 Task: Explore Airbnb Accomodation for your stay  in  upcoming conference in Austin, Texas, with a focus on Airbnb options near the conference center.
Action: Key pressed us
Screenshot: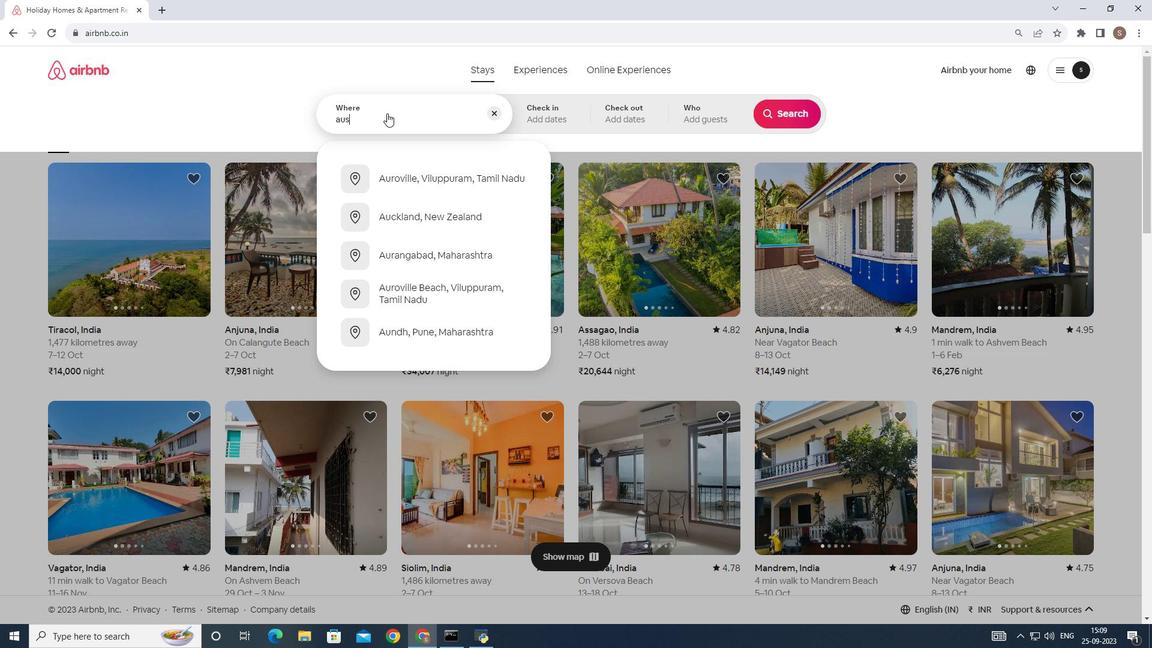 
Action: Mouse moved to (378, 221)
Screenshot: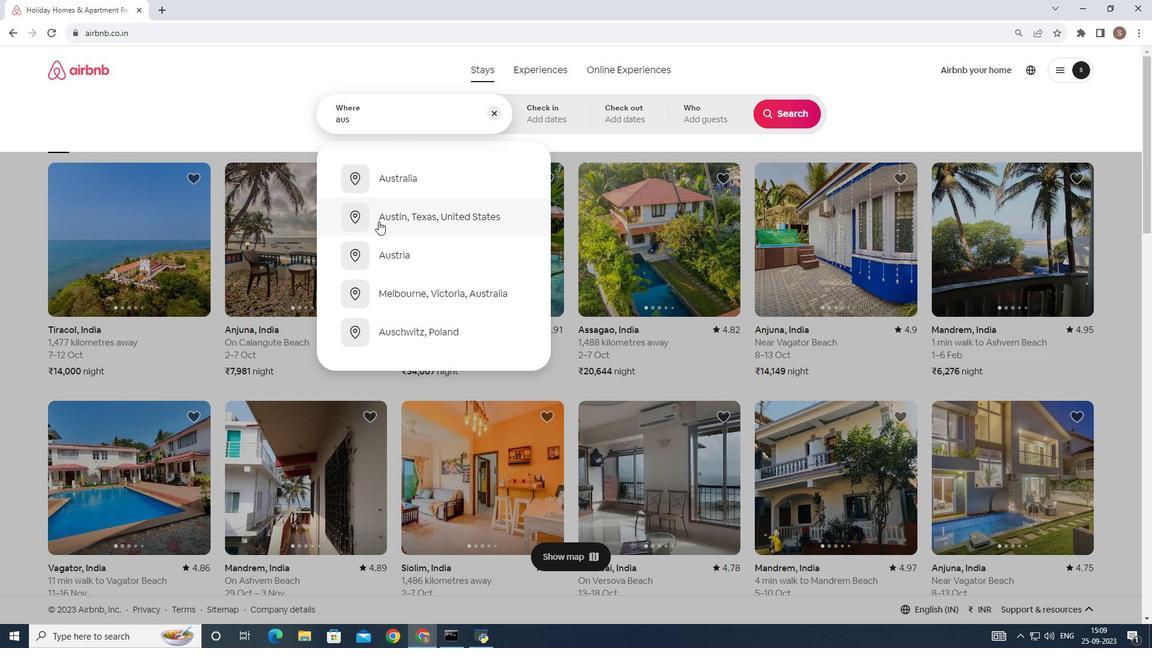 
Action: Mouse pressed left at (378, 221)
Screenshot: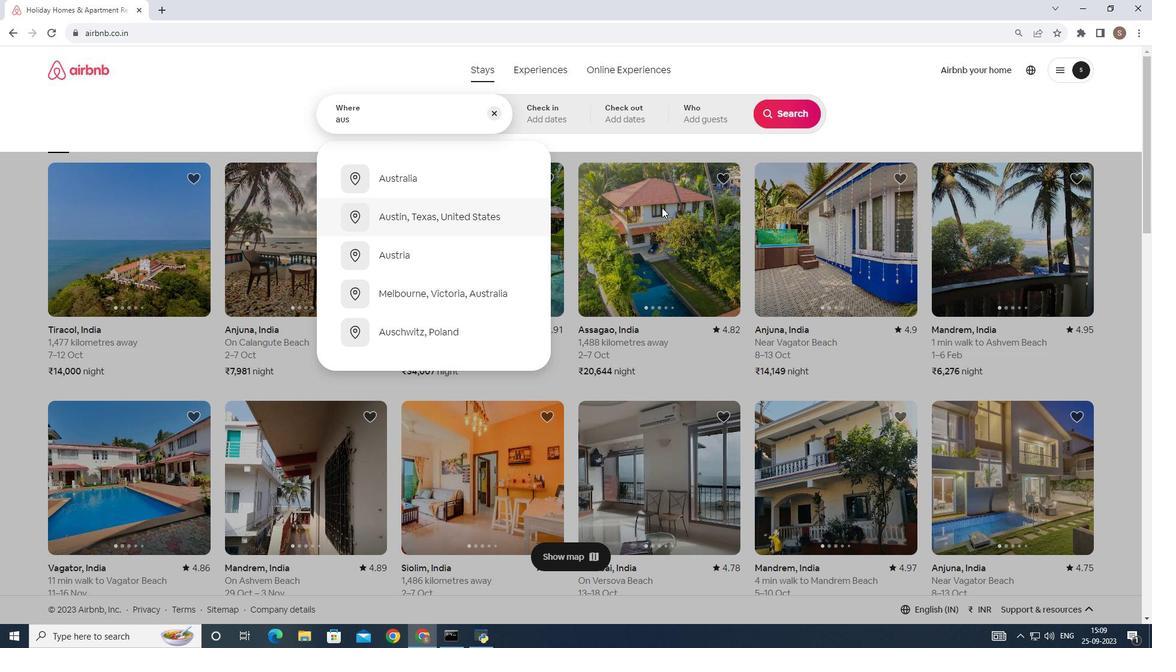 
Action: Mouse moved to (777, 106)
Screenshot: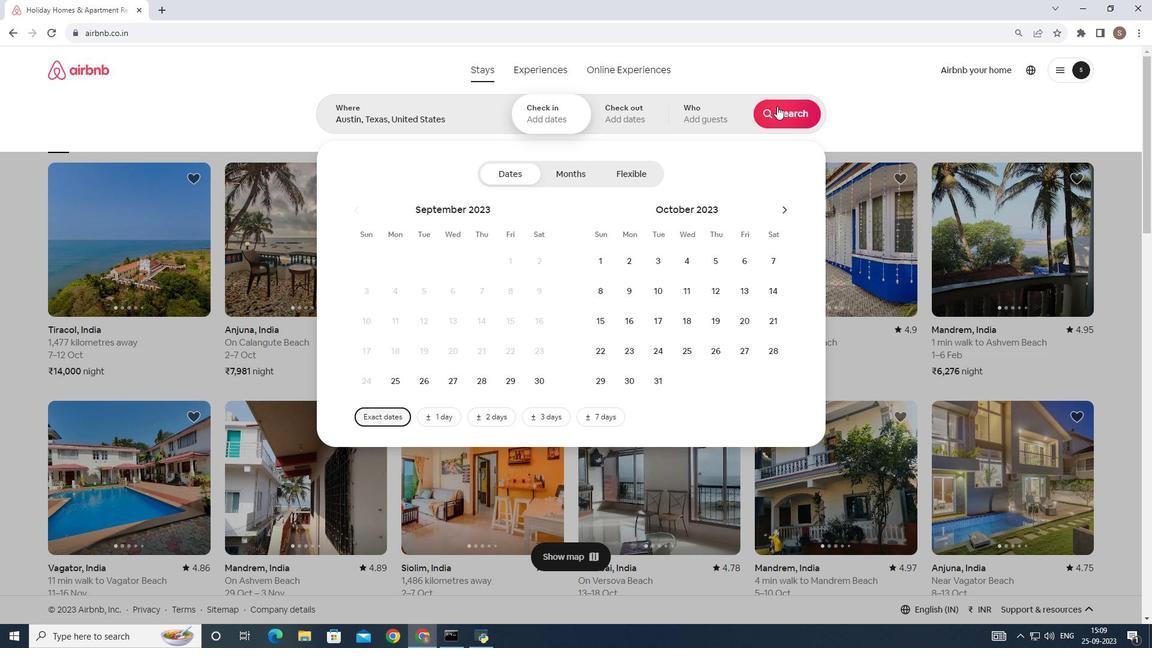 
Action: Mouse pressed left at (777, 106)
Screenshot: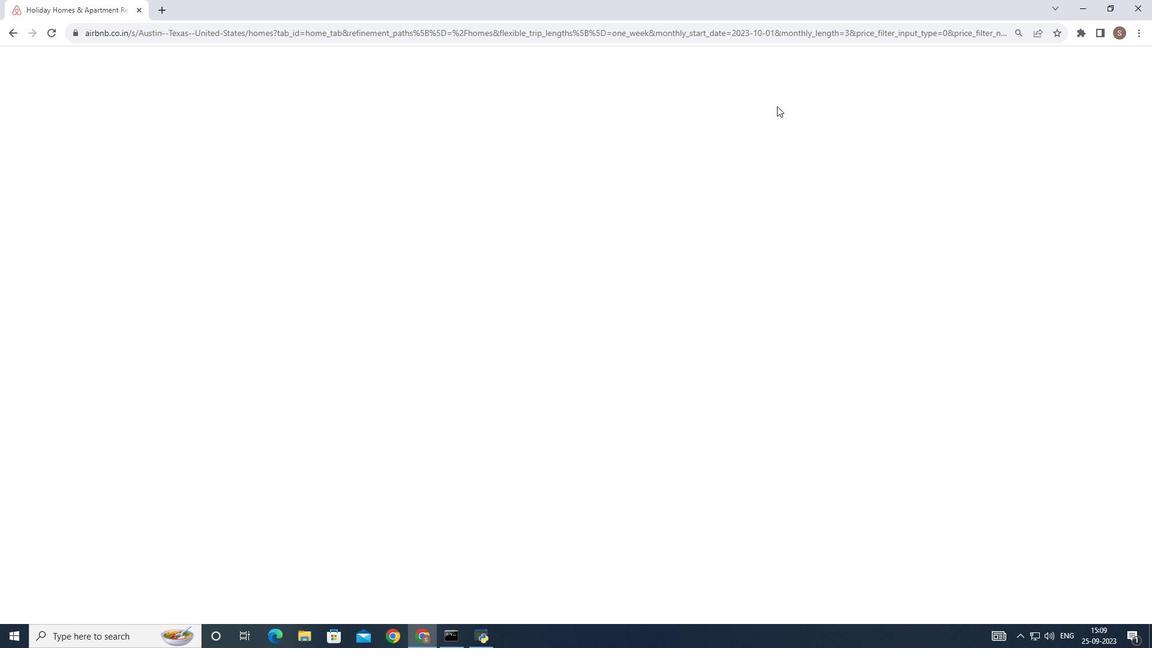 
Action: Mouse moved to (957, 119)
Screenshot: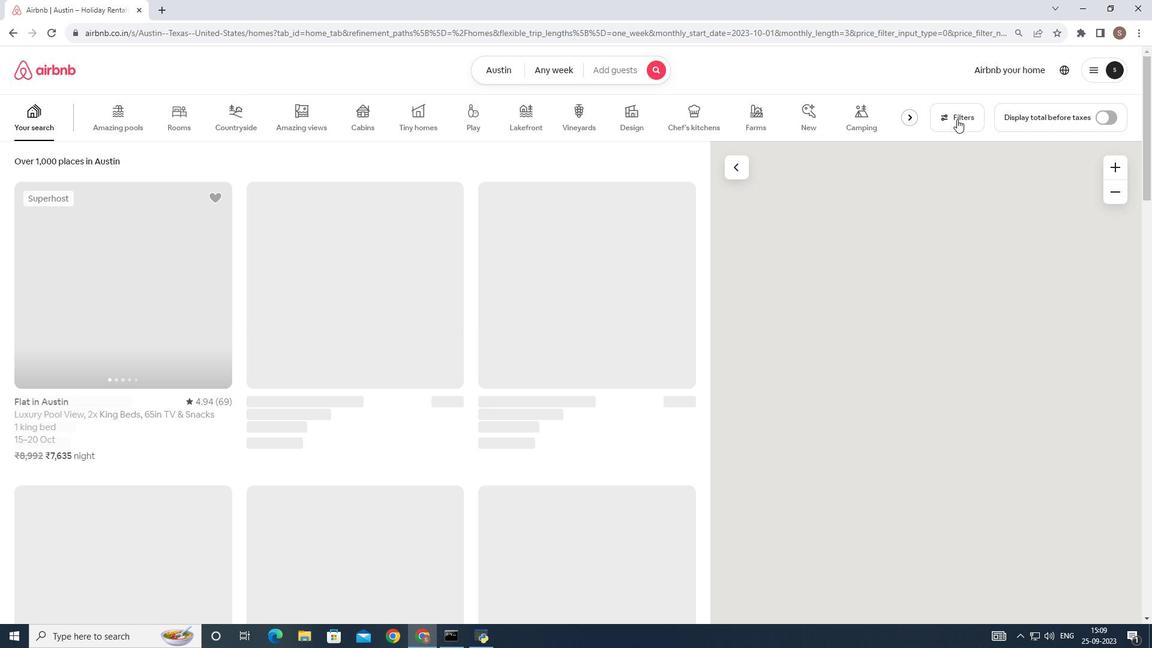 
Action: Mouse pressed left at (957, 119)
Screenshot: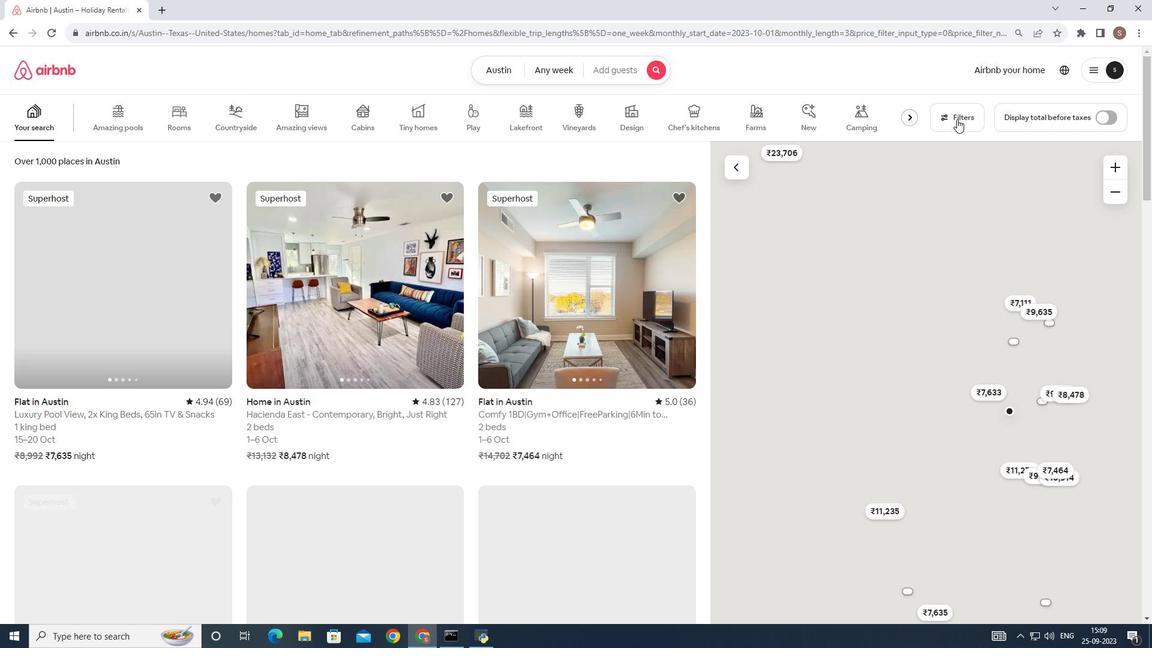 
Action: Mouse moved to (683, 315)
Screenshot: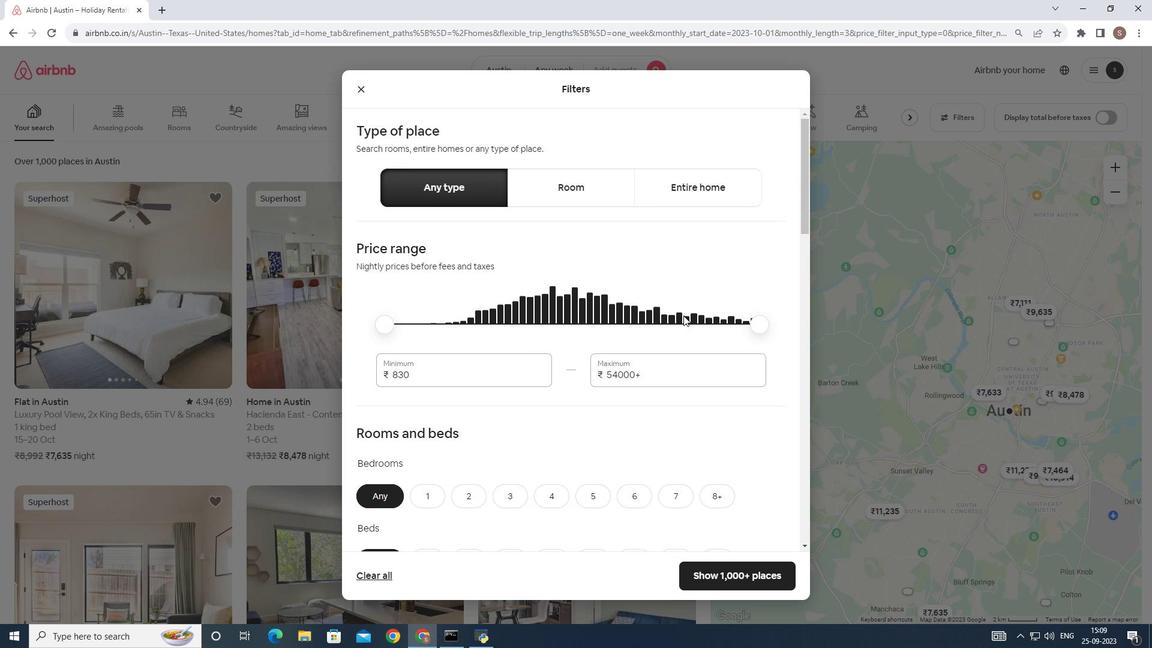 
Action: Mouse pressed left at (683, 315)
Screenshot: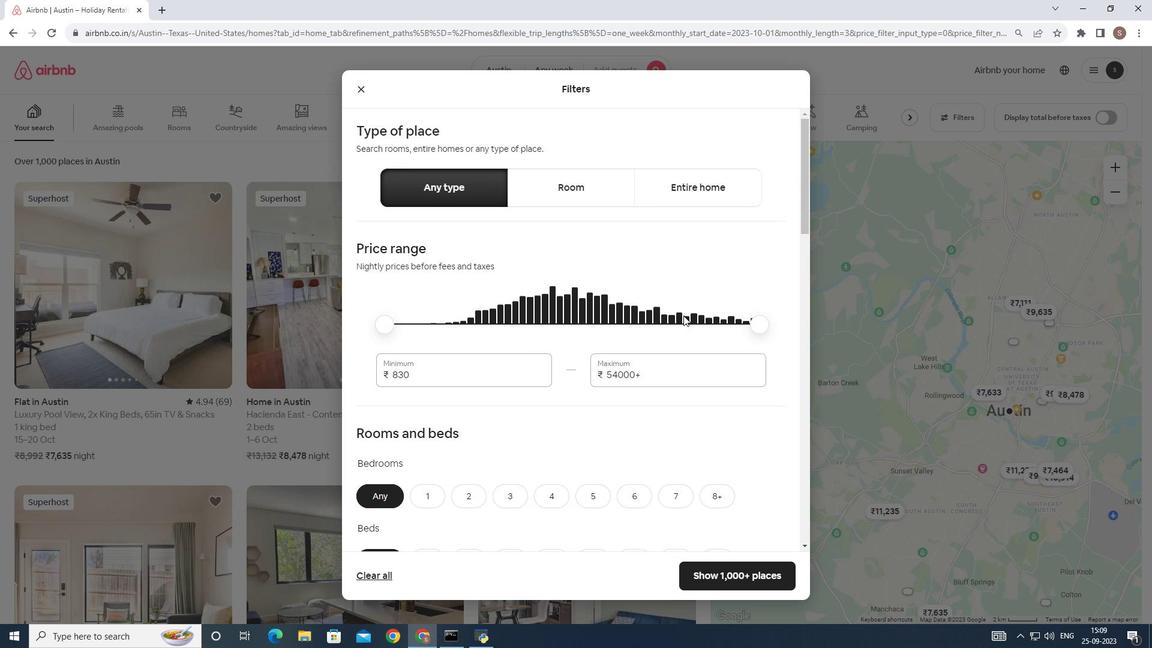 
Action: Mouse pressed left at (683, 315)
Screenshot: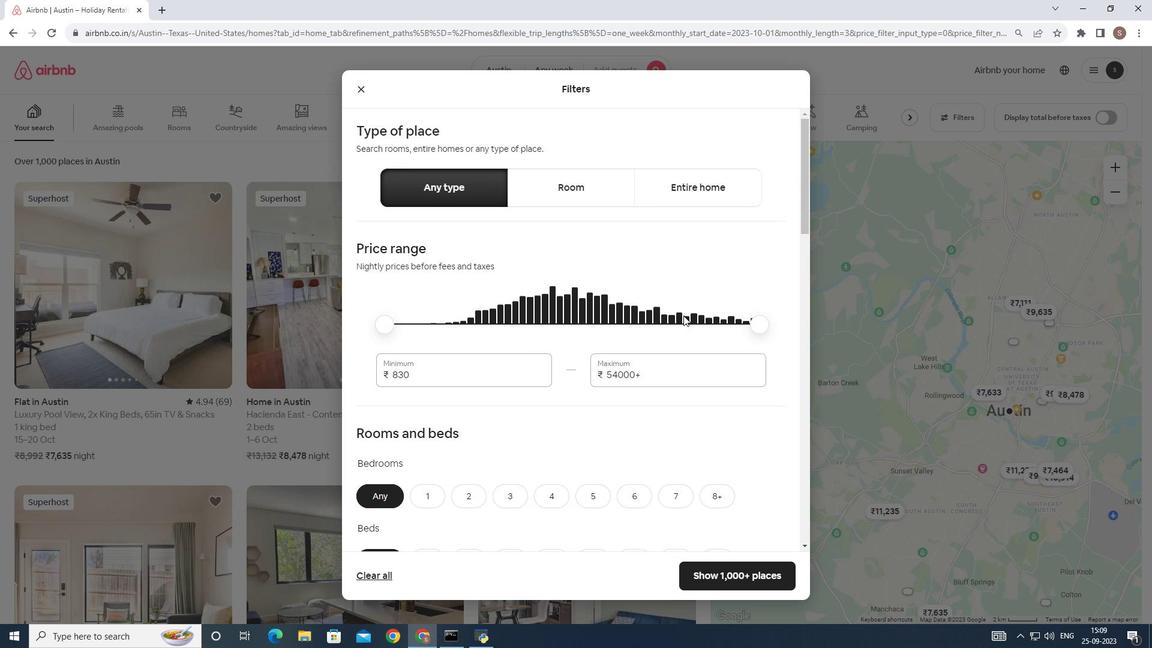 
Action: Mouse pressed left at (683, 315)
Screenshot: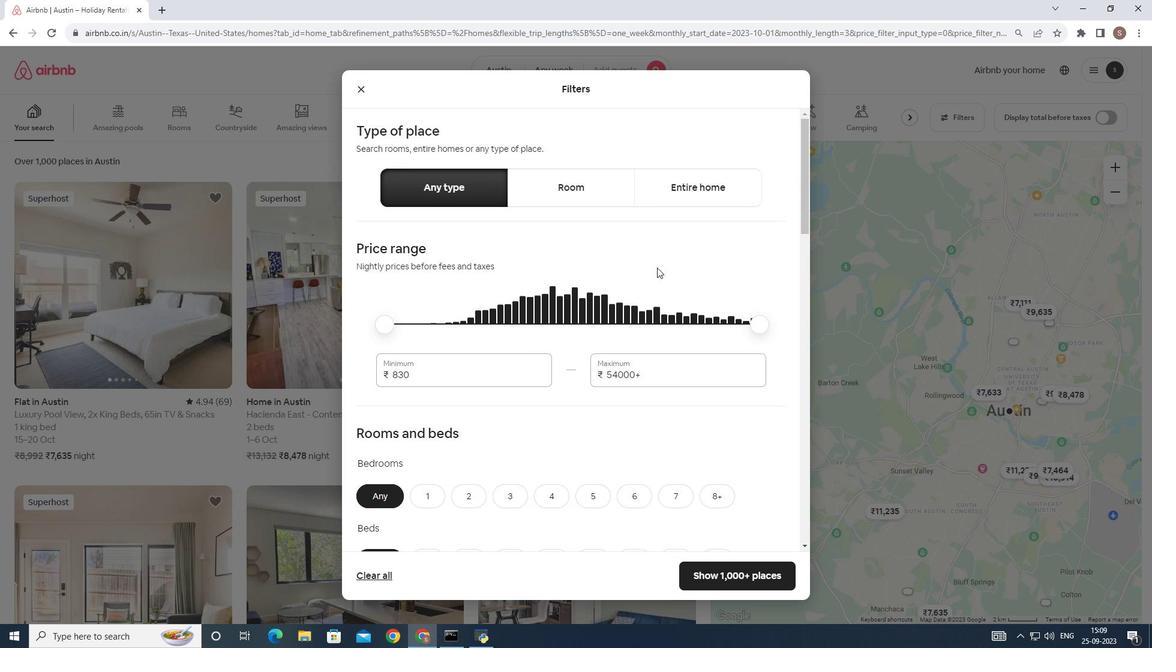 
Action: Mouse moved to (605, 204)
Screenshot: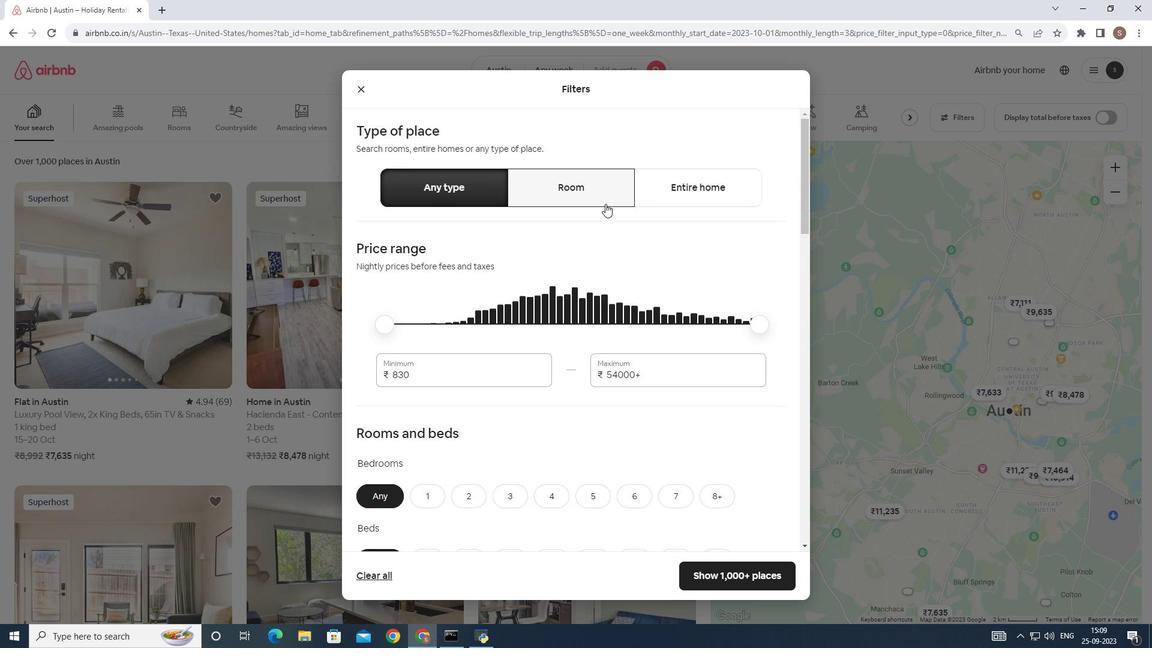 
Action: Mouse pressed left at (605, 204)
Screenshot: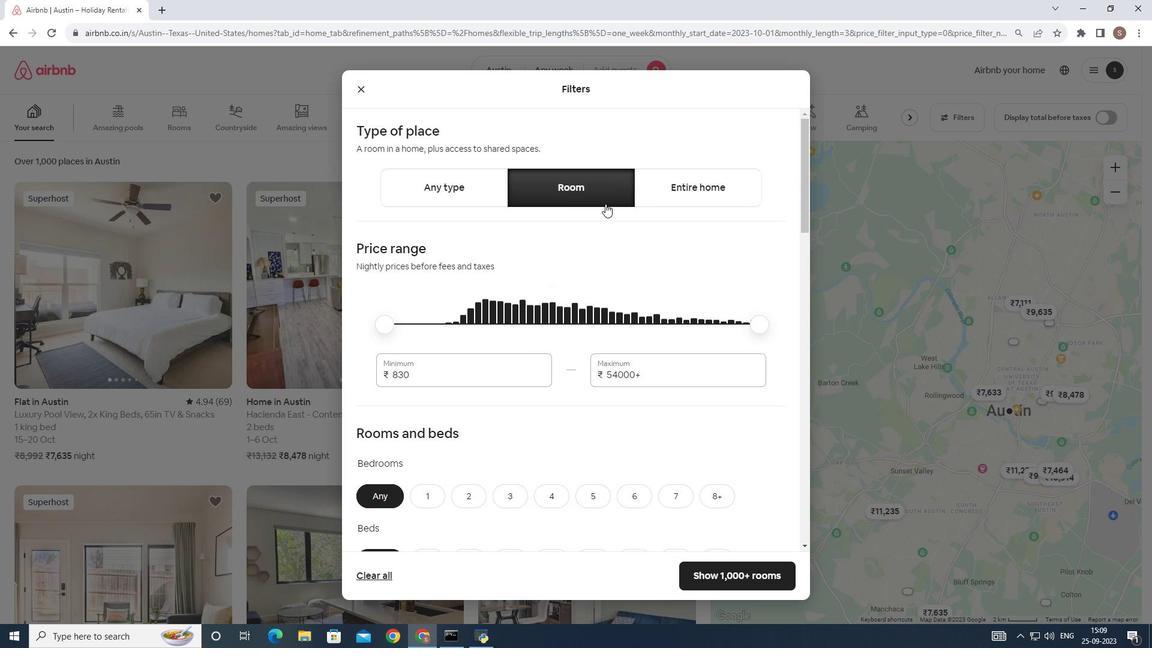 
Action: Mouse moved to (762, 325)
Screenshot: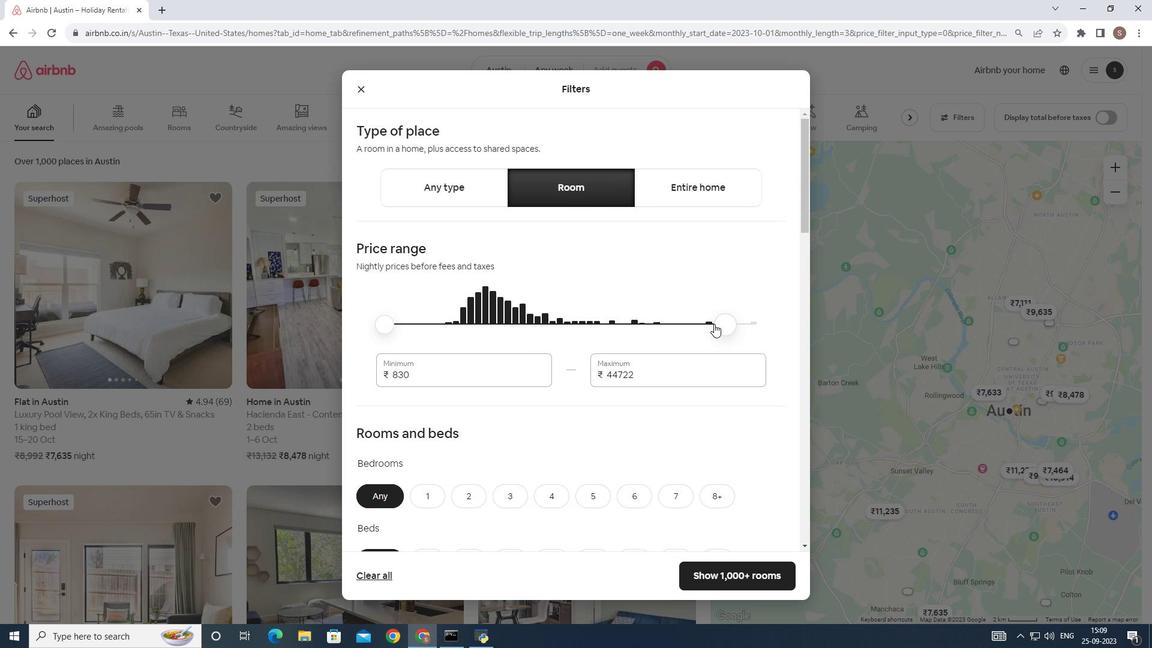 
Action: Mouse pressed left at (762, 325)
Screenshot: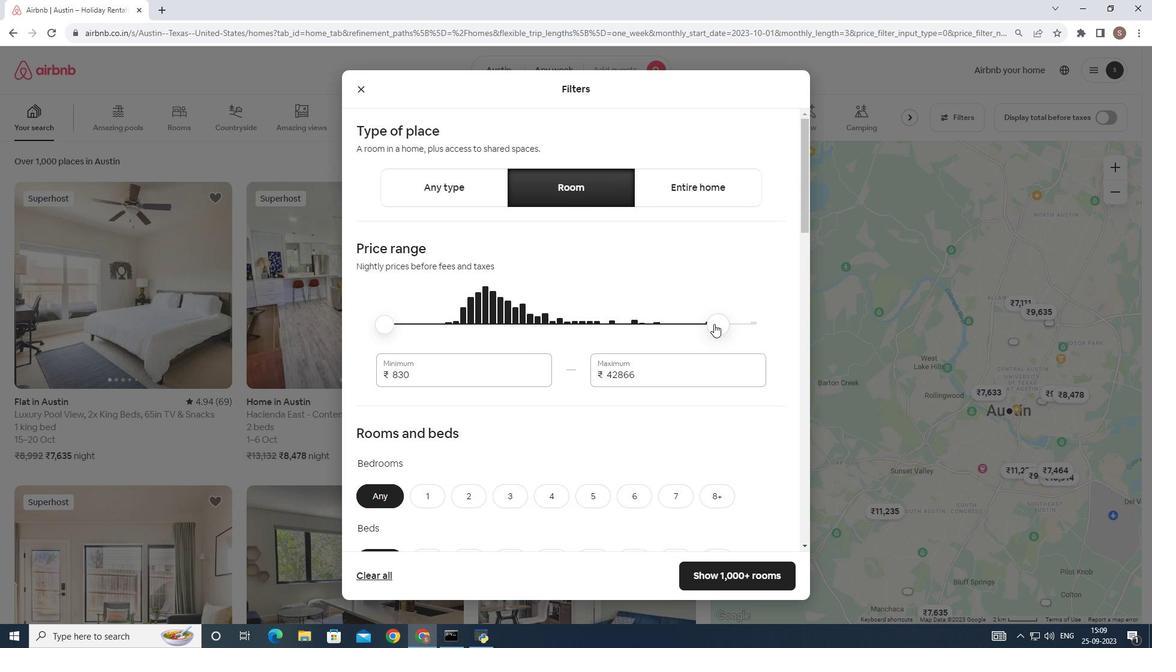 
Action: Mouse moved to (446, 318)
Screenshot: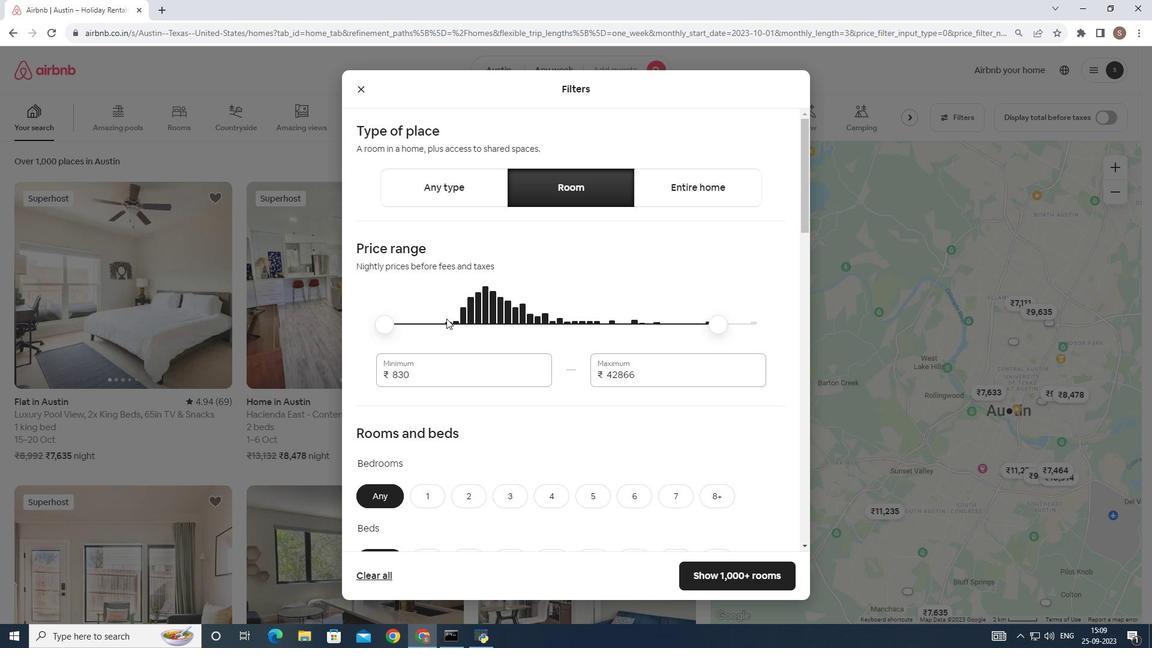 
Action: Mouse pressed left at (446, 318)
Screenshot: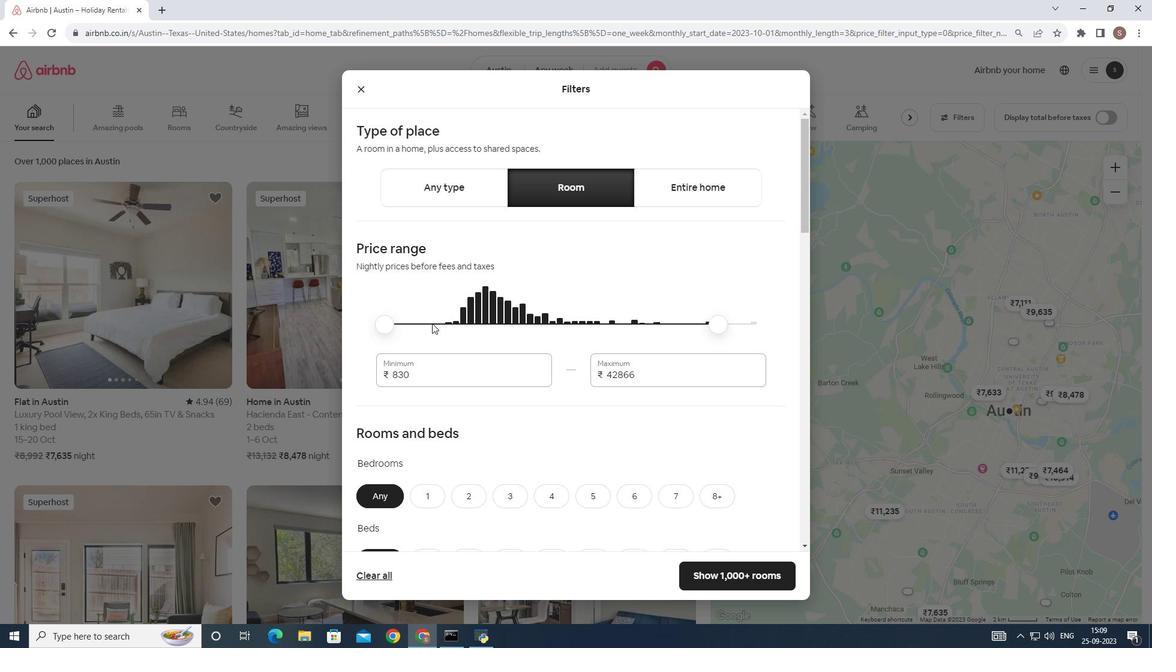 
Action: Mouse moved to (387, 325)
Screenshot: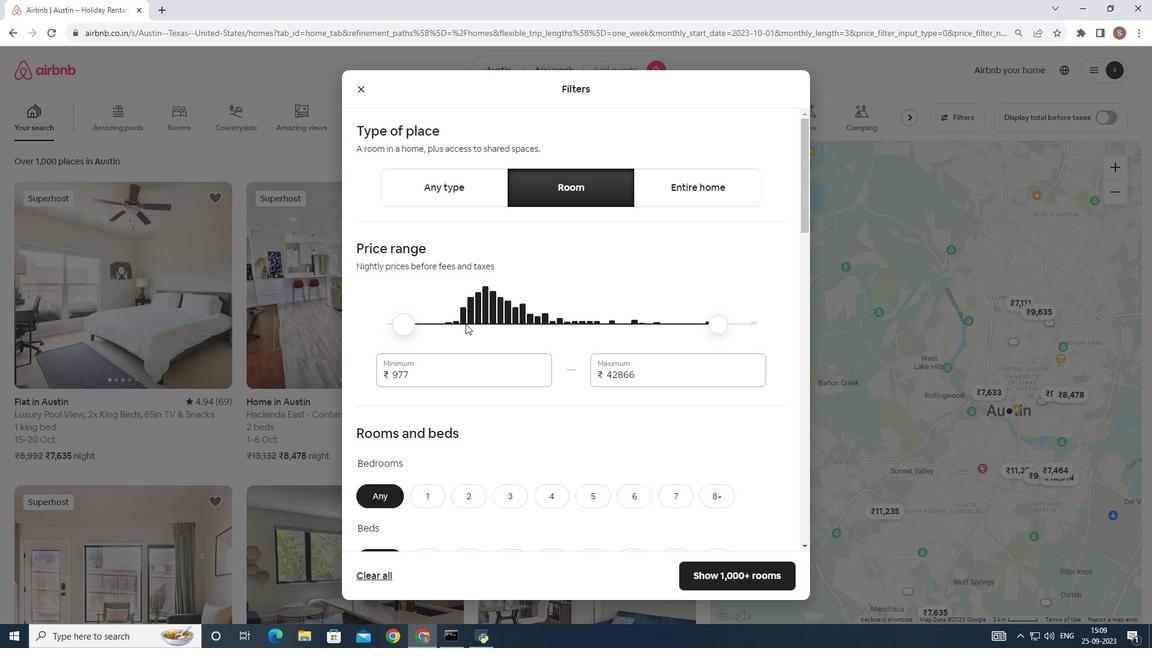 
Action: Mouse pressed left at (387, 325)
Screenshot: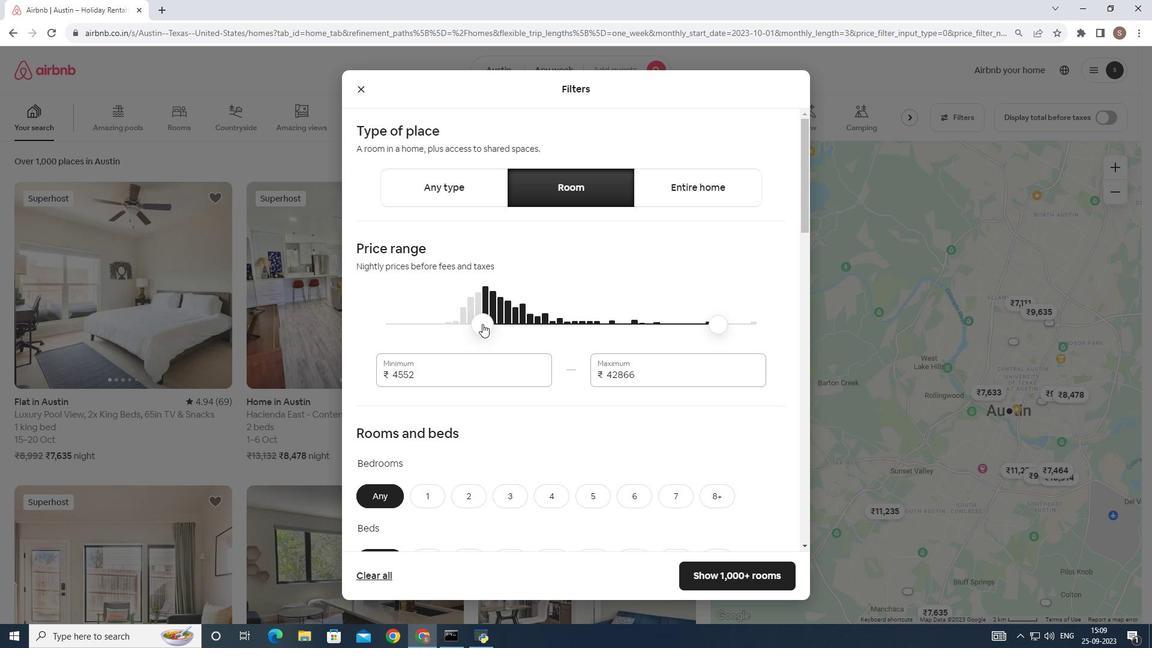 
Action: Mouse moved to (482, 324)
Screenshot: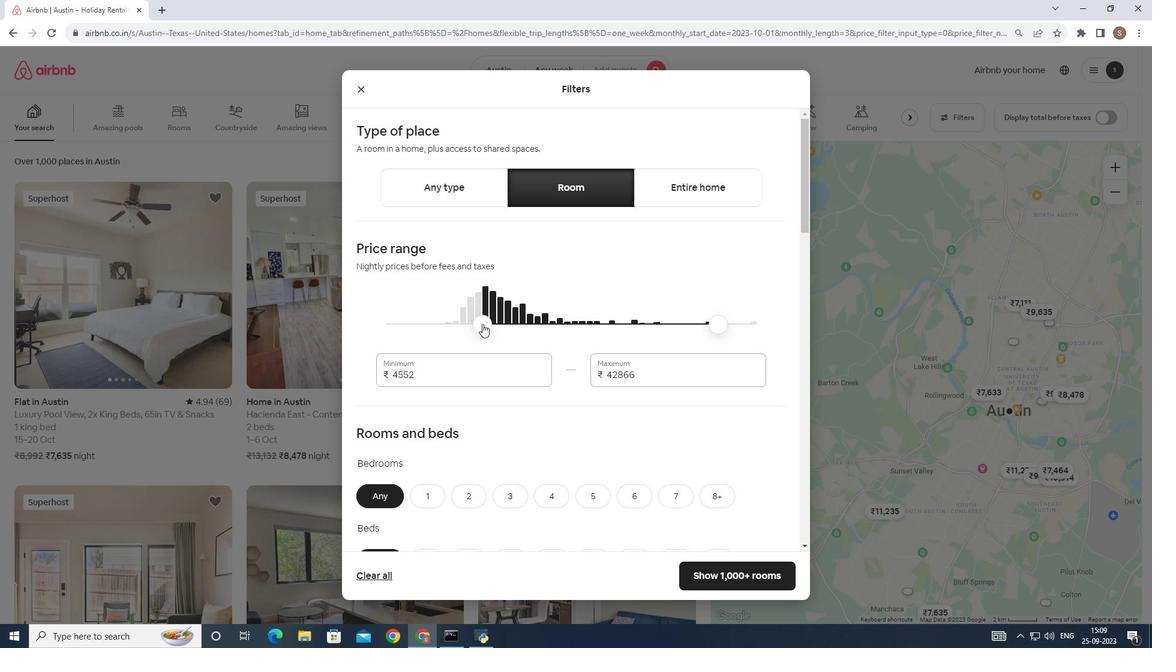 
Action: Mouse pressed left at (482, 324)
Screenshot: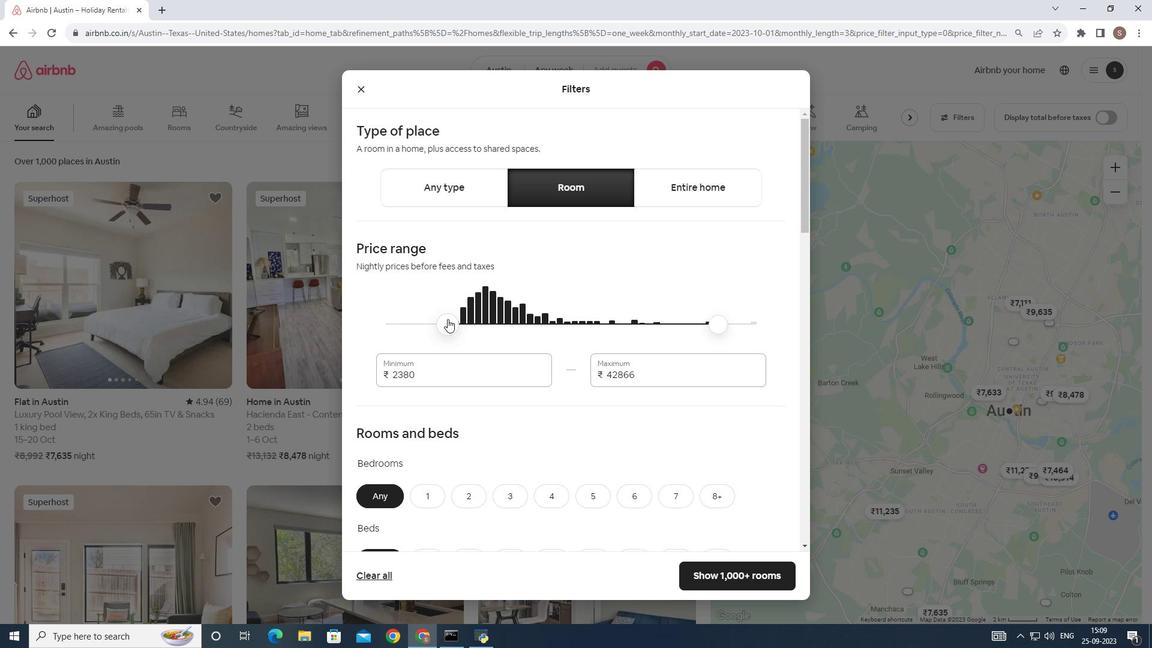 
Action: Mouse moved to (716, 330)
Screenshot: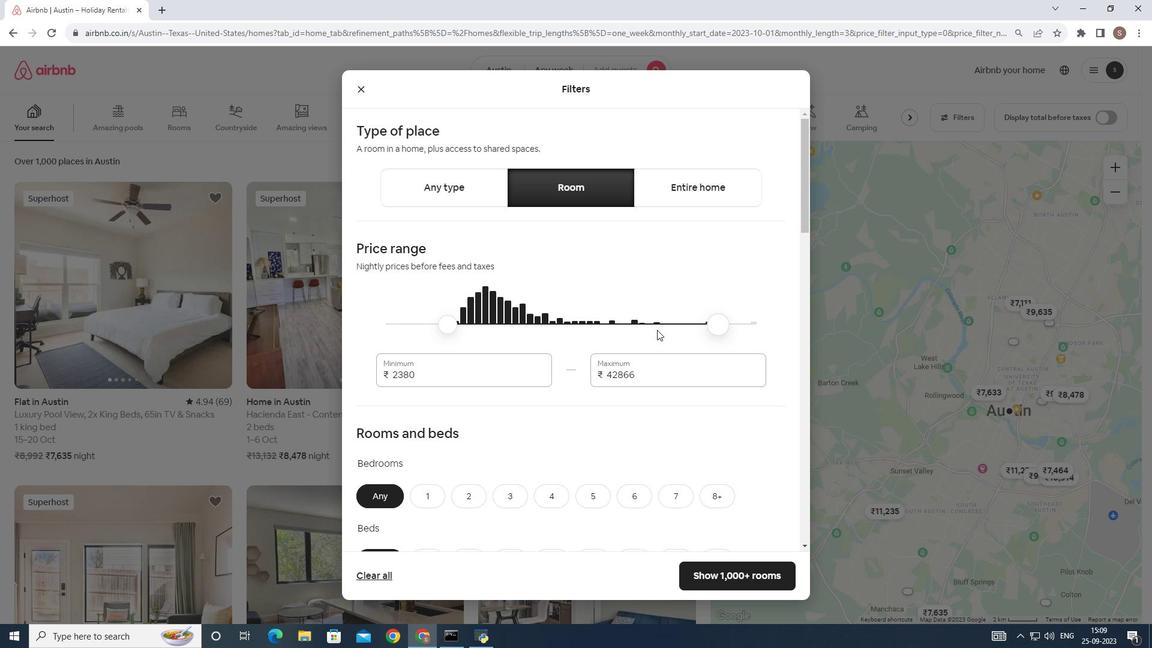 
Action: Mouse pressed left at (716, 330)
Screenshot: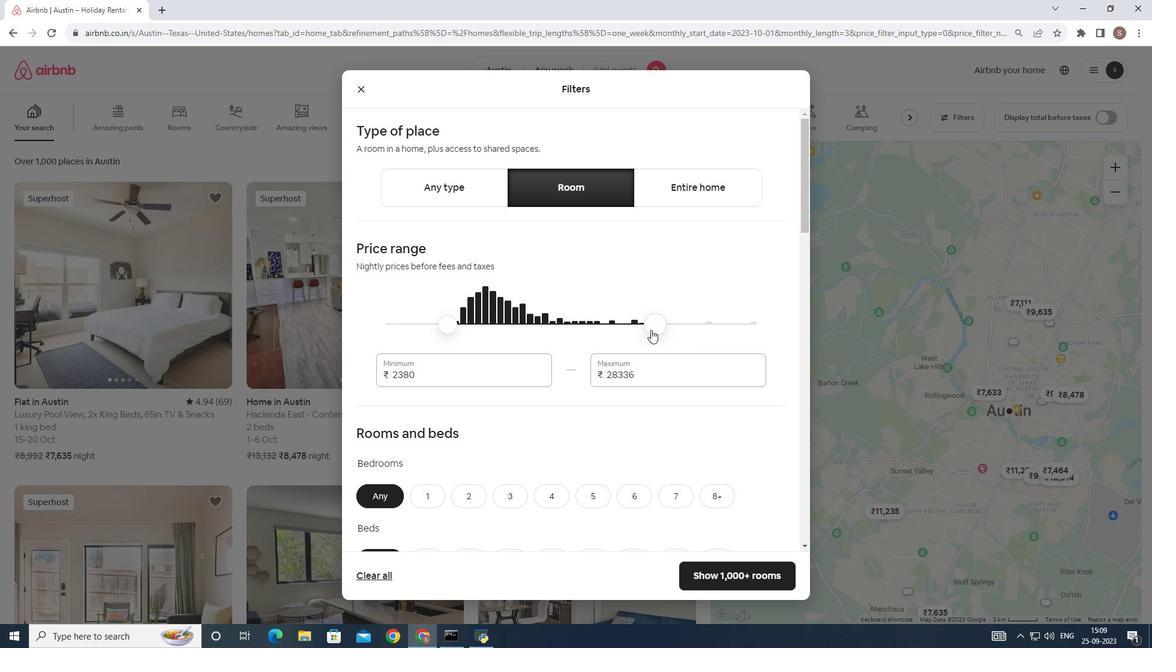 
Action: Mouse moved to (475, 379)
Screenshot: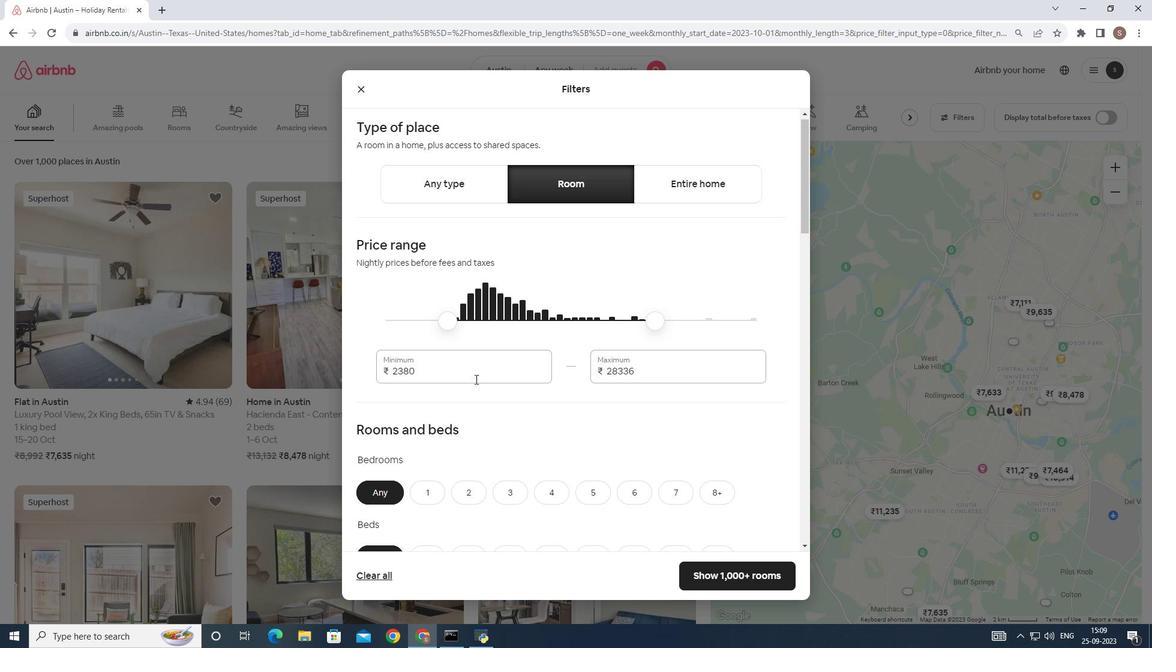 
Action: Mouse scrolled (475, 378) with delta (0, 0)
Screenshot: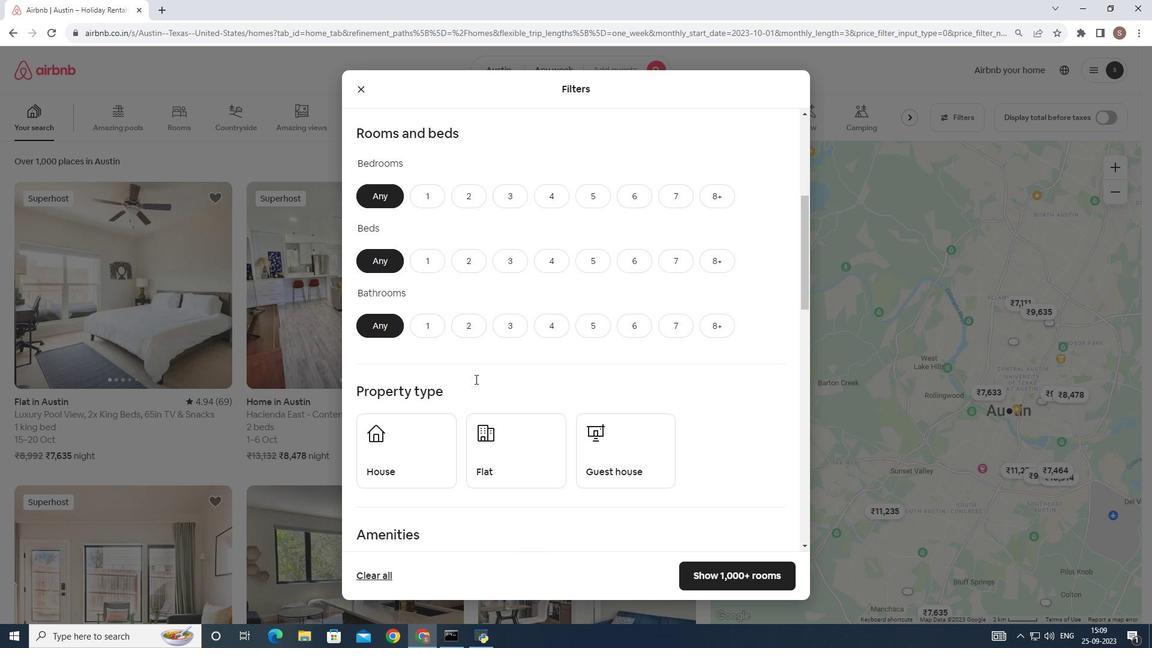 
Action: Mouse scrolled (475, 378) with delta (0, 0)
Screenshot: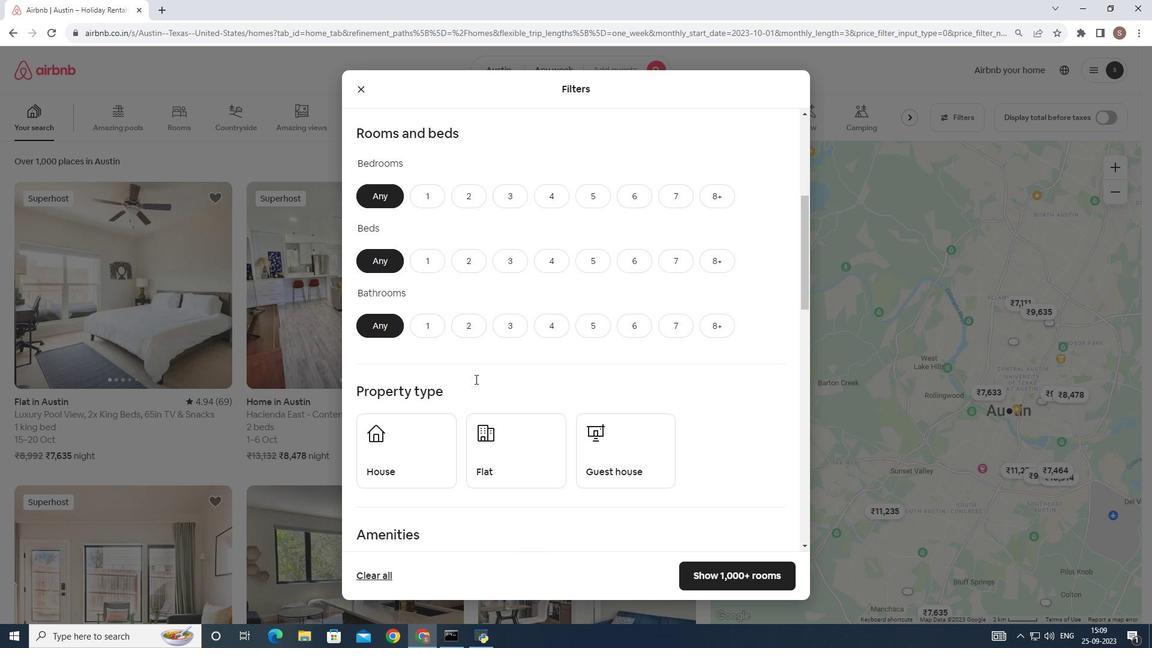 
Action: Mouse scrolled (475, 378) with delta (0, 0)
Screenshot: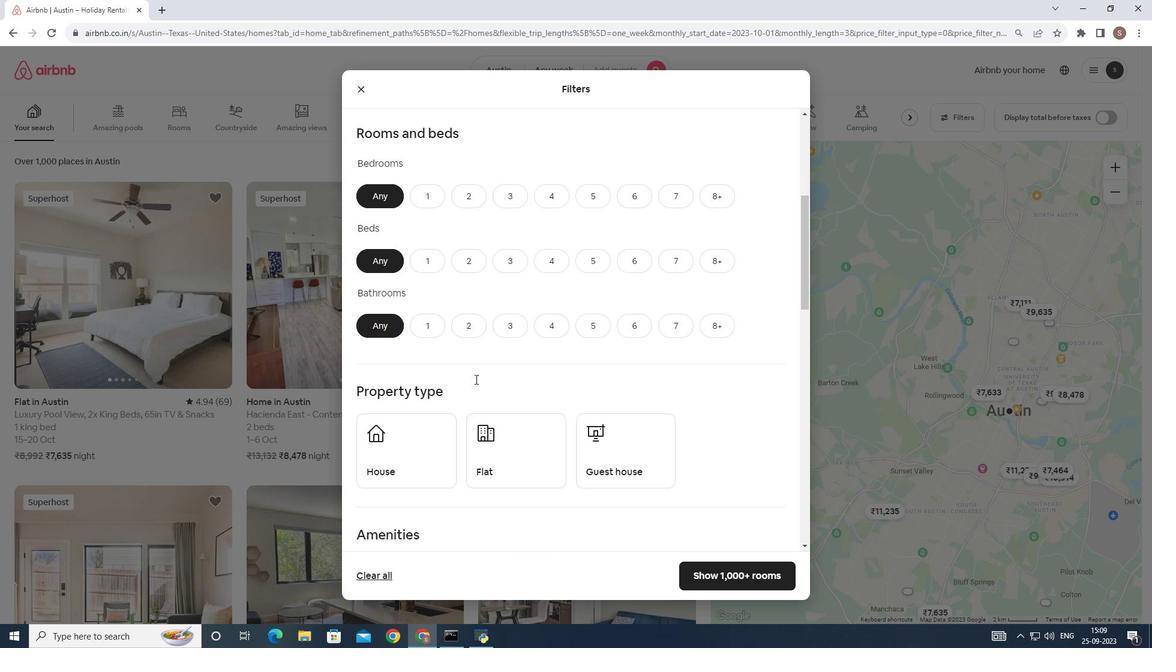 
Action: Mouse scrolled (475, 378) with delta (0, 0)
Screenshot: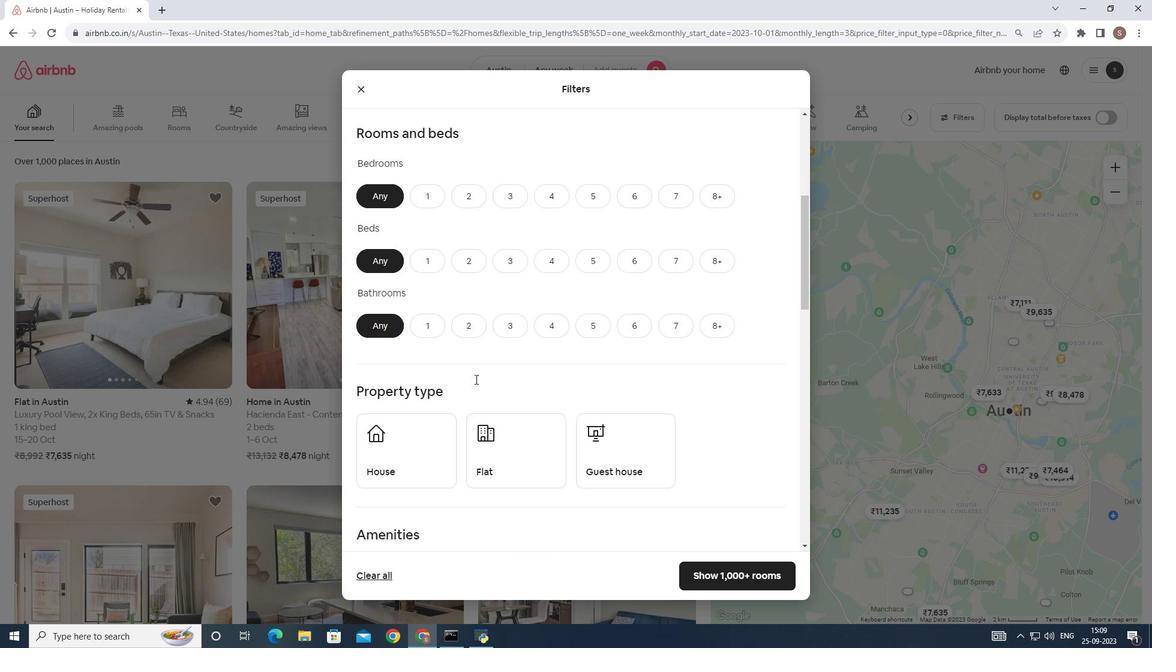 
Action: Mouse scrolled (475, 378) with delta (0, 0)
Screenshot: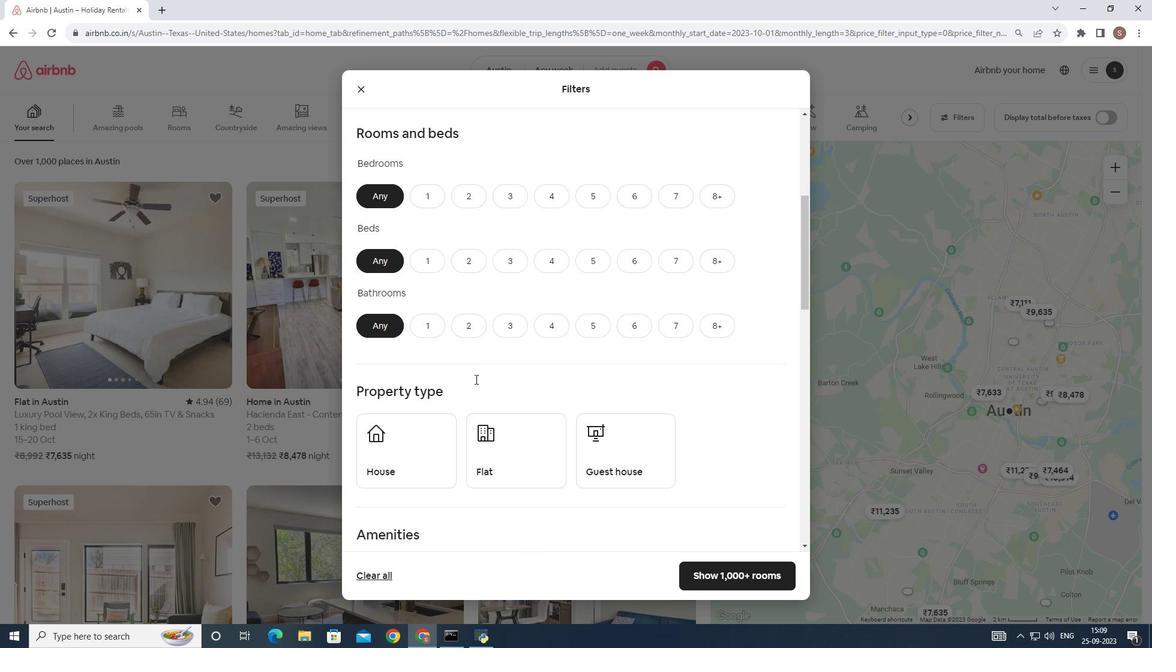 
Action: Mouse scrolled (475, 379) with delta (0, 0)
Screenshot: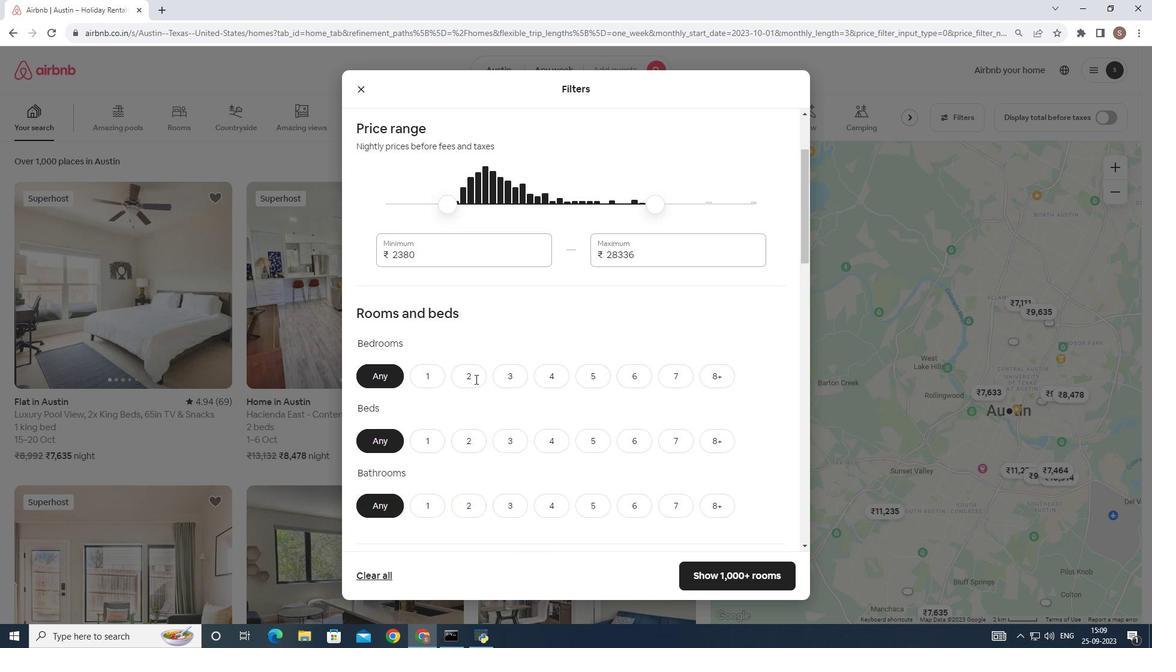 
Action: Mouse scrolled (475, 379) with delta (0, 0)
Screenshot: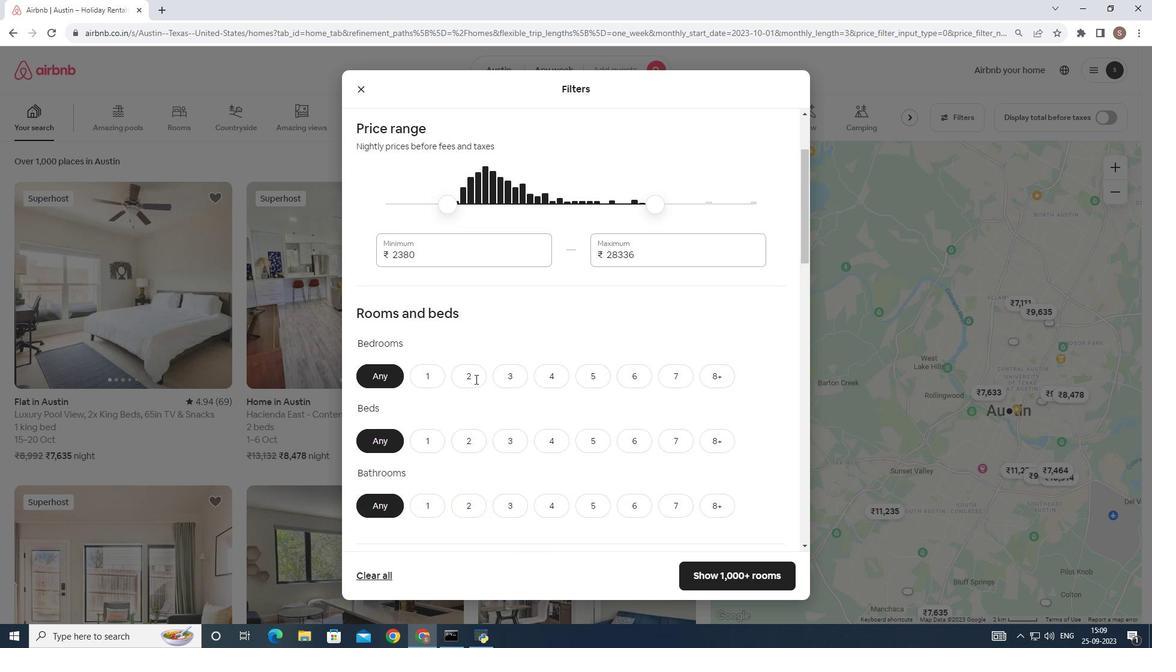 
Action: Mouse scrolled (475, 379) with delta (0, 0)
Screenshot: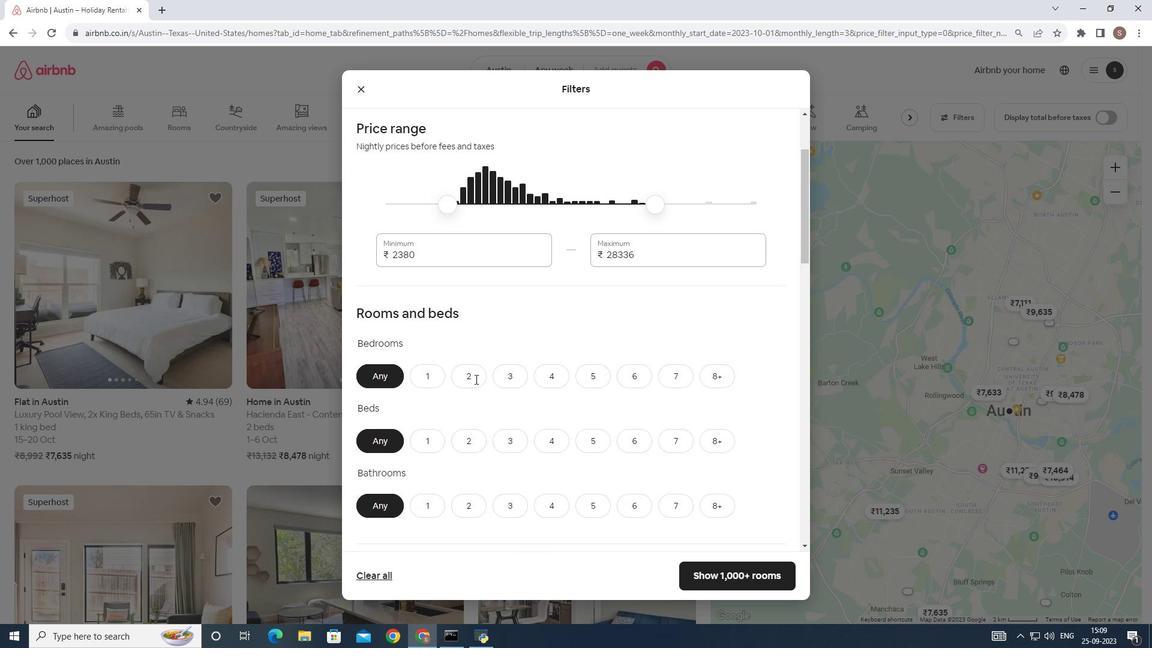
Action: Mouse scrolled (475, 378) with delta (0, 0)
Screenshot: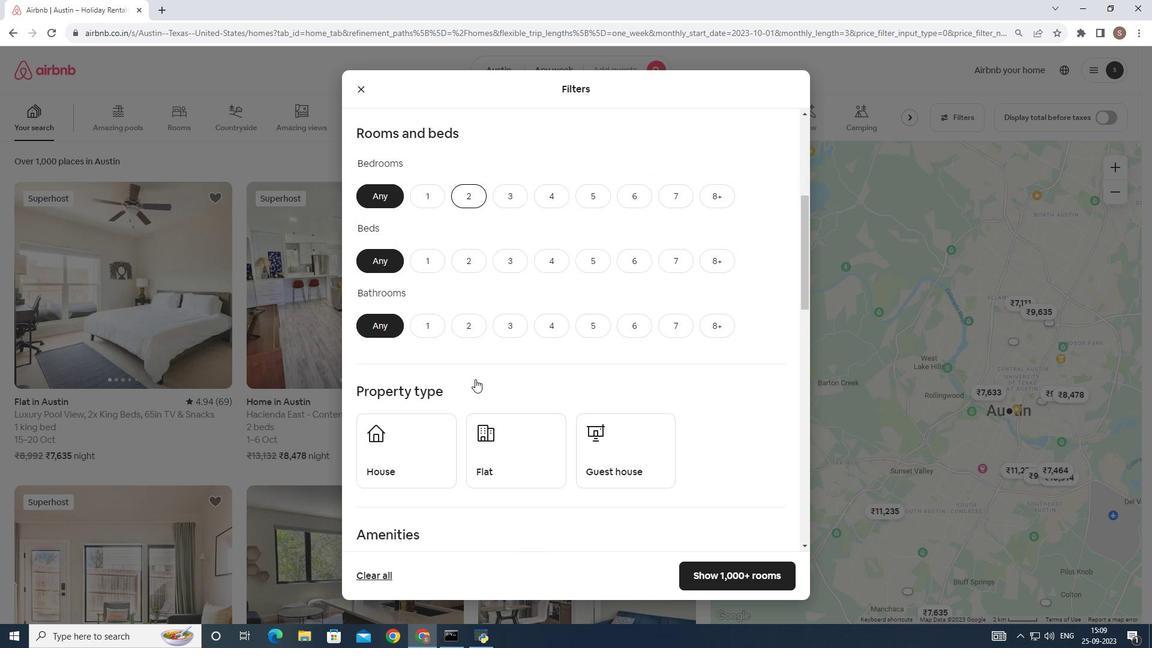 
Action: Mouse scrolled (475, 378) with delta (0, 0)
Screenshot: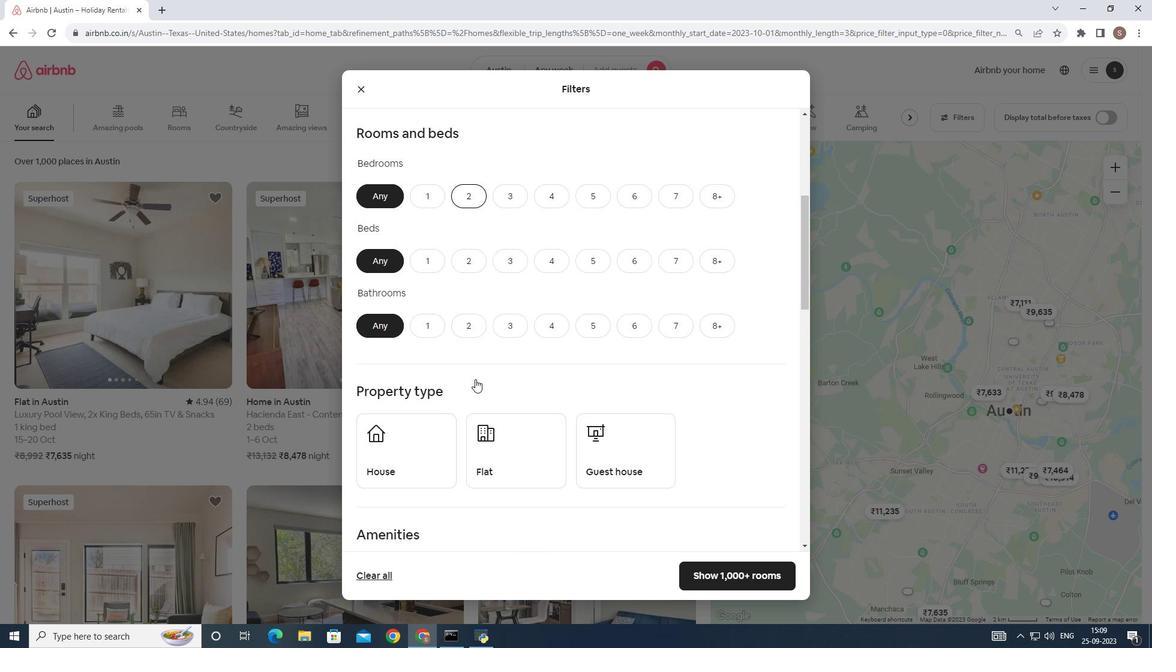 
Action: Mouse scrolled (475, 378) with delta (0, 0)
Screenshot: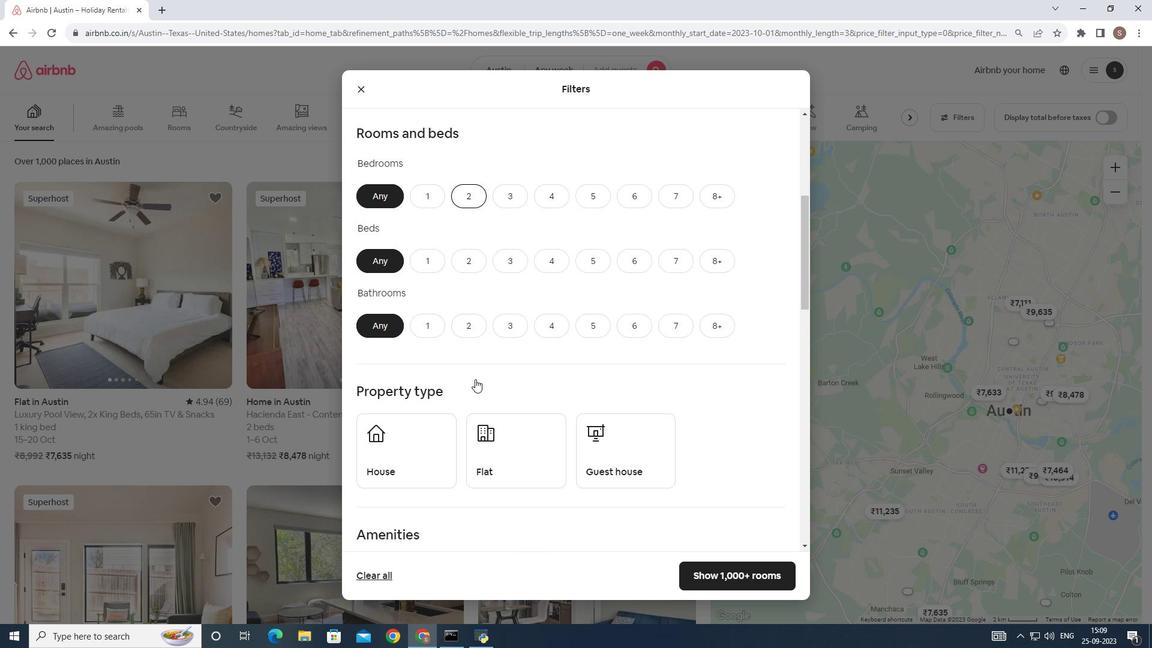 
Action: Mouse moved to (424, 199)
Screenshot: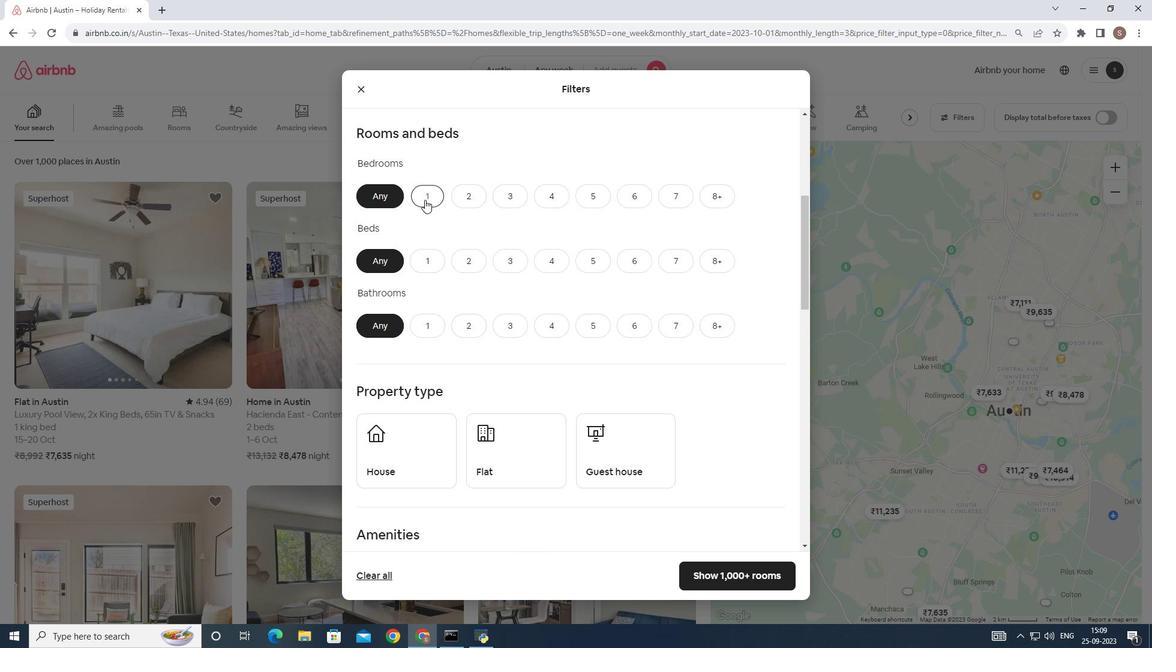 
Action: Mouse pressed left at (424, 199)
Screenshot: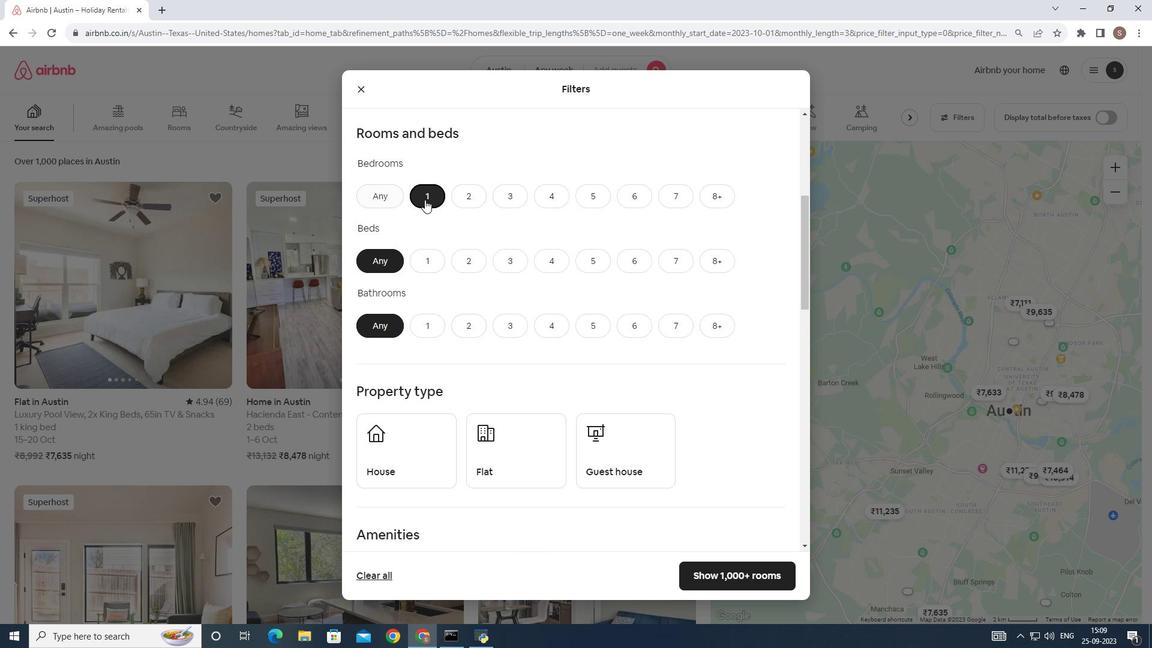 
Action: Mouse moved to (436, 339)
Screenshot: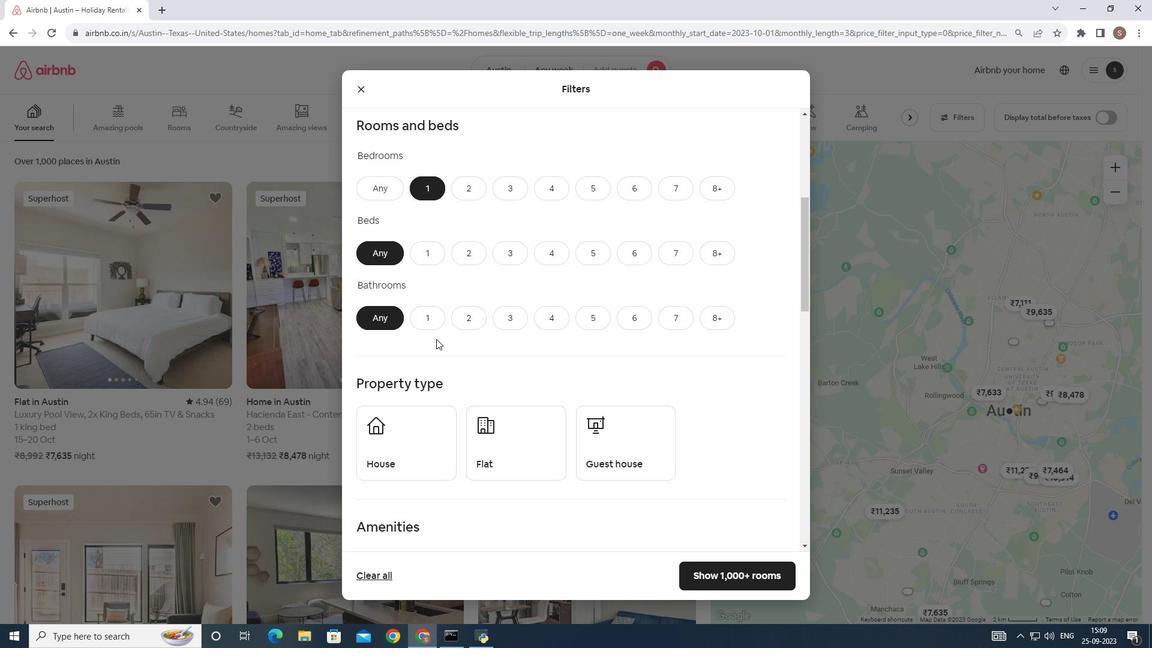 
Action: Mouse scrolled (436, 338) with delta (0, 0)
Screenshot: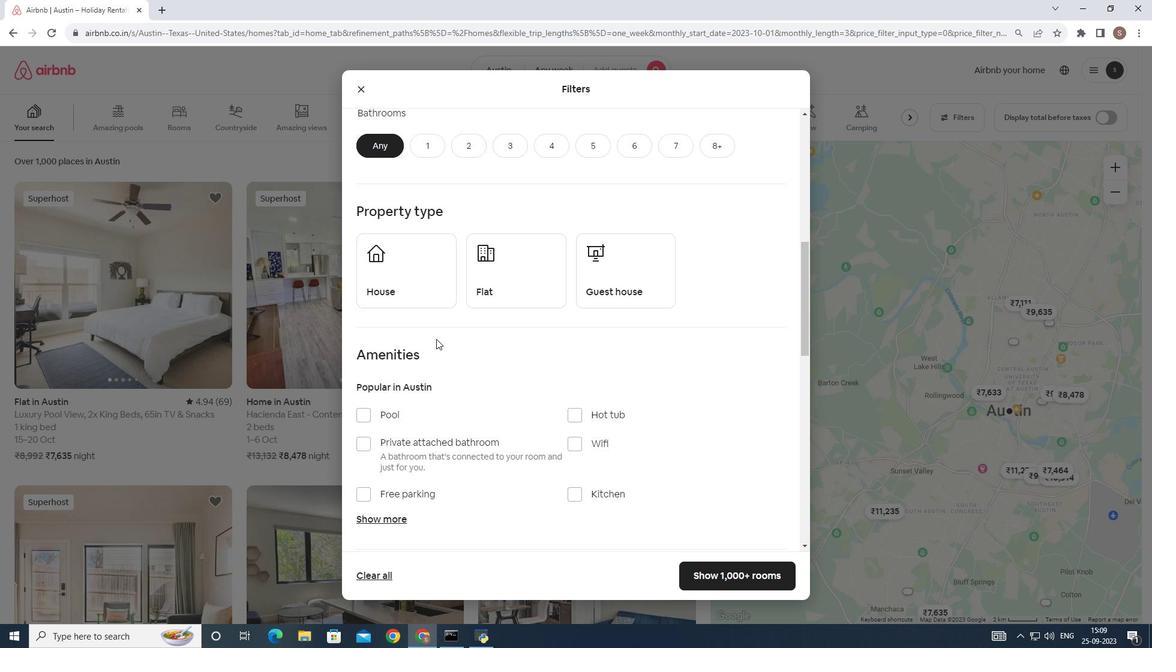 
Action: Mouse scrolled (436, 338) with delta (0, 0)
Screenshot: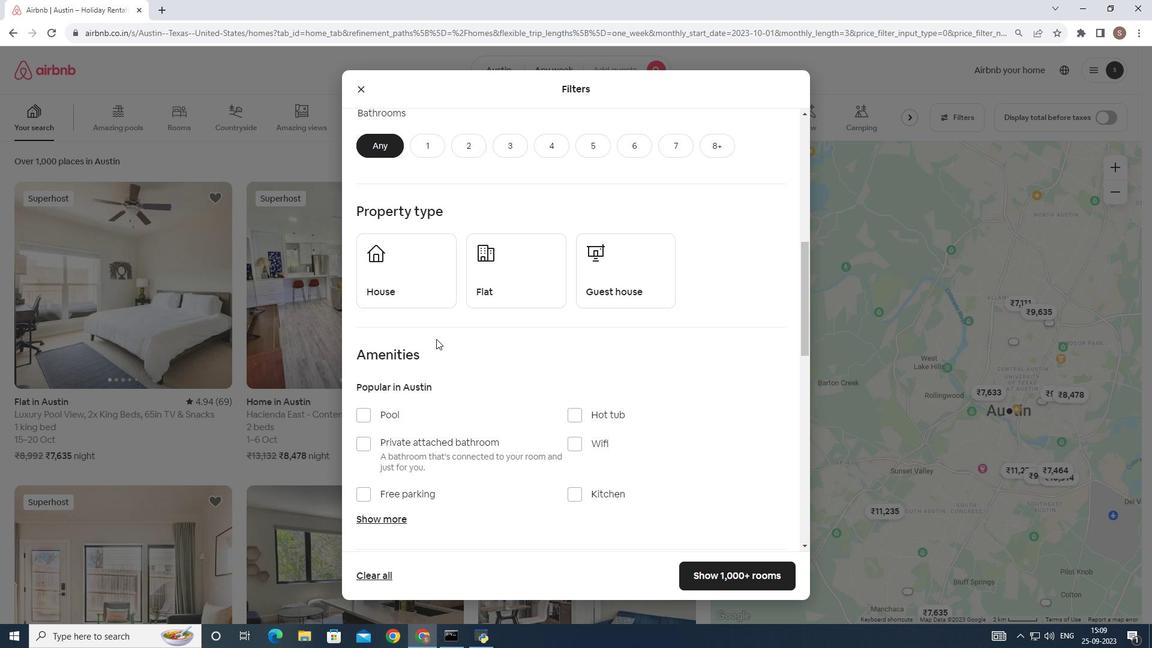
Action: Mouse scrolled (436, 338) with delta (0, 0)
Screenshot: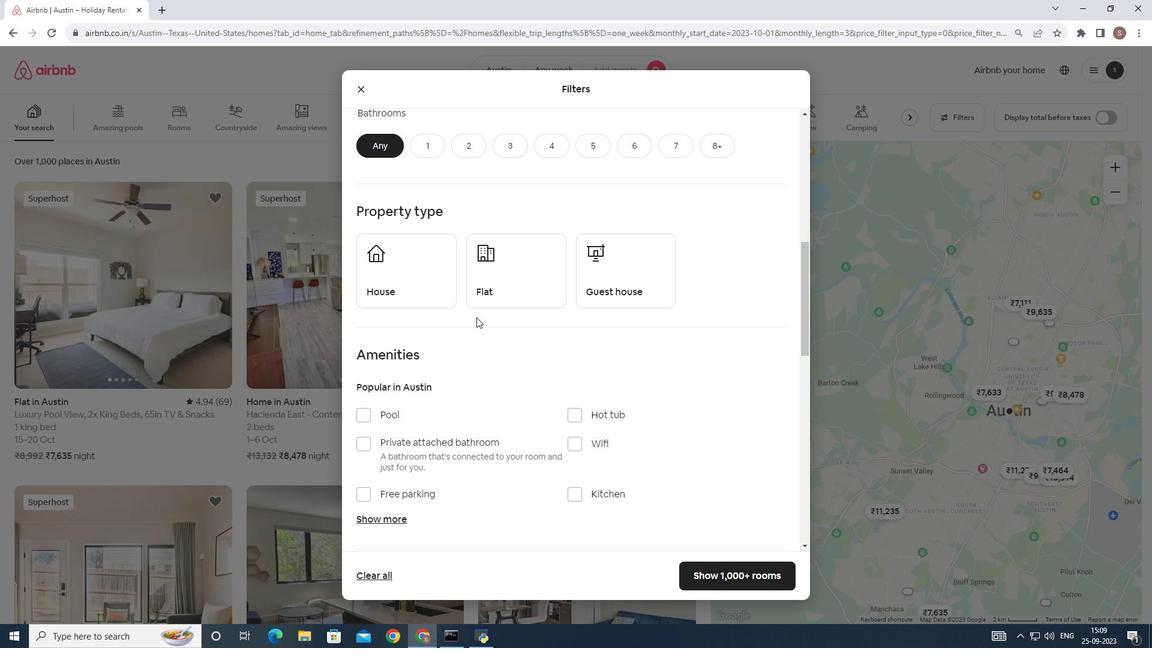 
Action: Mouse moved to (524, 267)
Screenshot: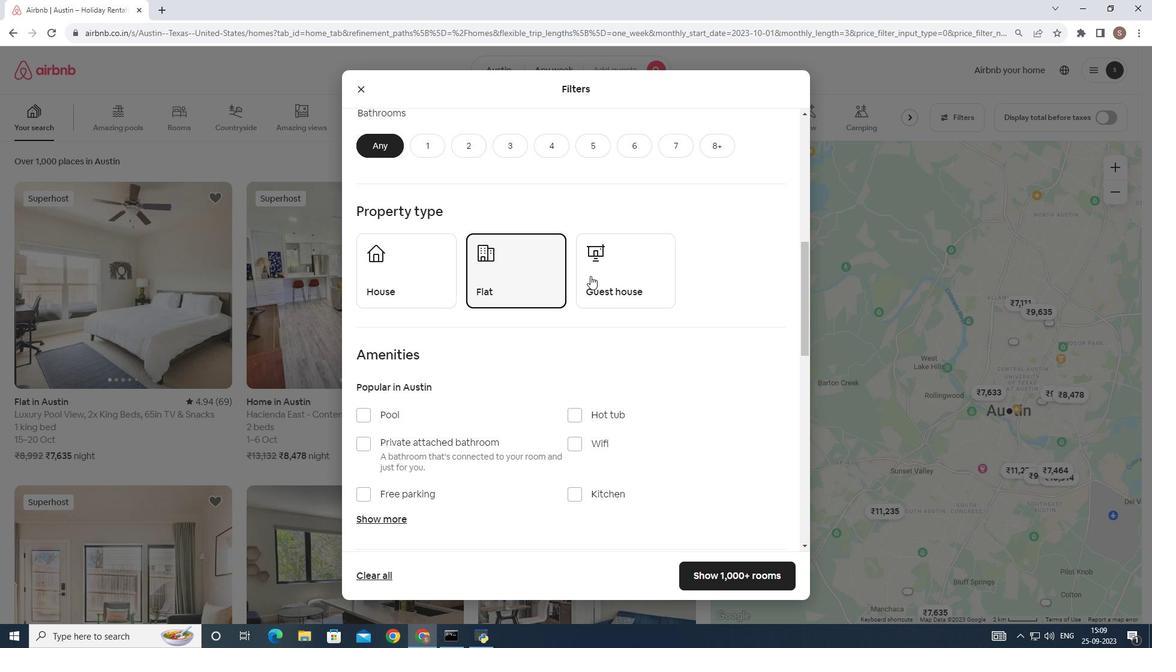 
Action: Mouse pressed left at (524, 267)
Screenshot: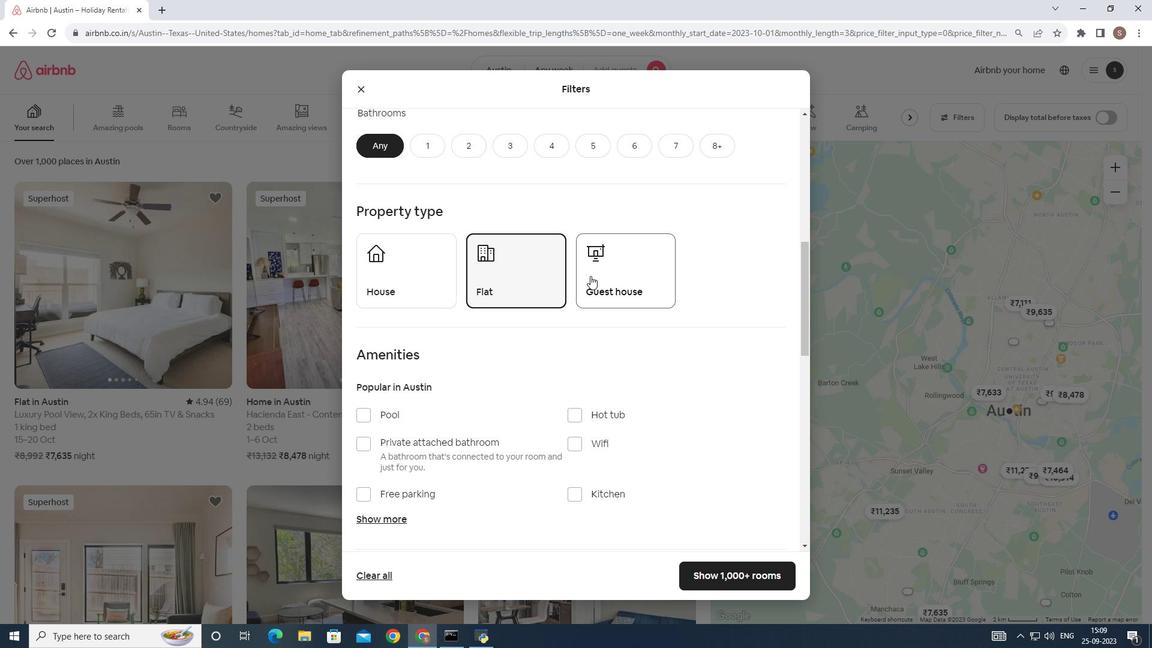 
Action: Mouse moved to (590, 276)
Screenshot: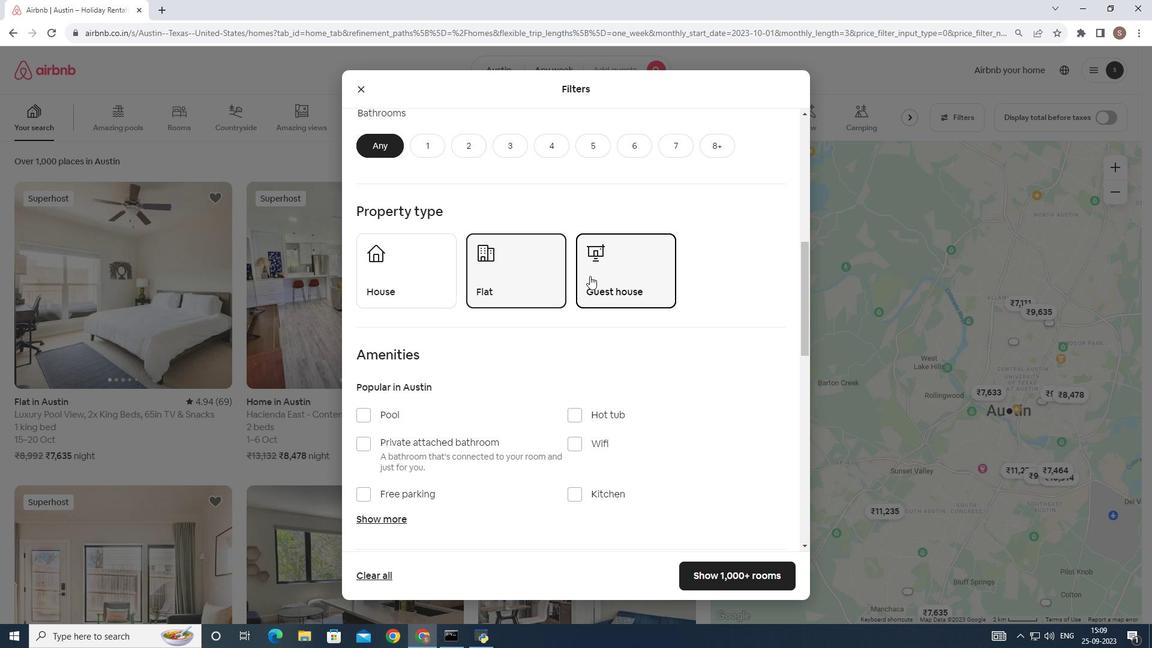 
Action: Mouse pressed left at (590, 276)
Screenshot: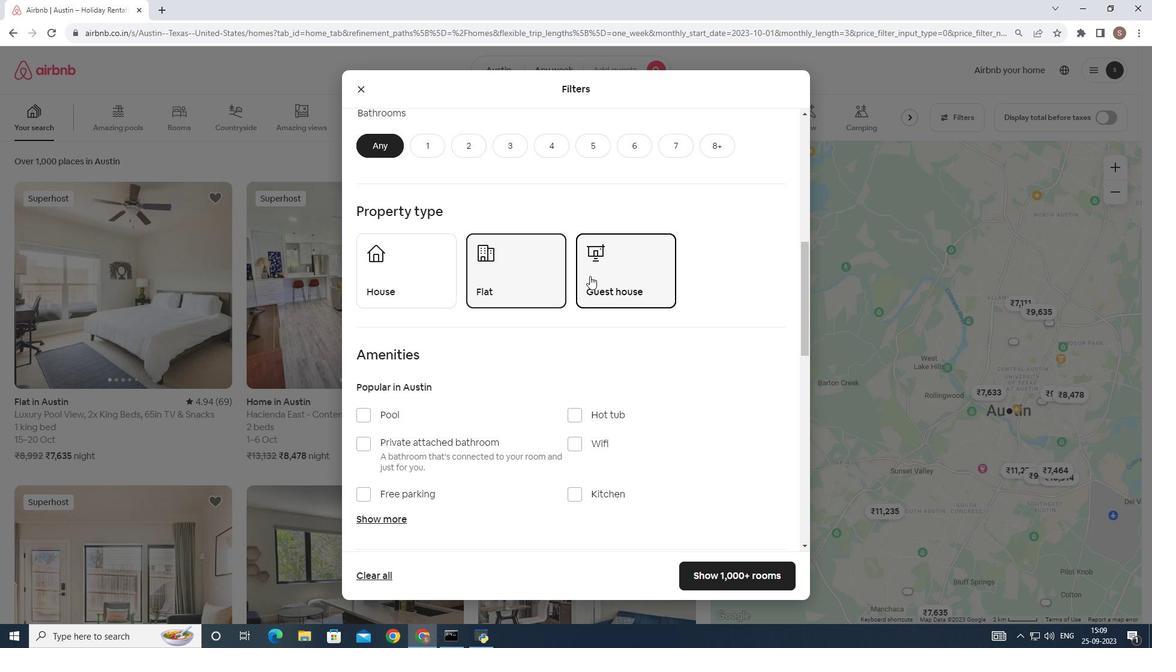 
Action: Mouse moved to (413, 336)
Screenshot: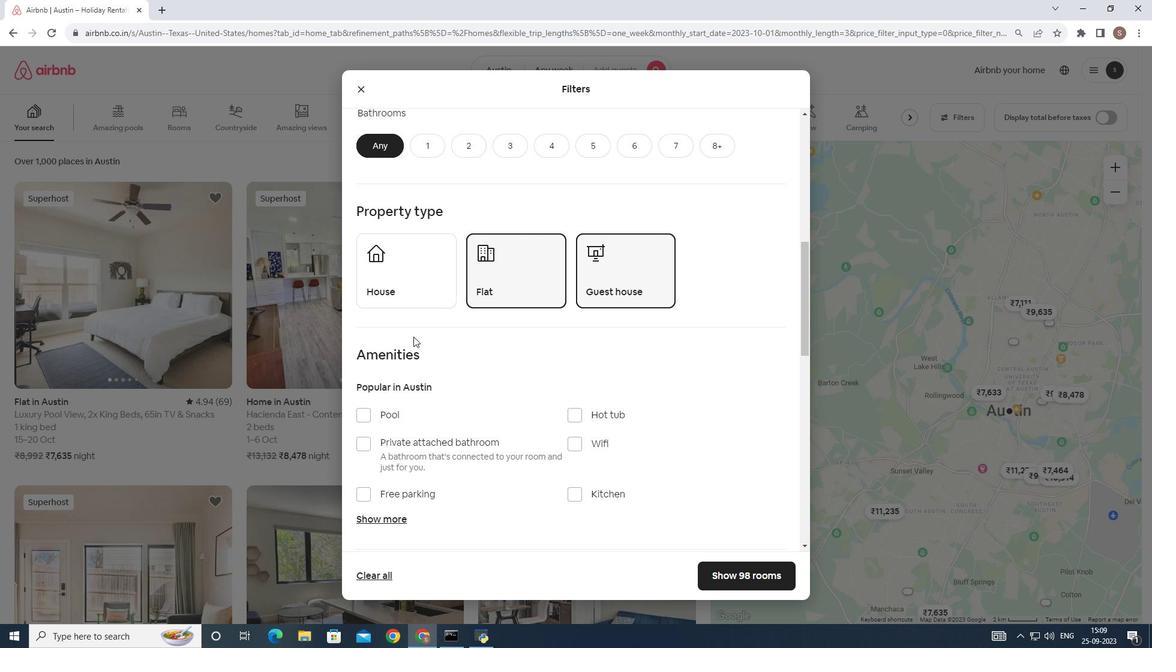 
Action: Mouse scrolled (413, 336) with delta (0, 0)
Screenshot: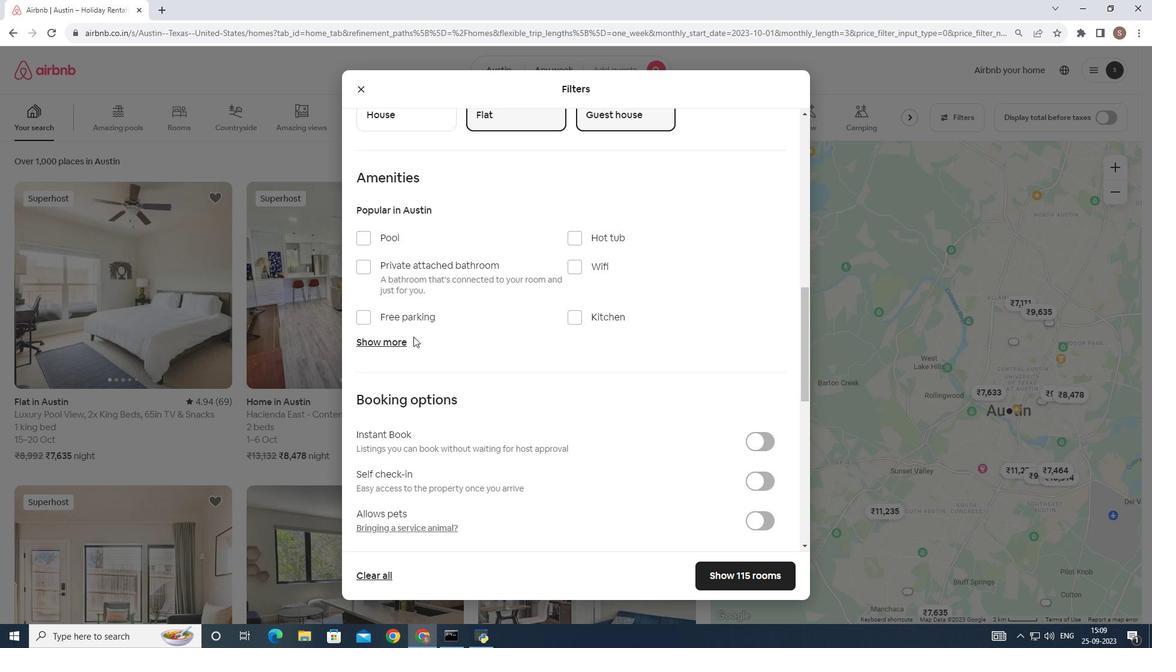 
Action: Mouse scrolled (413, 336) with delta (0, 0)
Screenshot: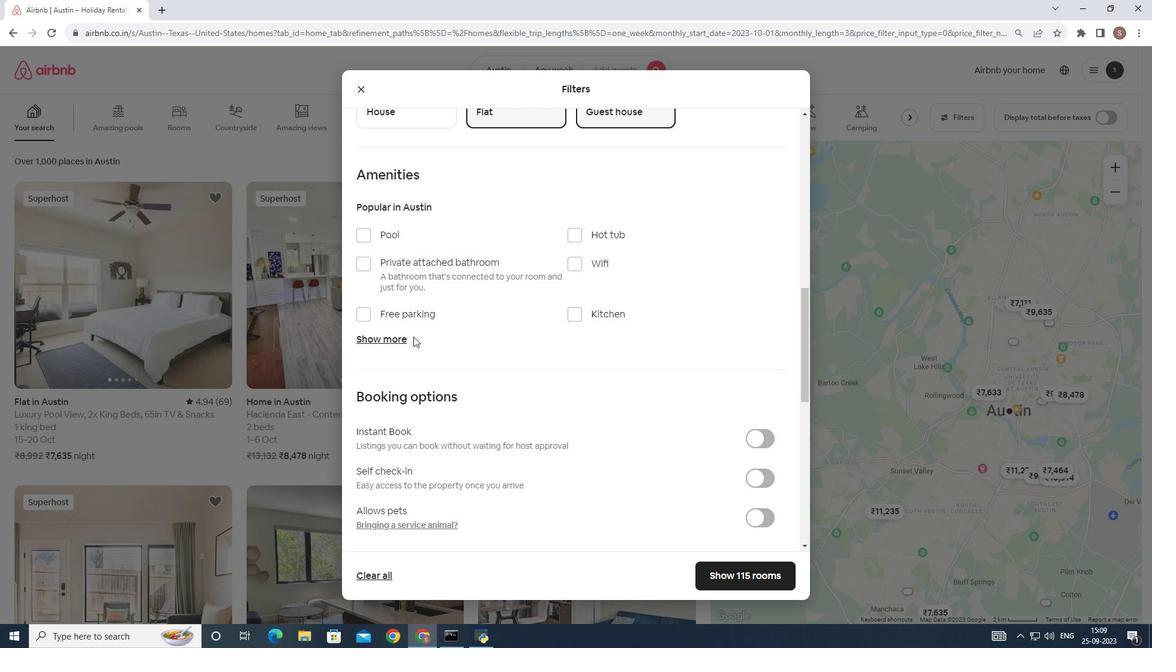 
Action: Mouse scrolled (413, 336) with delta (0, 0)
Screenshot: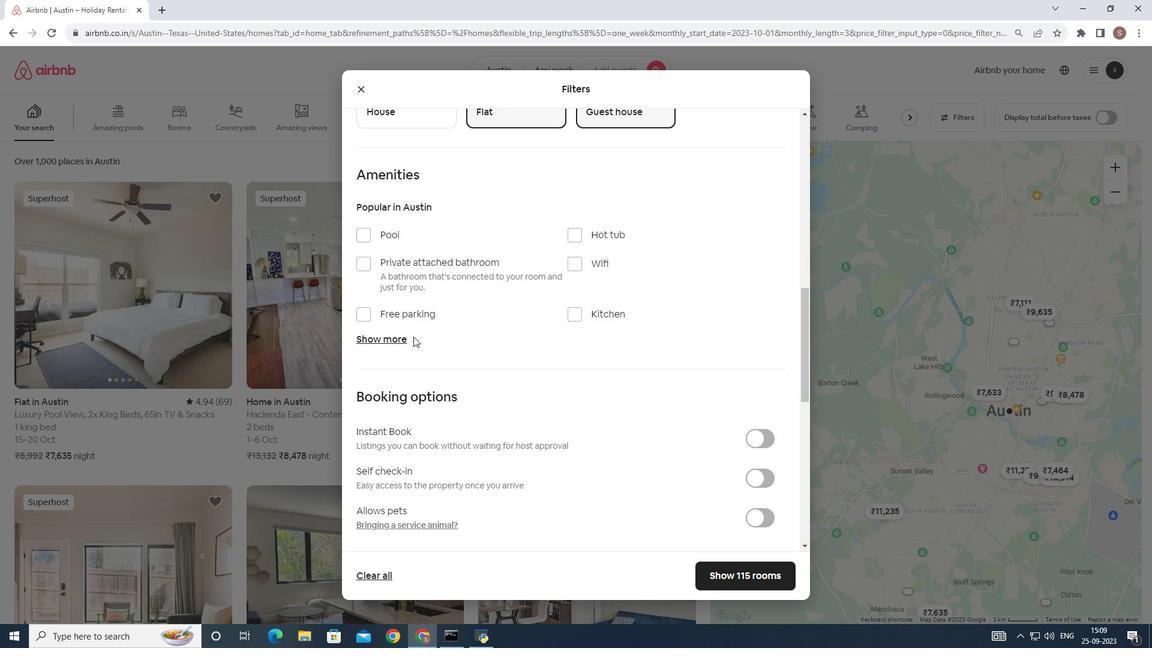 
Action: Mouse moved to (406, 318)
Screenshot: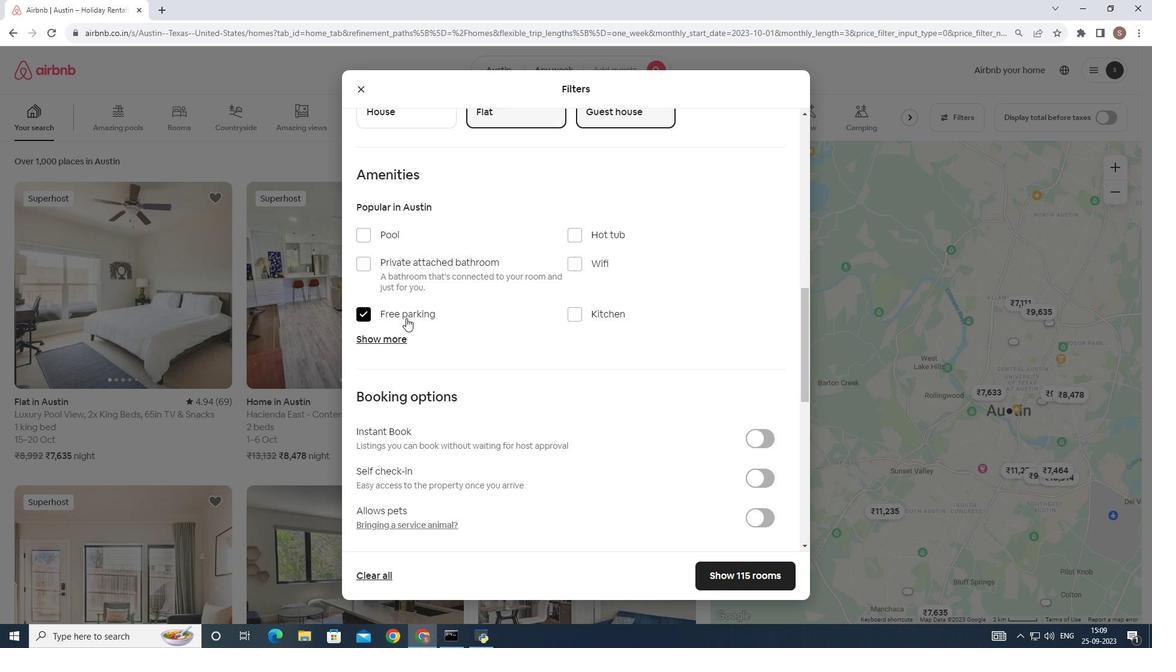 
Action: Mouse pressed left at (406, 318)
Screenshot: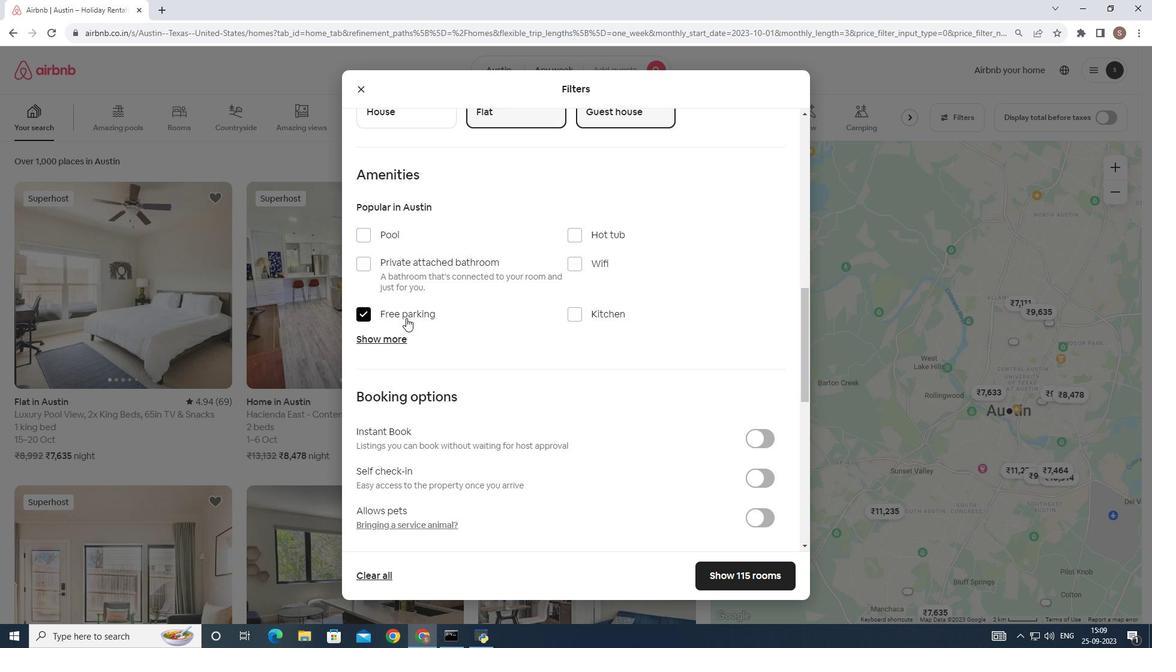 
Action: Mouse moved to (438, 366)
Screenshot: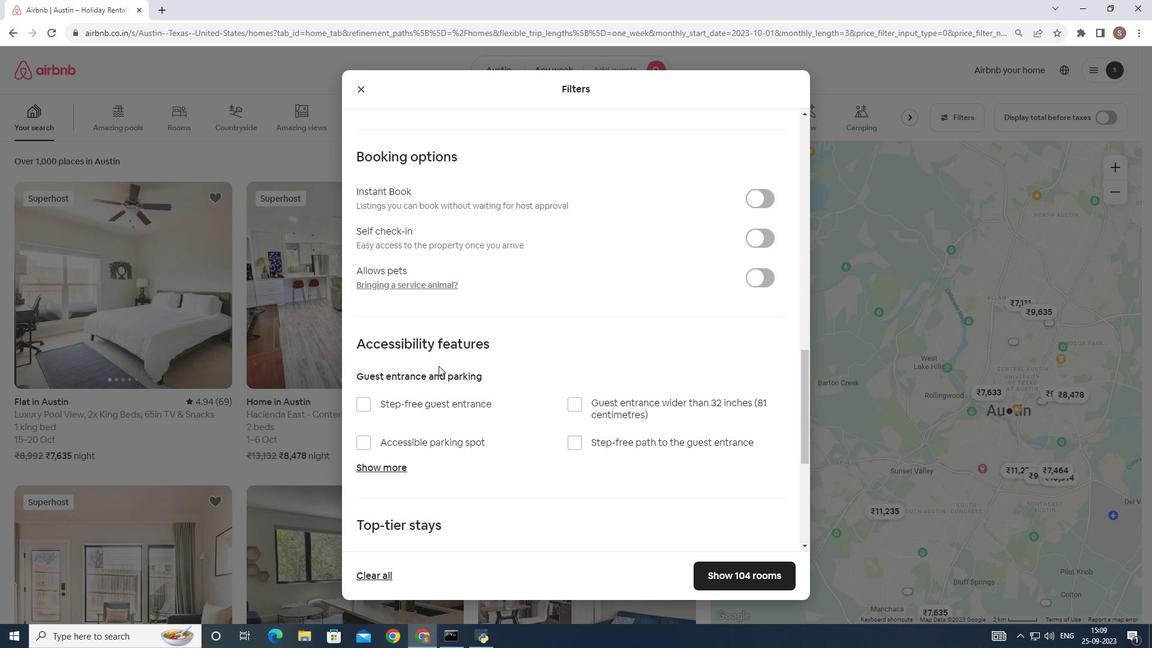 
Action: Mouse scrolled (438, 365) with delta (0, 0)
Screenshot: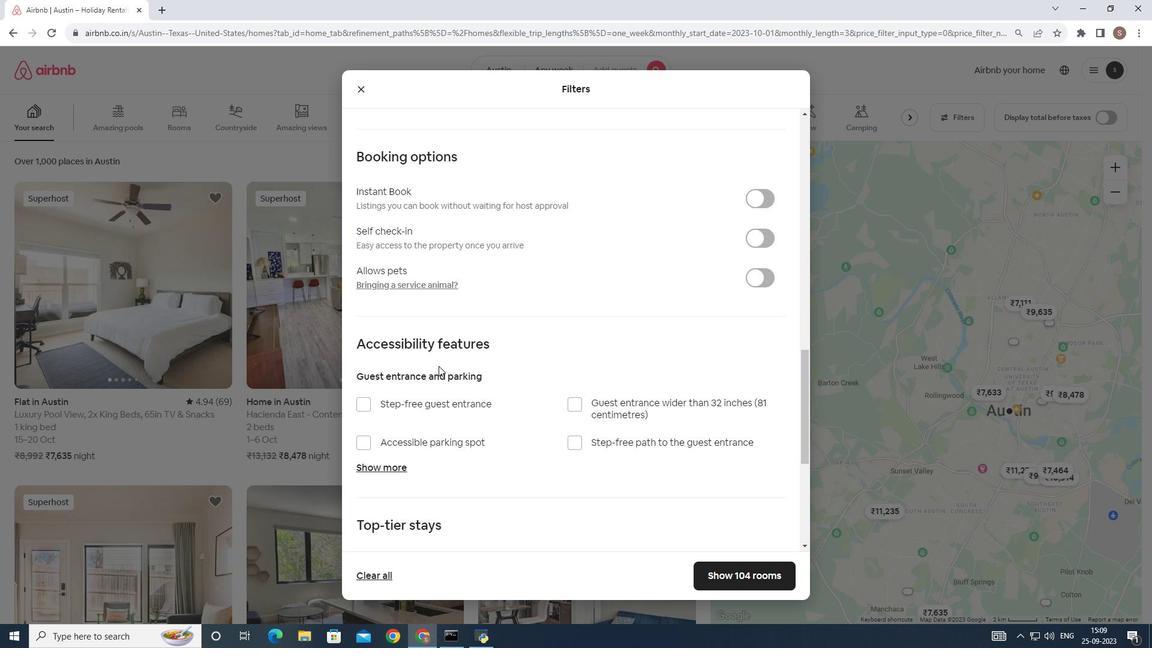 
Action: Mouse scrolled (438, 365) with delta (0, 0)
Screenshot: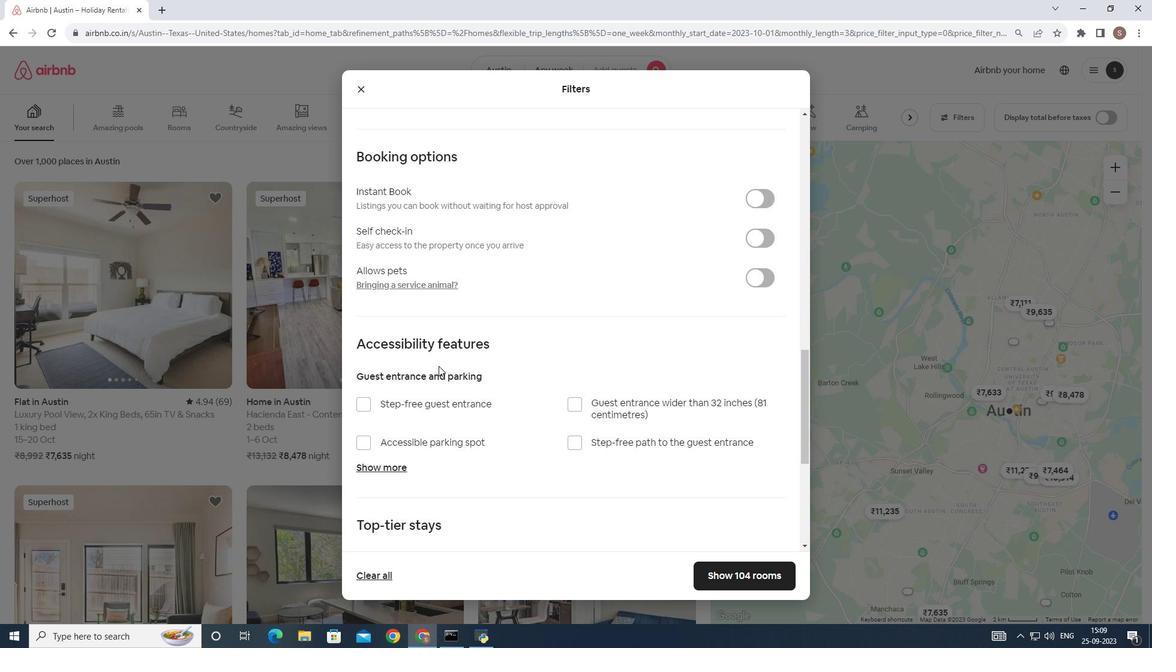 
Action: Mouse scrolled (438, 365) with delta (0, 0)
Screenshot: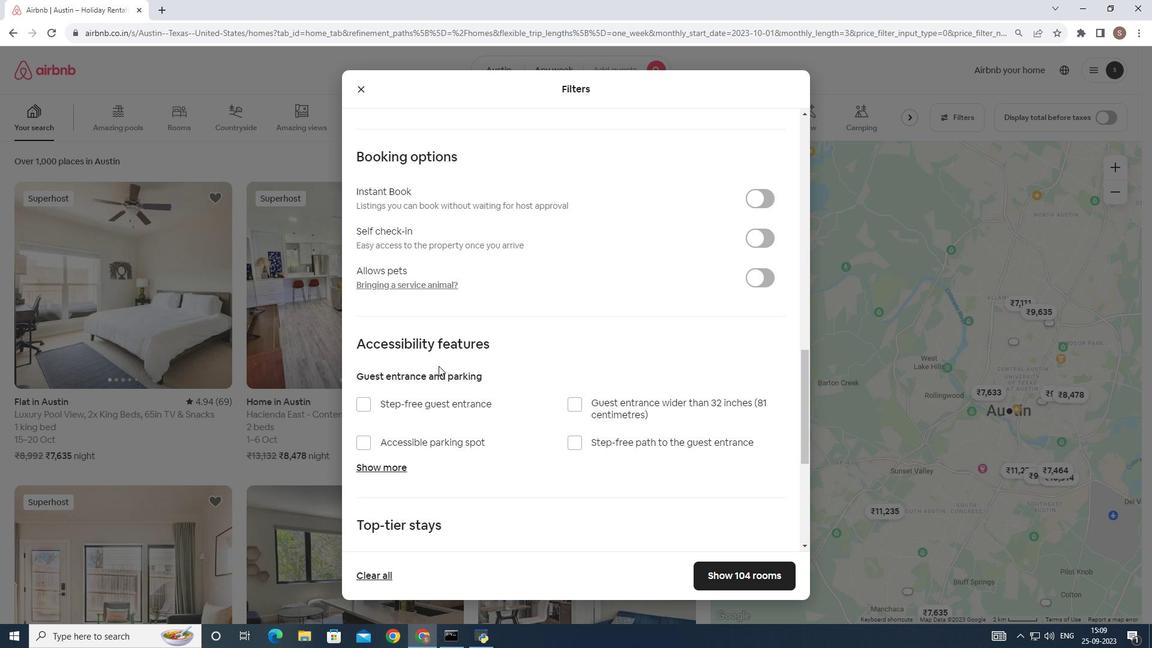 
Action: Mouse scrolled (438, 365) with delta (0, 0)
Screenshot: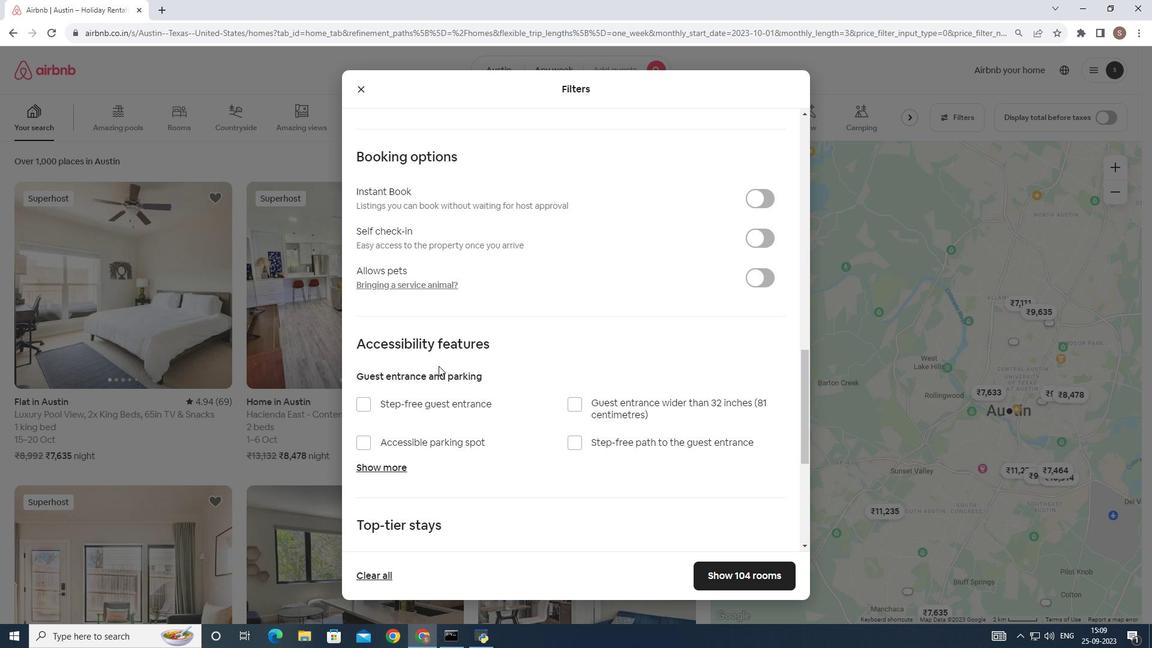 
Action: Mouse scrolled (438, 365) with delta (0, 0)
Screenshot: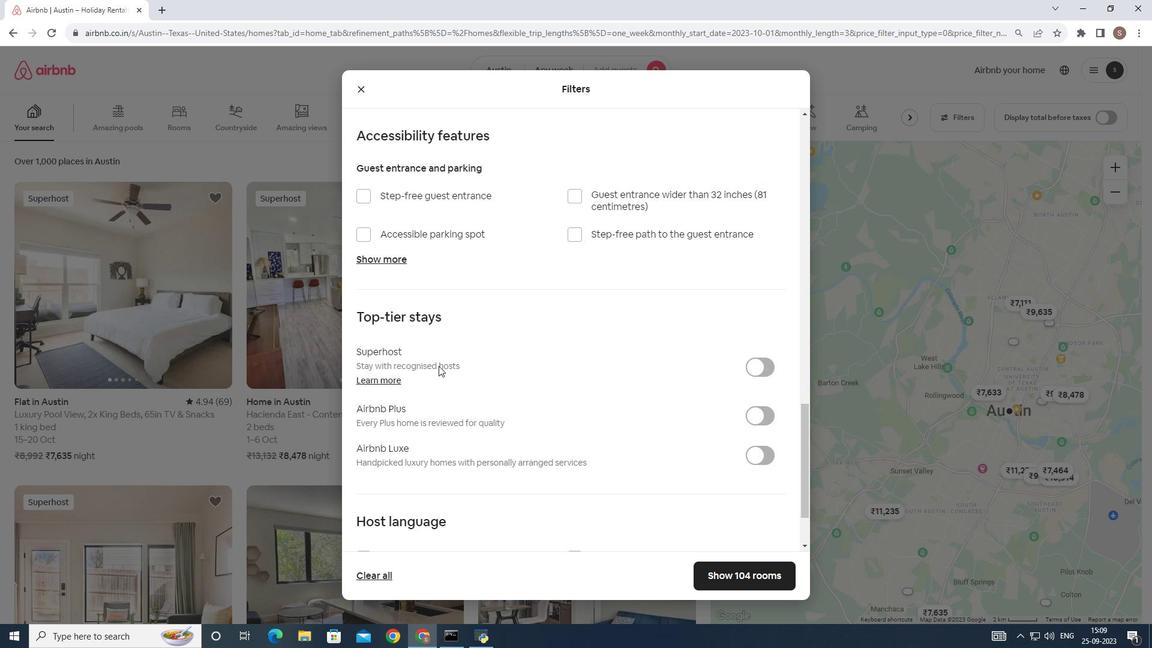 
Action: Mouse scrolled (438, 365) with delta (0, 0)
Screenshot: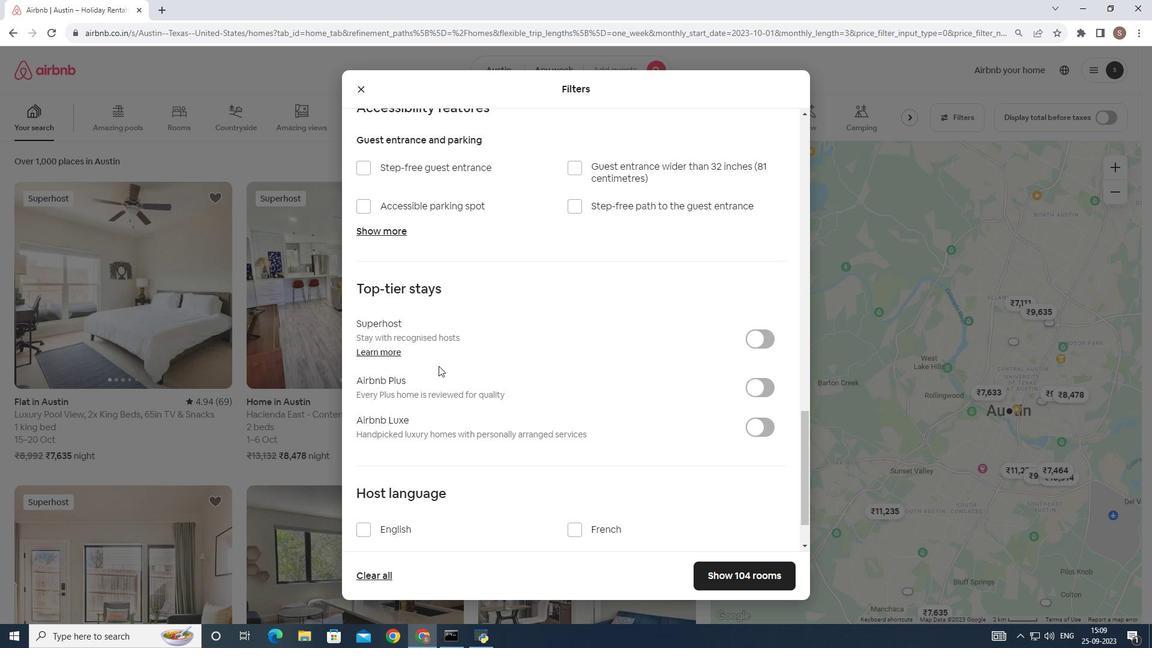 
Action: Mouse scrolled (438, 365) with delta (0, 0)
Screenshot: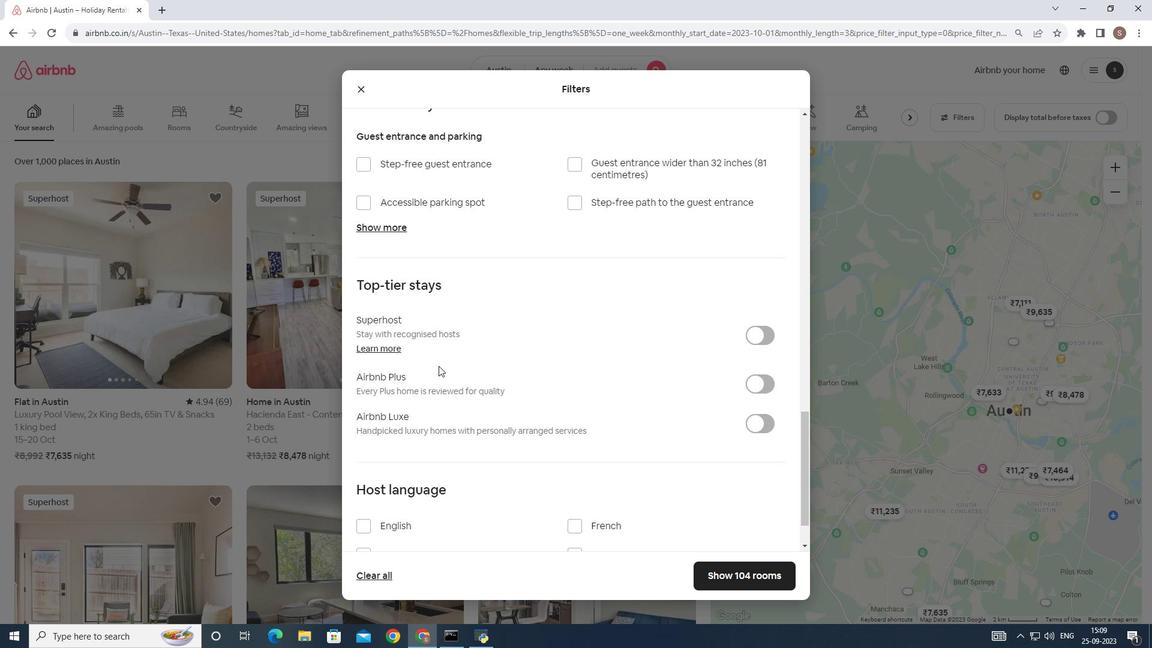 
Action: Mouse scrolled (438, 365) with delta (0, 0)
Screenshot: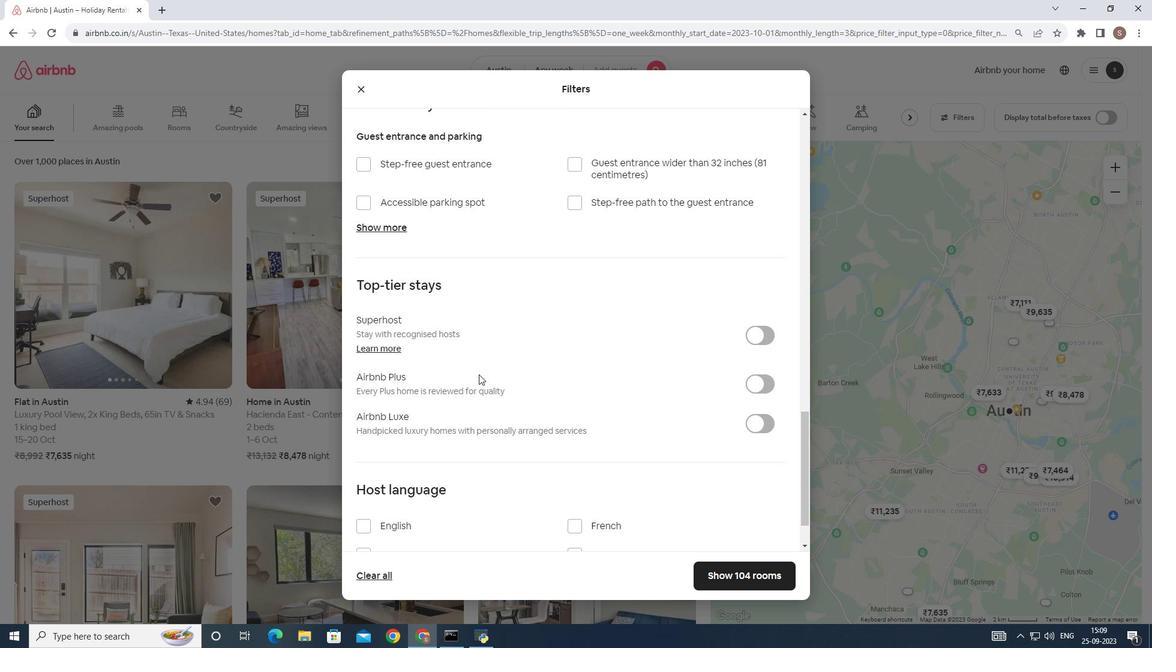
Action: Mouse moved to (785, 573)
Screenshot: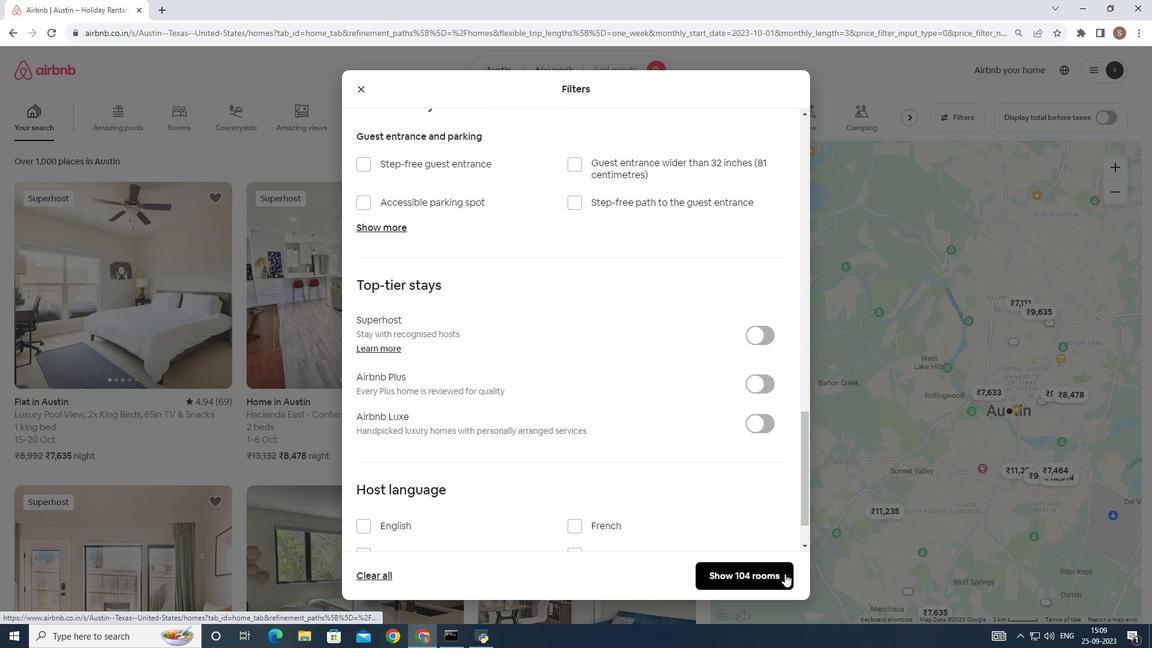 
Action: Mouse pressed left at (785, 573)
Screenshot: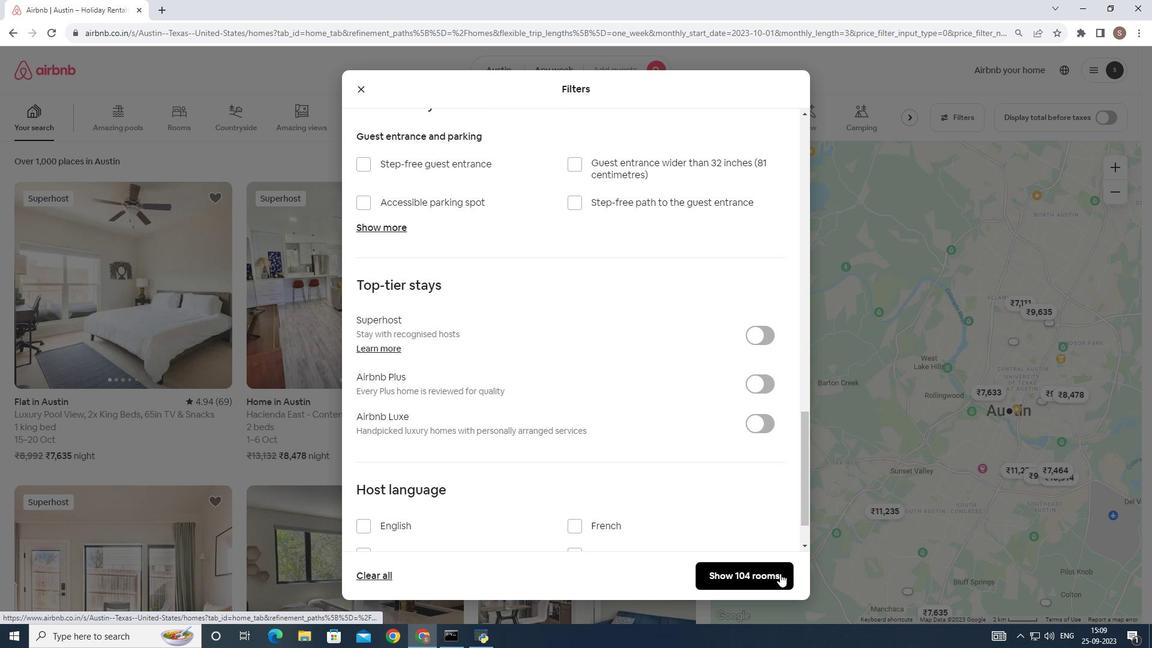 
Action: Mouse moved to (298, 394)
Screenshot: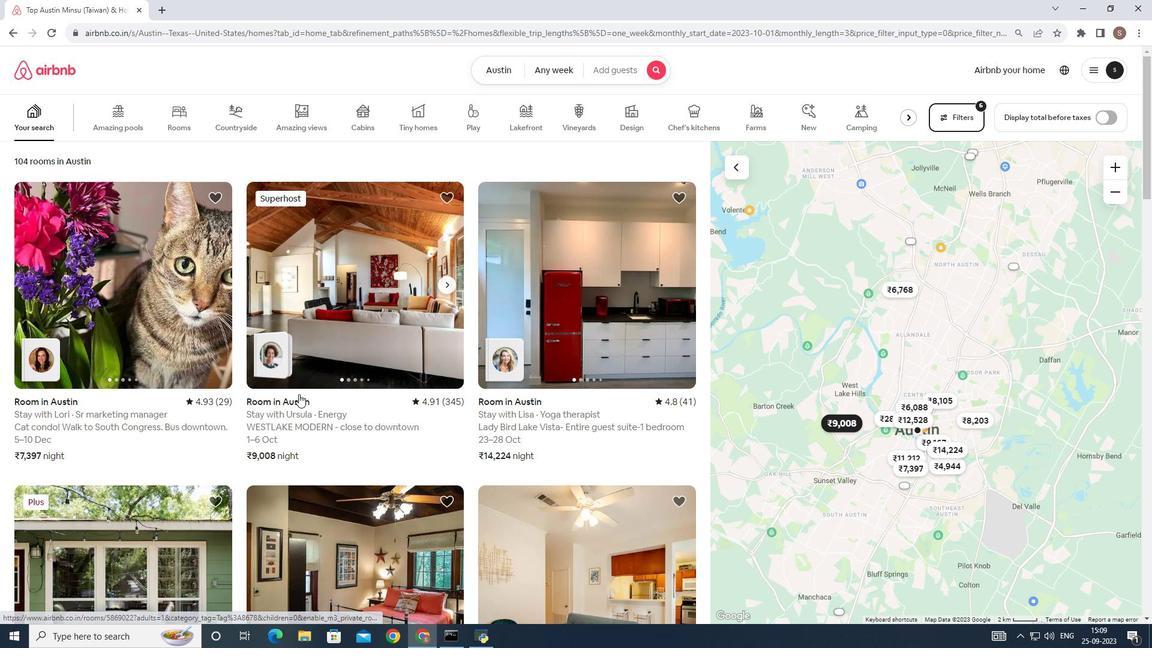 
Action: Mouse scrolled (298, 393) with delta (0, 0)
Screenshot: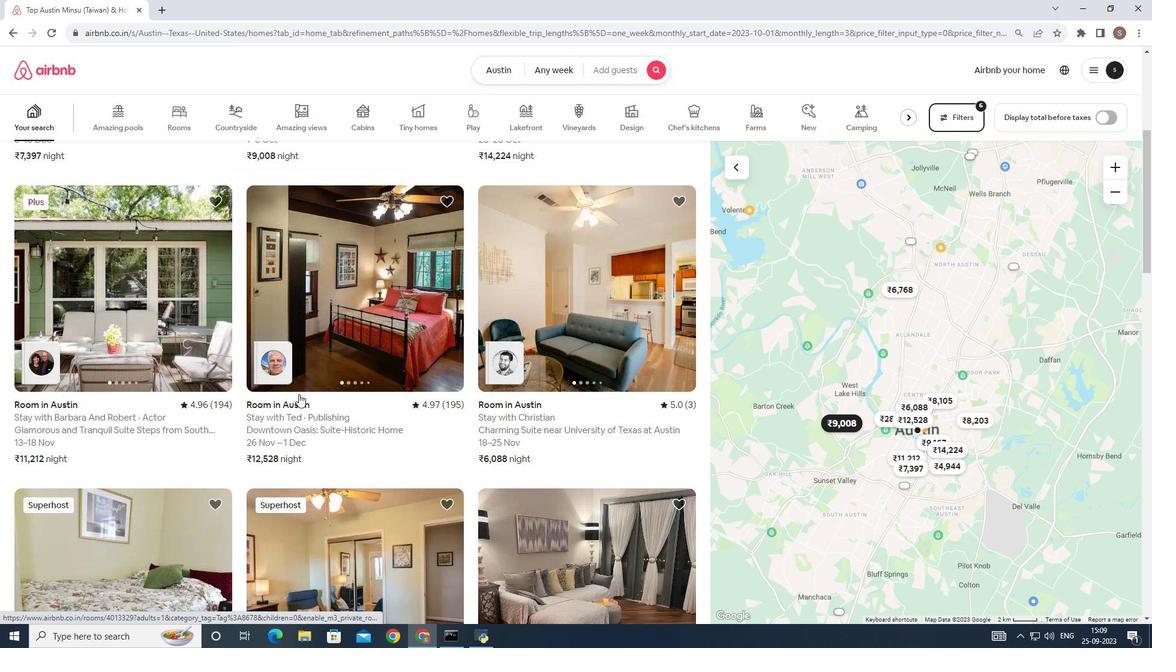 
Action: Mouse scrolled (298, 393) with delta (0, 0)
Screenshot: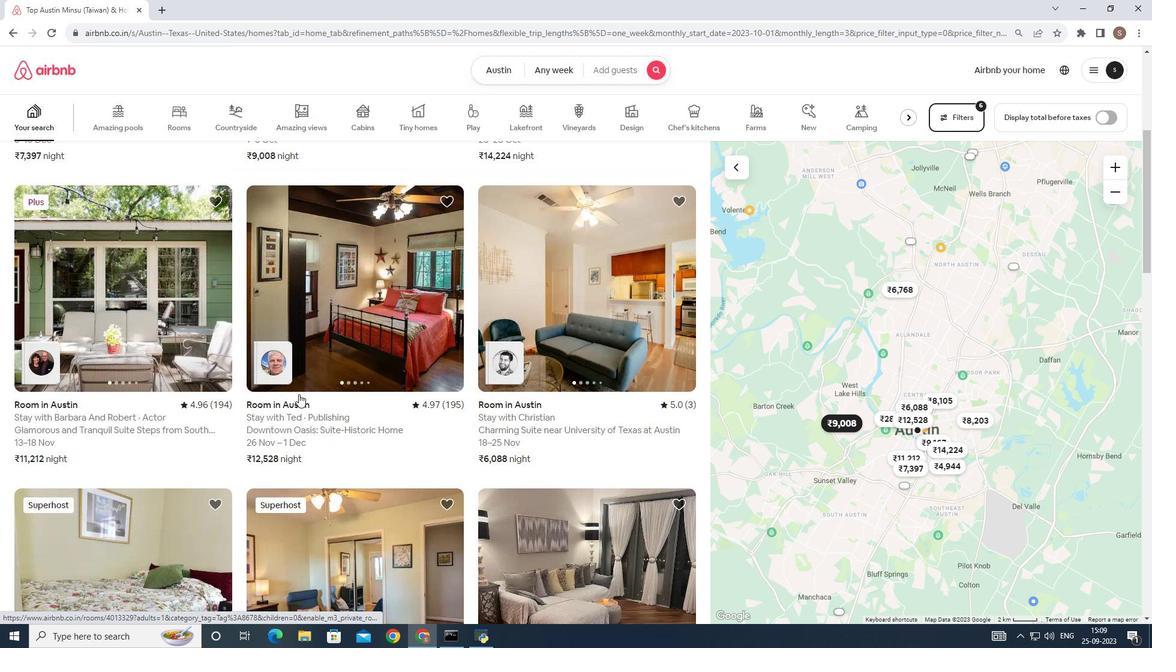 
Action: Mouse scrolled (298, 393) with delta (0, 0)
Screenshot: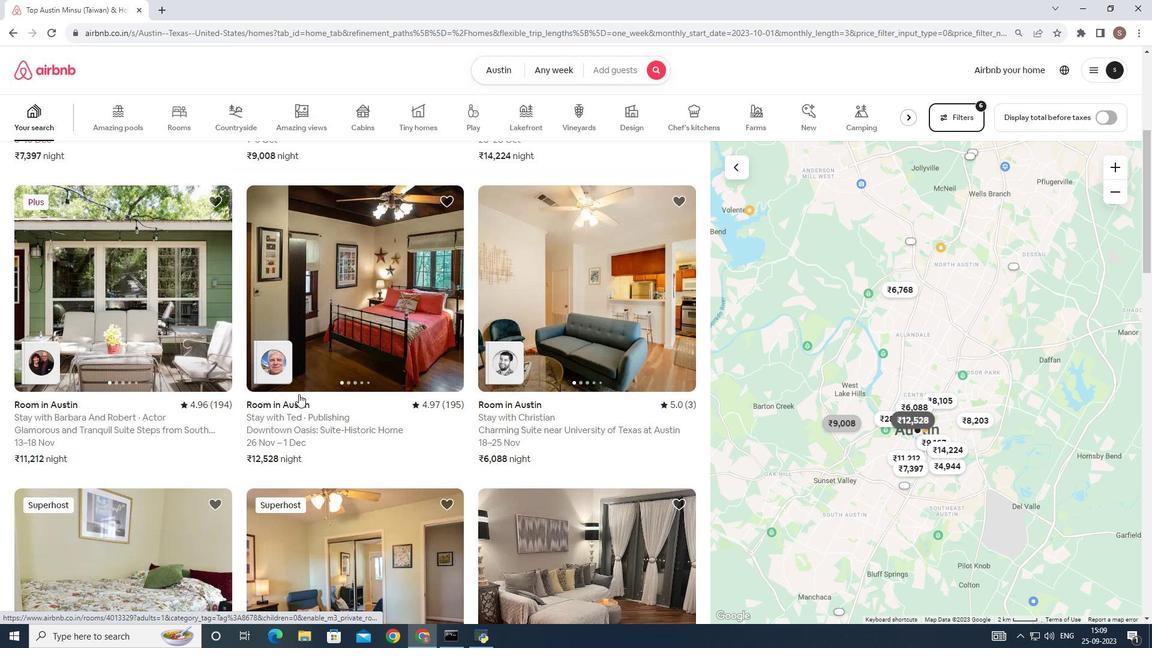 
Action: Mouse scrolled (298, 393) with delta (0, 0)
Screenshot: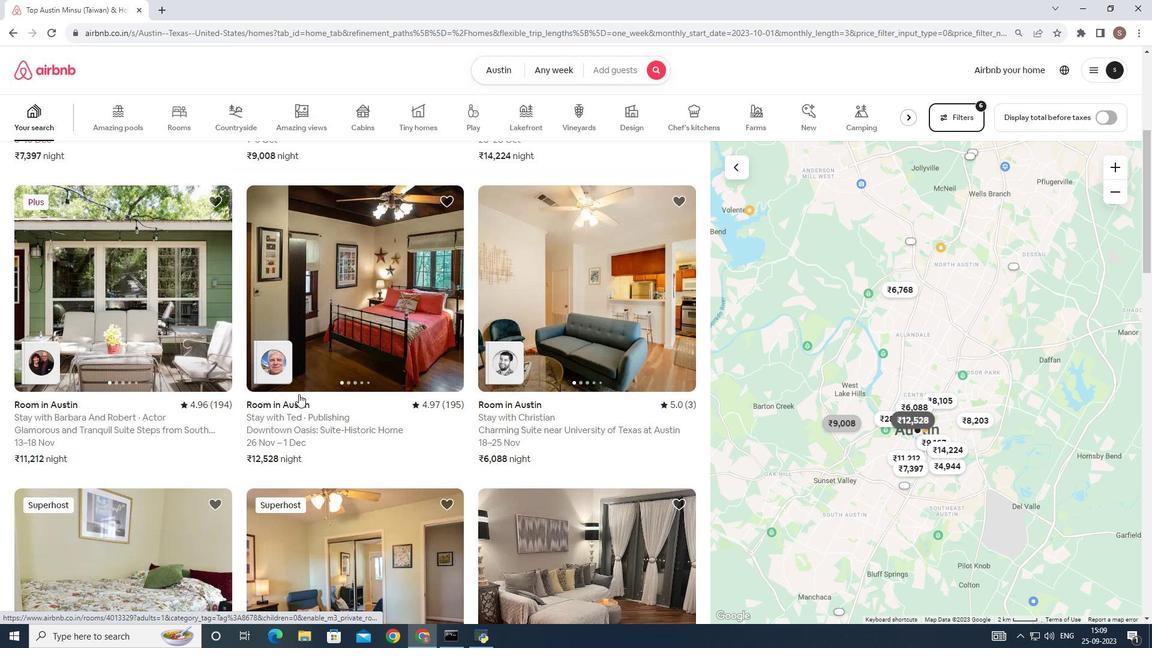 
Action: Mouse scrolled (298, 393) with delta (0, 0)
Screenshot: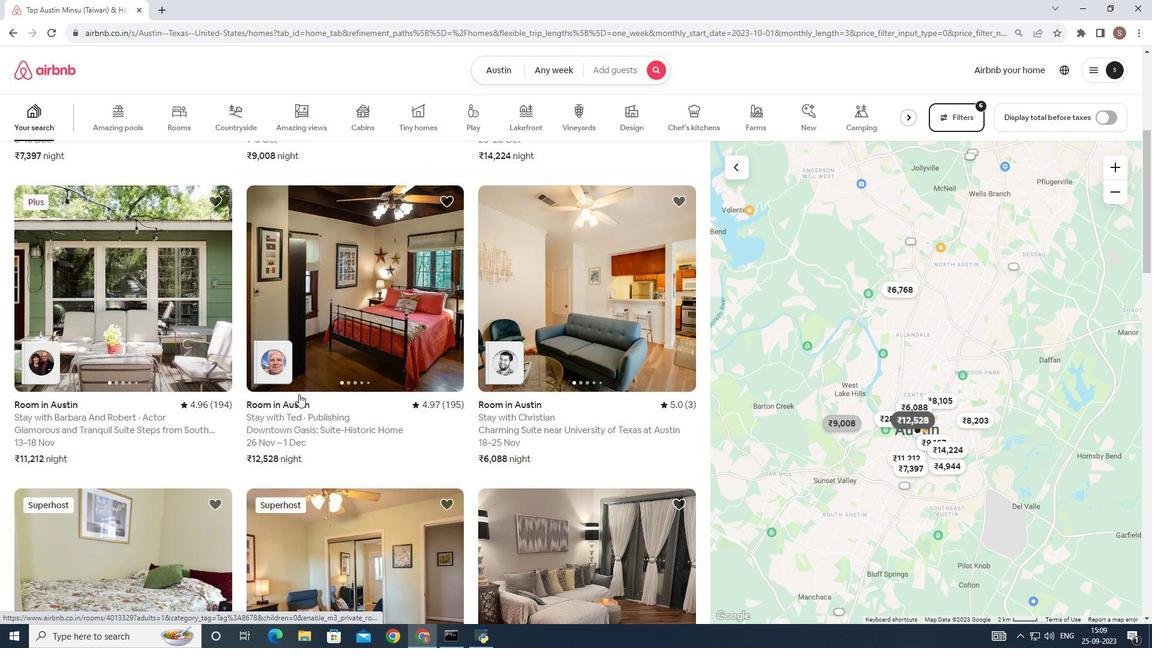
Action: Mouse moved to (578, 382)
Screenshot: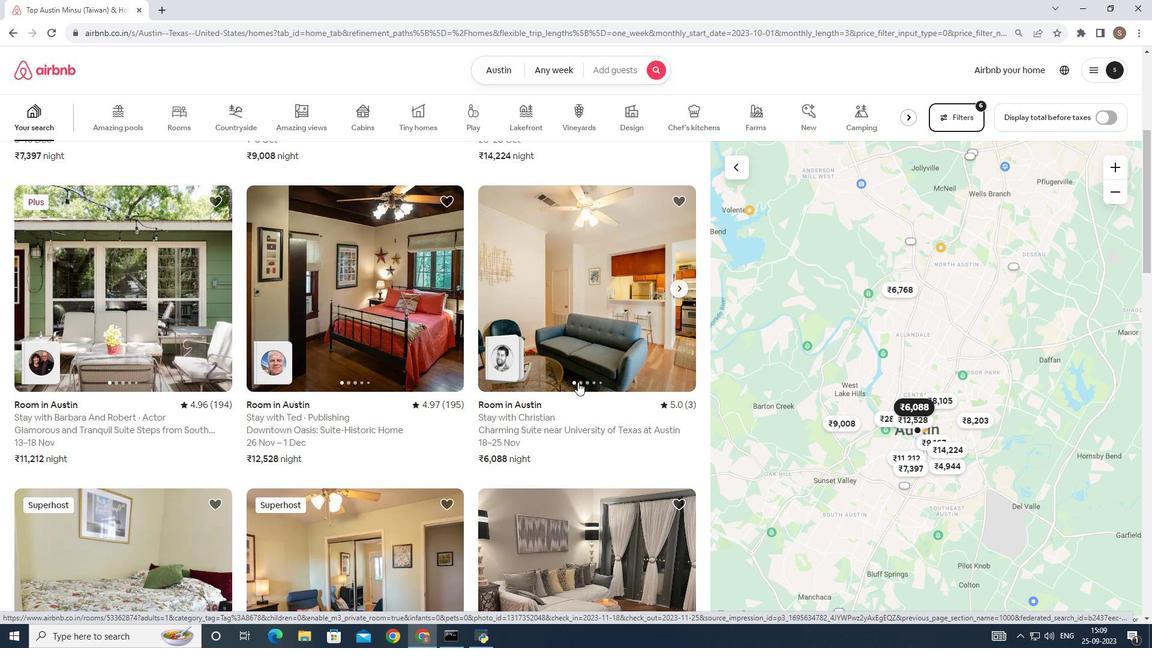 
Action: Mouse pressed left at (578, 382)
Screenshot: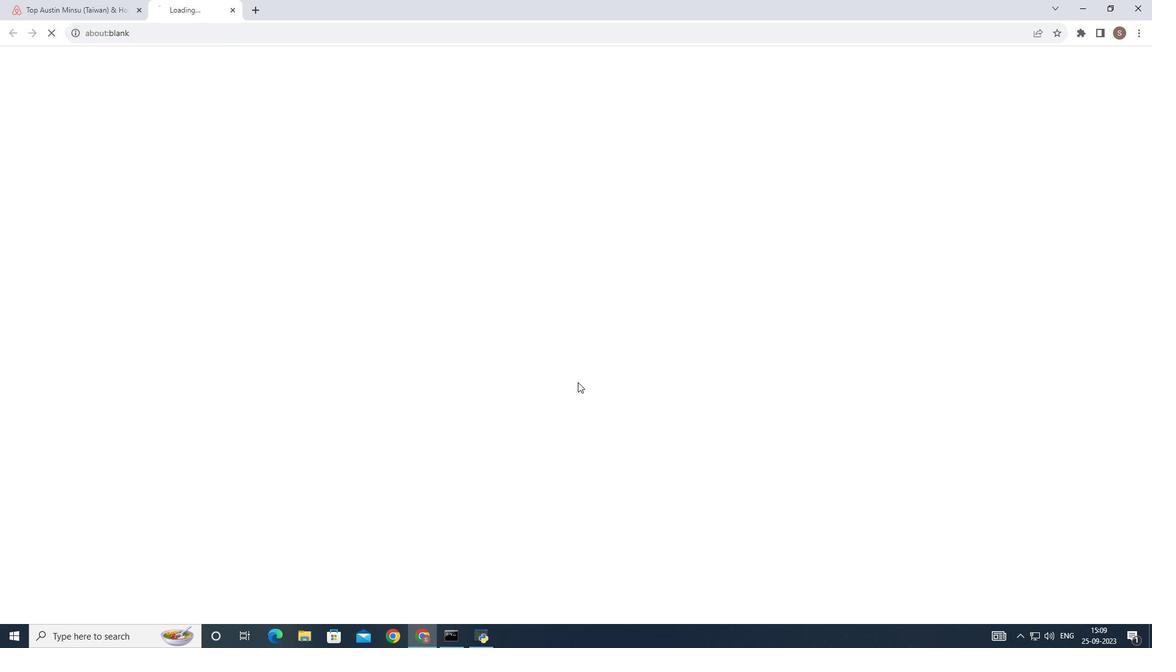 
Action: Mouse moved to (517, 385)
Screenshot: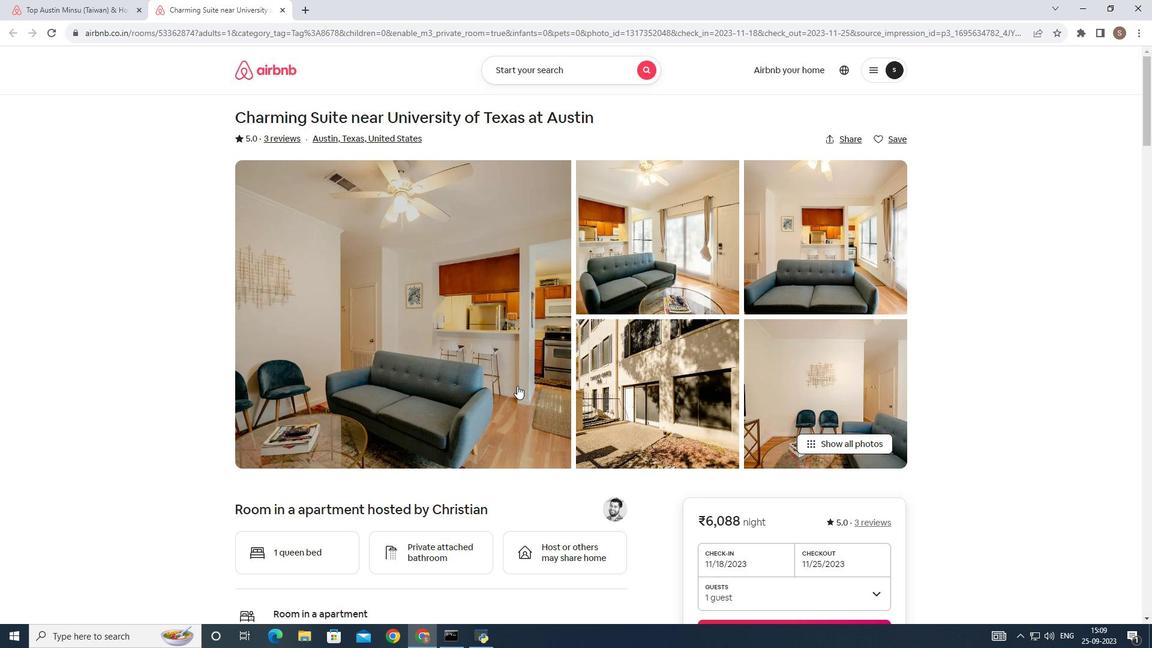 
Action: Mouse scrolled (517, 385) with delta (0, 0)
Screenshot: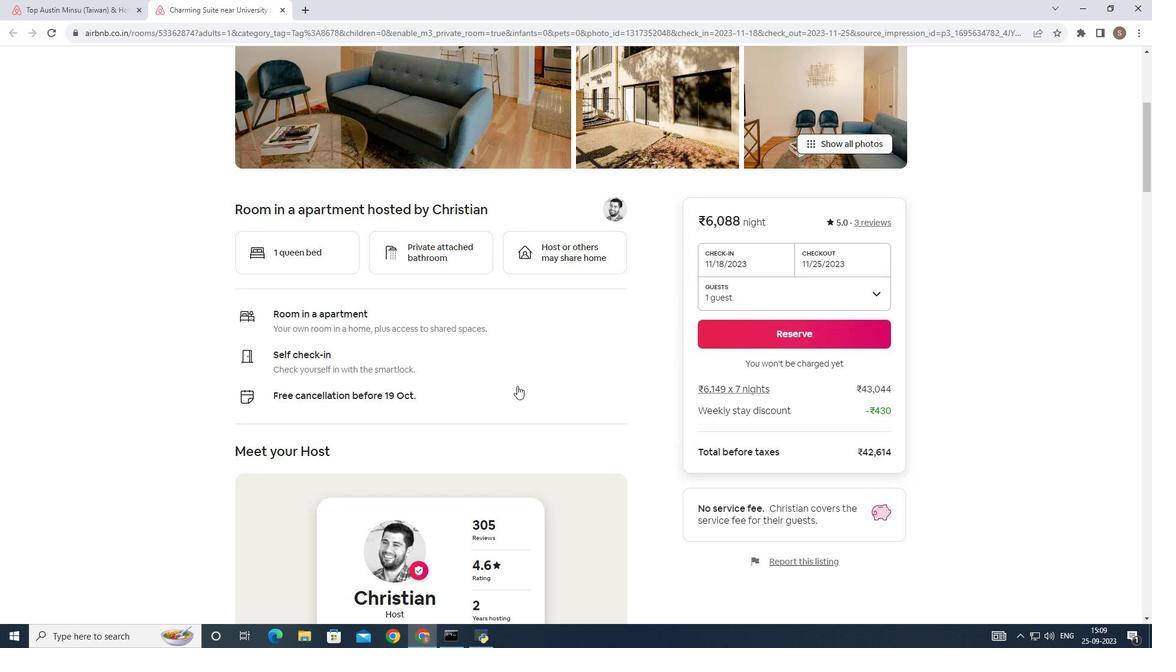 
Action: Mouse scrolled (517, 385) with delta (0, 0)
Screenshot: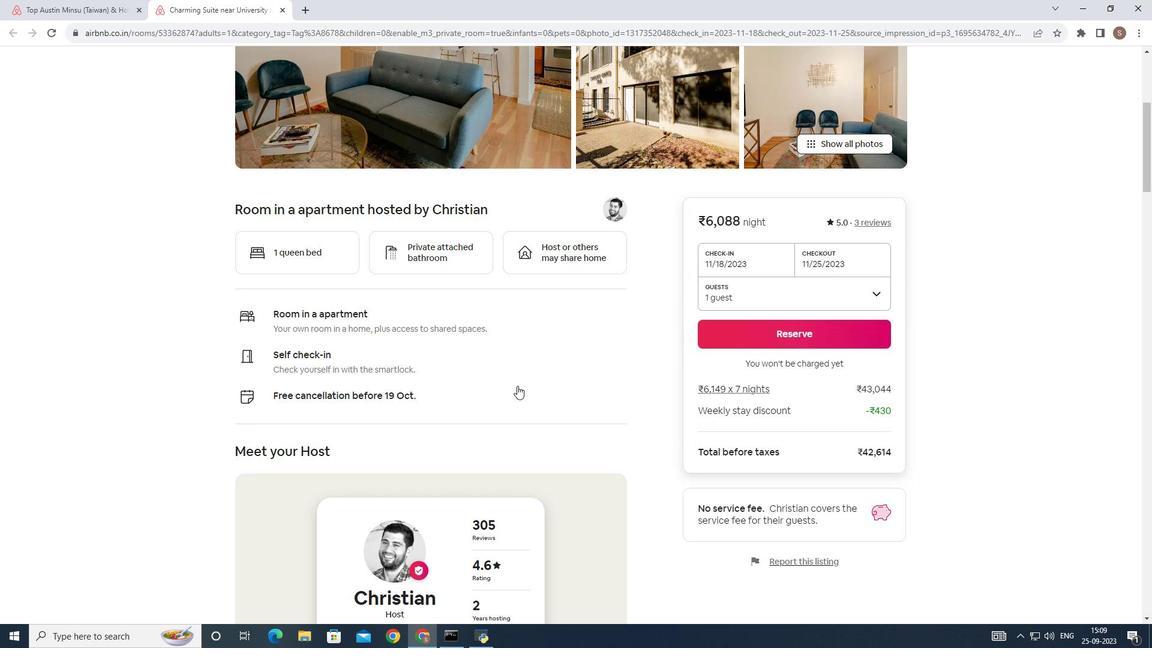 
Action: Mouse scrolled (517, 385) with delta (0, 0)
Screenshot: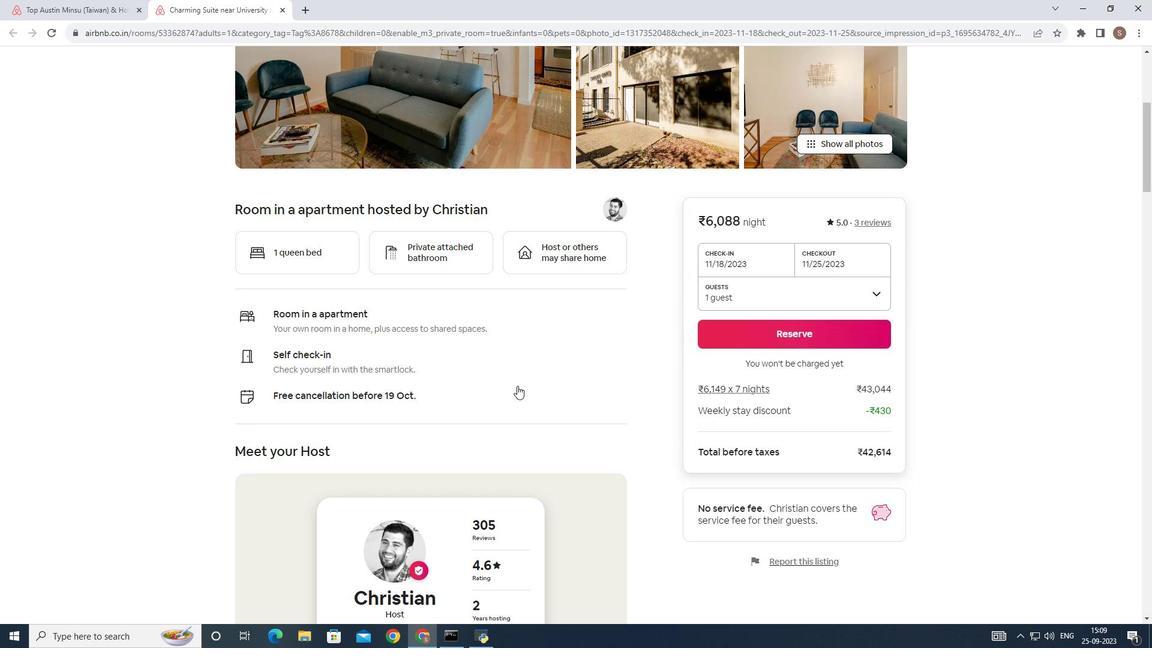 
Action: Mouse scrolled (517, 385) with delta (0, 0)
Screenshot: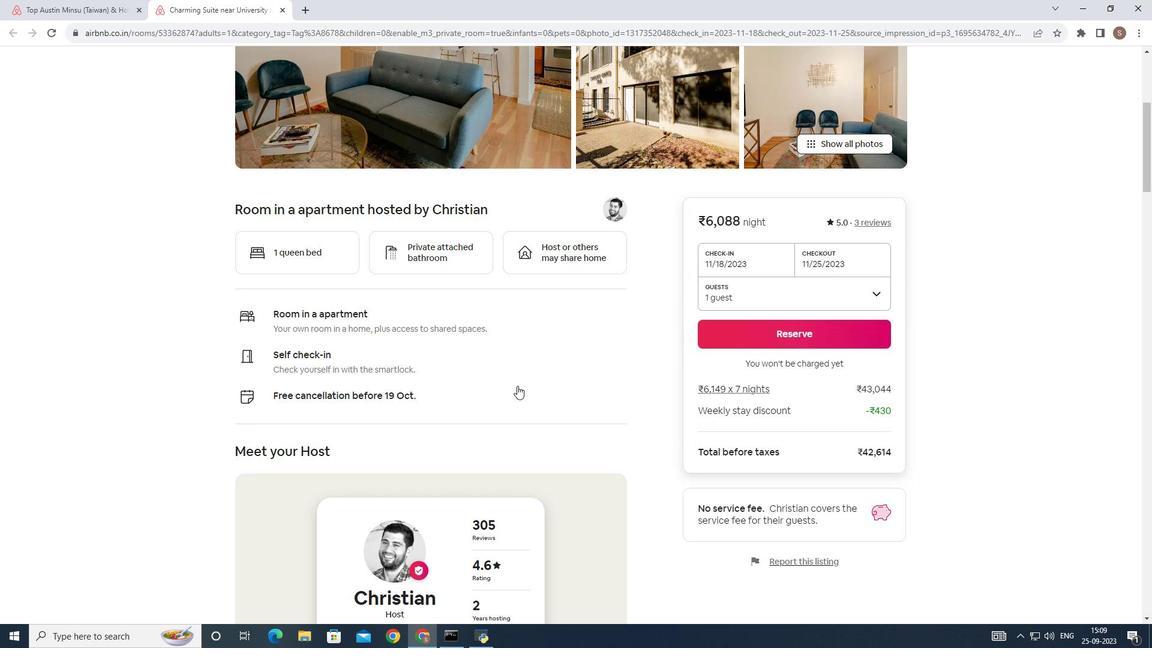 
Action: Mouse scrolled (517, 385) with delta (0, 0)
Screenshot: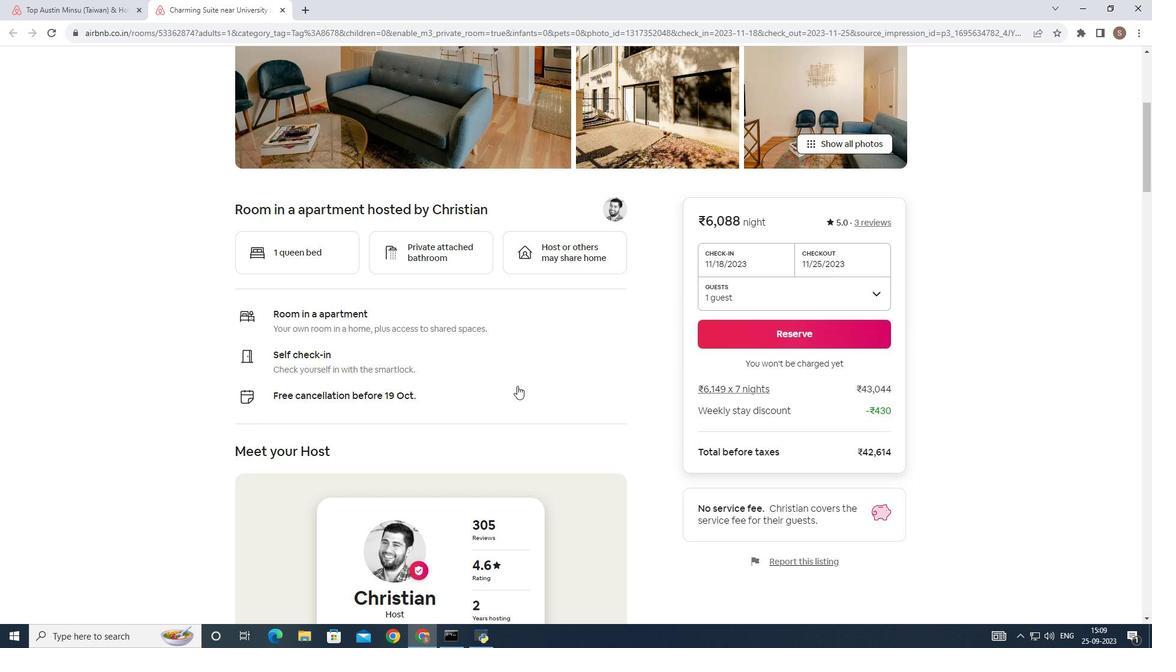 
Action: Mouse scrolled (517, 385) with delta (0, 0)
Screenshot: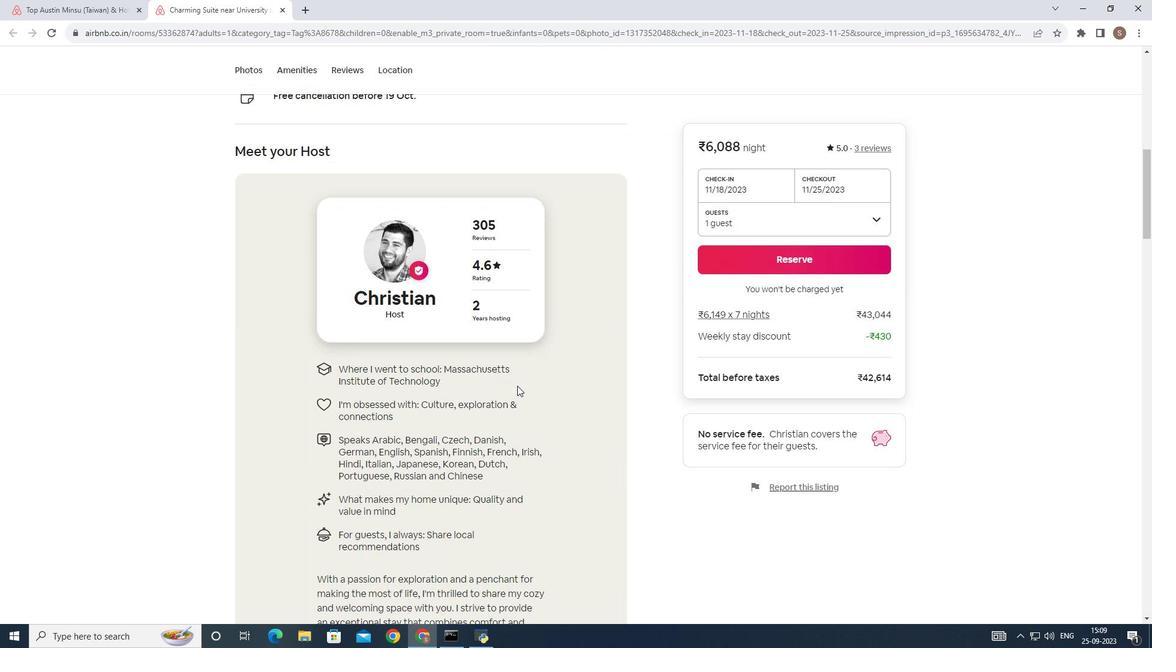 
Action: Mouse scrolled (517, 385) with delta (0, 0)
Screenshot: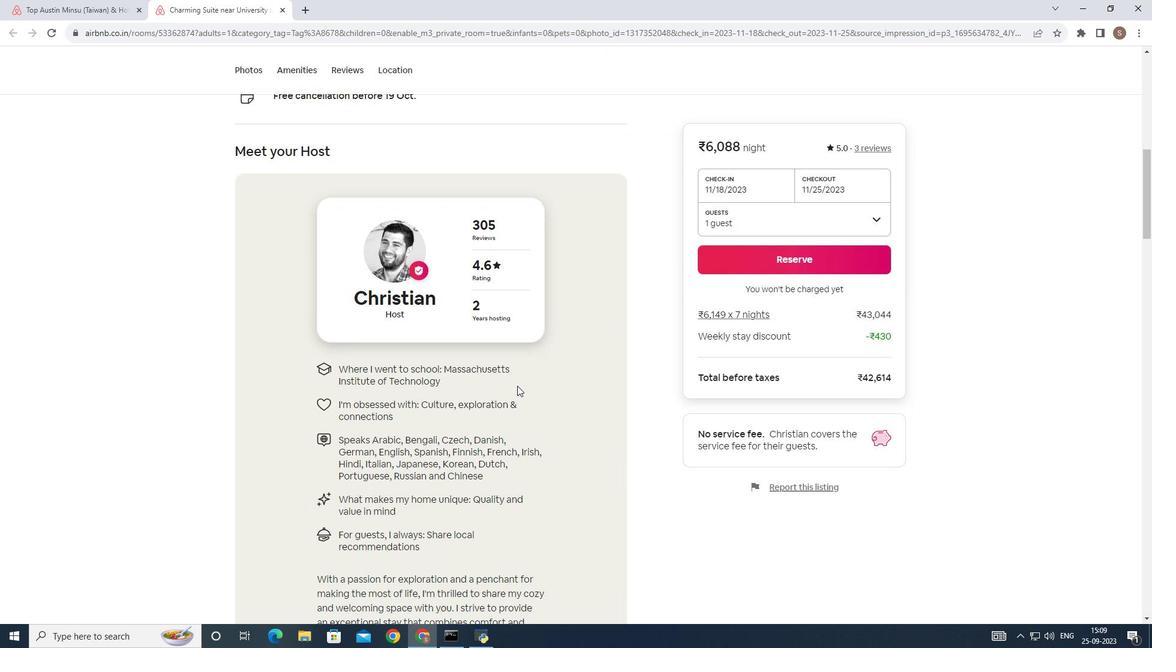 
Action: Mouse scrolled (517, 385) with delta (0, 0)
Screenshot: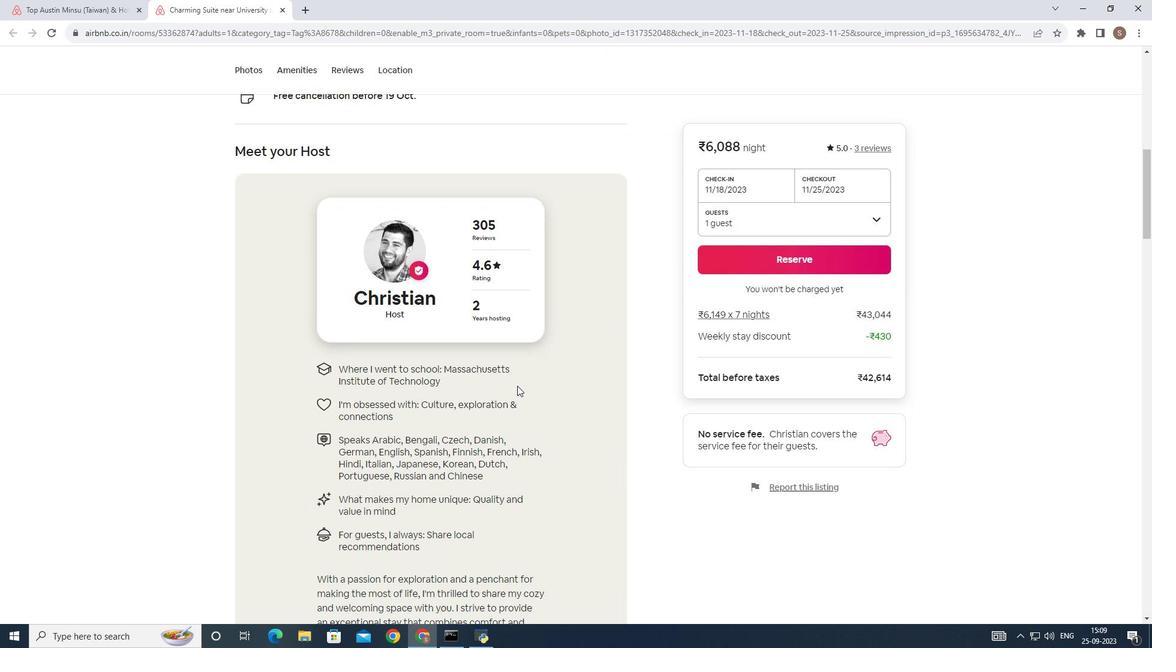 
Action: Mouse scrolled (517, 385) with delta (0, 0)
Screenshot: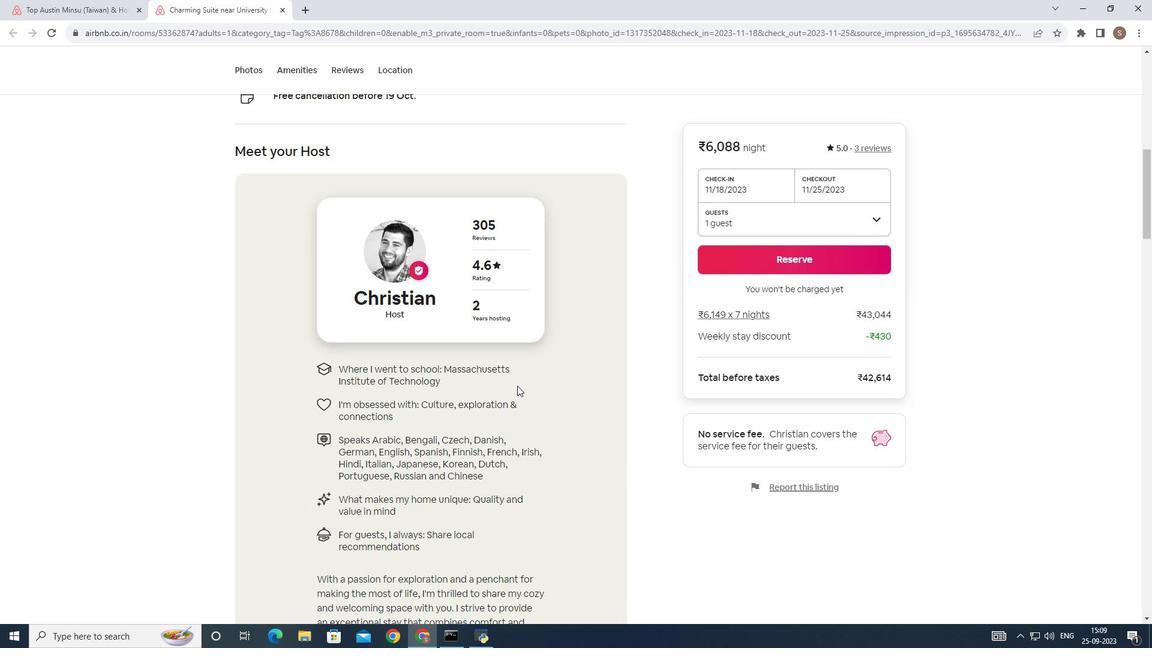 
Action: Mouse scrolled (517, 385) with delta (0, 0)
Screenshot: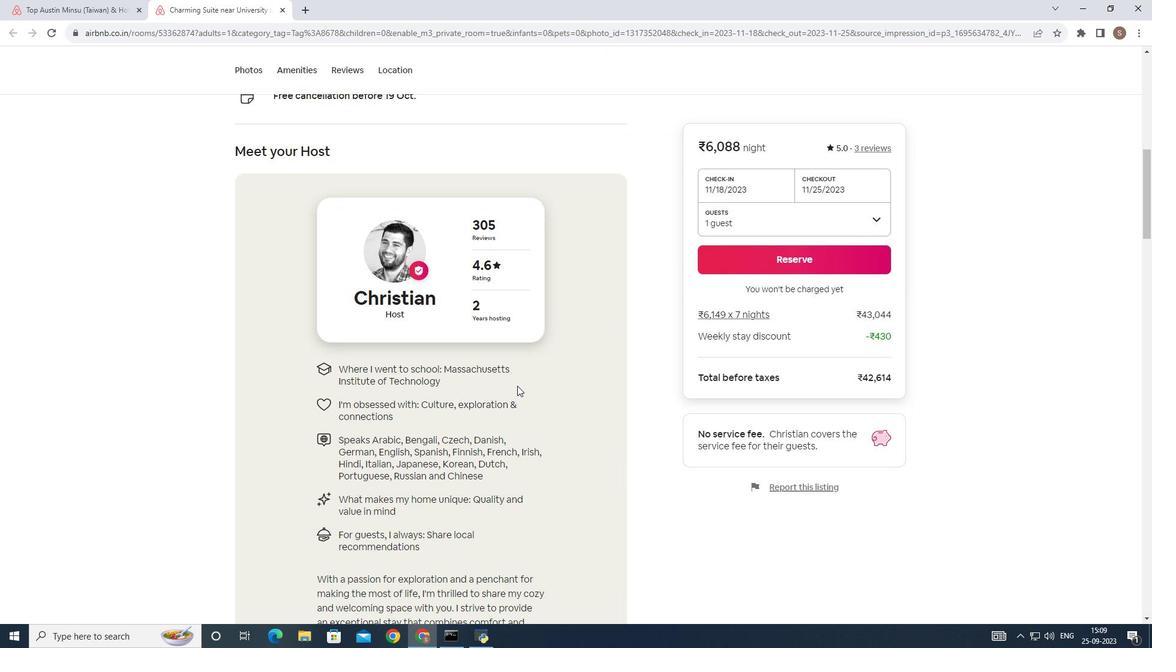 
Action: Mouse scrolled (517, 385) with delta (0, 0)
Screenshot: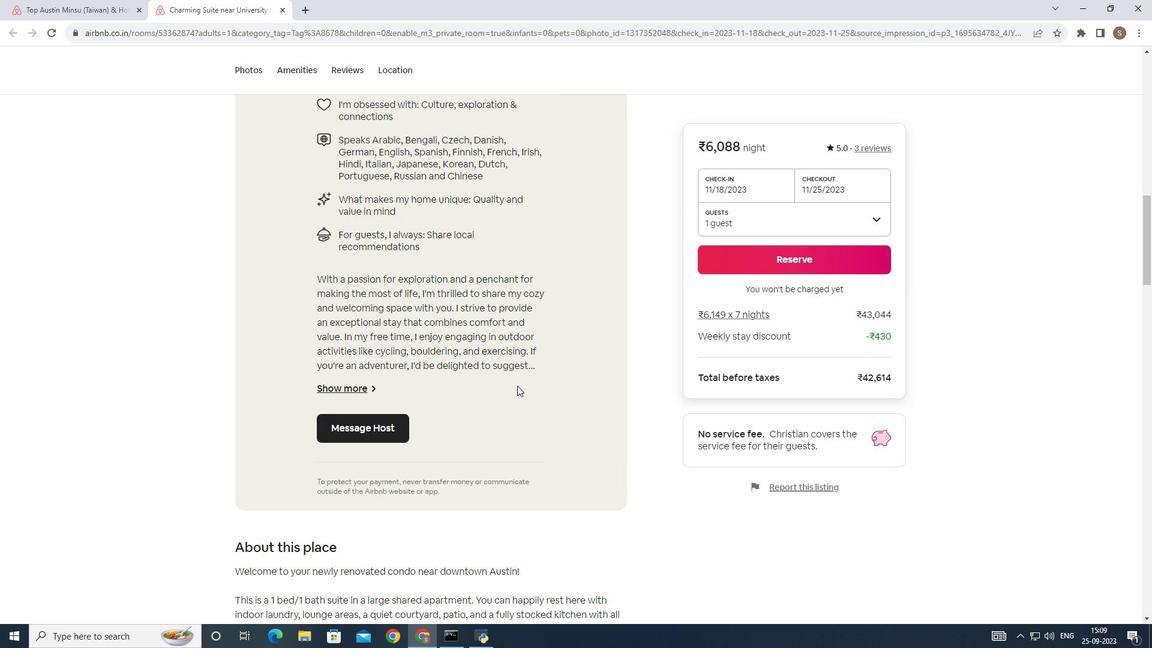 
Action: Mouse scrolled (517, 385) with delta (0, 0)
Screenshot: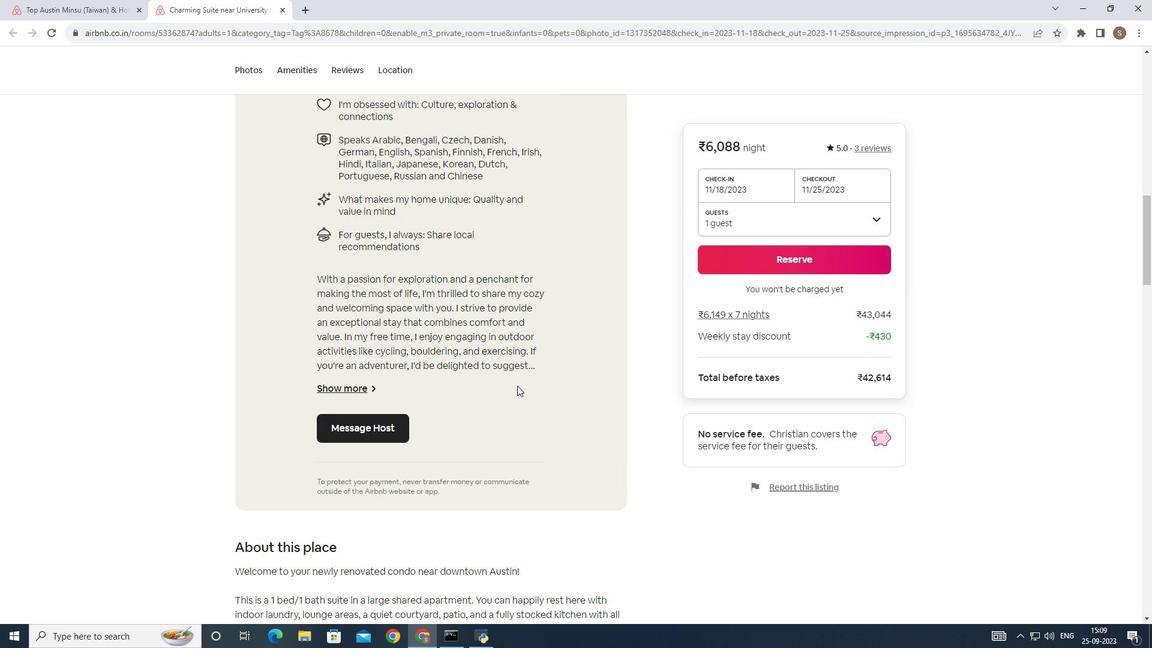 
Action: Mouse scrolled (517, 385) with delta (0, 0)
Screenshot: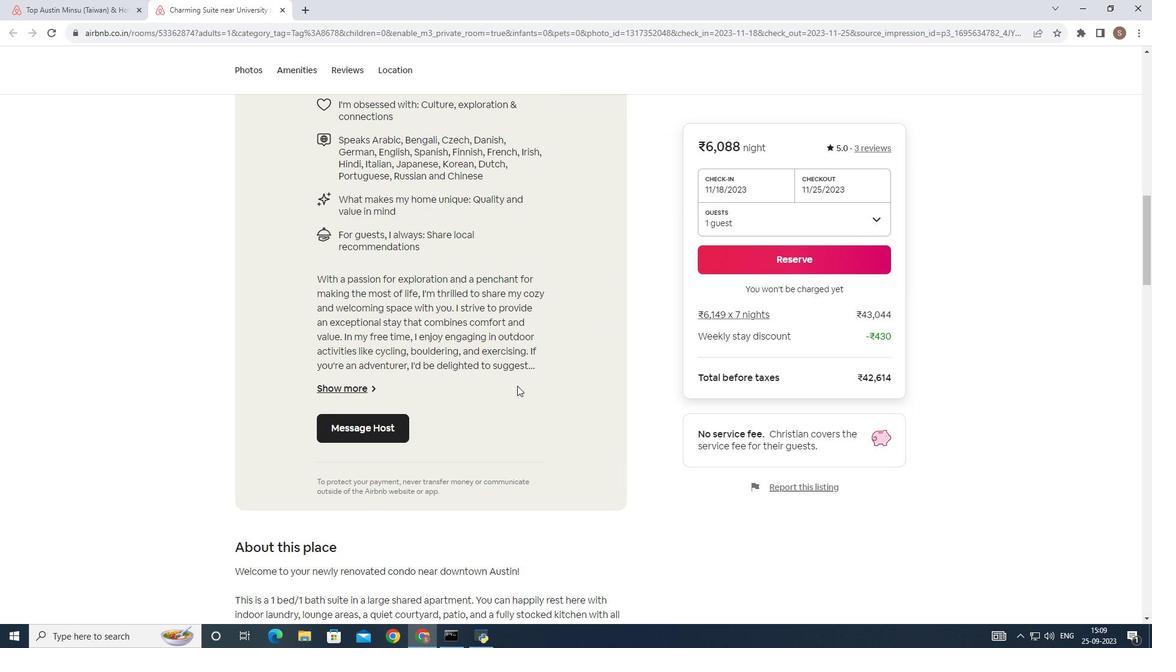 
Action: Mouse scrolled (517, 385) with delta (0, 0)
Screenshot: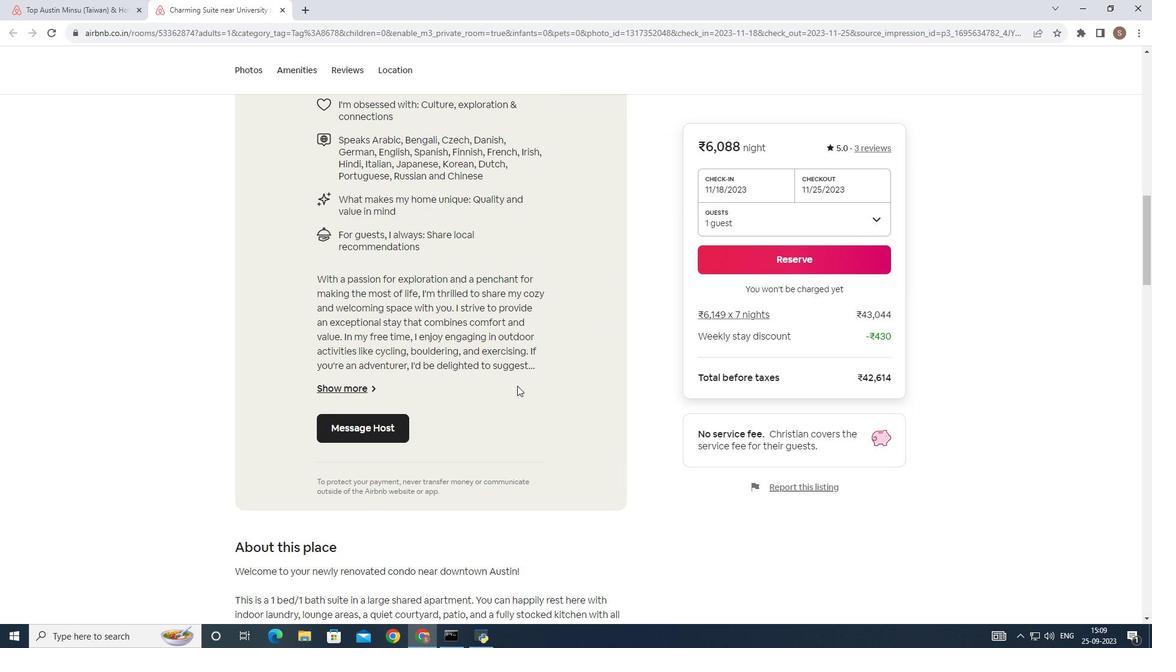 
Action: Mouse scrolled (517, 385) with delta (0, 0)
Screenshot: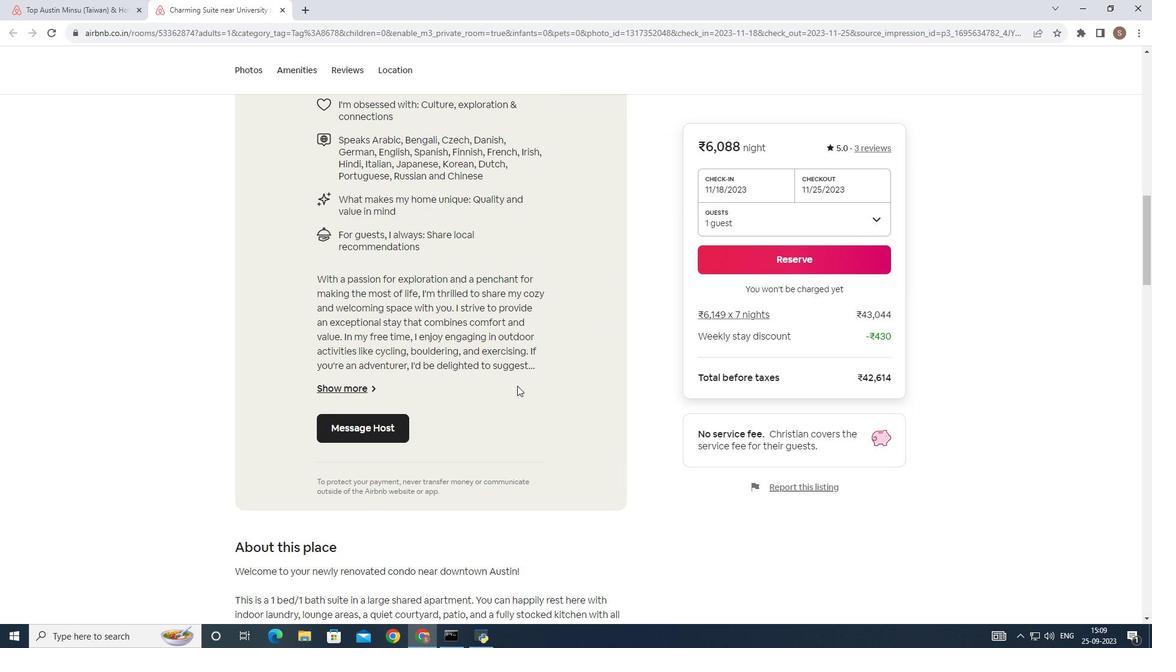 
Action: Mouse scrolled (517, 385) with delta (0, 0)
Screenshot: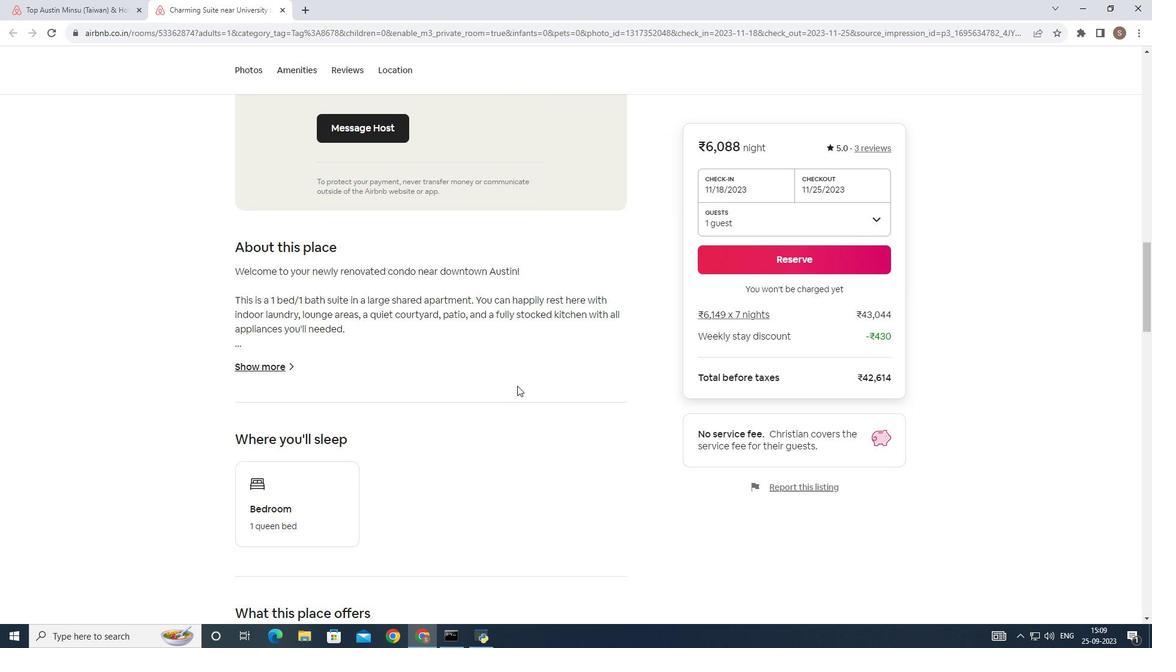 
Action: Mouse scrolled (517, 385) with delta (0, 0)
Screenshot: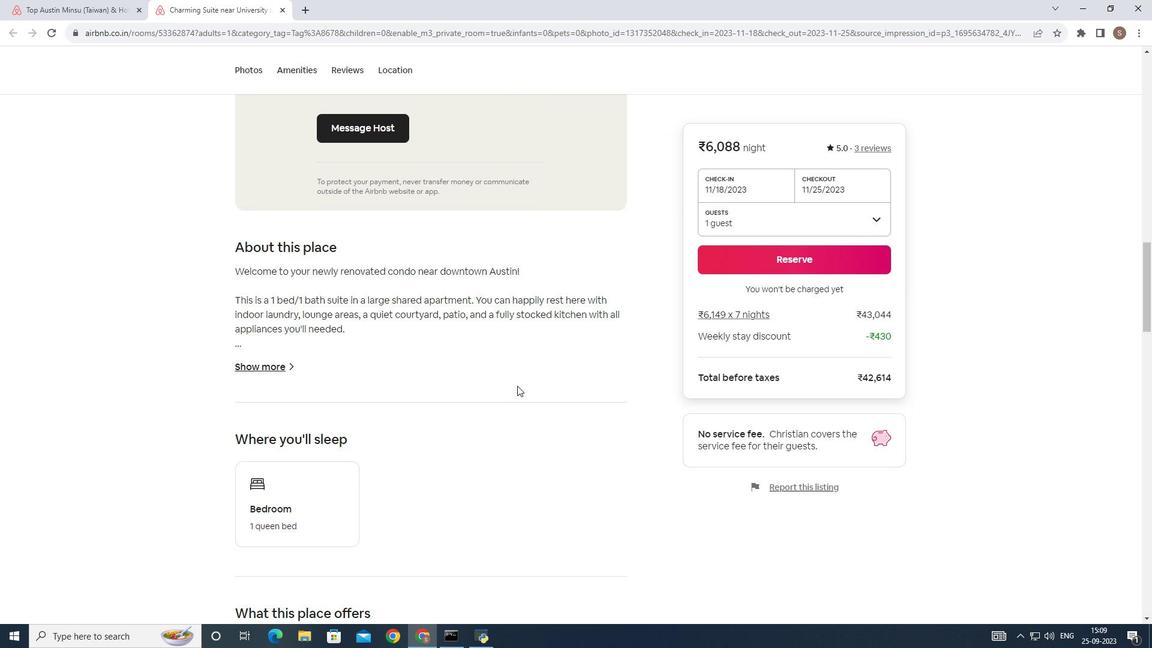 
Action: Mouse scrolled (517, 385) with delta (0, 0)
Screenshot: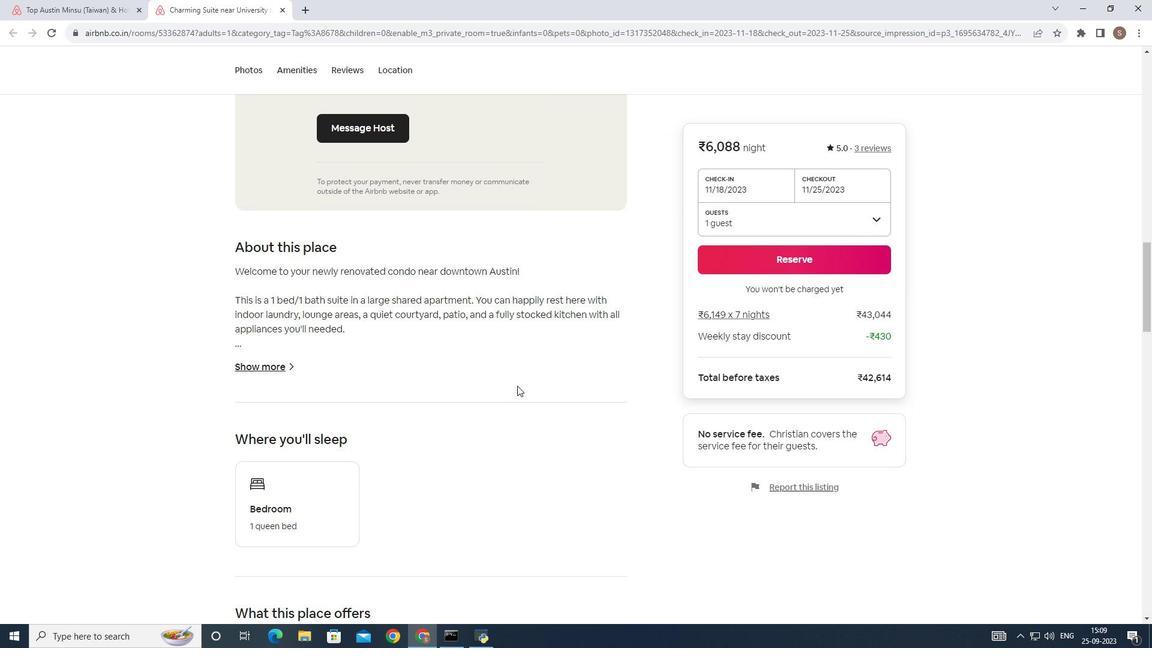 
Action: Mouse scrolled (517, 385) with delta (0, 0)
Screenshot: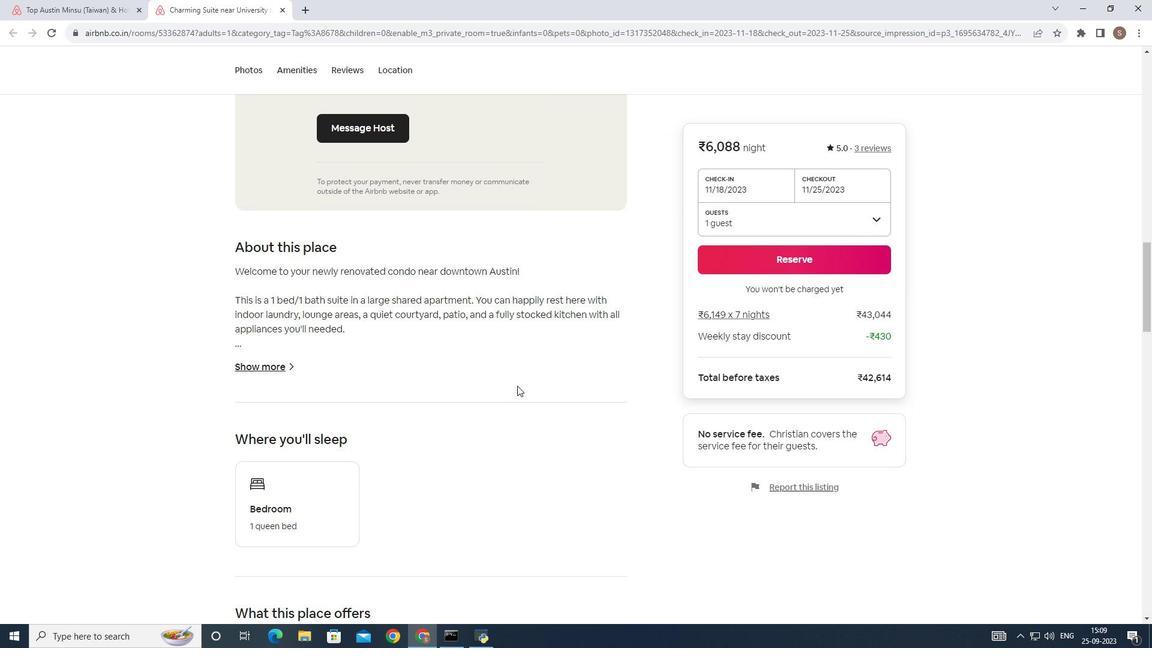 
Action: Mouse scrolled (517, 385) with delta (0, 0)
Screenshot: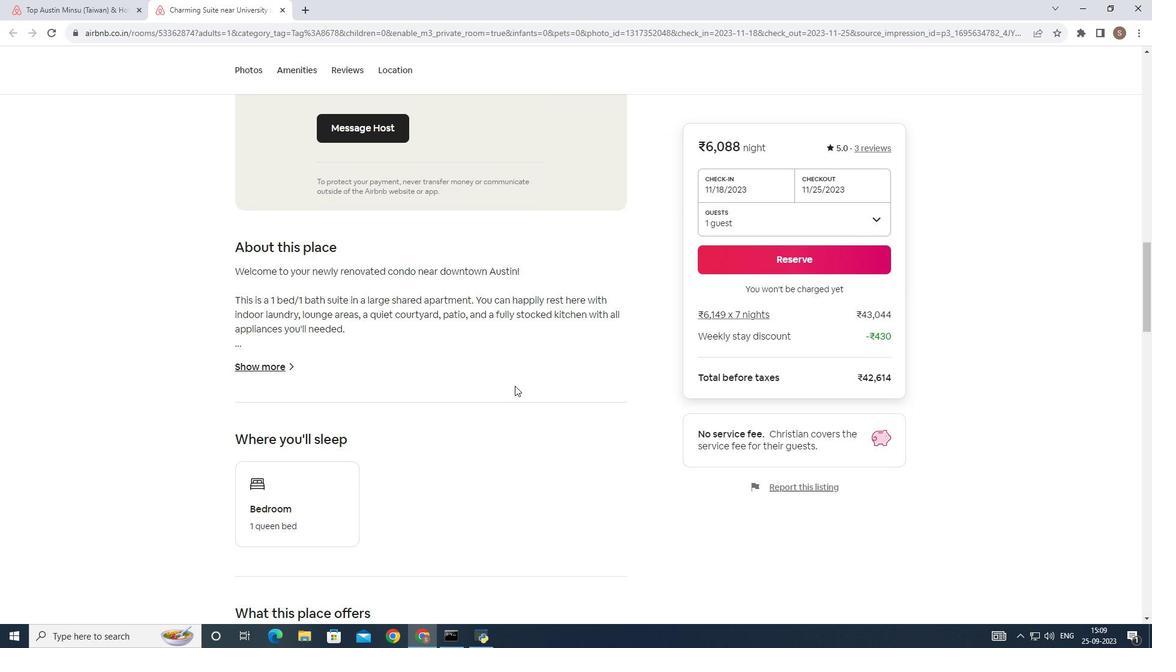 
Action: Mouse moved to (515, 385)
Screenshot: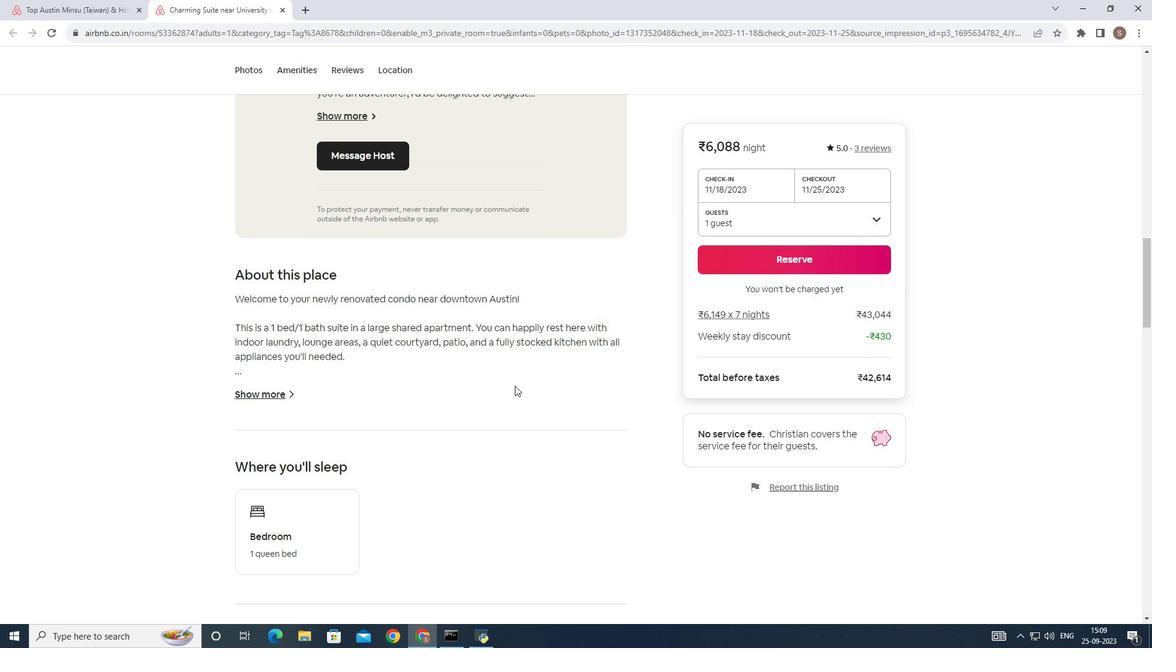 
Action: Mouse scrolled (515, 386) with delta (0, 0)
Screenshot: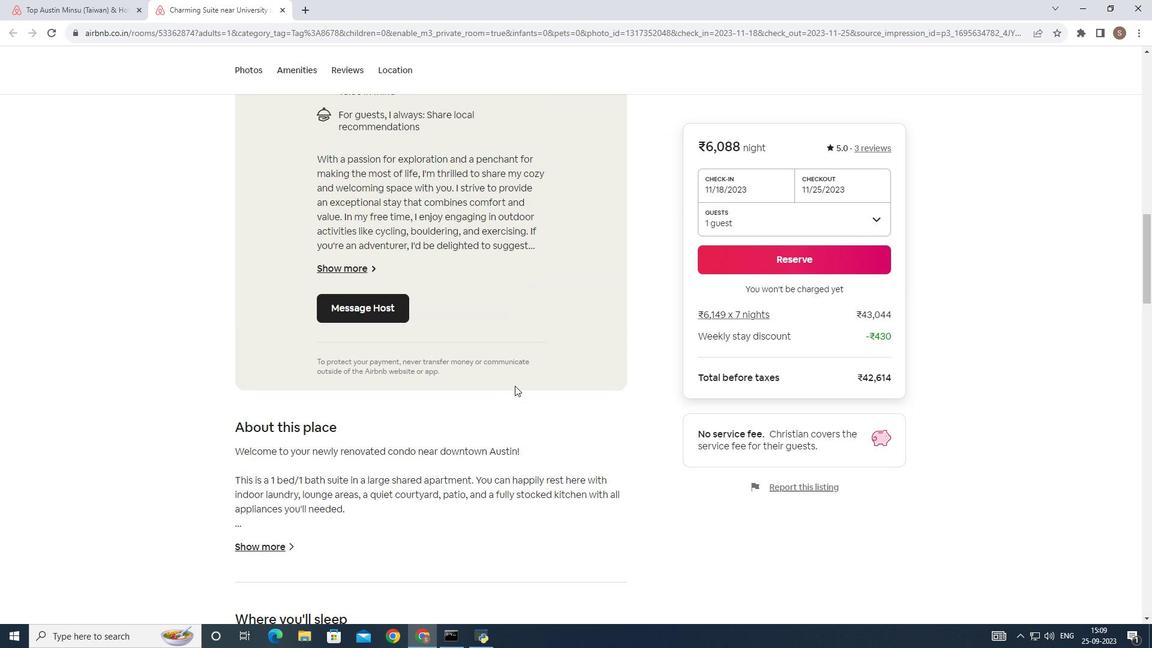 
Action: Mouse scrolled (515, 386) with delta (0, 0)
Screenshot: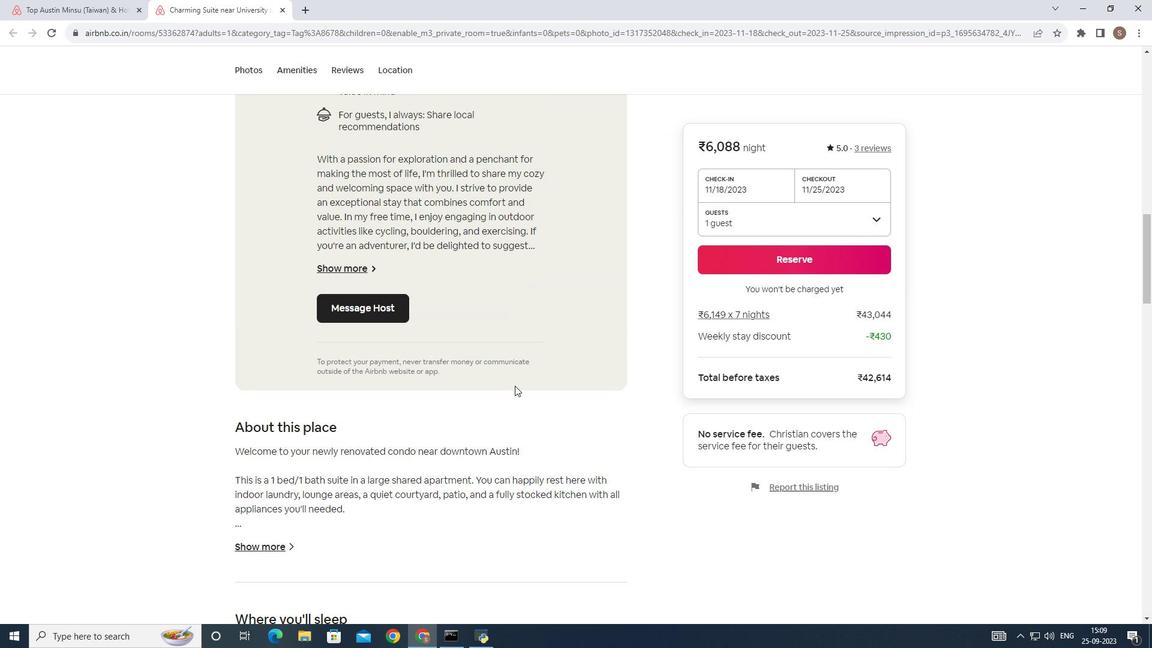 
Action: Mouse scrolled (515, 386) with delta (0, 0)
Screenshot: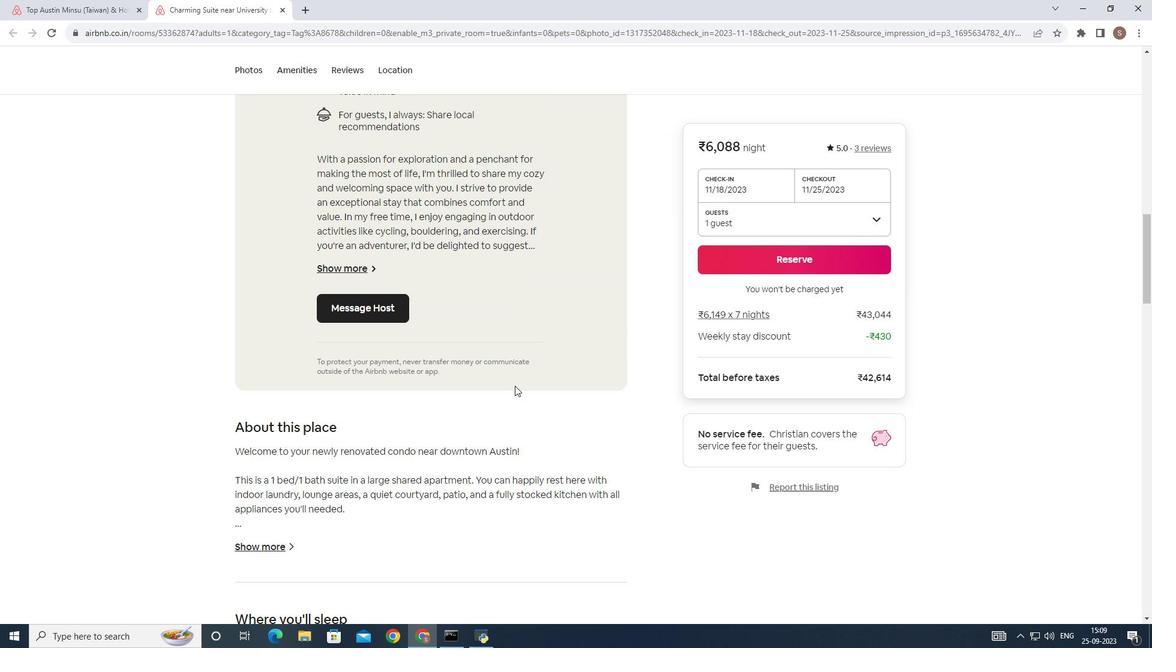 
Action: Mouse scrolled (515, 386) with delta (0, 0)
Screenshot: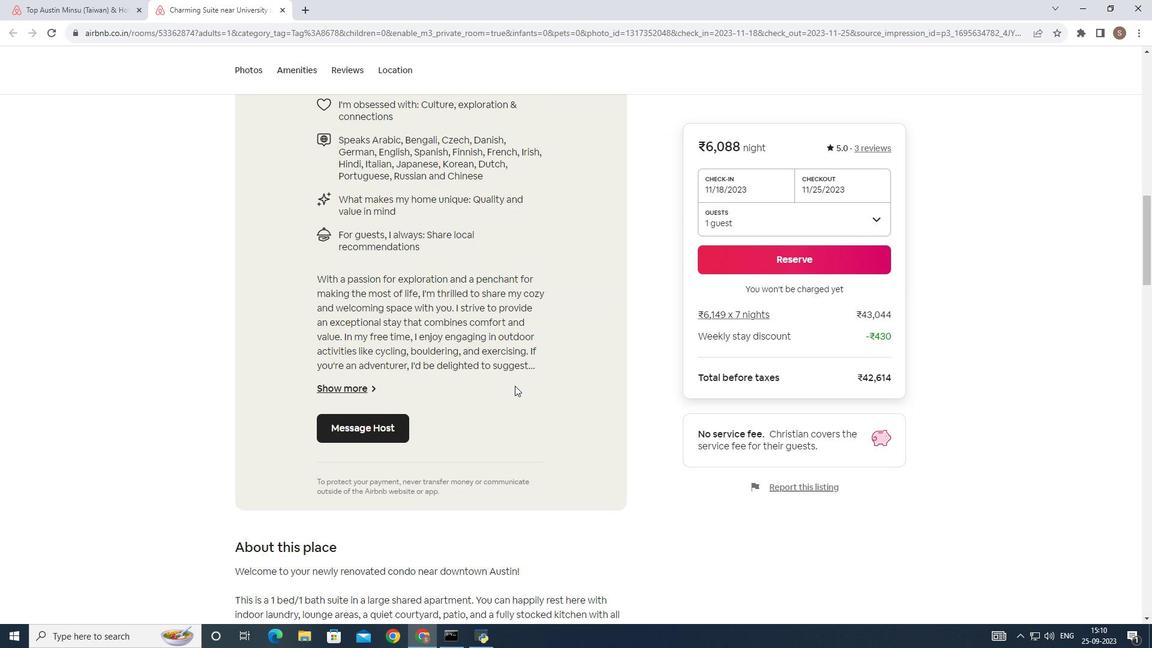 
Action: Mouse scrolled (515, 386) with delta (0, 0)
Screenshot: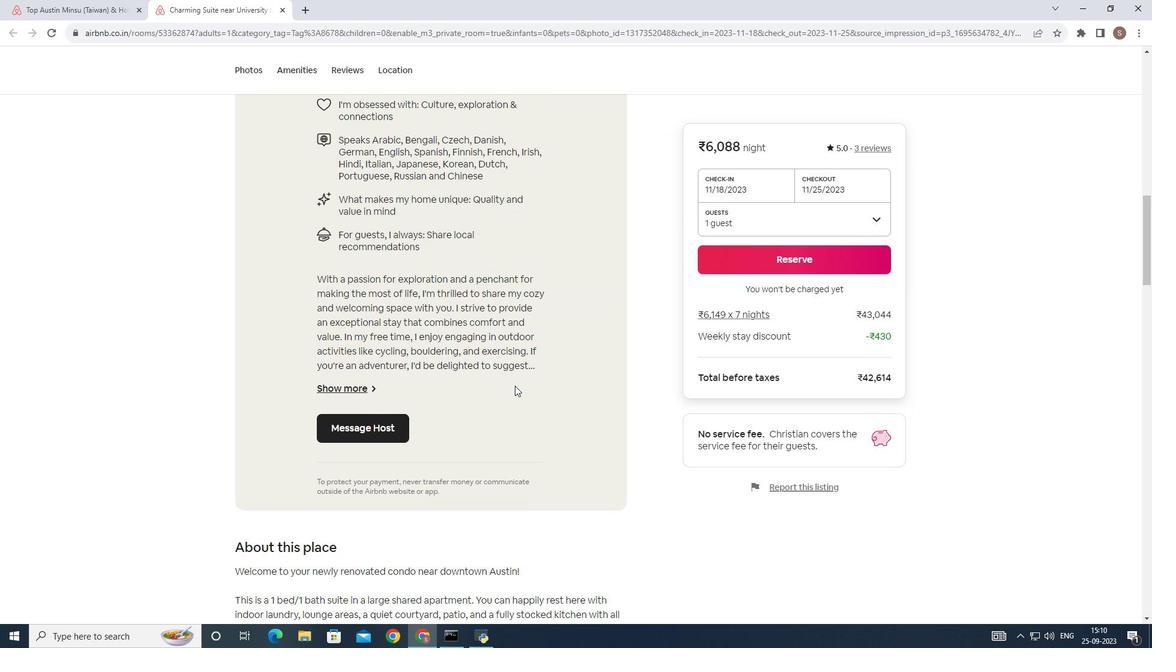 
Action: Mouse scrolled (515, 386) with delta (0, 0)
Screenshot: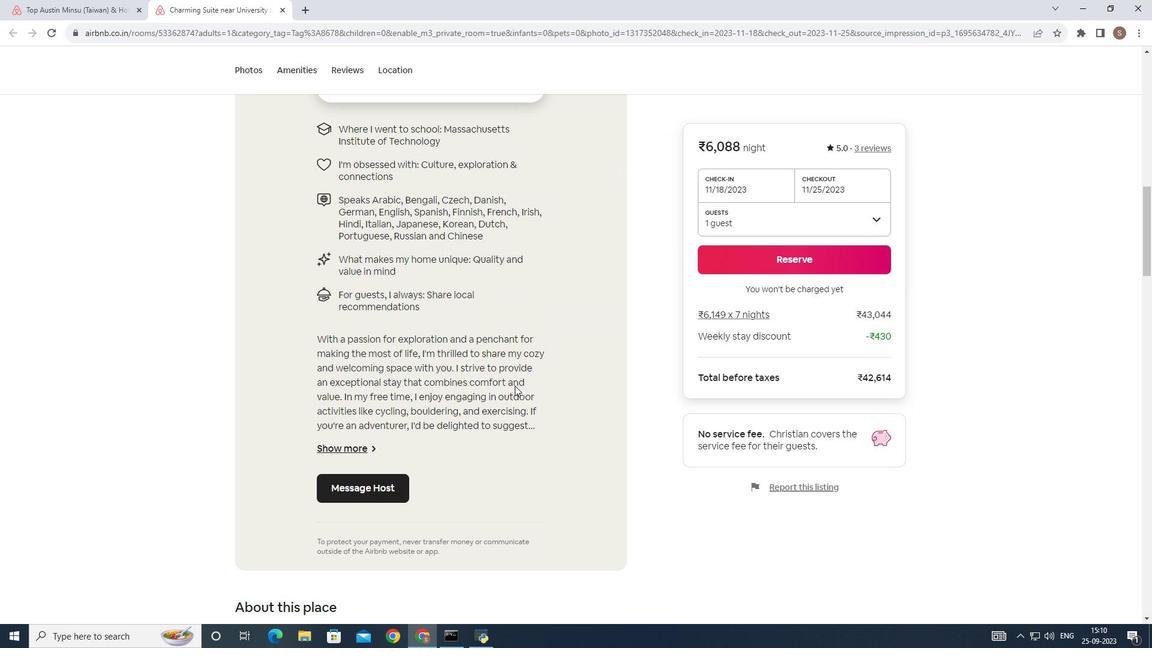 
Action: Mouse scrolled (515, 386) with delta (0, 0)
Screenshot: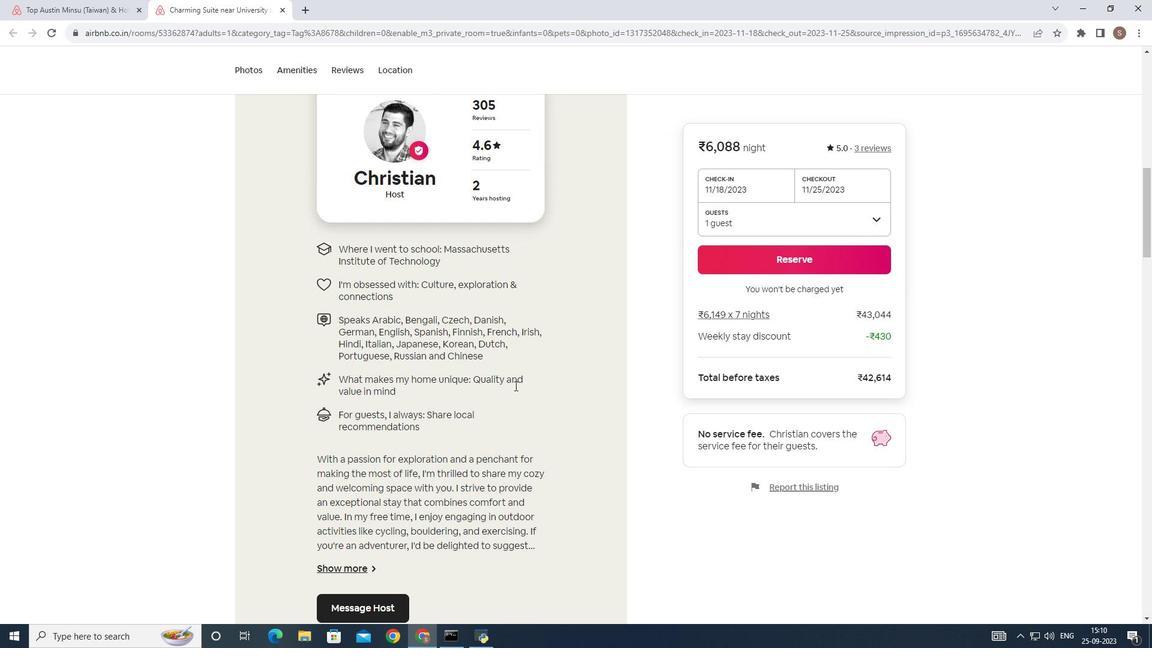 
Action: Mouse scrolled (515, 386) with delta (0, 0)
Screenshot: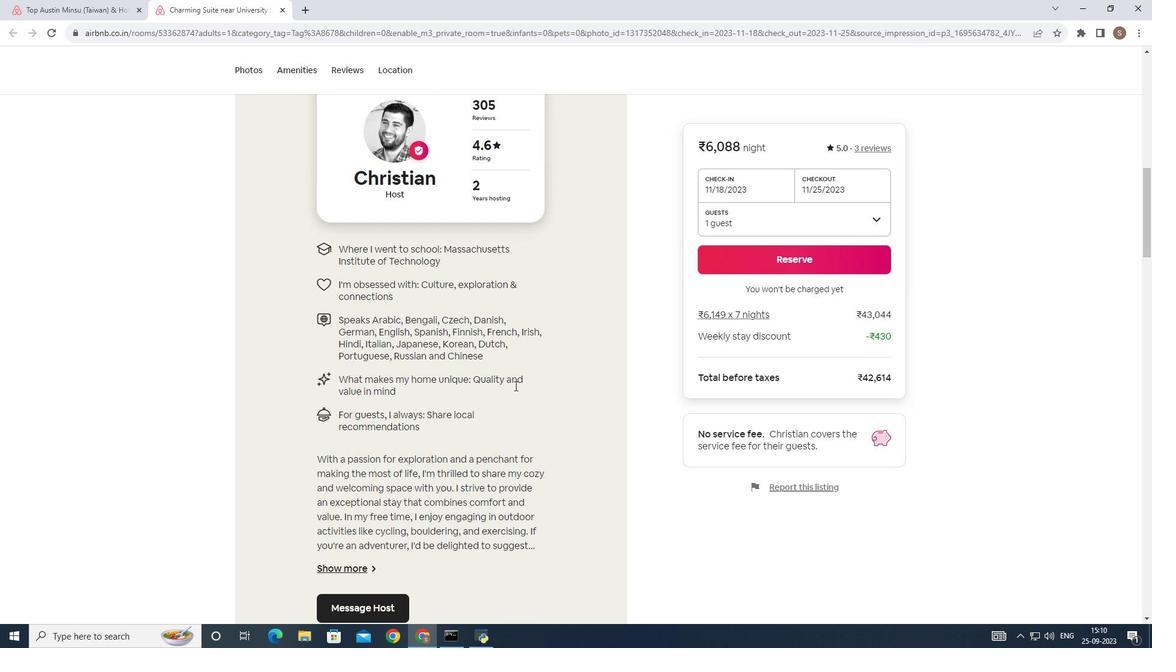 
Action: Mouse scrolled (515, 385) with delta (0, 0)
Screenshot: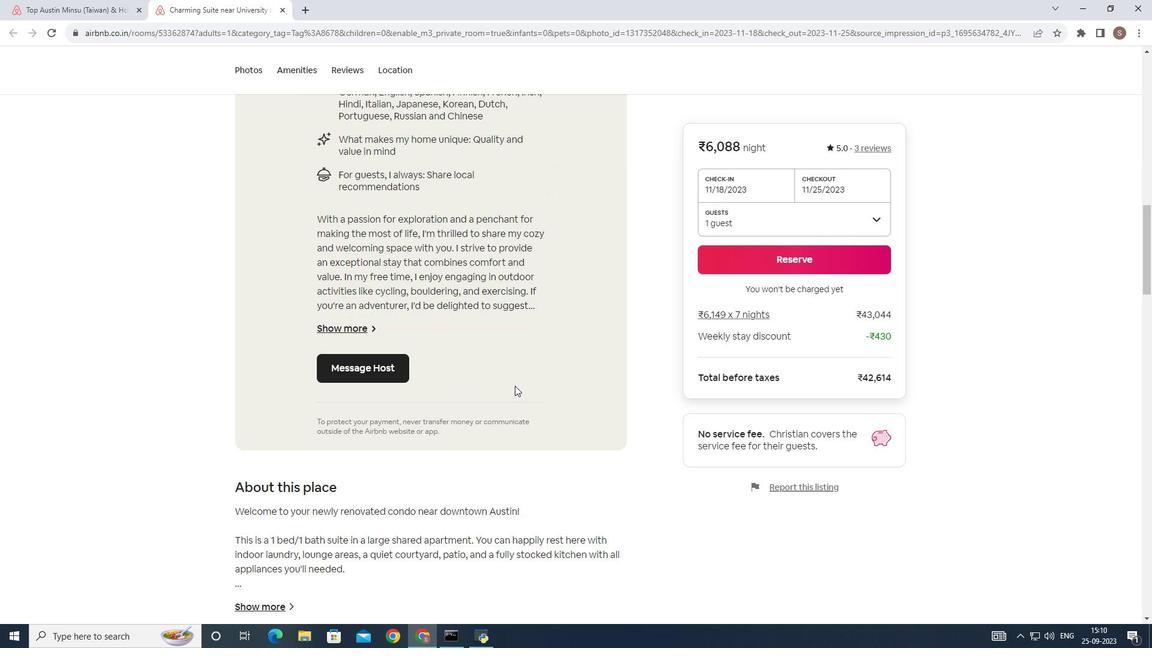 
Action: Mouse scrolled (515, 385) with delta (0, 0)
Screenshot: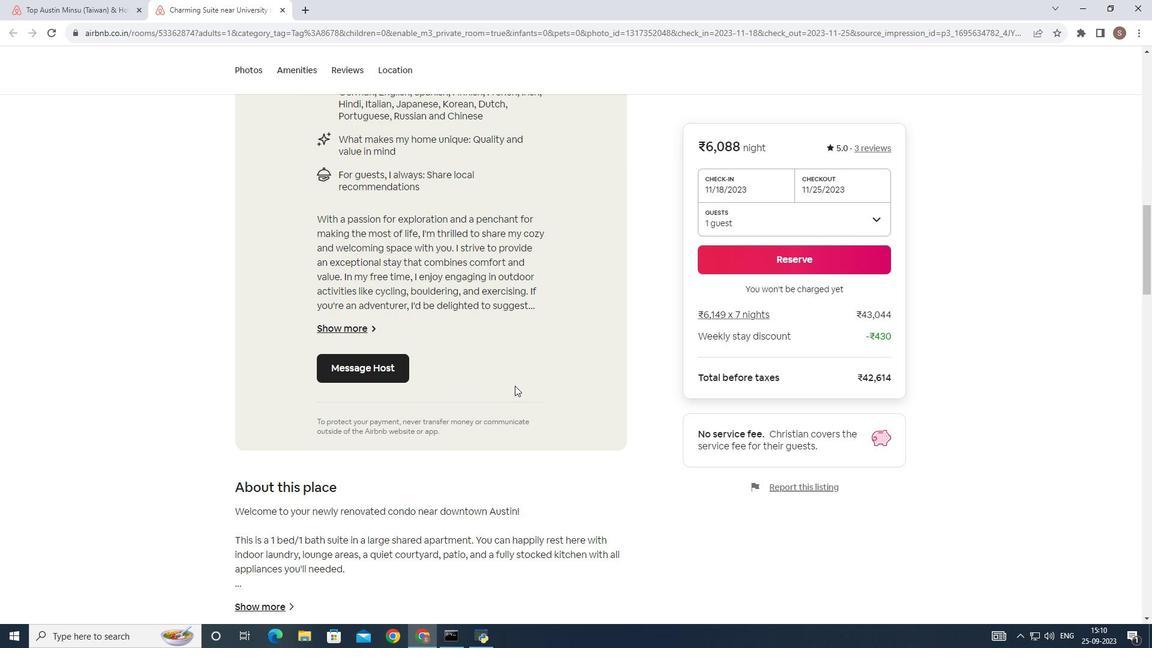 
Action: Mouse scrolled (515, 385) with delta (0, 0)
Screenshot: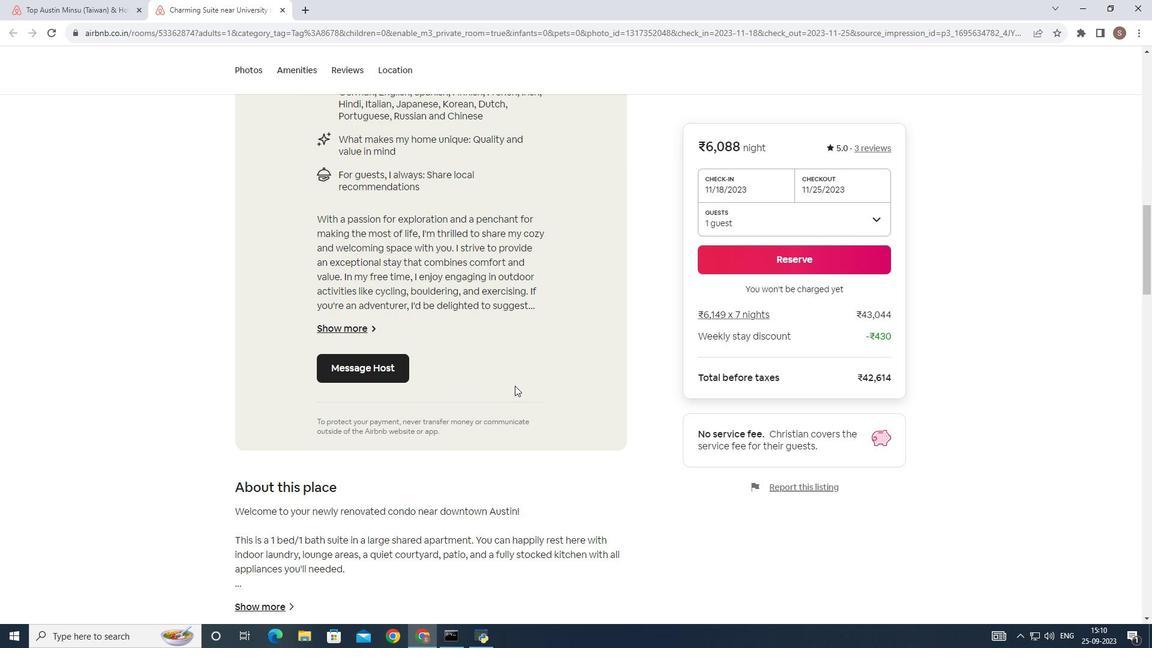 
Action: Mouse scrolled (515, 385) with delta (0, 0)
Screenshot: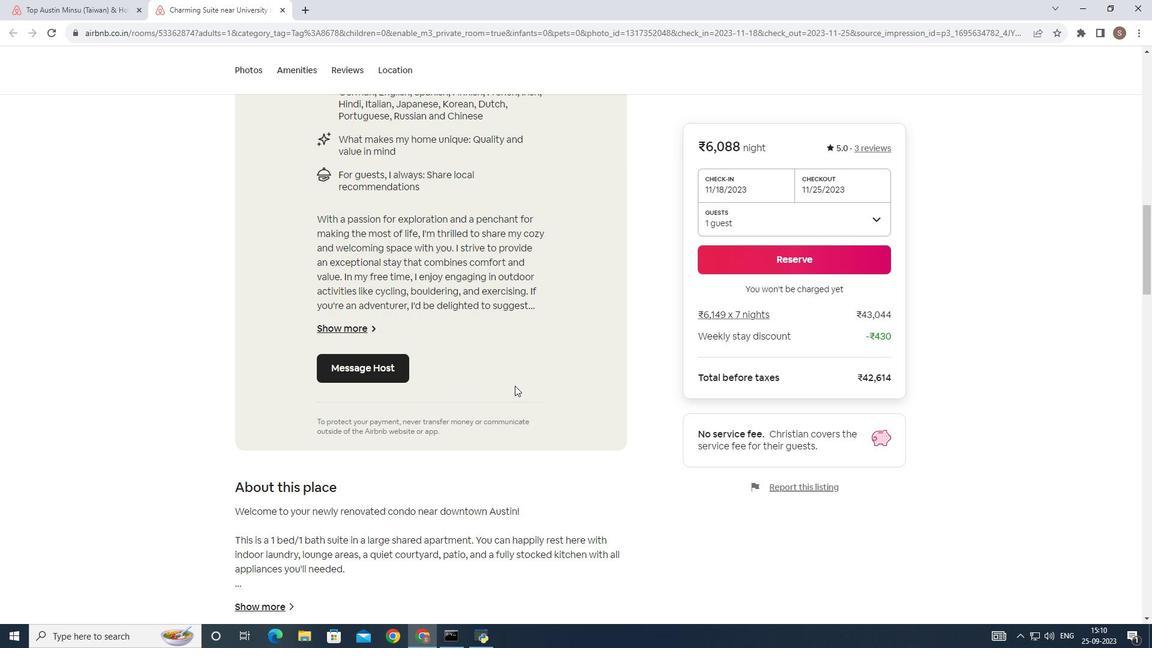 
Action: Mouse scrolled (515, 386) with delta (0, 0)
Screenshot: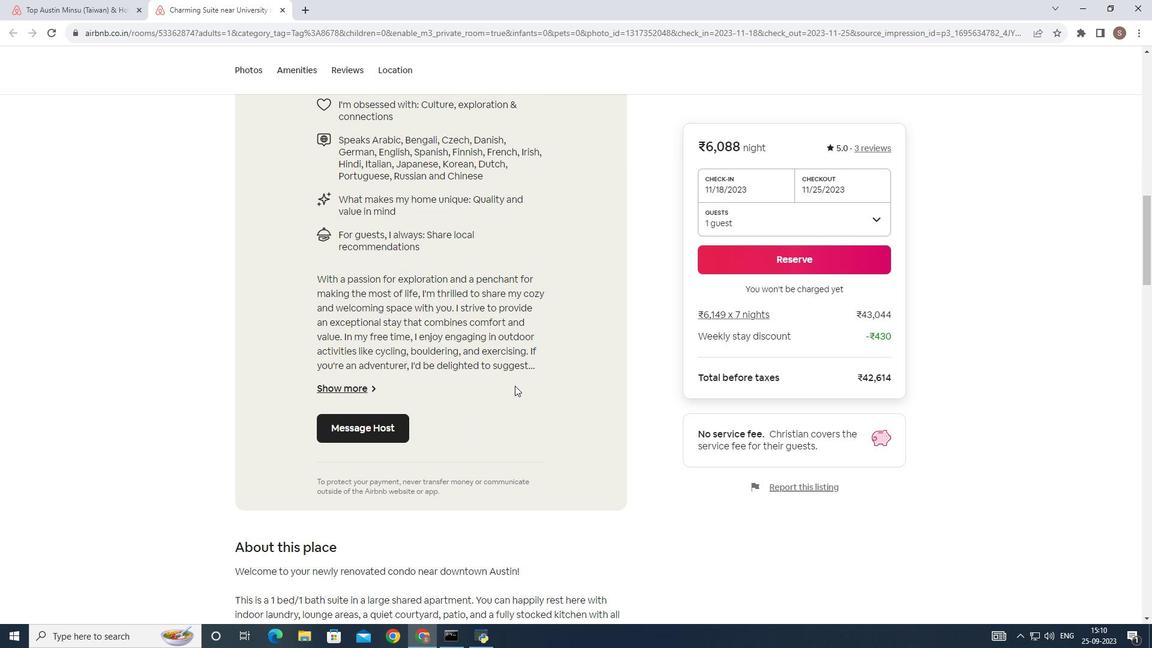
Action: Mouse scrolled (515, 385) with delta (0, 0)
Screenshot: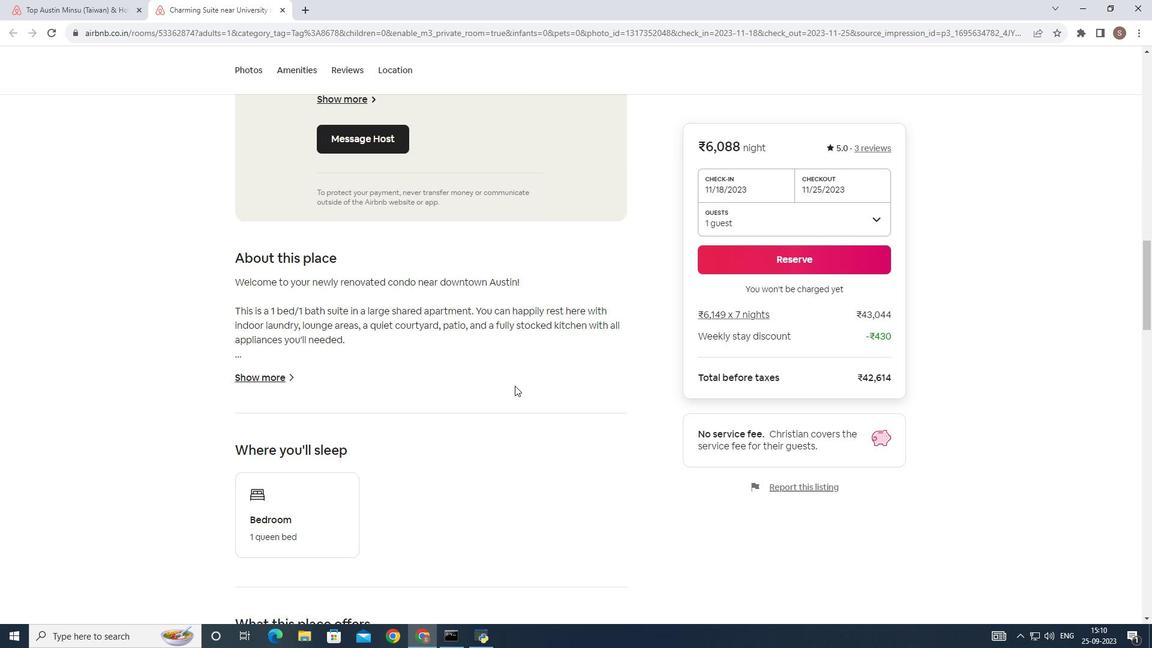 
Action: Mouse scrolled (515, 385) with delta (0, 0)
Screenshot: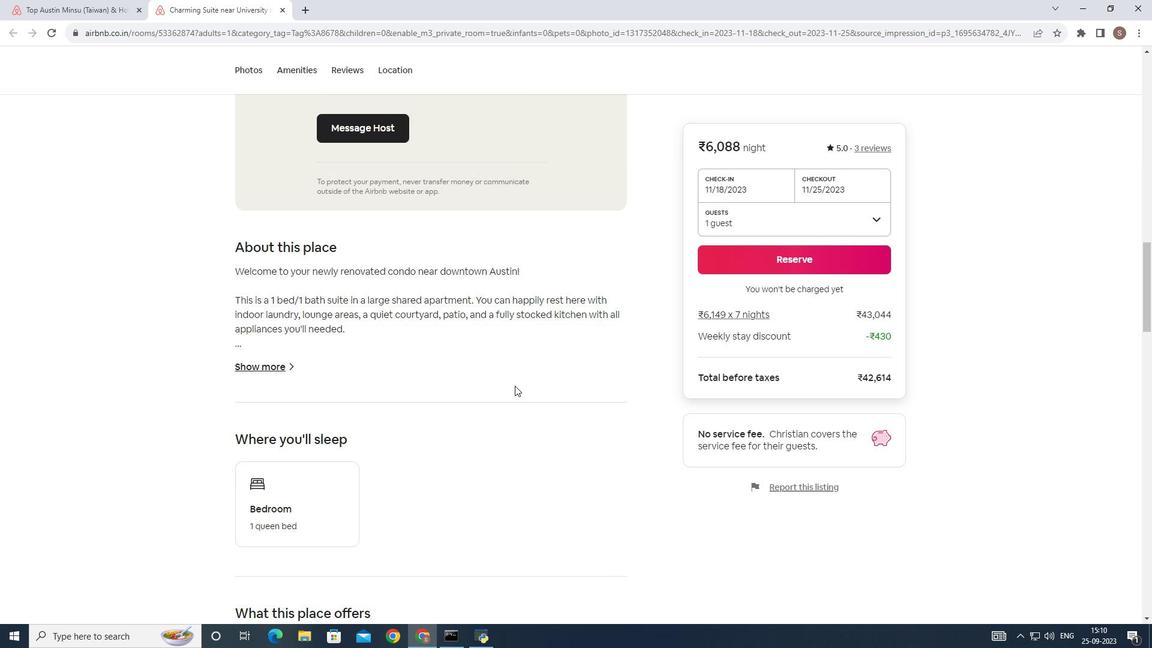 
Action: Mouse scrolled (515, 385) with delta (0, 0)
Screenshot: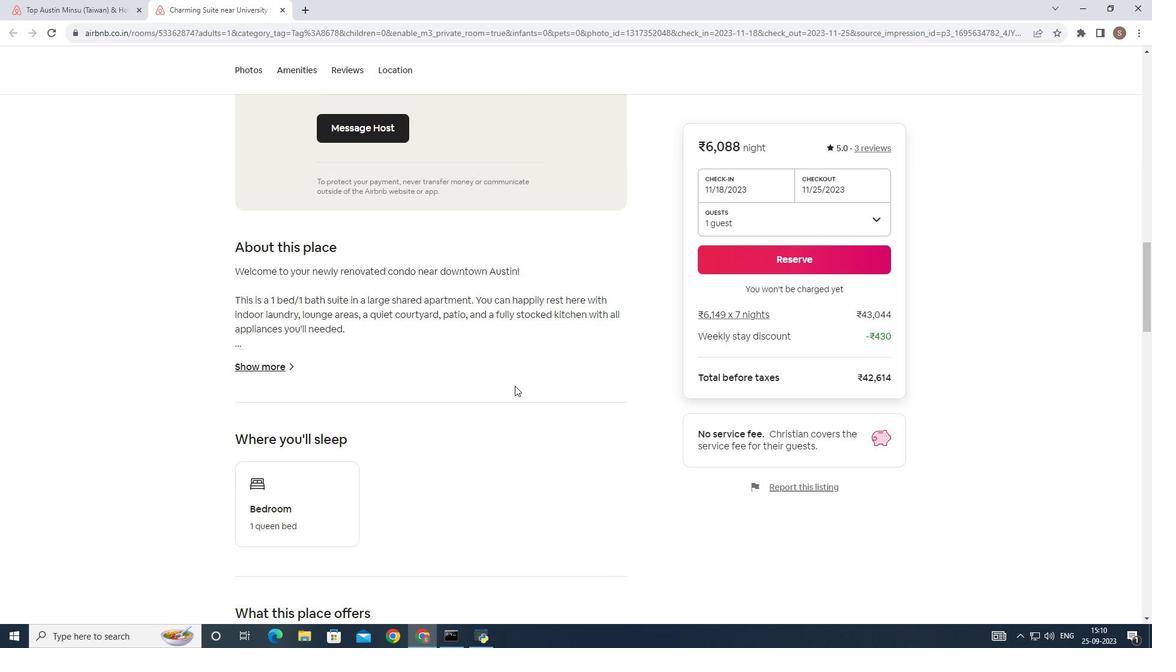 
Action: Mouse scrolled (515, 385) with delta (0, 0)
Screenshot: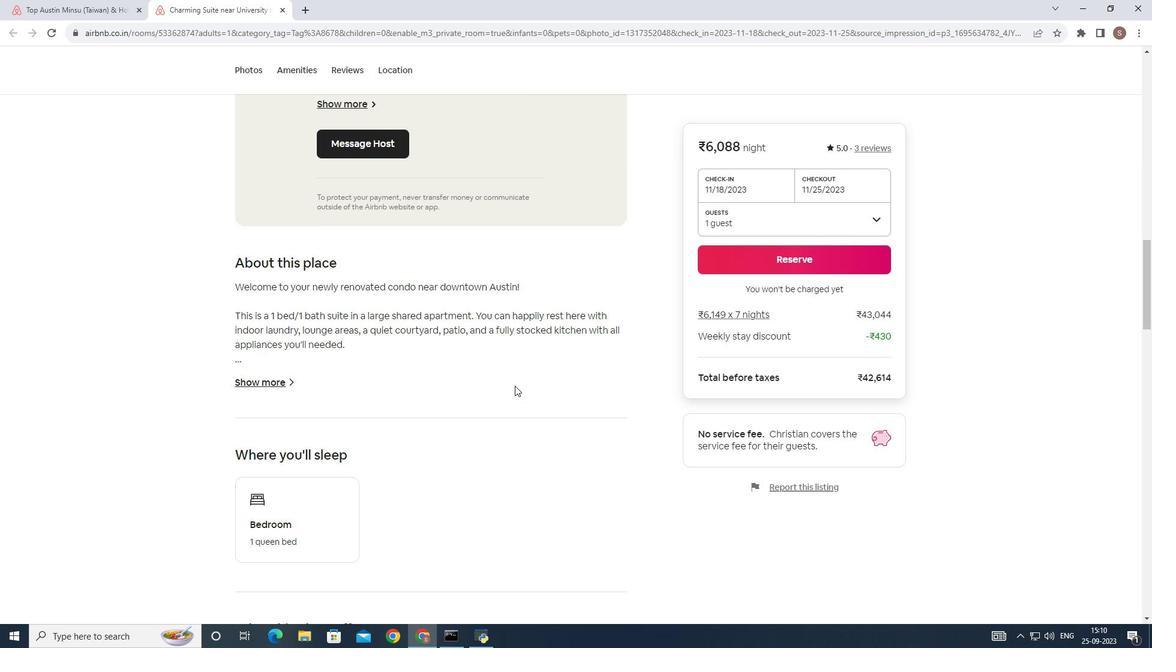 
Action: Mouse scrolled (515, 385) with delta (0, 0)
Screenshot: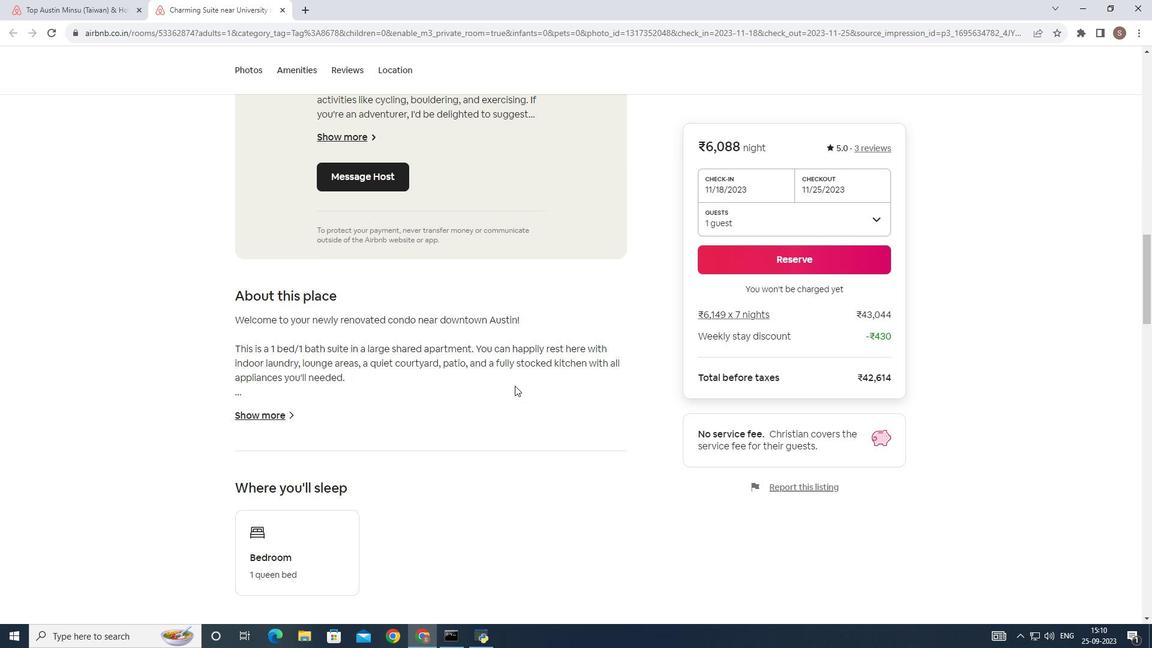 
Action: Mouse scrolled (515, 386) with delta (0, 0)
Screenshot: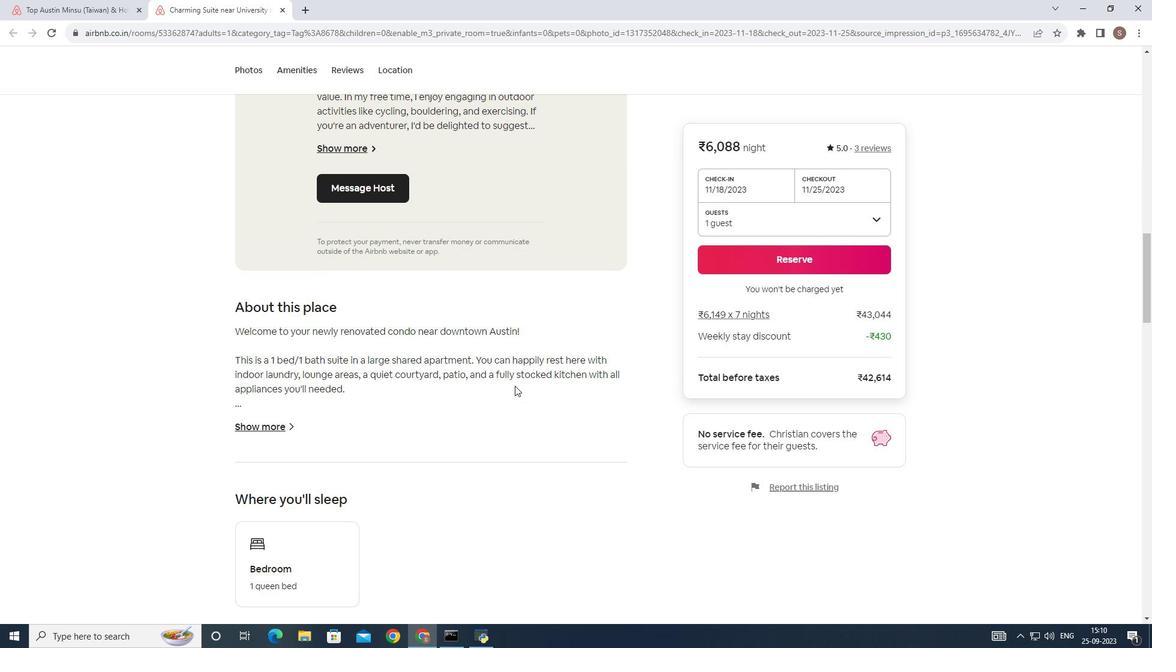 
Action: Mouse scrolled (515, 385) with delta (0, 0)
Screenshot: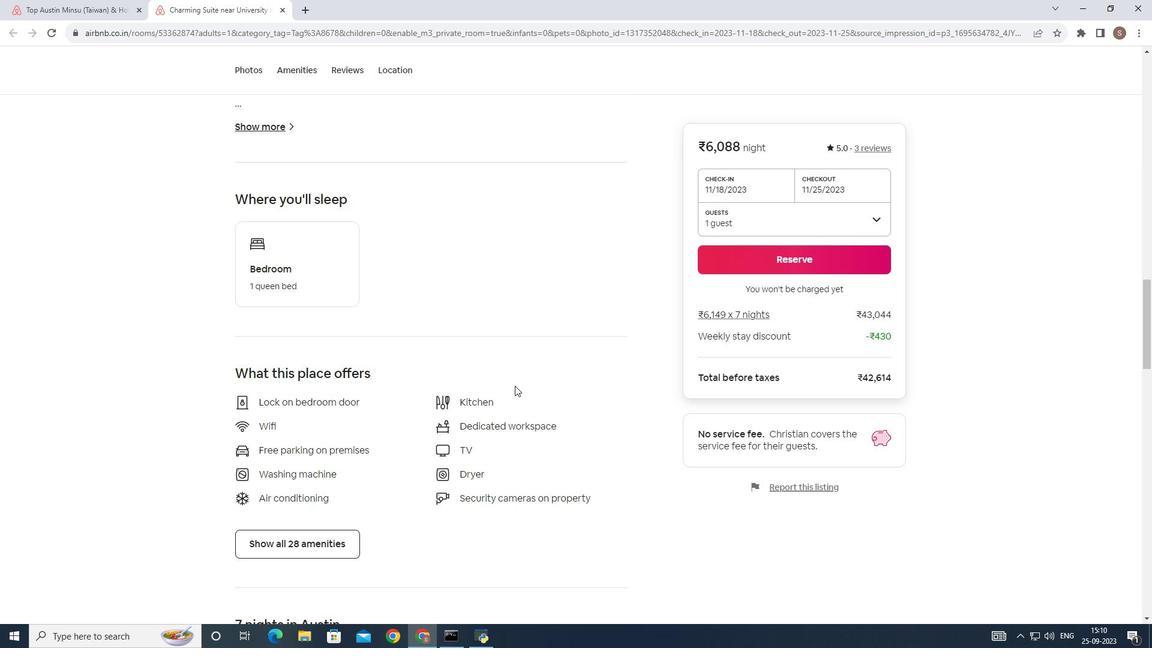 
Action: Mouse scrolled (515, 385) with delta (0, 0)
Screenshot: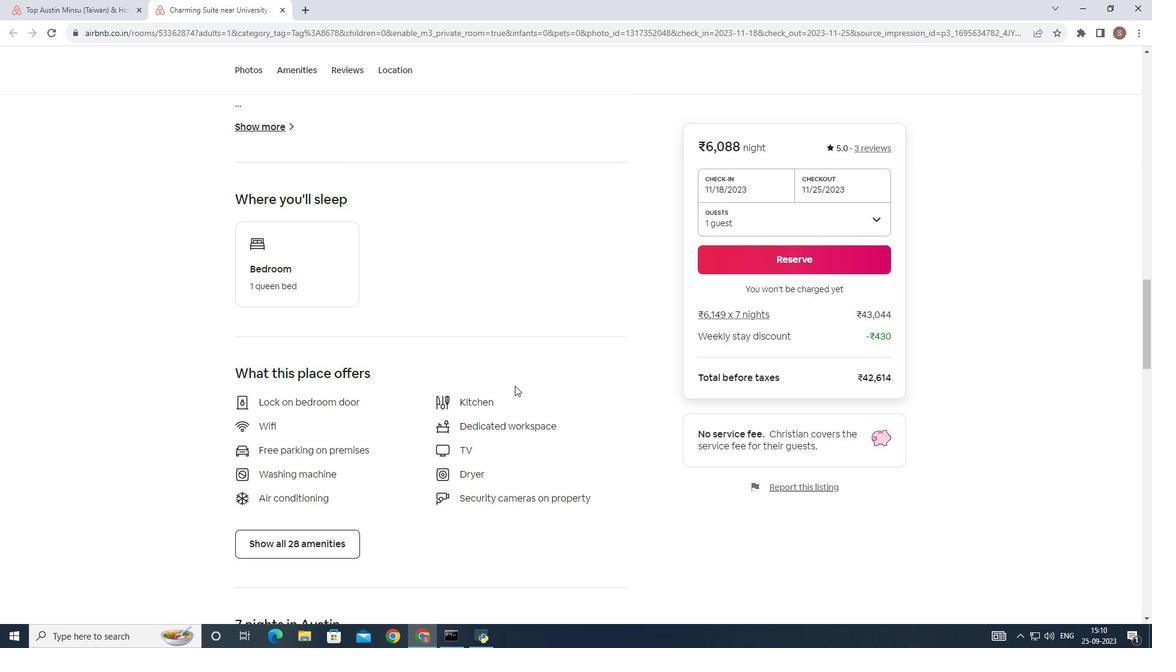 
Action: Mouse scrolled (515, 385) with delta (0, 0)
Screenshot: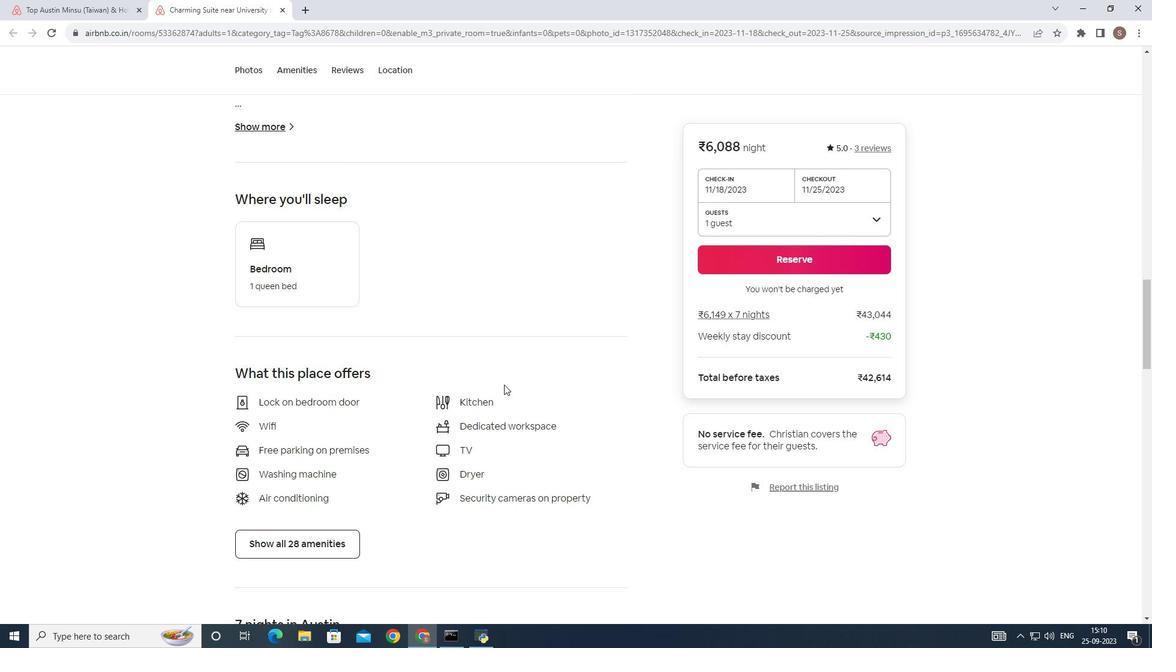 
Action: Mouse scrolled (515, 385) with delta (0, 0)
Screenshot: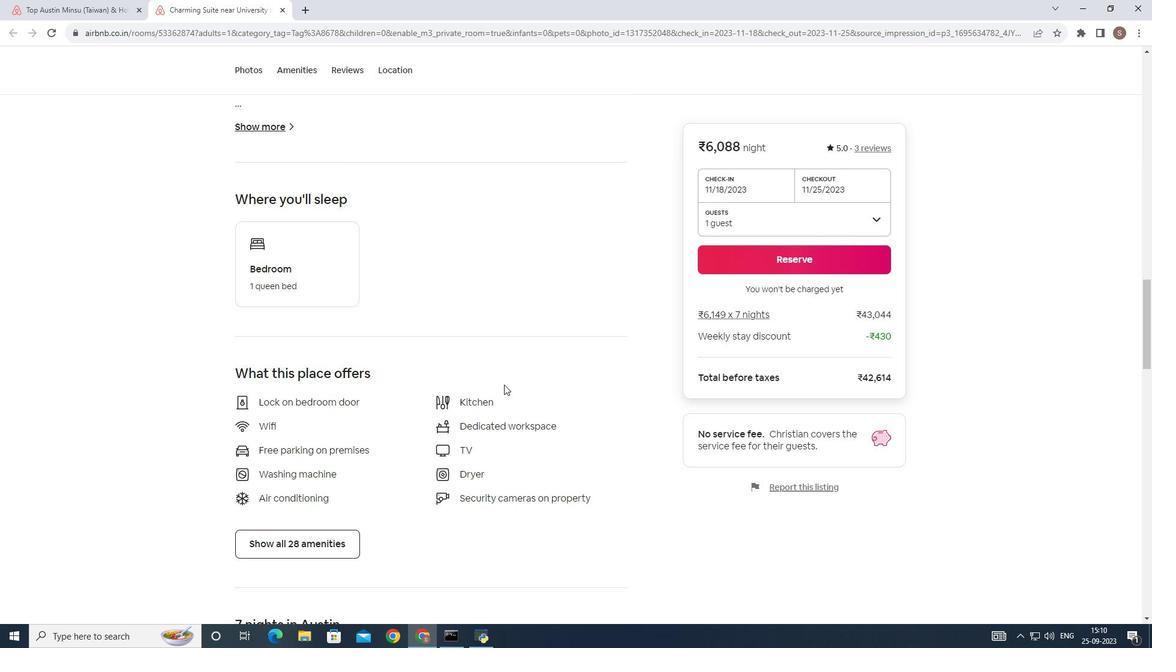 
Action: Mouse scrolled (515, 385) with delta (0, 0)
Screenshot: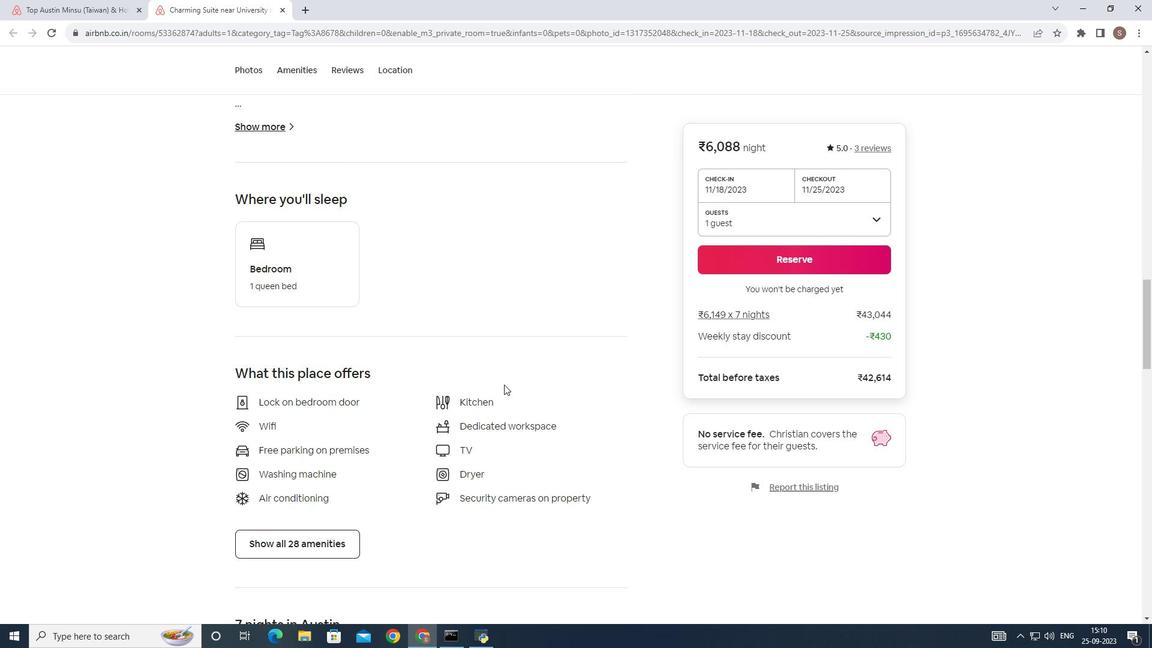 
Action: Mouse moved to (254, 130)
Screenshot: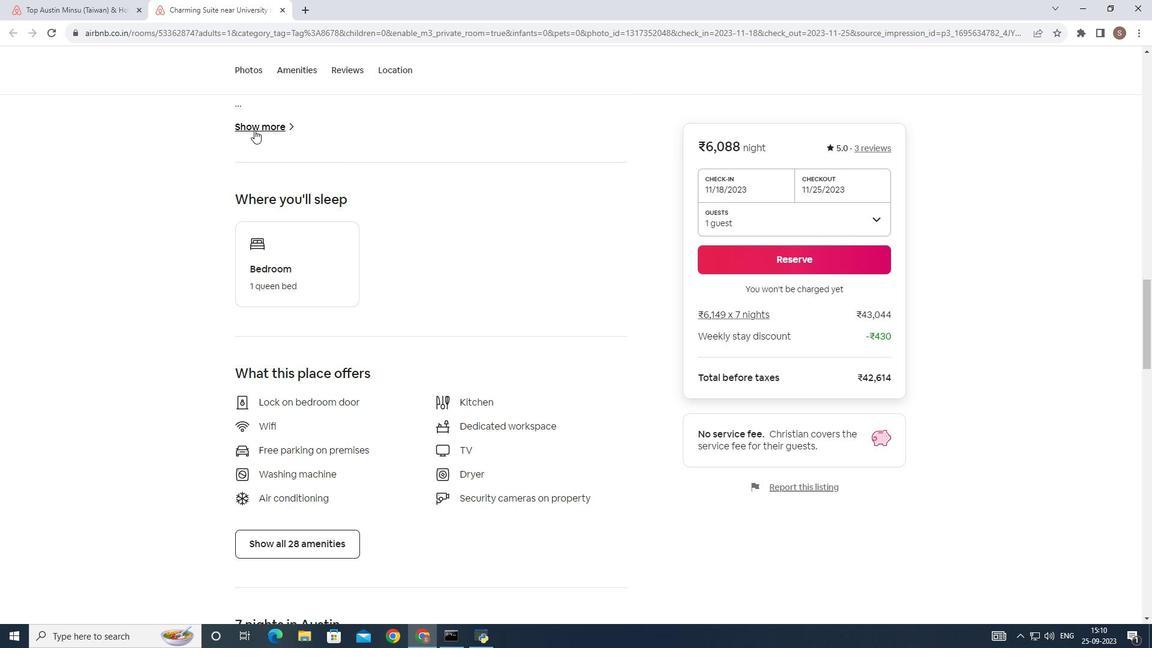 
Action: Mouse pressed left at (254, 130)
Screenshot: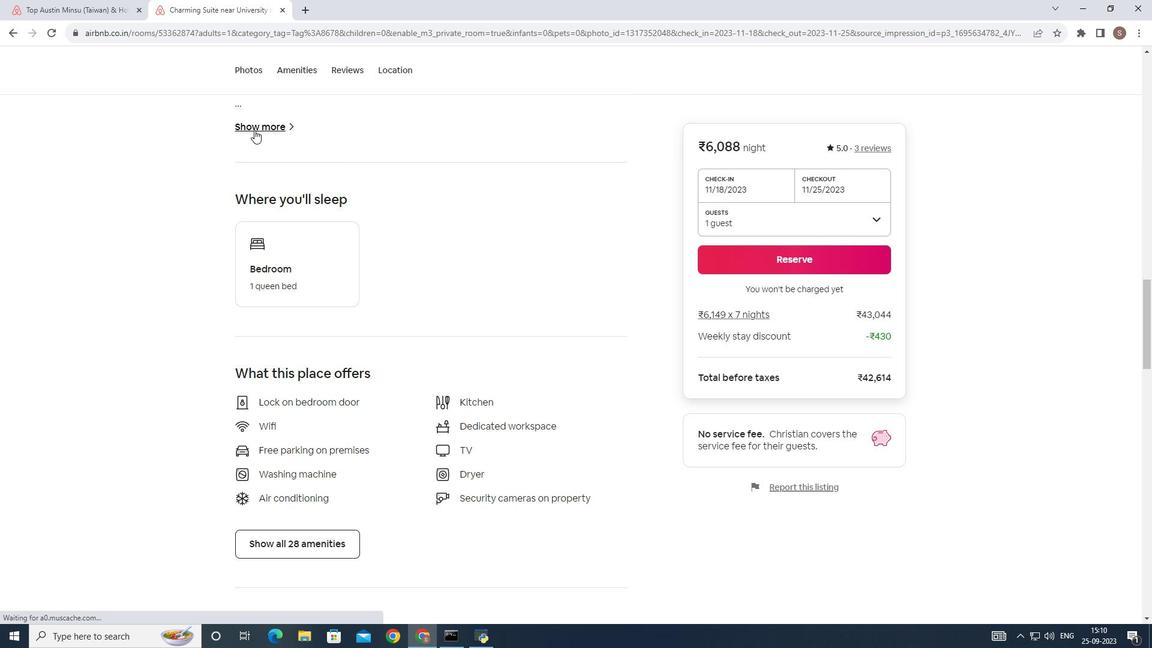 
Action: Mouse moved to (228, 249)
Screenshot: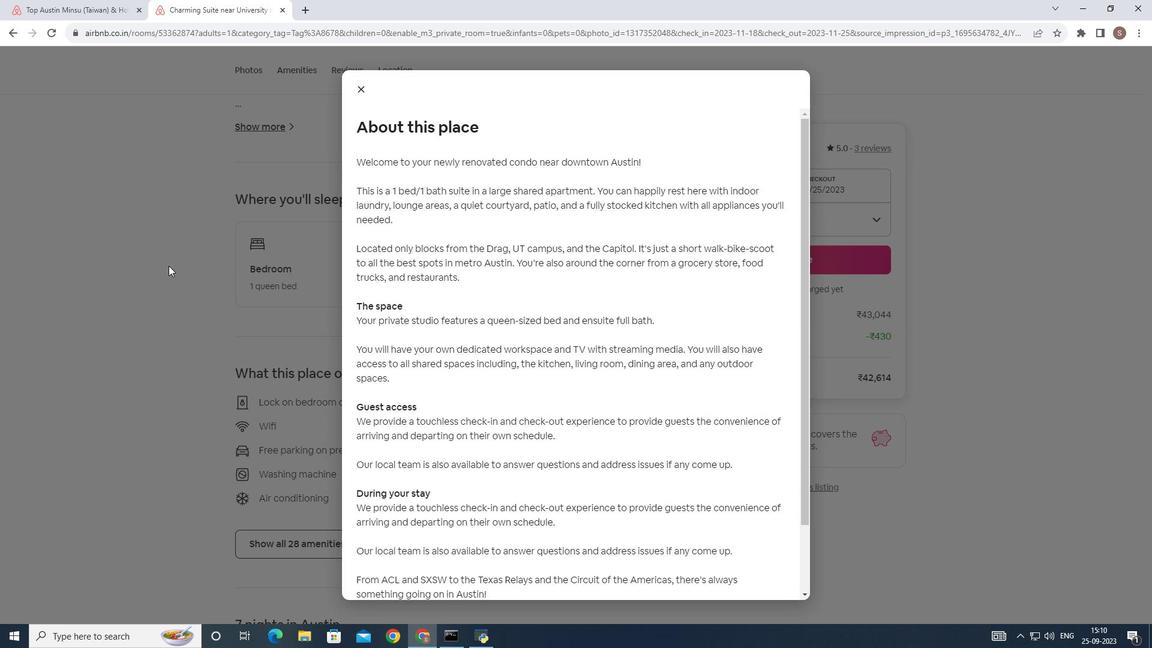 
Action: Mouse scrolled (228, 249) with delta (0, 0)
Screenshot: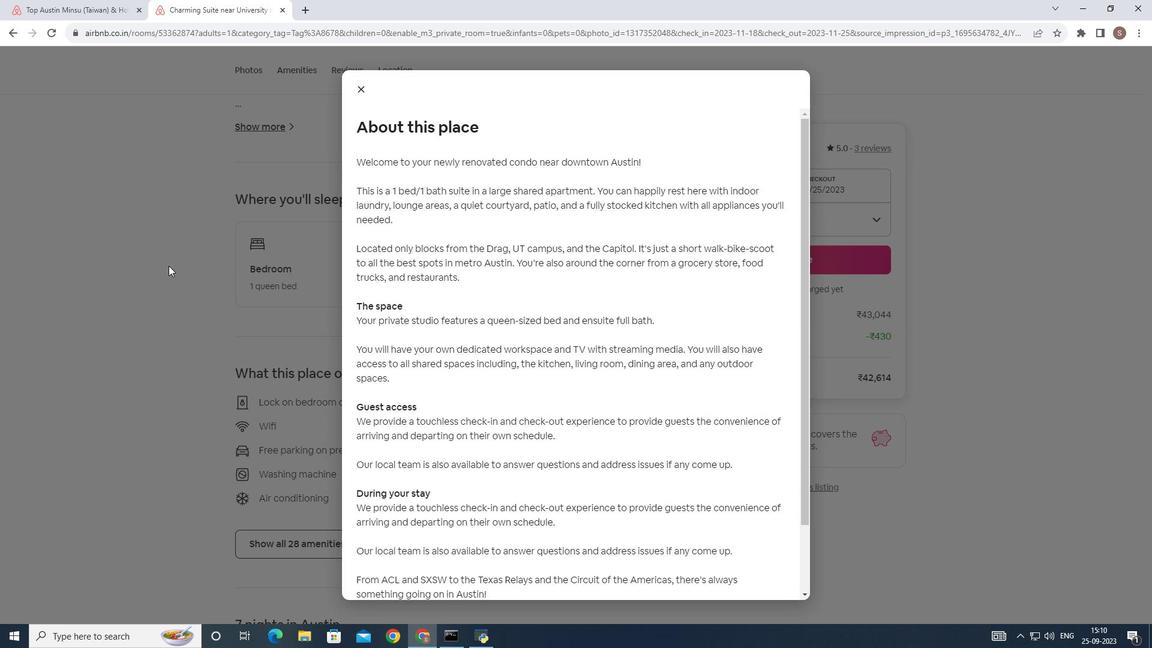 
Action: Mouse moved to (204, 257)
Screenshot: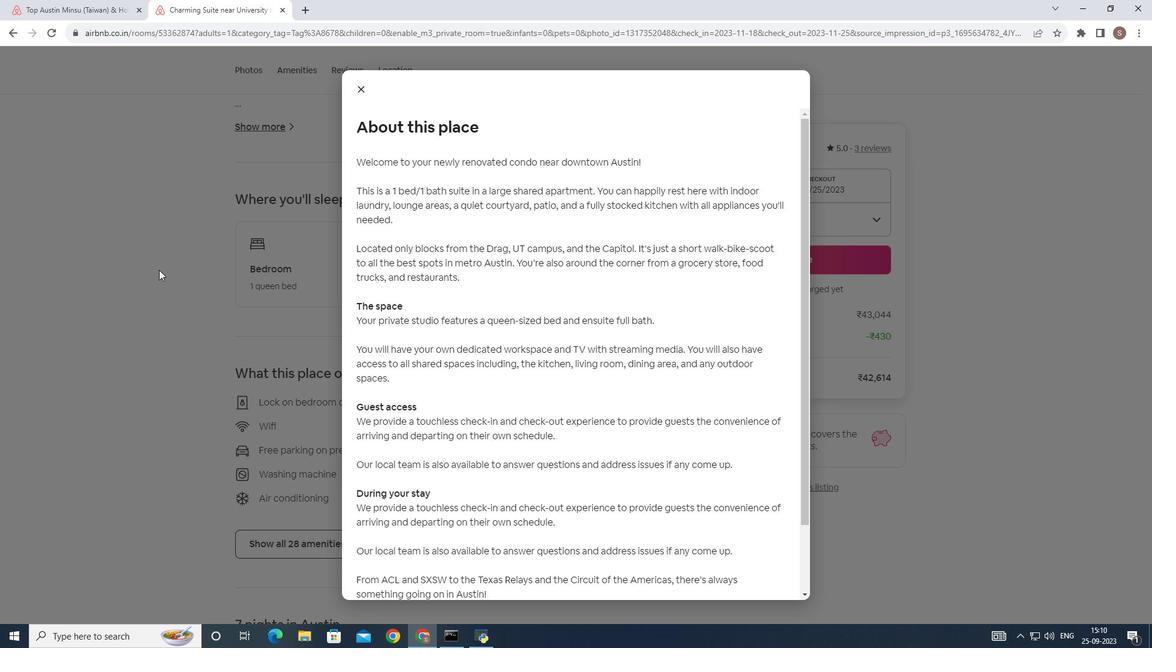 
Action: Mouse scrolled (204, 256) with delta (0, 0)
Screenshot: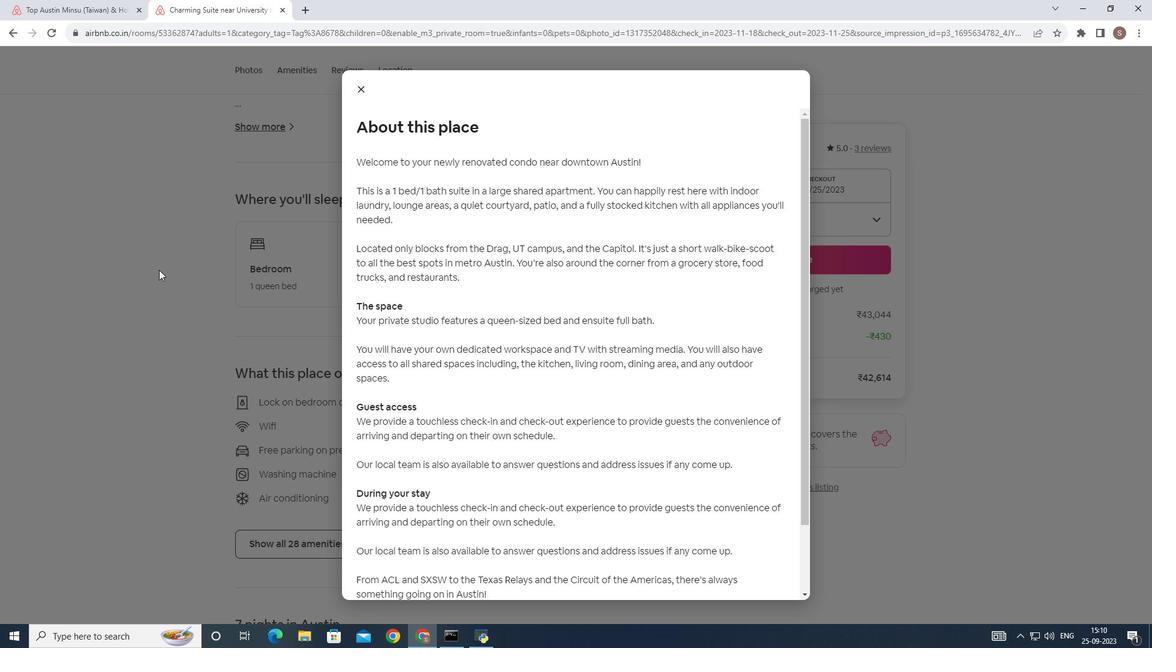 
Action: Mouse moved to (189, 259)
Screenshot: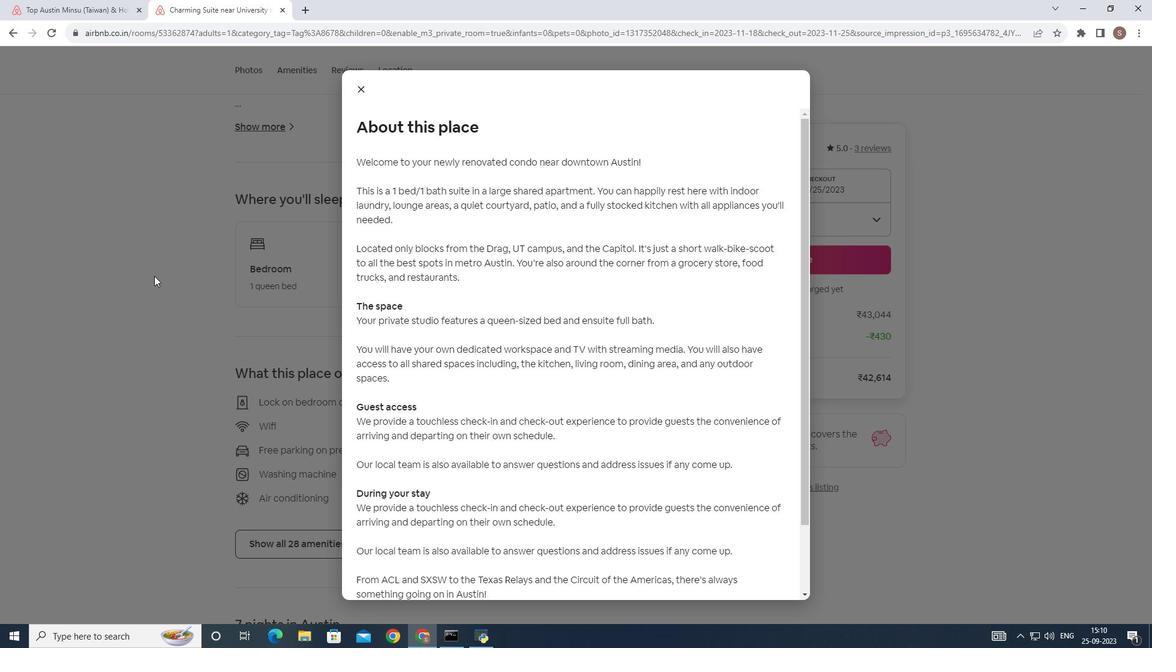 
Action: Mouse scrolled (189, 259) with delta (0, 0)
Screenshot: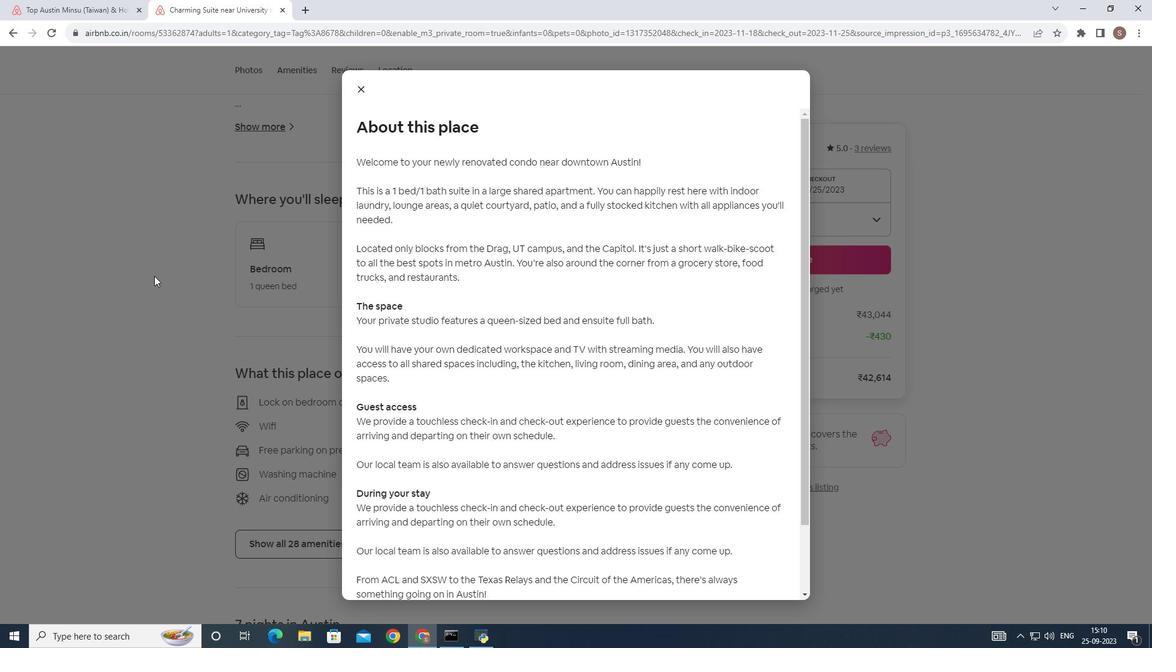 
Action: Mouse moved to (188, 260)
Screenshot: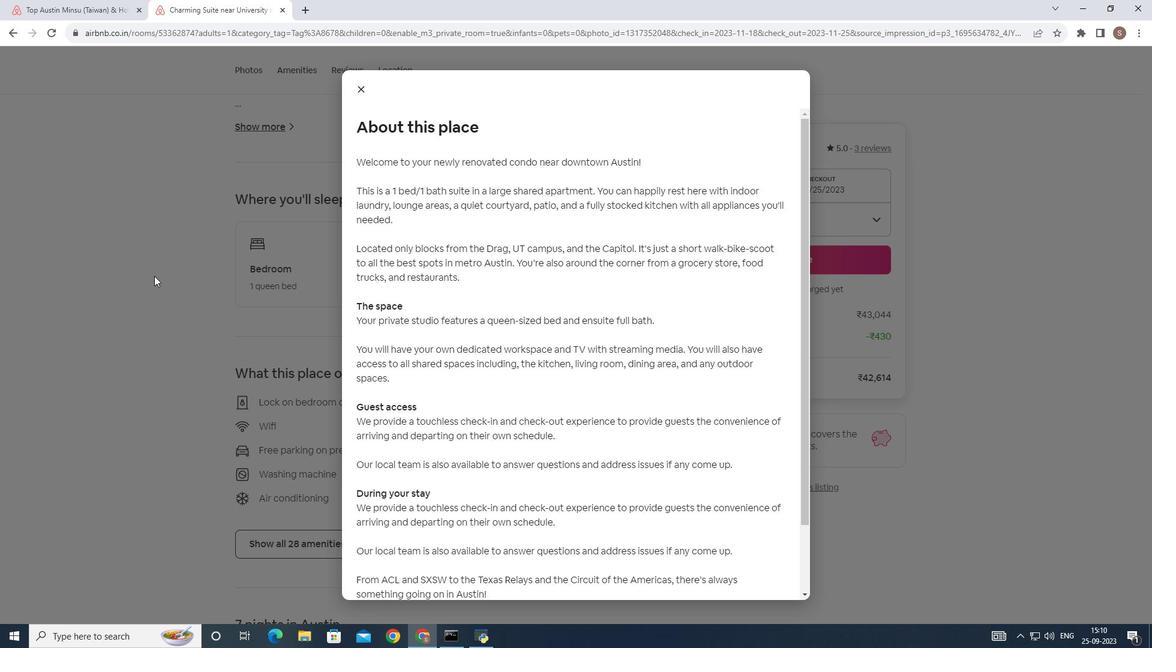 
Action: Mouse scrolled (188, 259) with delta (0, 0)
Screenshot: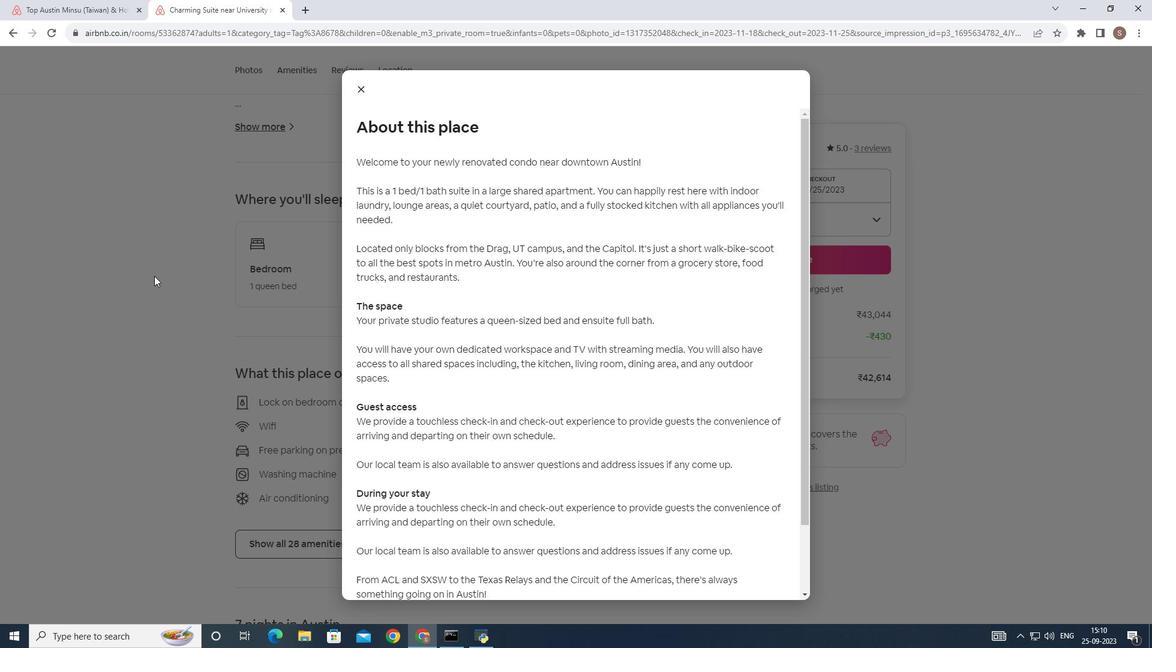 
Action: Mouse moved to (313, 366)
Screenshot: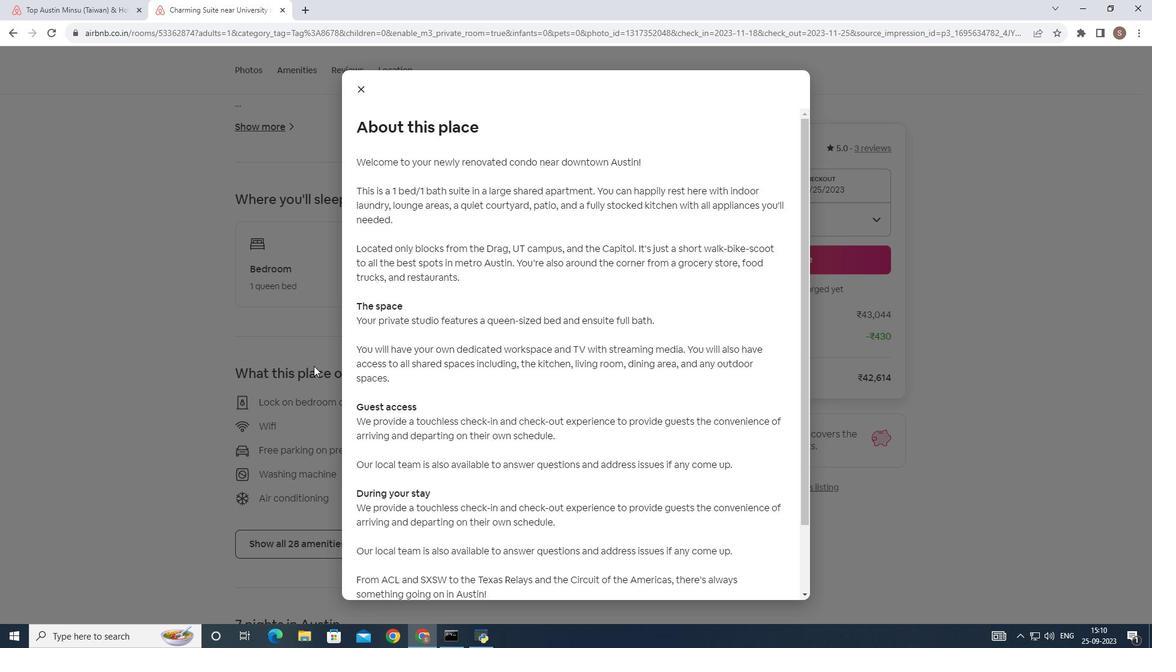 
Action: Mouse scrolled (313, 365) with delta (0, 0)
Screenshot: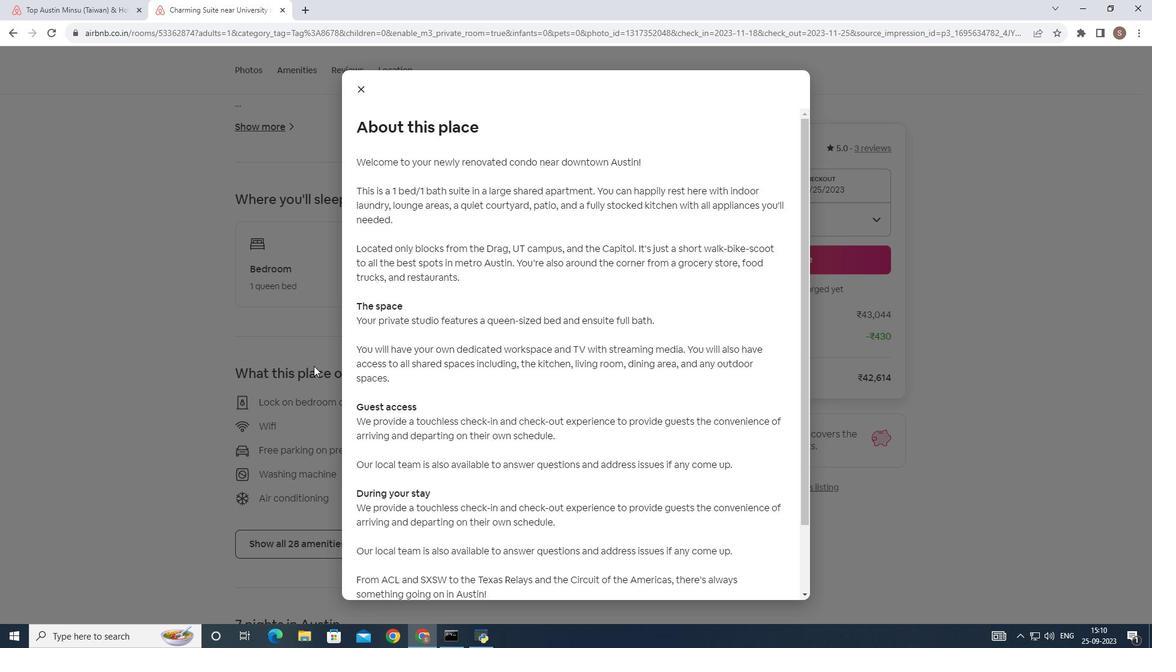 
Action: Mouse scrolled (313, 365) with delta (0, 0)
Screenshot: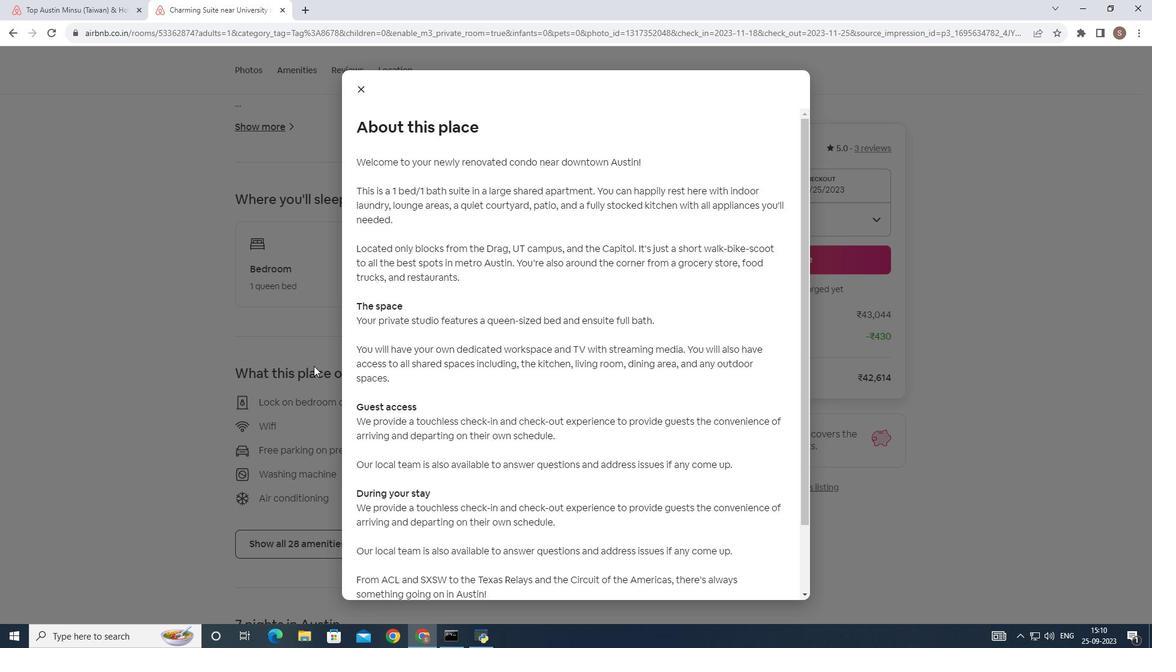 
Action: Mouse scrolled (313, 365) with delta (0, 0)
Screenshot: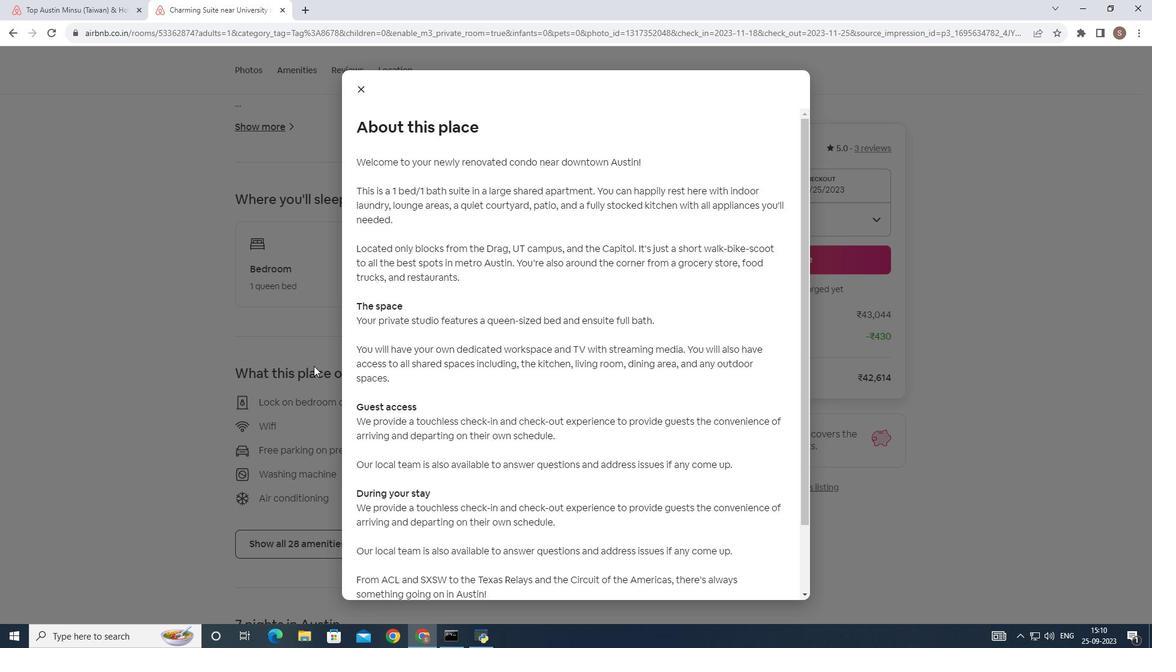 
Action: Mouse scrolled (313, 365) with delta (0, 0)
Screenshot: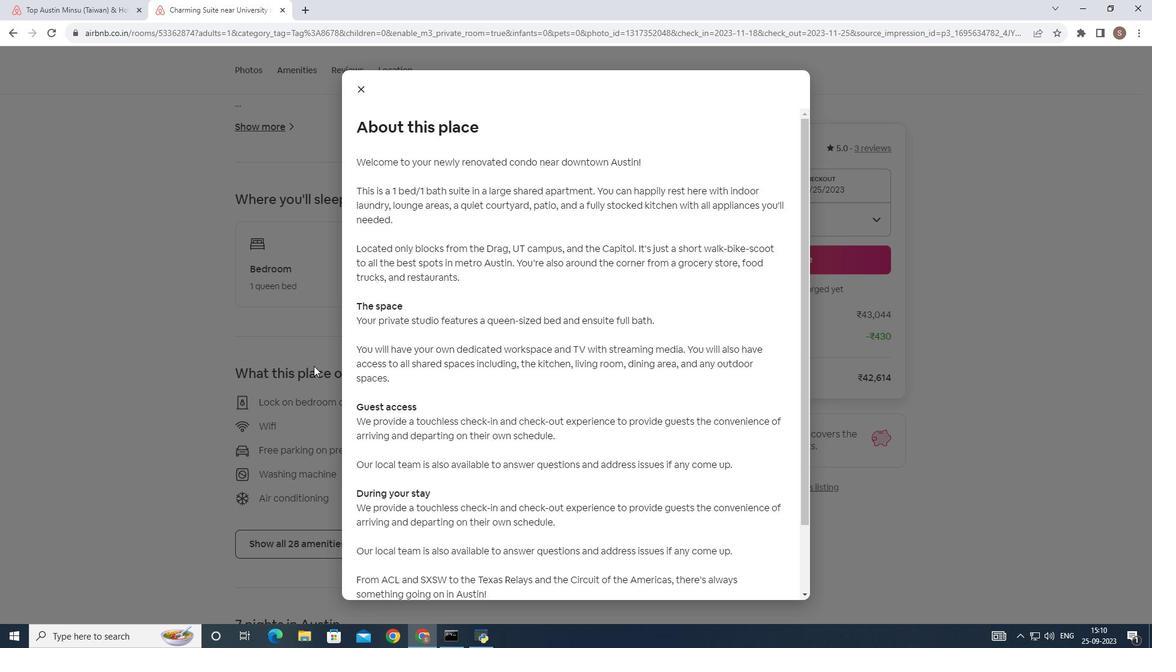 
Action: Mouse scrolled (313, 366) with delta (0, 0)
Screenshot: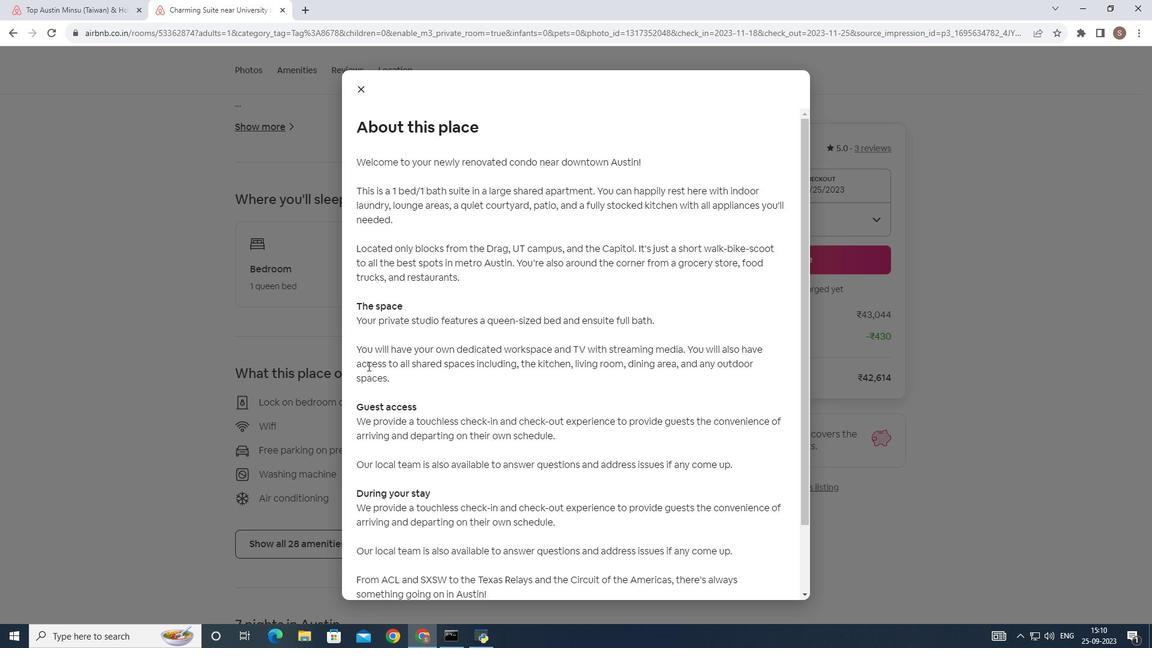 
Action: Mouse moved to (316, 366)
Screenshot: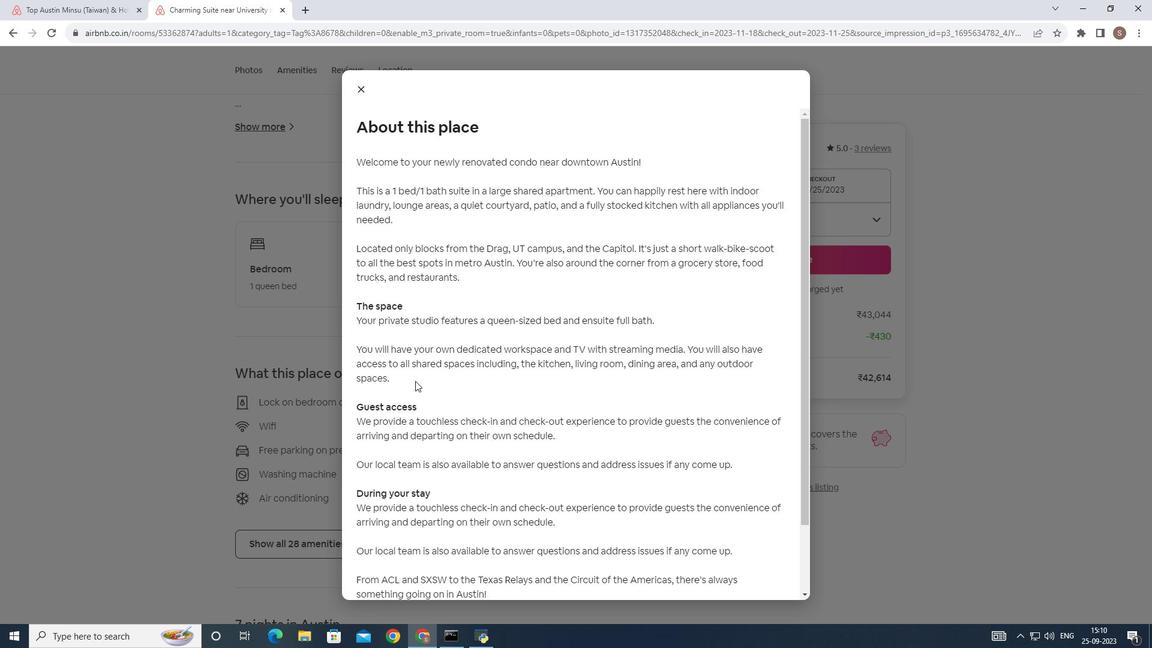 
Action: Mouse scrolled (316, 366) with delta (0, 0)
Screenshot: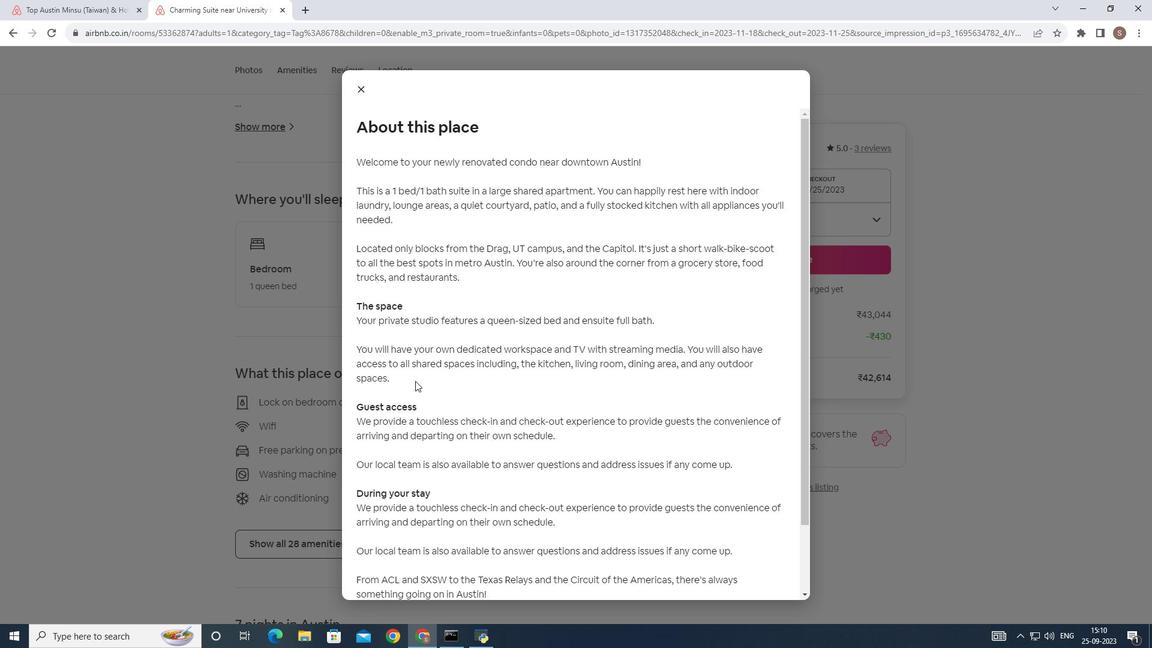 
Action: Mouse moved to (472, 392)
Screenshot: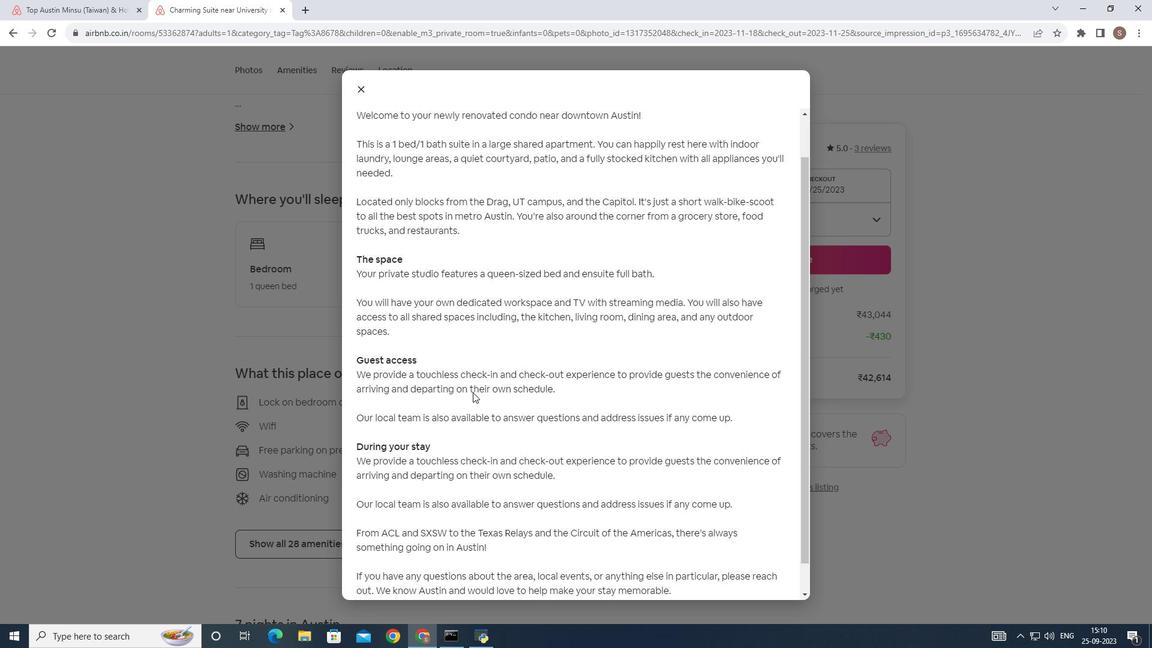 
Action: Mouse scrolled (472, 391) with delta (0, 0)
Screenshot: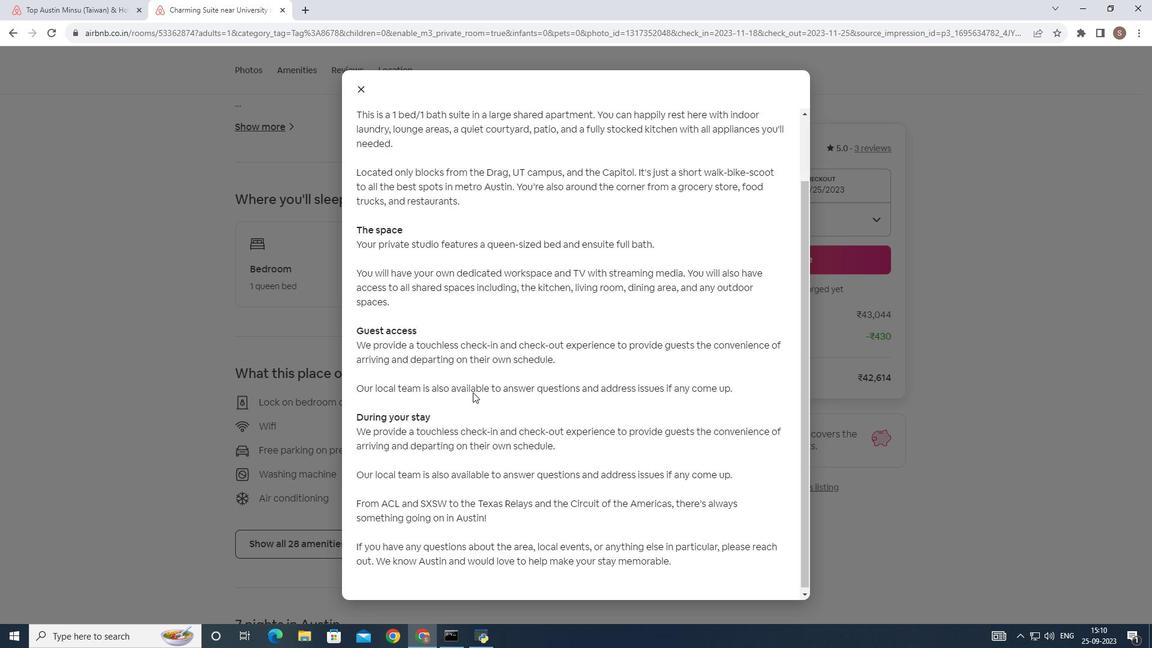
Action: Mouse scrolled (472, 391) with delta (0, 0)
Screenshot: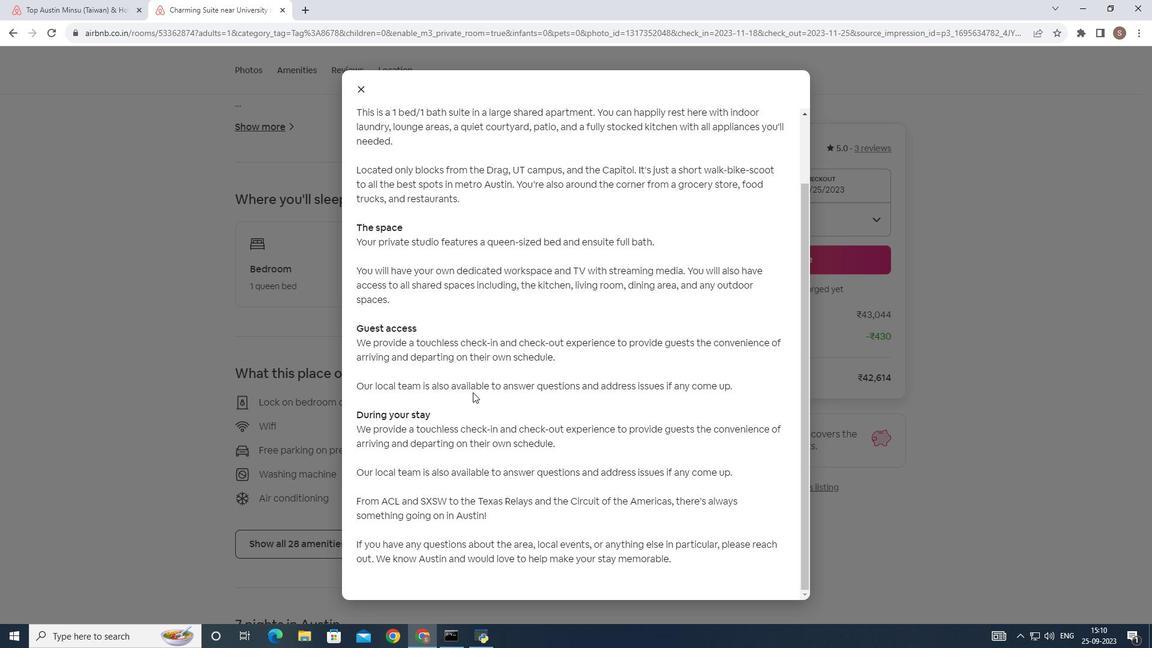 
Action: Mouse scrolled (472, 391) with delta (0, 0)
Screenshot: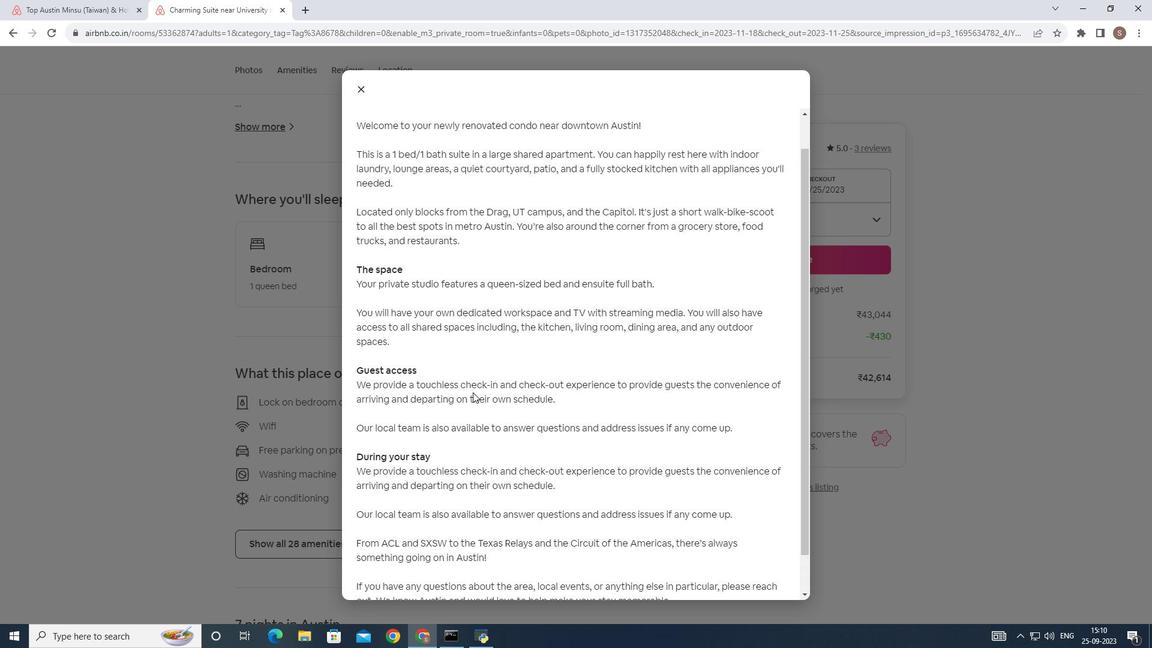 
Action: Mouse scrolled (472, 391) with delta (0, 0)
Screenshot: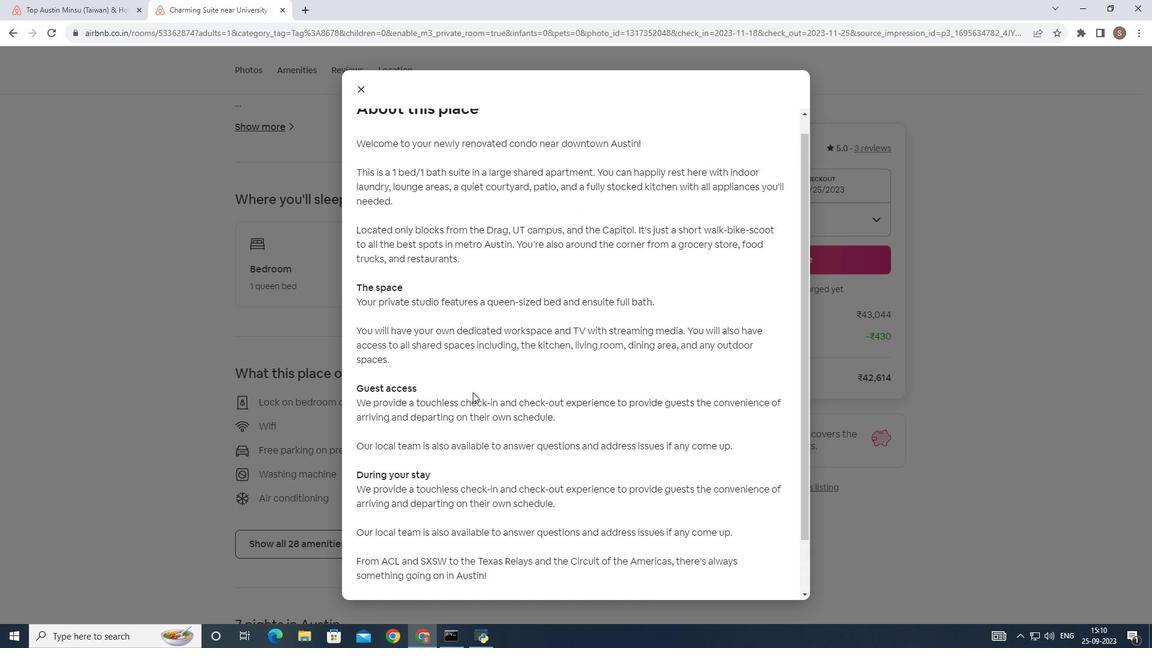 
Action: Mouse scrolled (472, 393) with delta (0, 0)
Screenshot: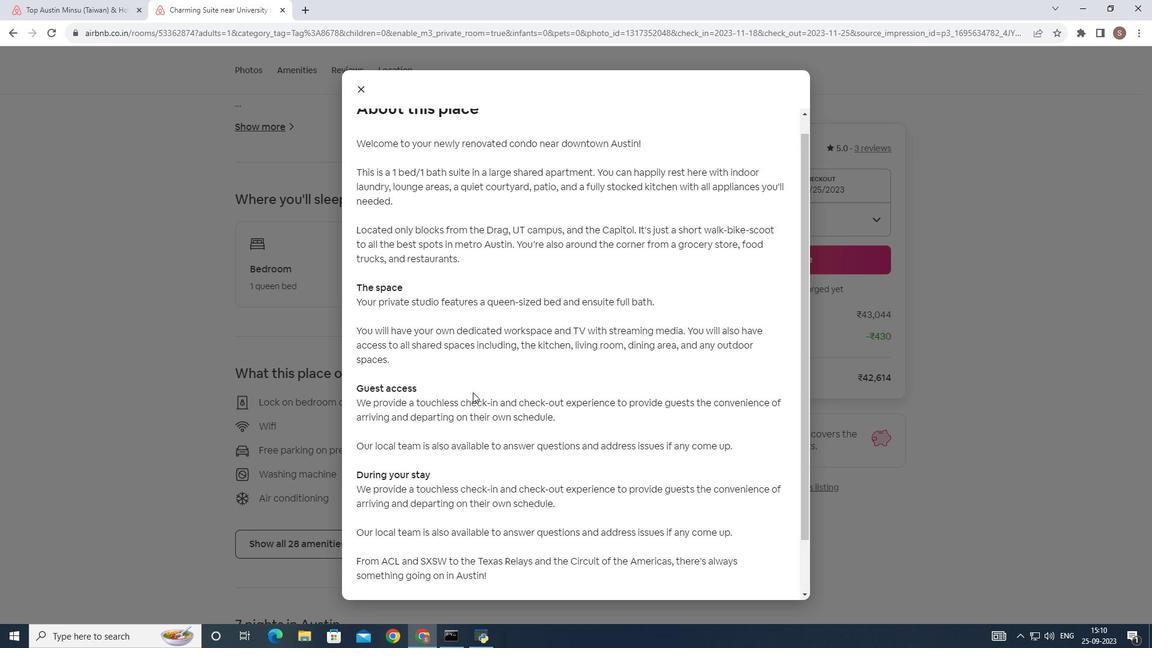 
Action: Mouse scrolled (472, 391) with delta (0, 0)
Screenshot: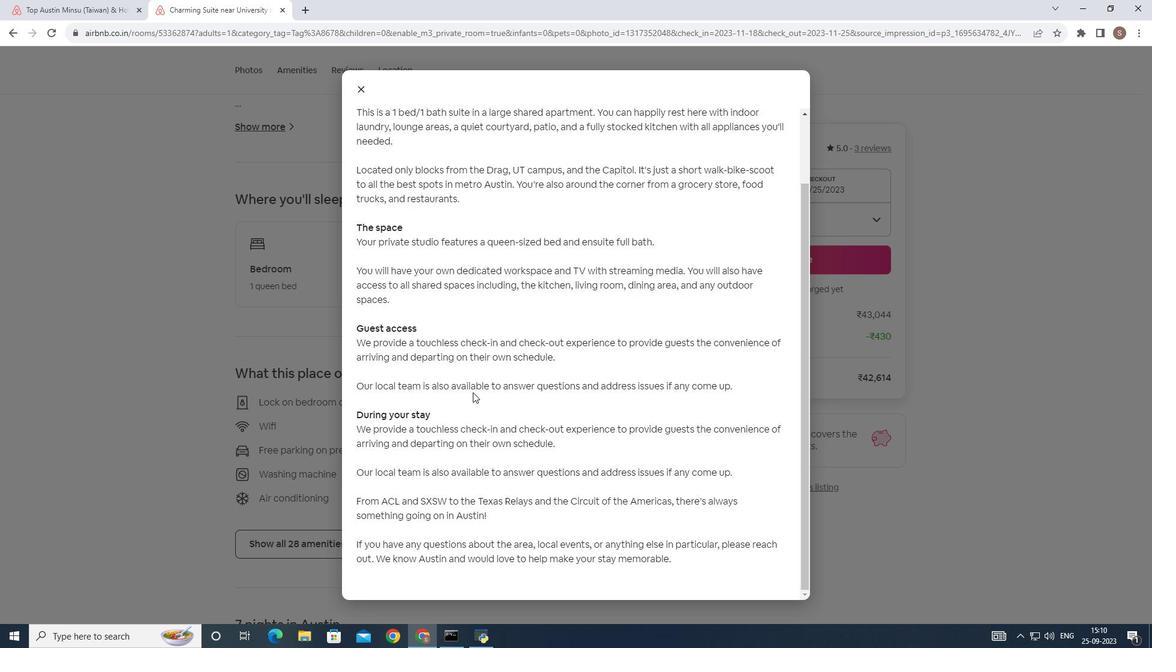 
Action: Mouse scrolled (472, 391) with delta (0, 0)
Screenshot: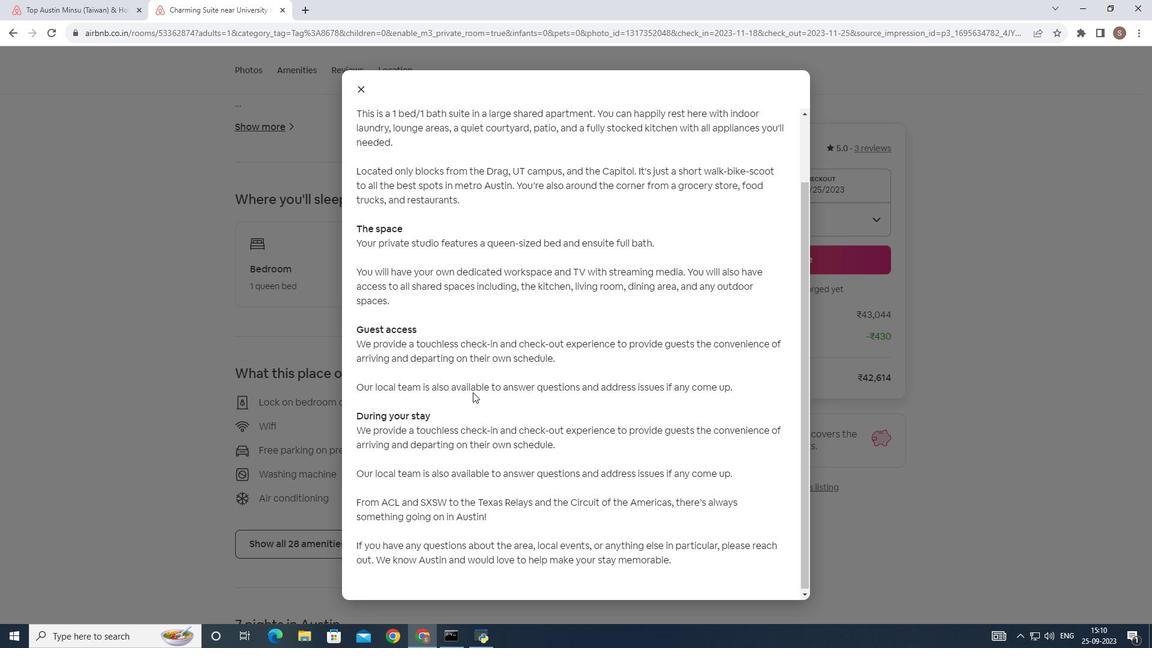 
Action: Mouse scrolled (472, 391) with delta (0, 0)
Screenshot: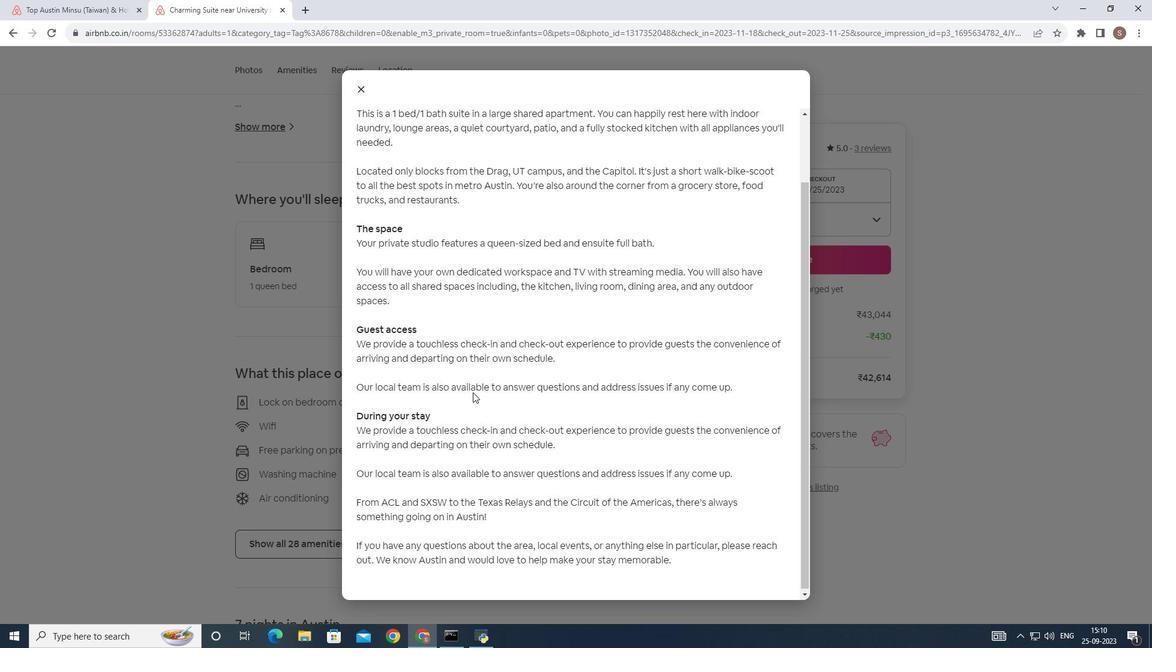 
Action: Mouse scrolled (472, 391) with delta (0, 0)
Screenshot: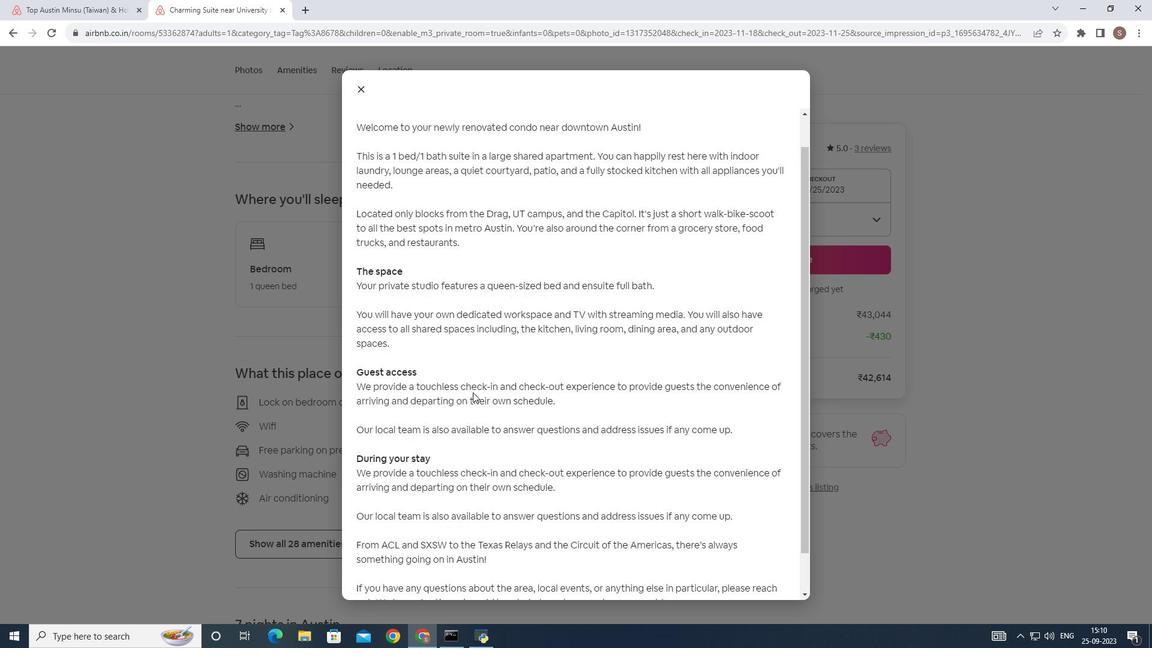 
Action: Mouse scrolled (472, 393) with delta (0, 0)
Screenshot: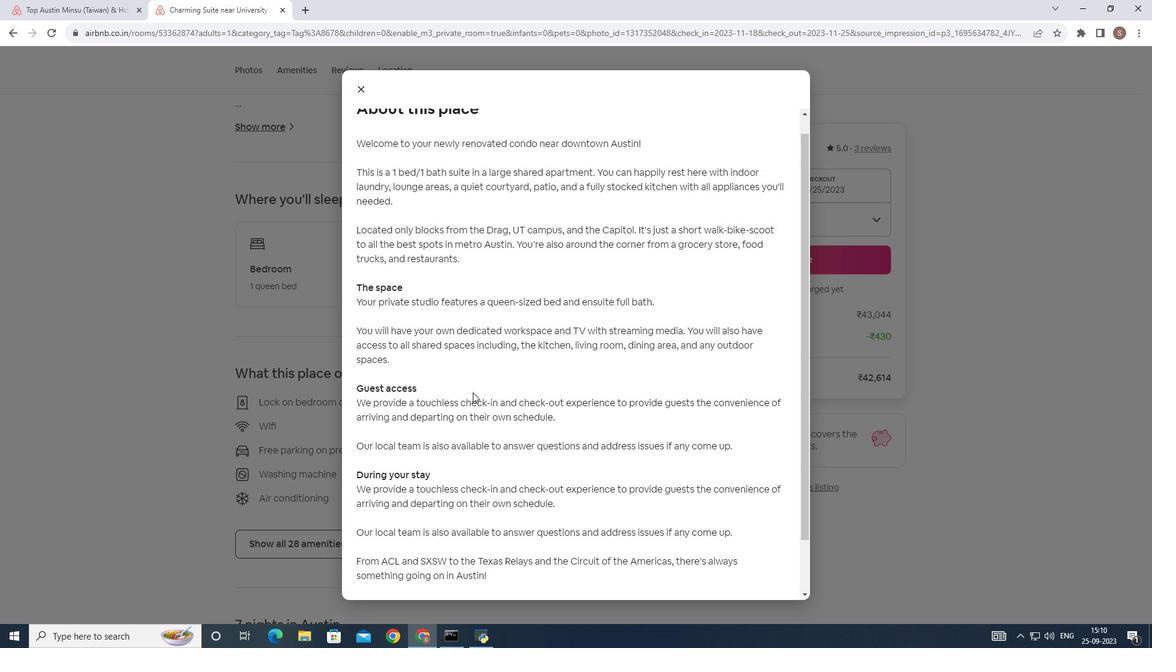 
Action: Mouse moved to (358, 86)
Screenshot: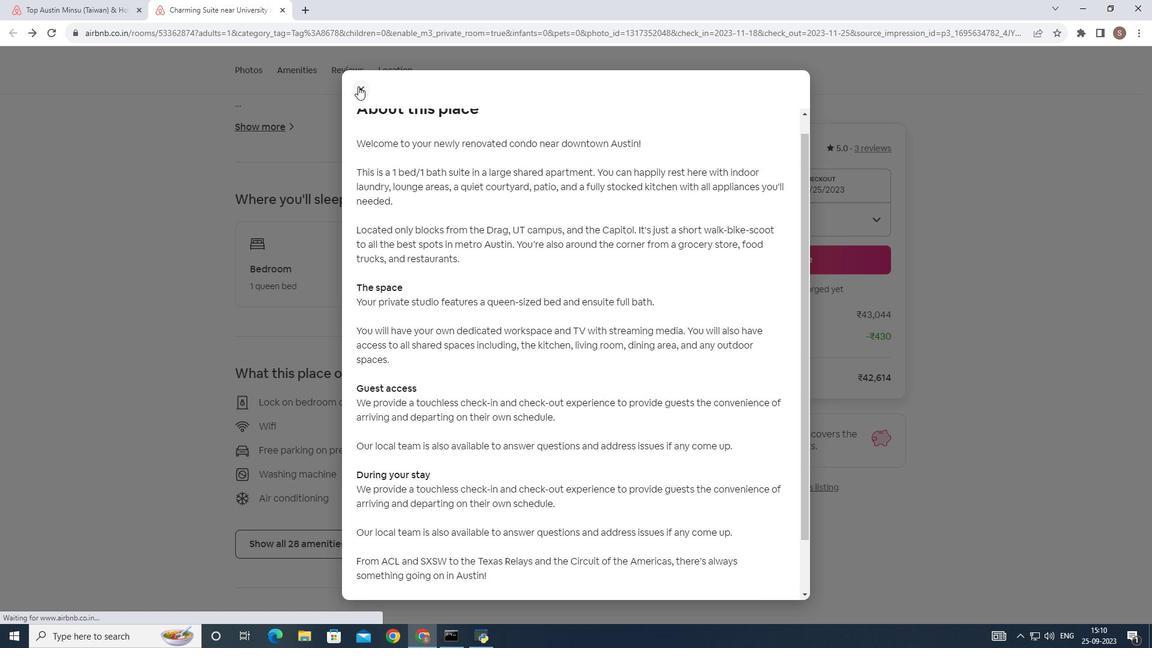 
Action: Mouse pressed left at (358, 86)
Screenshot: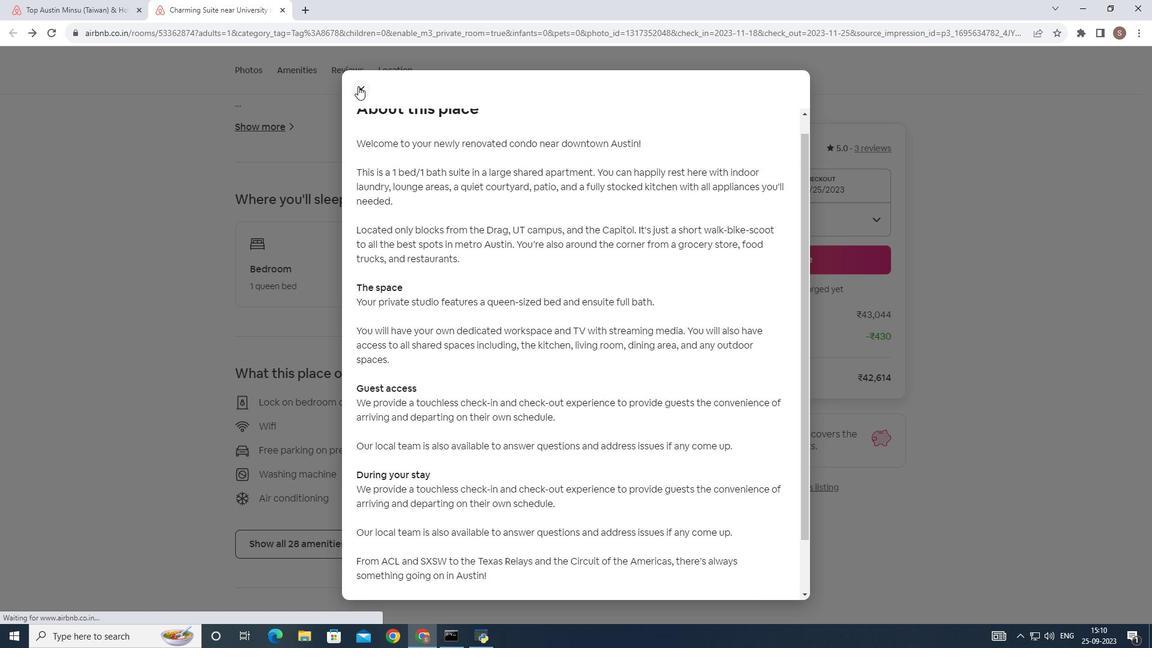 
Action: Mouse moved to (291, 548)
Screenshot: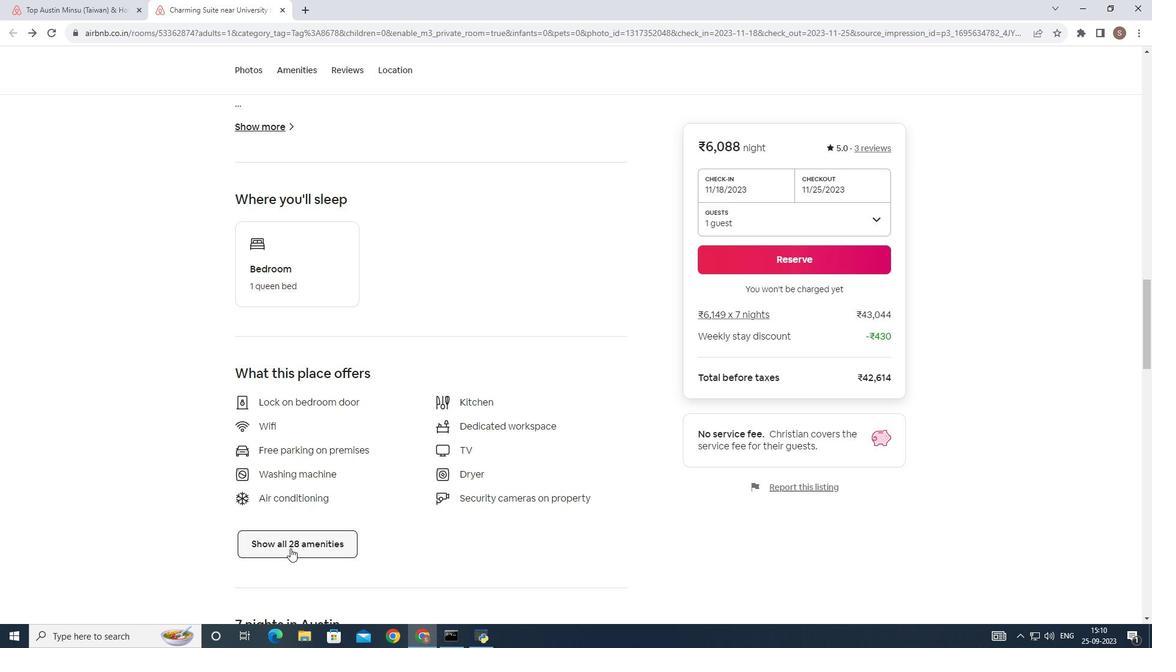 
Action: Mouse pressed left at (291, 548)
Screenshot: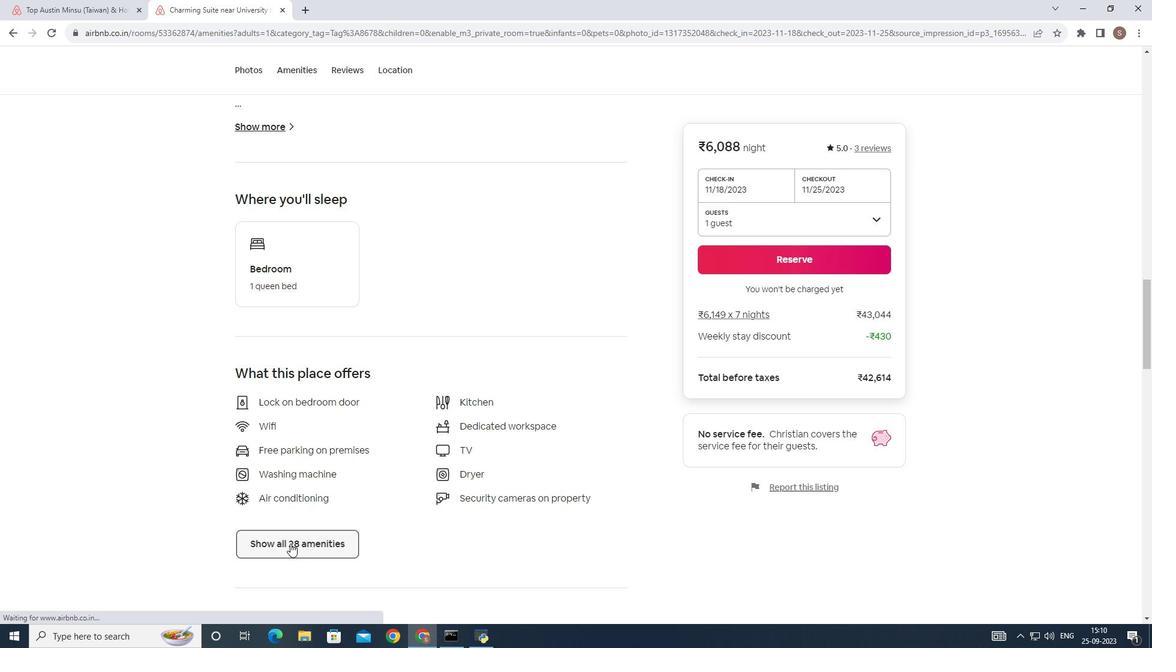 
Action: Mouse moved to (515, 336)
Screenshot: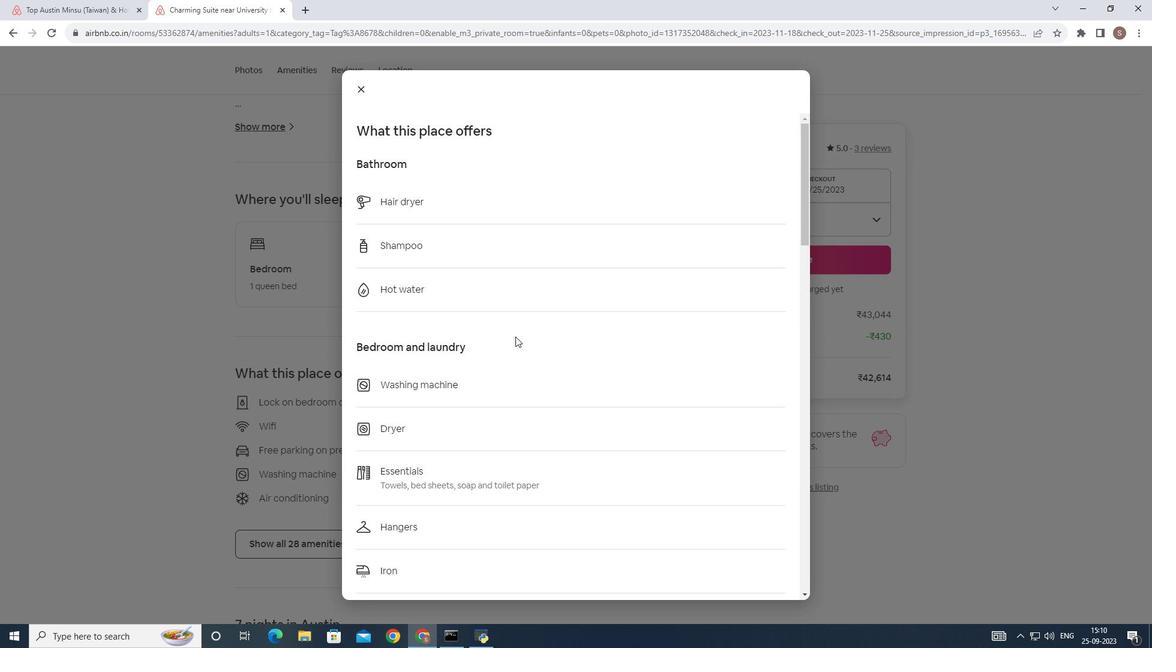 
Action: Mouse scrolled (515, 336) with delta (0, 0)
Screenshot: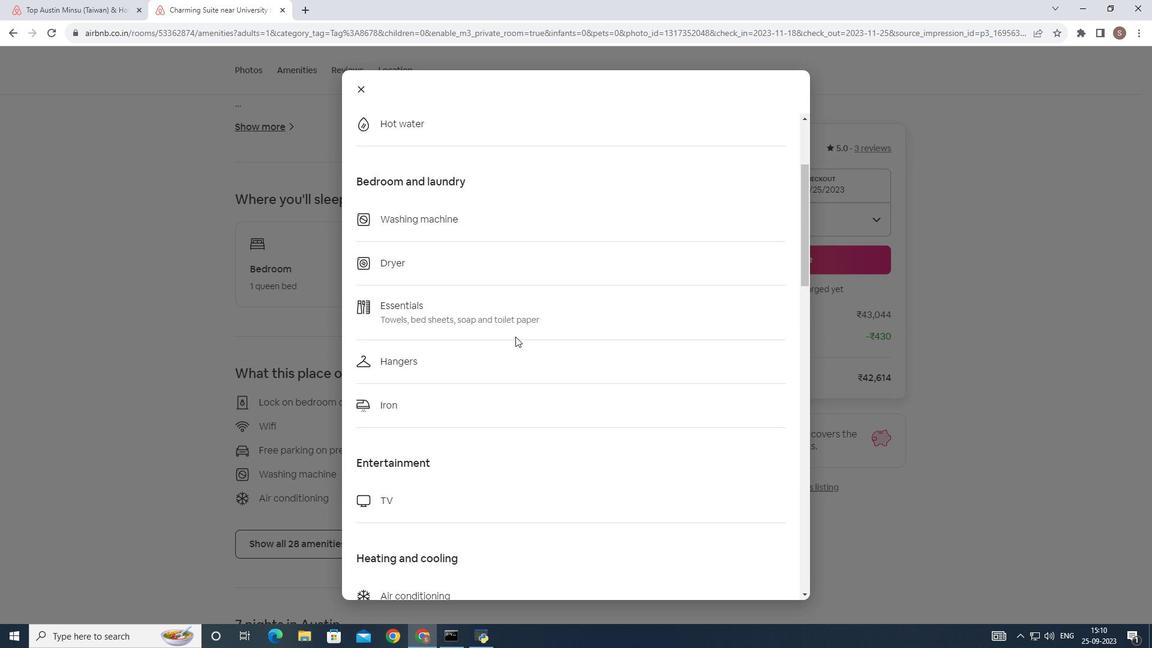 
Action: Mouse scrolled (515, 336) with delta (0, 0)
Screenshot: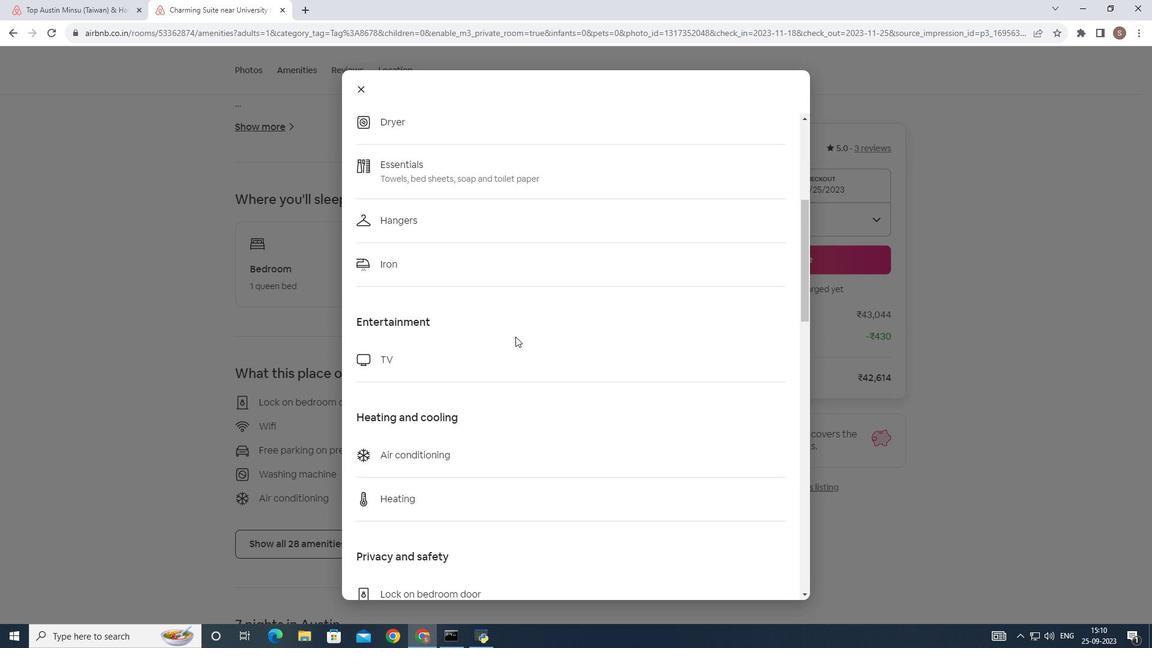 
Action: Mouse scrolled (515, 336) with delta (0, 0)
Screenshot: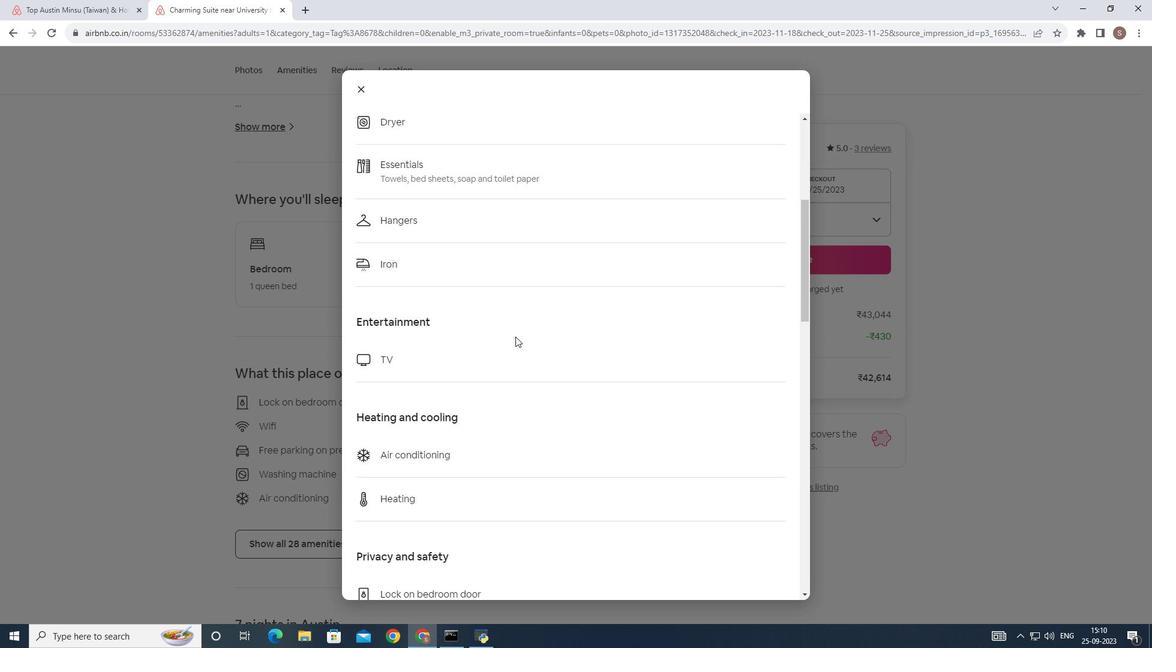 
Action: Mouse scrolled (515, 336) with delta (0, 0)
Screenshot: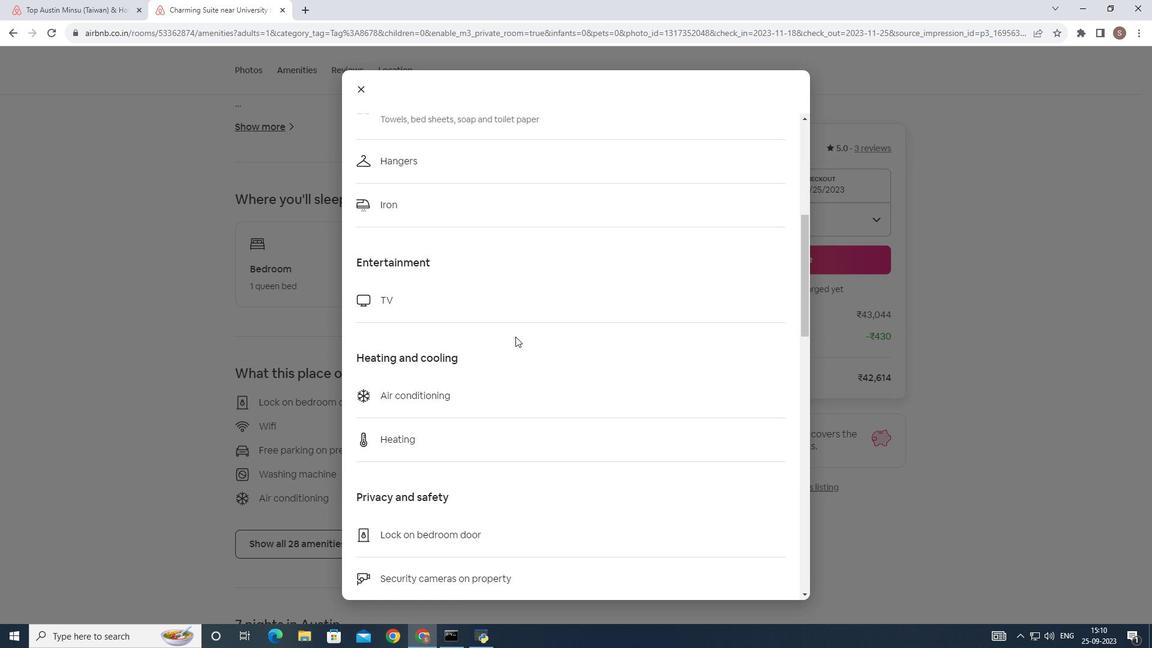 
Action: Mouse scrolled (515, 336) with delta (0, 0)
Screenshot: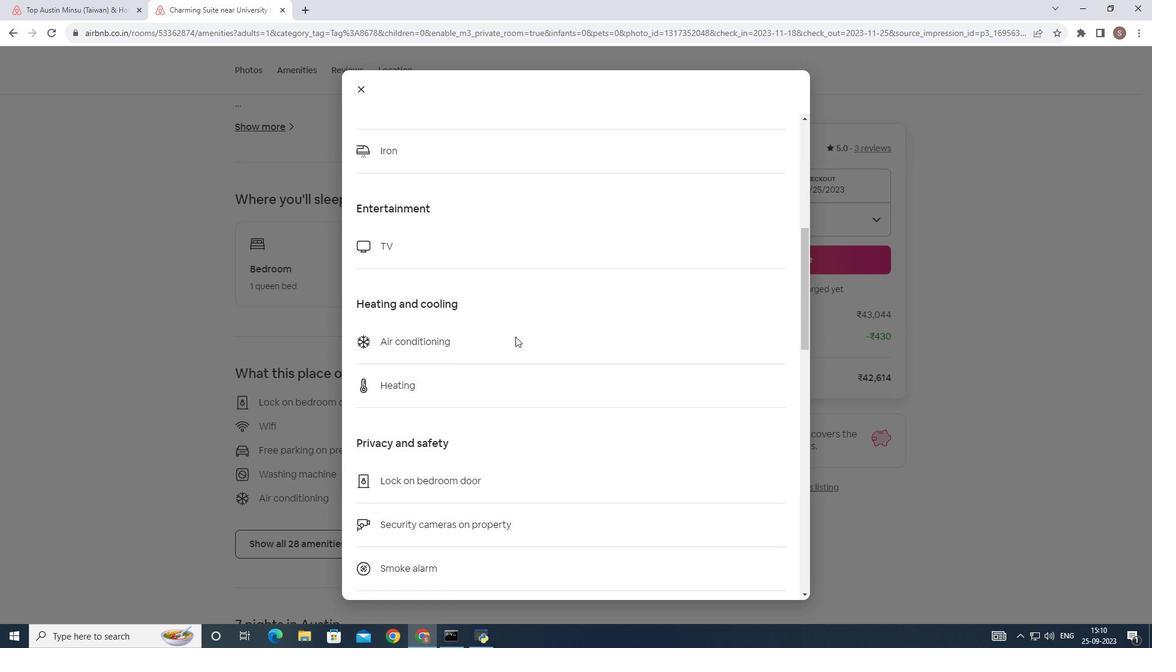 
Action: Mouse scrolled (515, 336) with delta (0, 0)
Screenshot: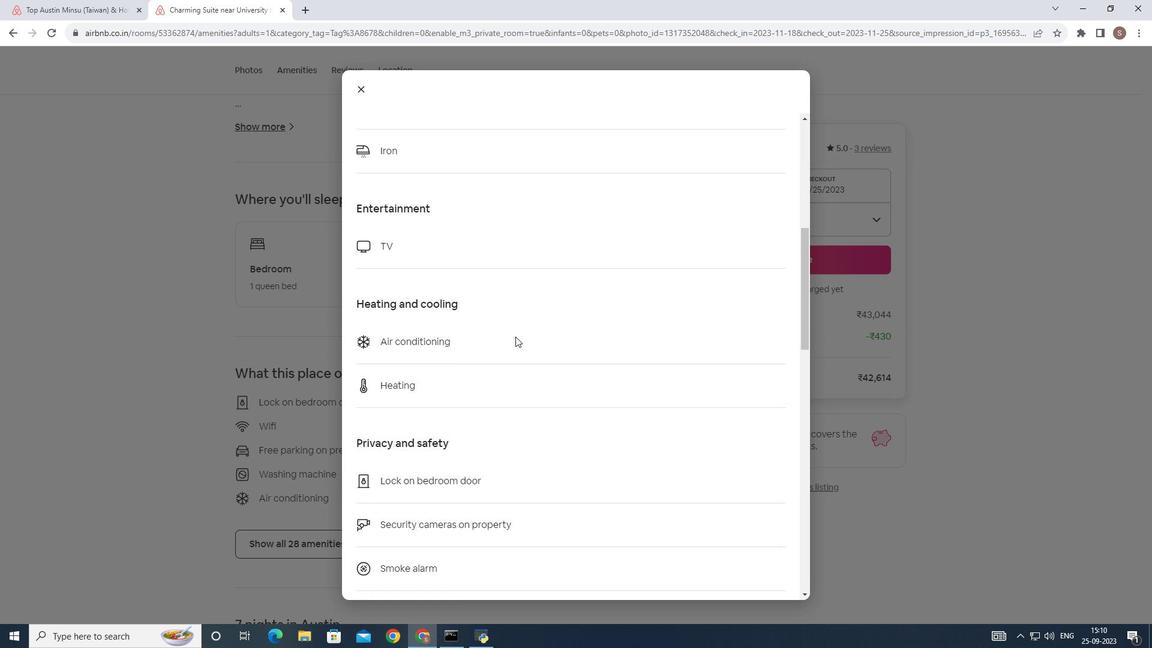 
Action: Mouse scrolled (515, 336) with delta (0, 0)
Screenshot: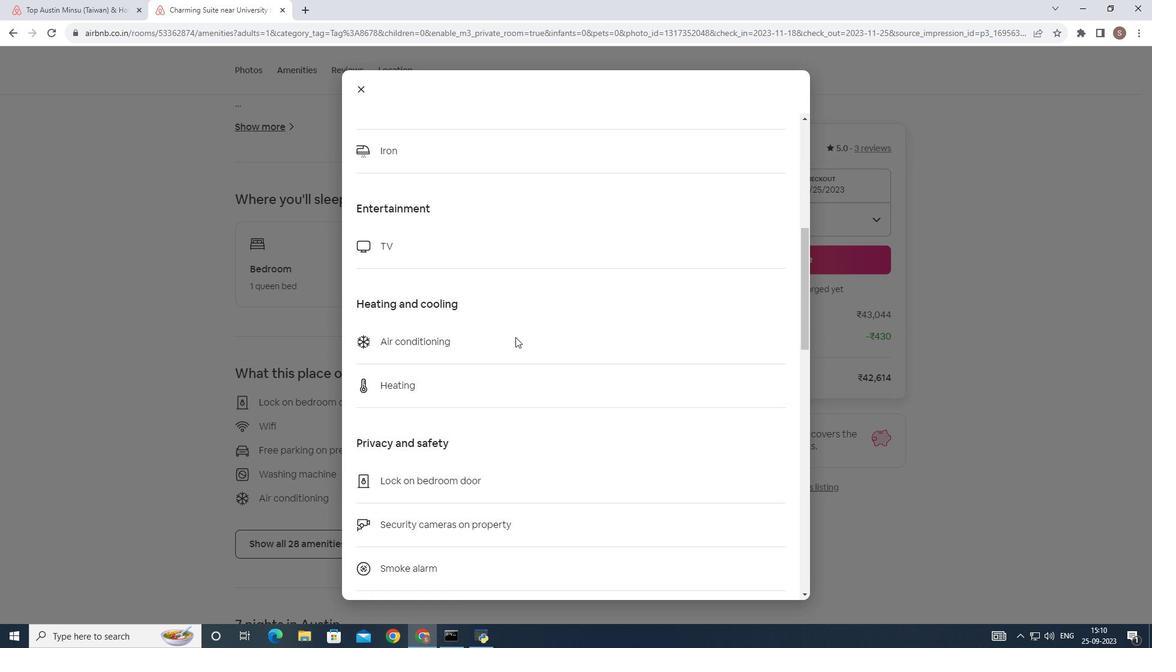 
Action: Mouse moved to (545, 330)
Screenshot: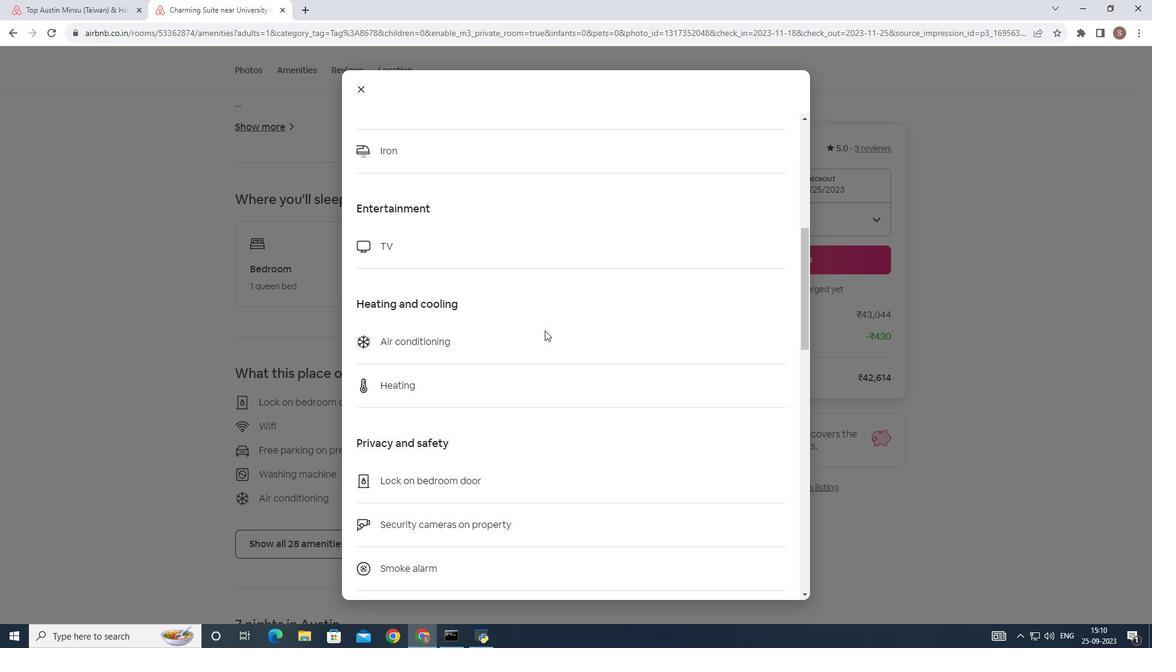 
Action: Mouse scrolled (545, 330) with delta (0, 0)
Screenshot: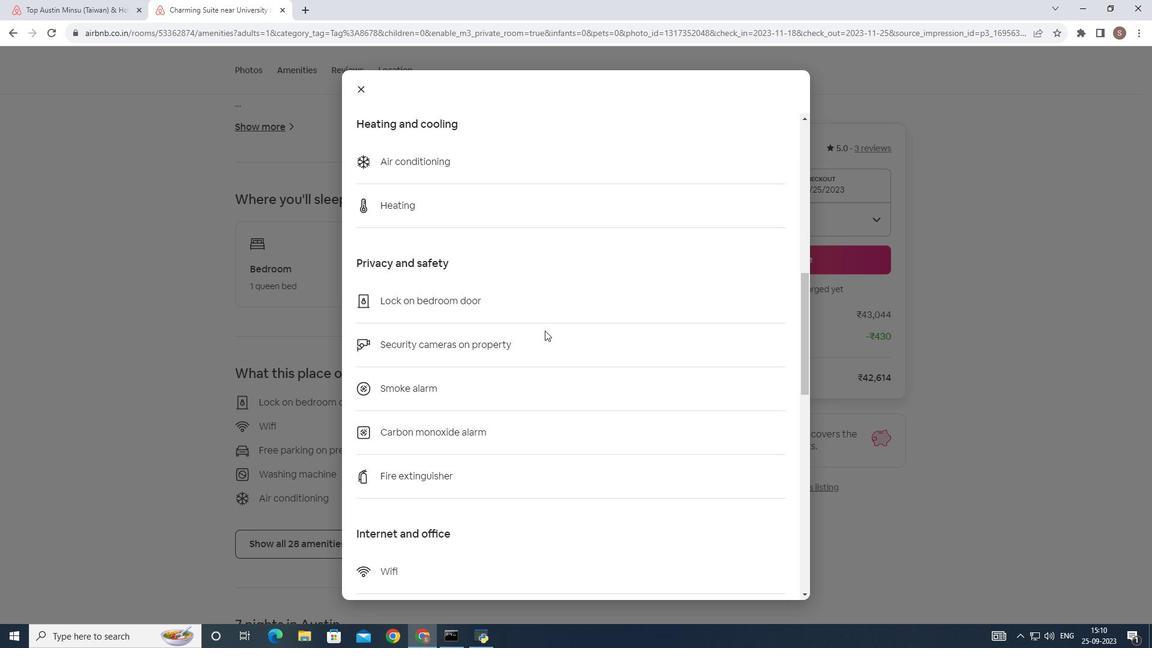 
Action: Mouse scrolled (545, 330) with delta (0, 0)
Screenshot: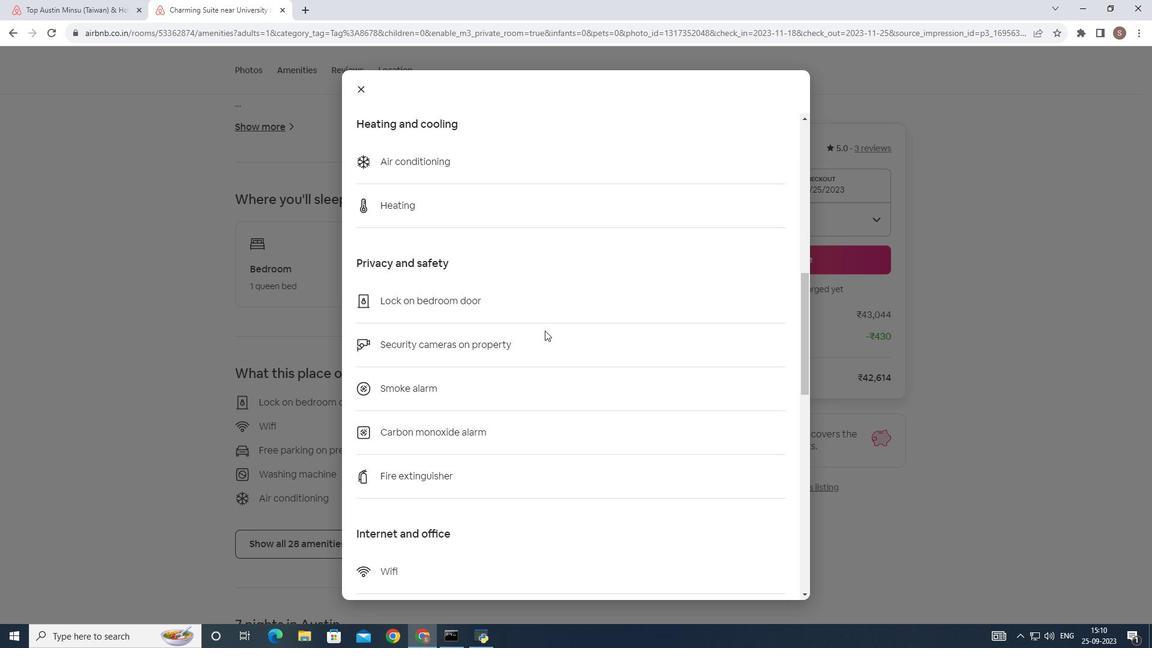 
Action: Mouse scrolled (545, 330) with delta (0, 0)
Screenshot: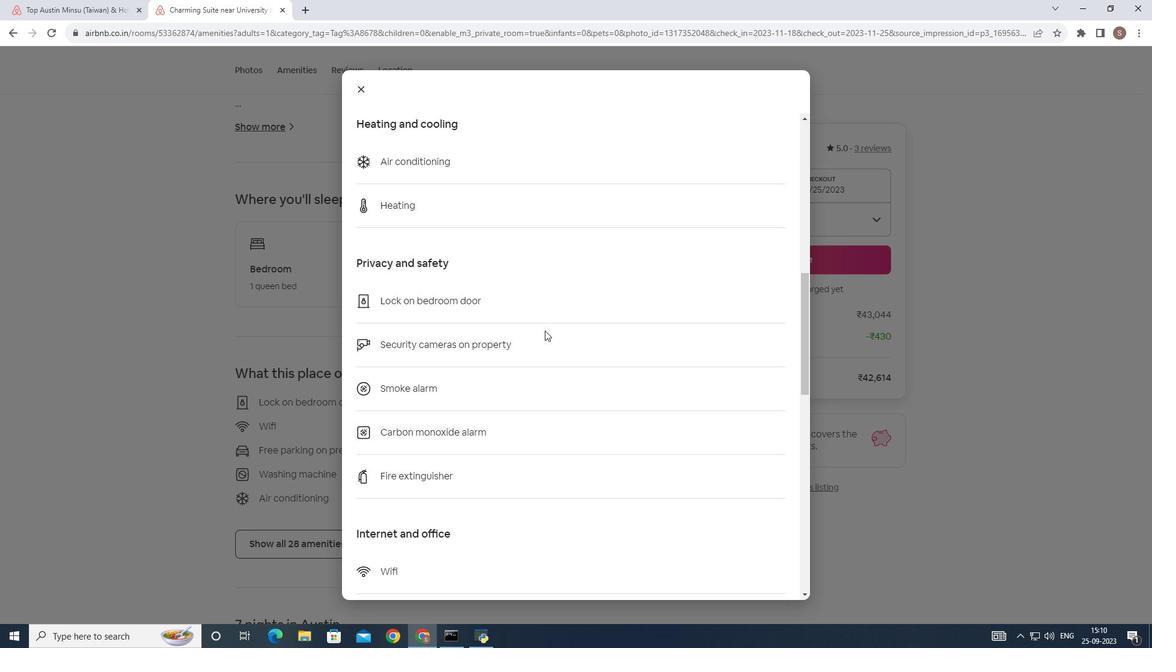 
Action: Mouse moved to (1148, 384)
Screenshot: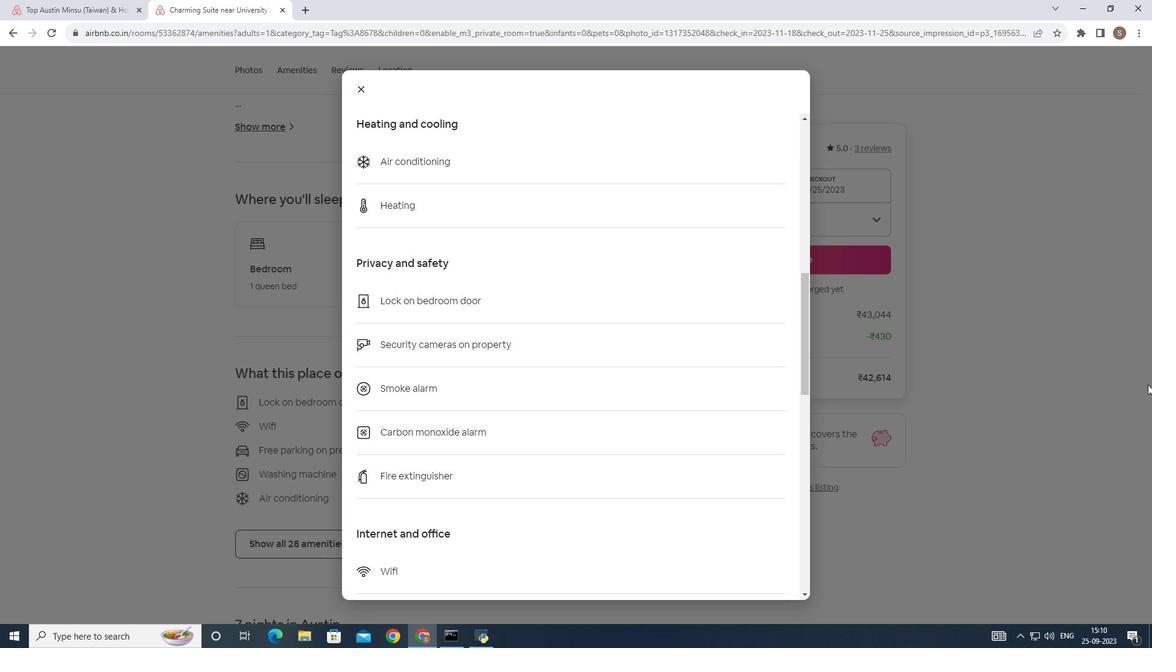 
Action: Mouse scrolled (1148, 384) with delta (0, 0)
Screenshot: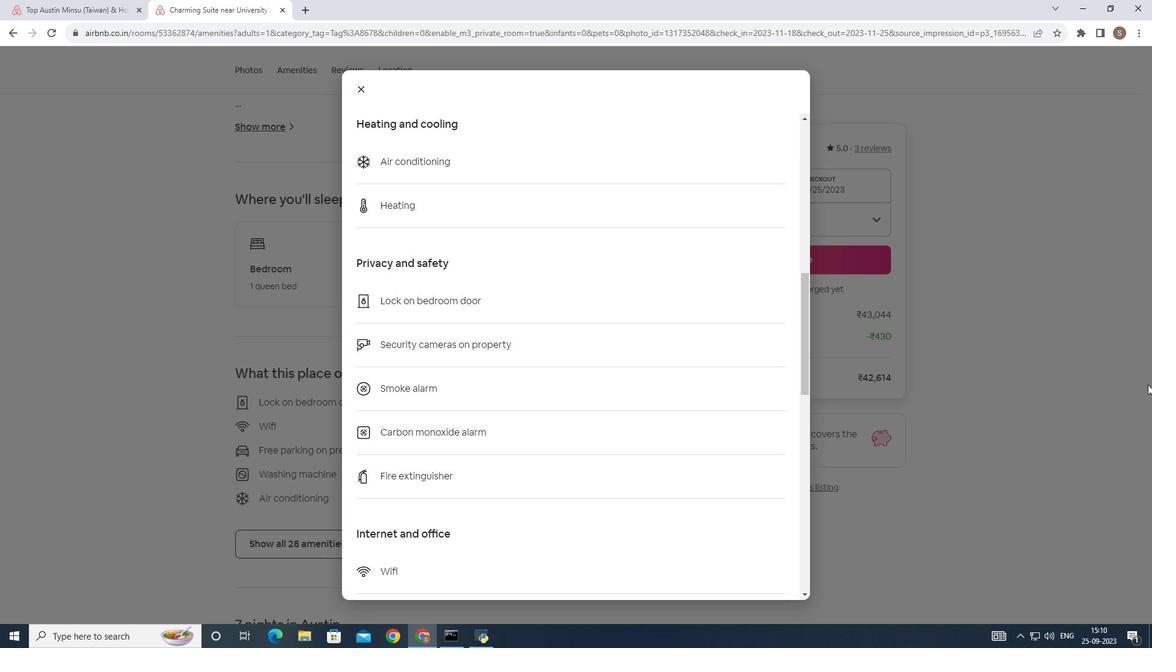
Action: Mouse scrolled (1148, 384) with delta (0, 0)
Screenshot: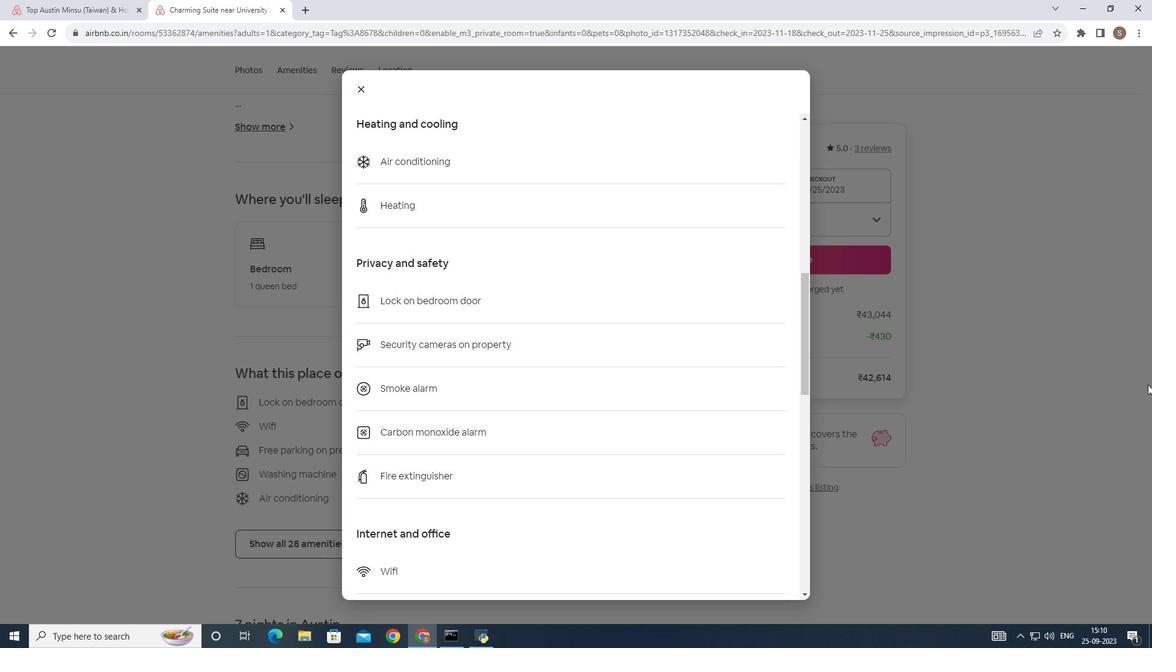 
Action: Mouse scrolled (1148, 384) with delta (0, 0)
Screenshot: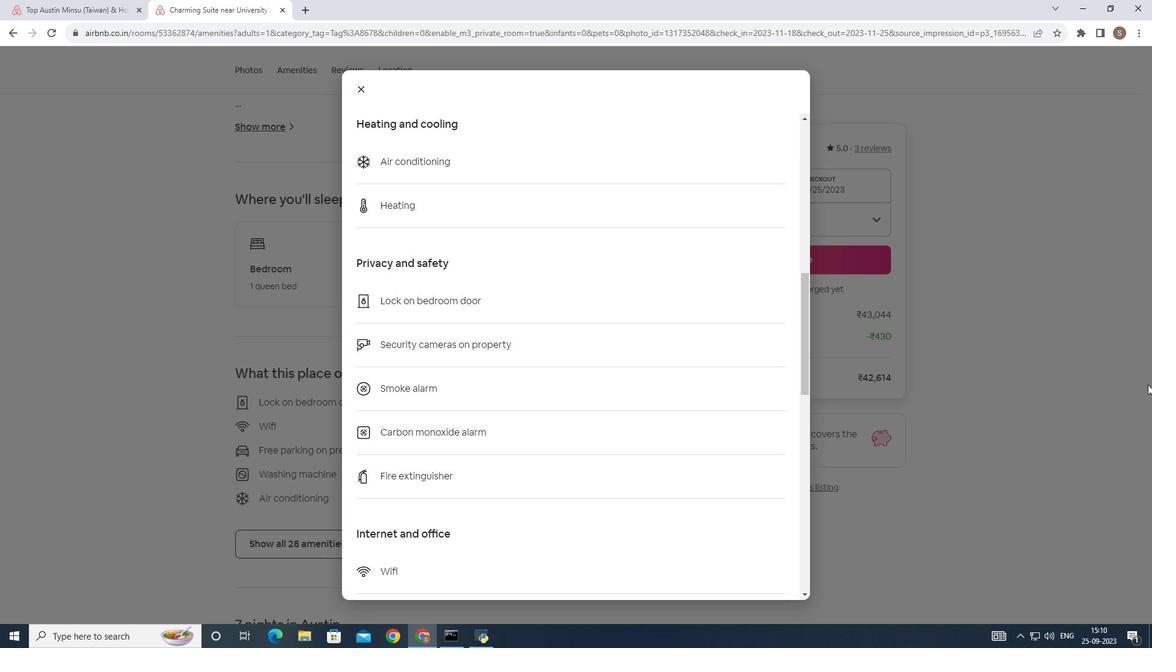 
Action: Mouse scrolled (1148, 384) with delta (0, 0)
Screenshot: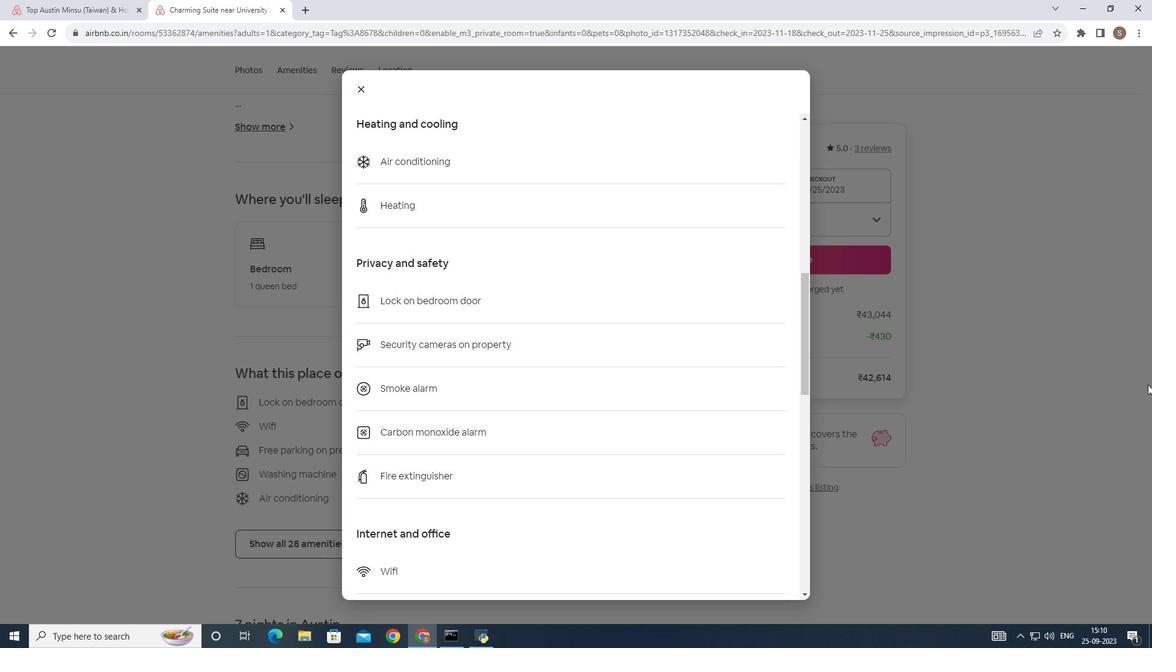 
Action: Mouse scrolled (1148, 384) with delta (0, 0)
Screenshot: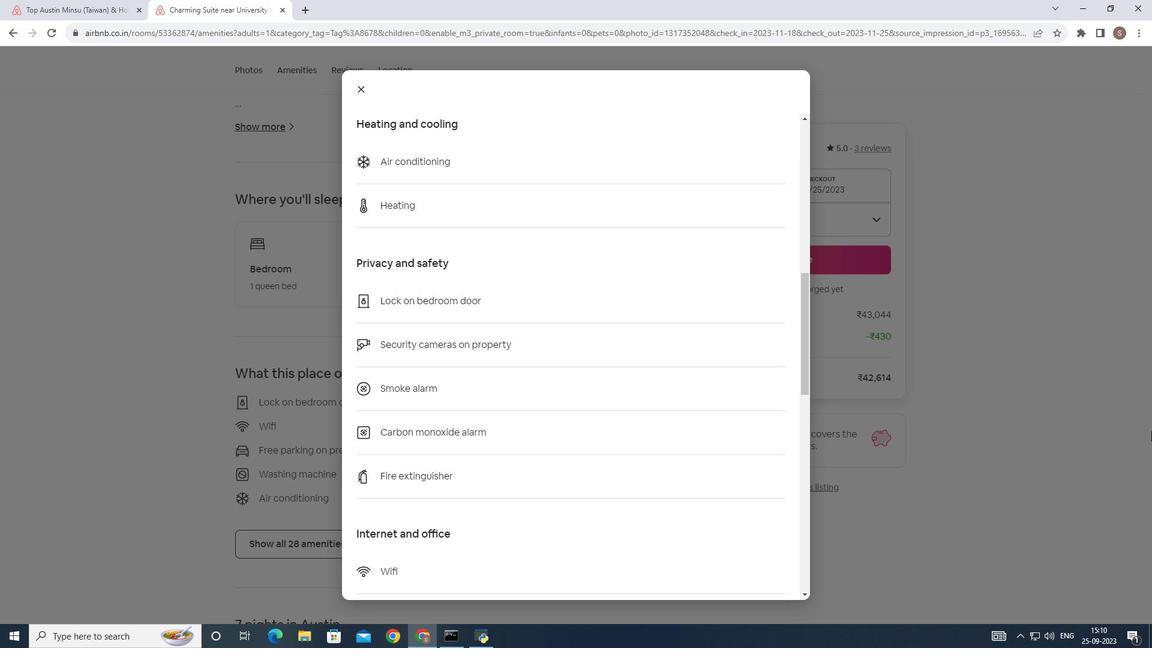 
Action: Mouse moved to (1151, 447)
Screenshot: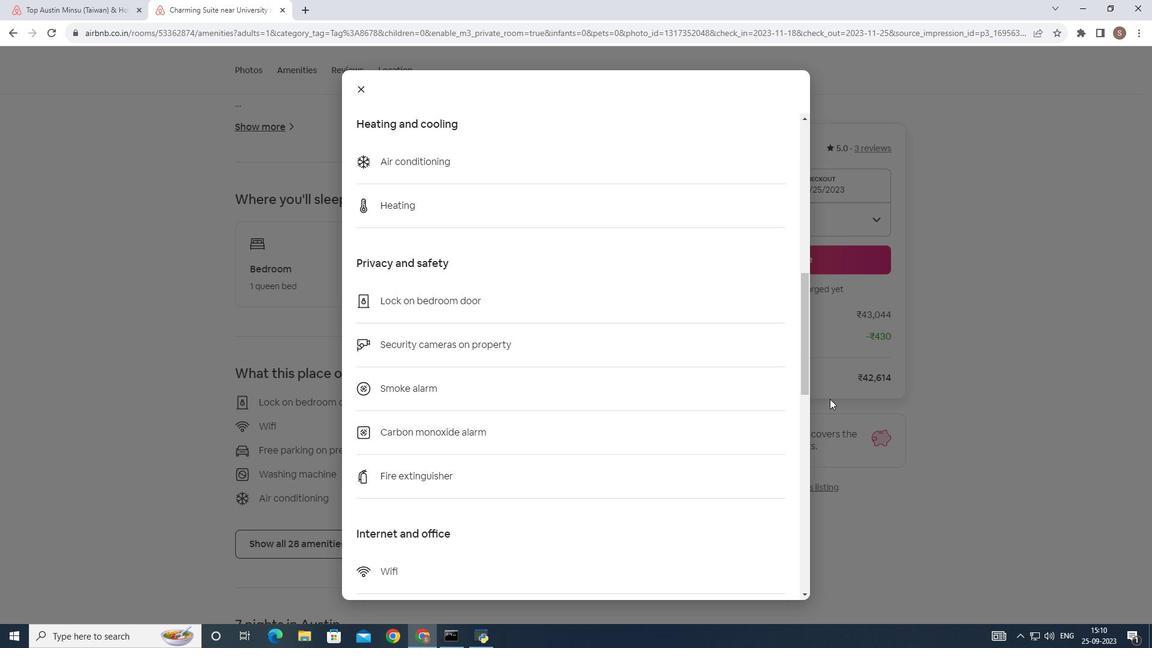 
Action: Mouse scrolled (1151, 446) with delta (0, 0)
Screenshot: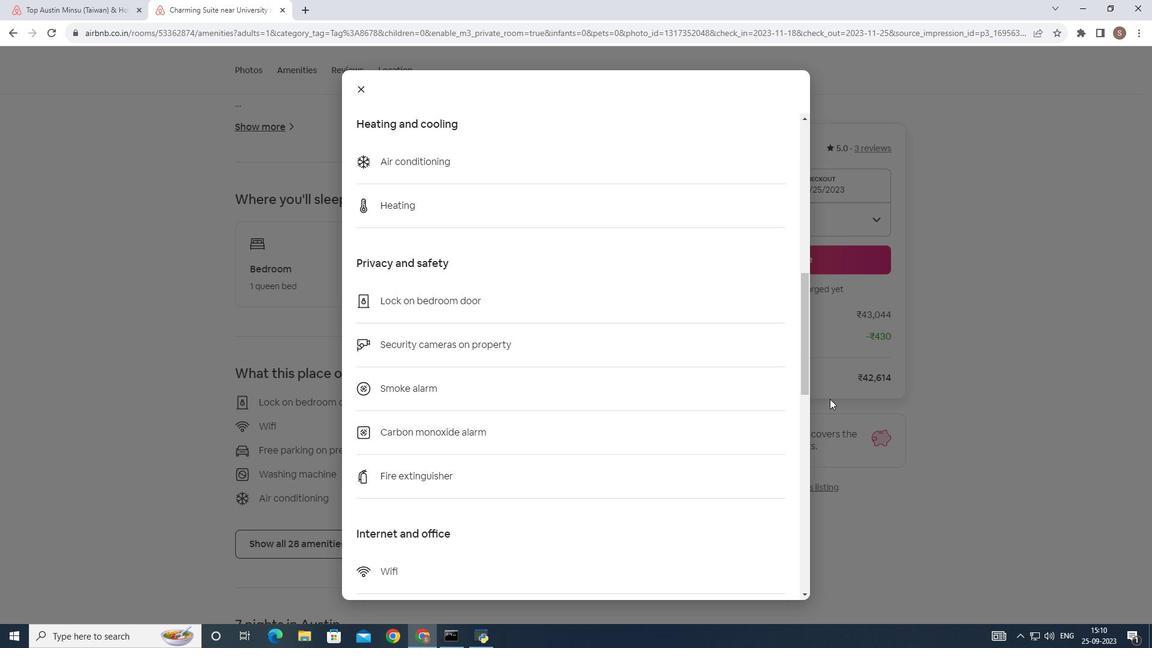 
Action: Mouse scrolled (1151, 446) with delta (0, 0)
Screenshot: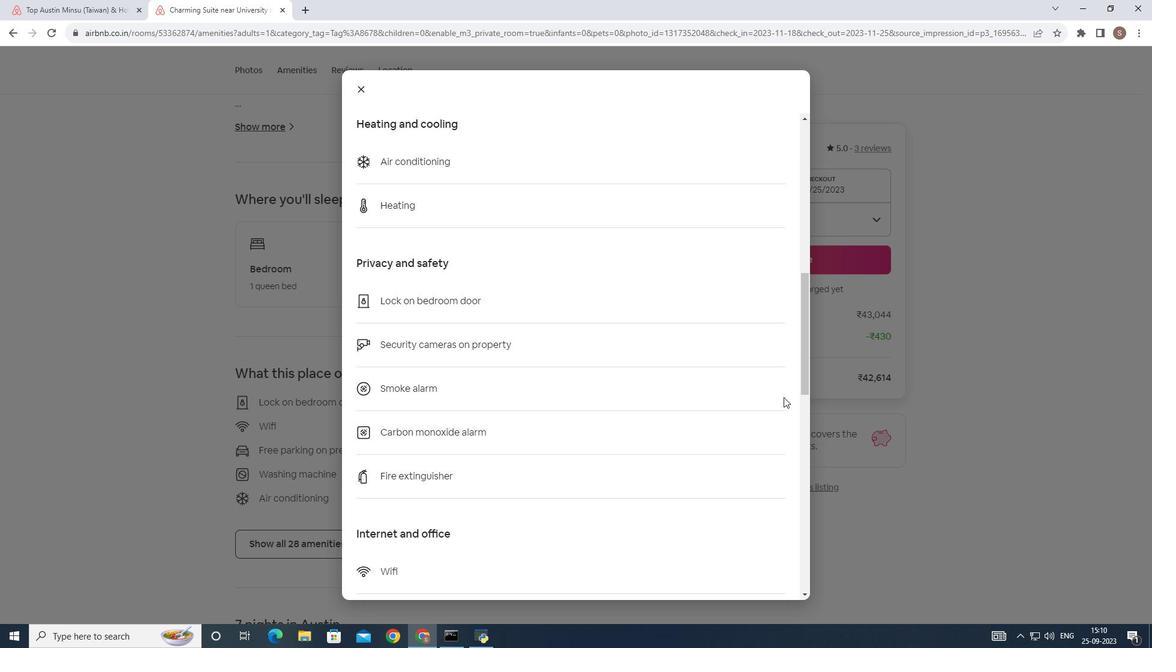 
Action: Mouse moved to (710, 409)
Screenshot: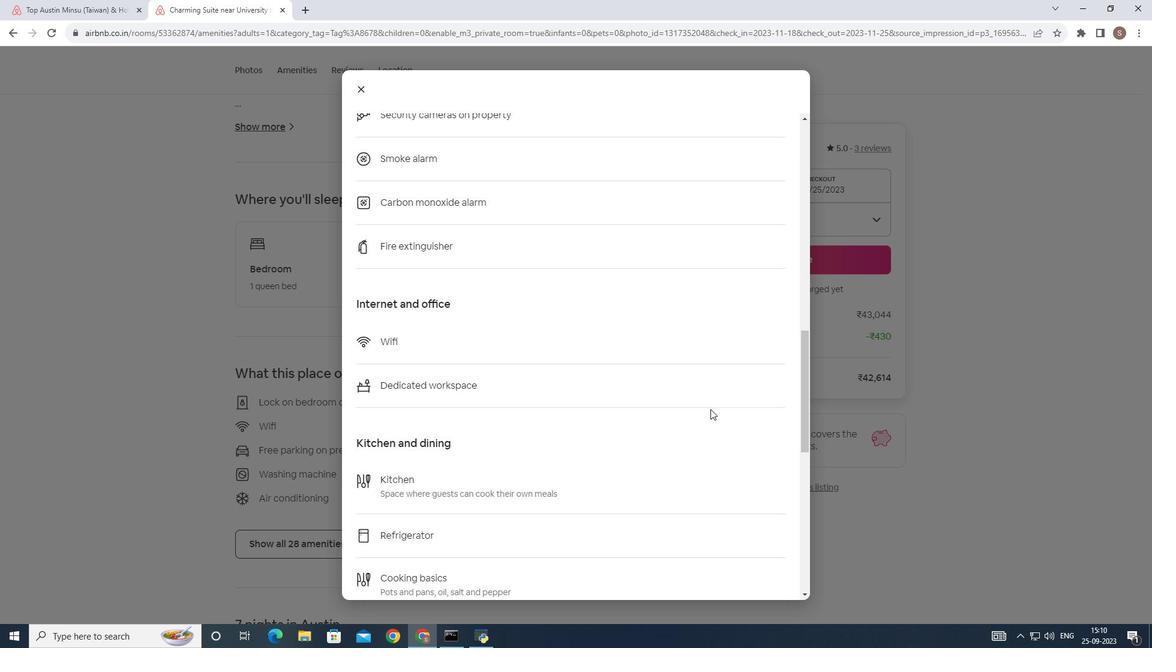 
Action: Mouse scrolled (710, 408) with delta (0, 0)
Screenshot: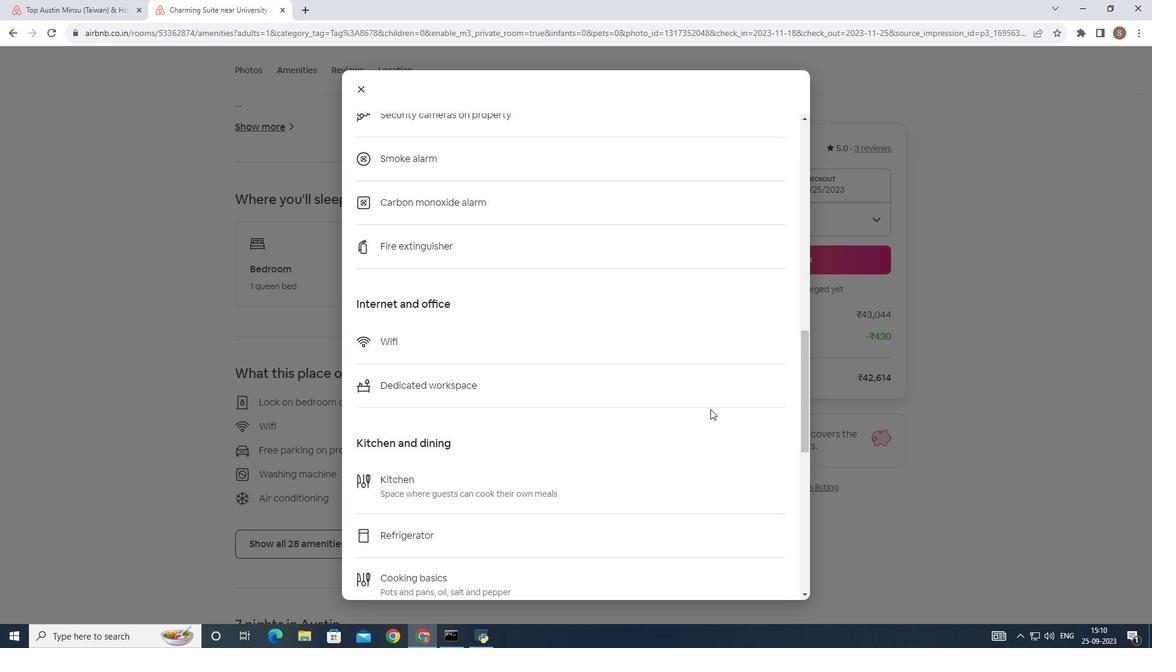 
Action: Mouse scrolled (710, 408) with delta (0, 0)
Screenshot: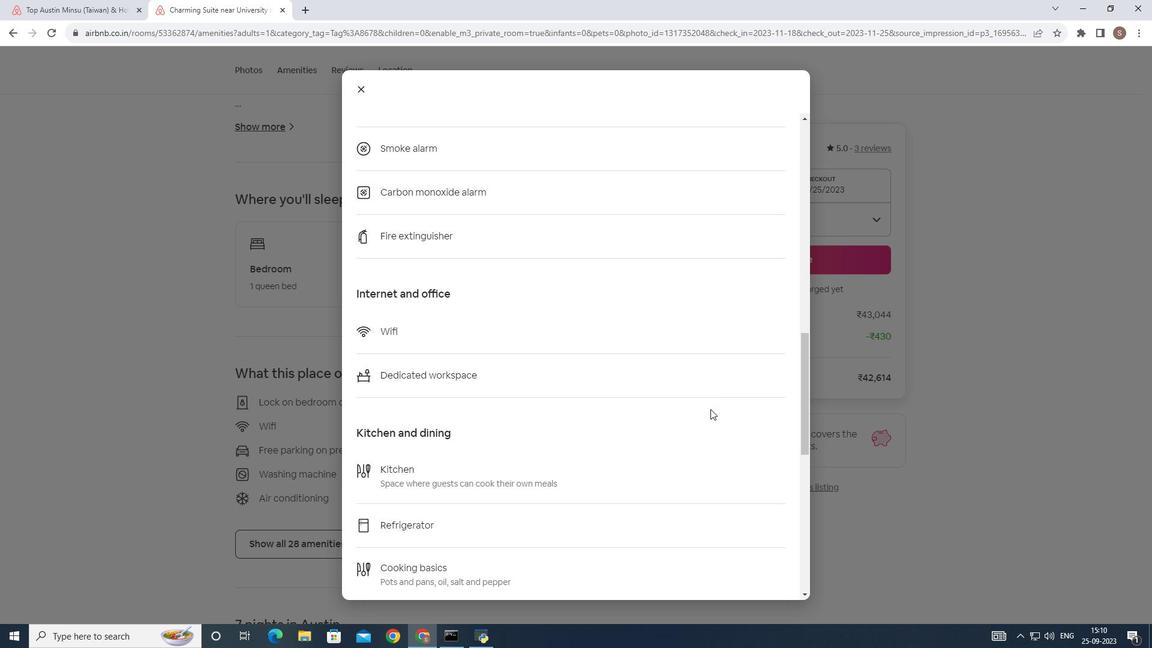 
Action: Mouse scrolled (710, 408) with delta (0, 0)
Screenshot: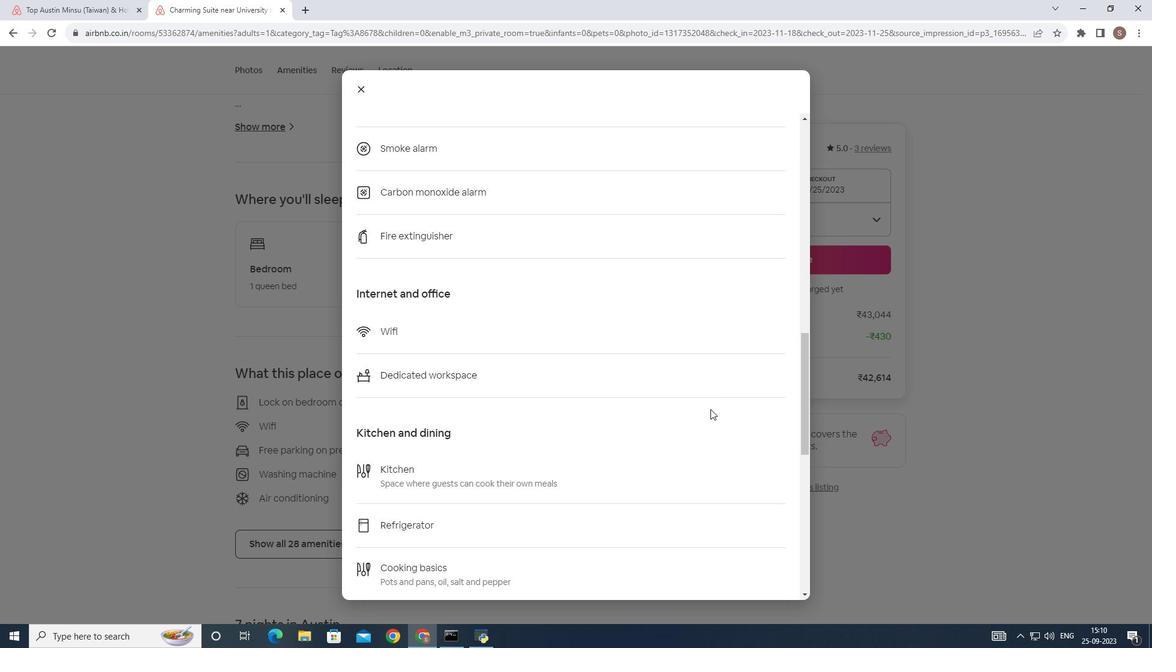 
Action: Mouse scrolled (710, 408) with delta (0, 0)
Screenshot: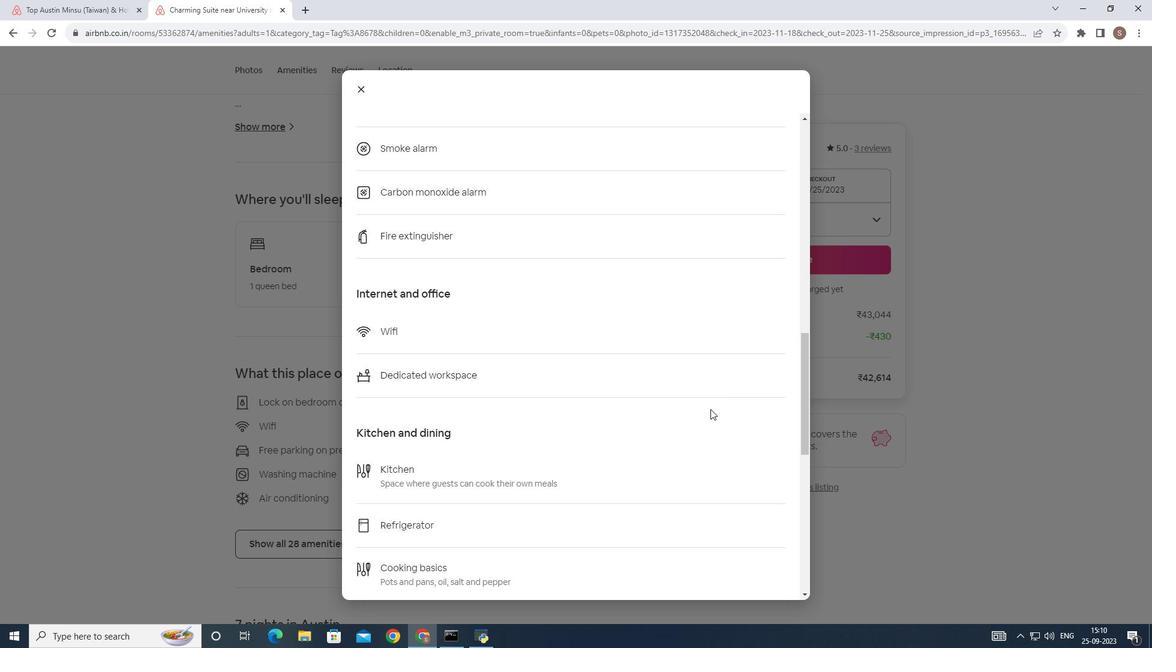 
Action: Mouse moved to (665, 388)
Screenshot: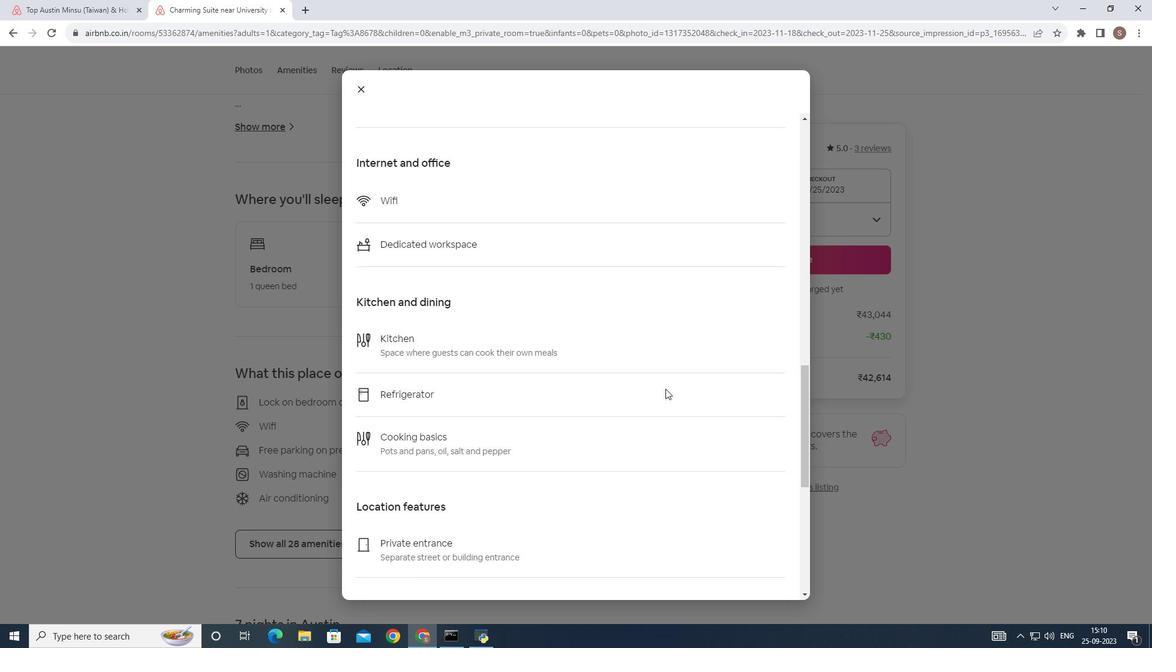 
Action: Mouse scrolled (665, 388) with delta (0, 0)
Screenshot: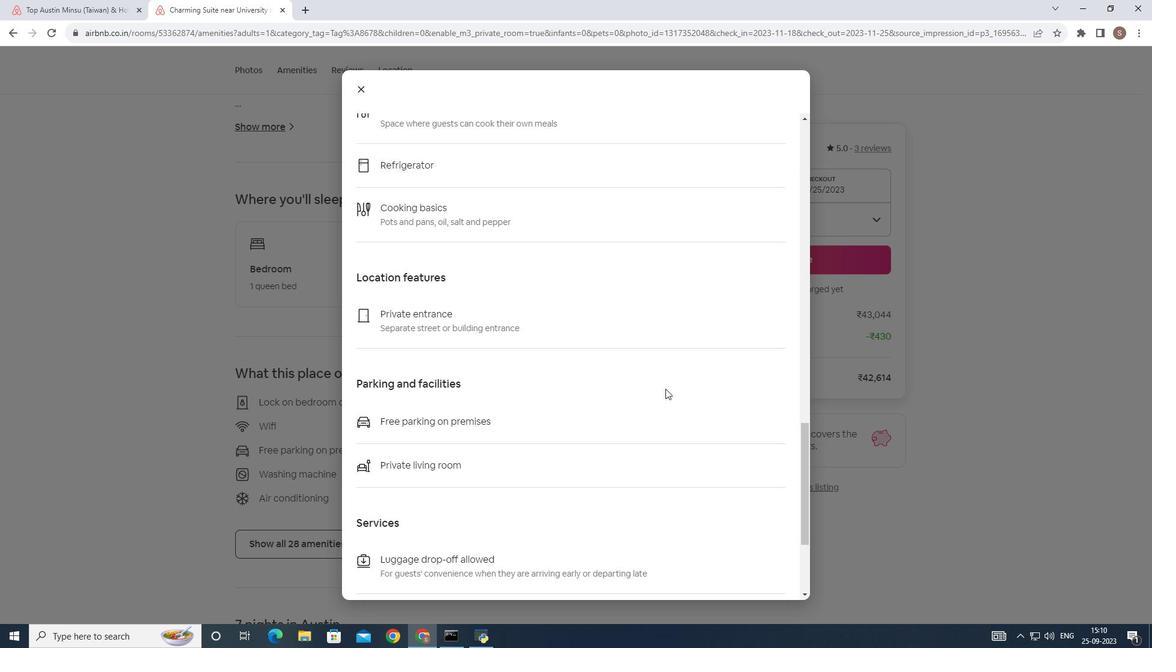 
Action: Mouse scrolled (665, 388) with delta (0, 0)
Screenshot: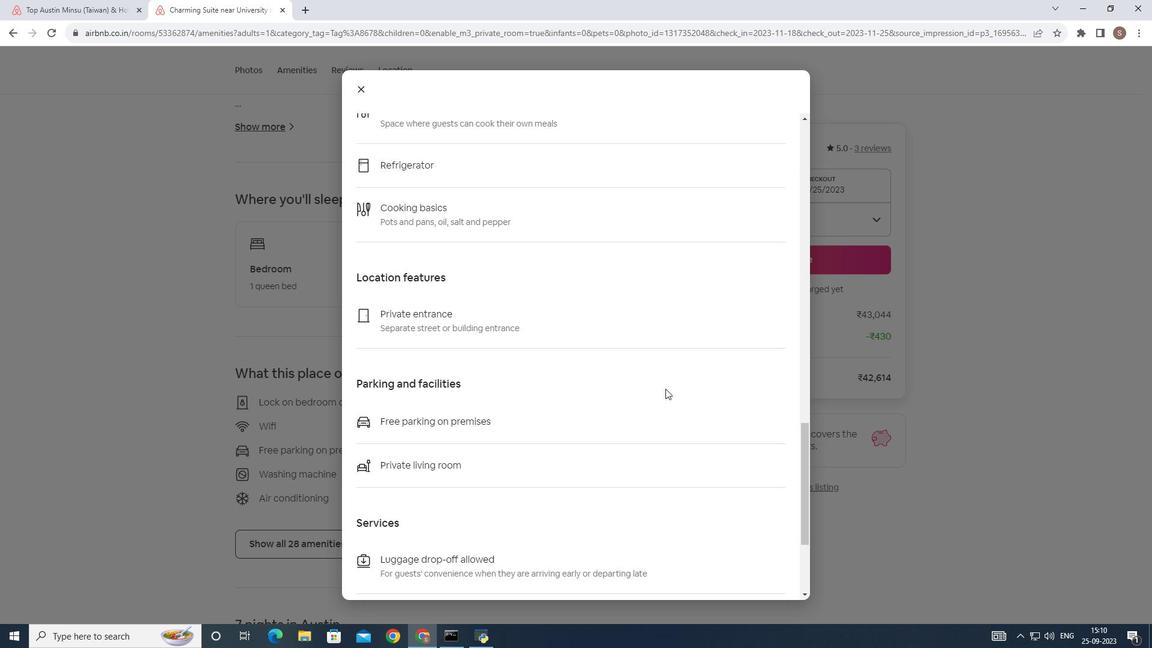 
Action: Mouse scrolled (665, 388) with delta (0, 0)
Screenshot: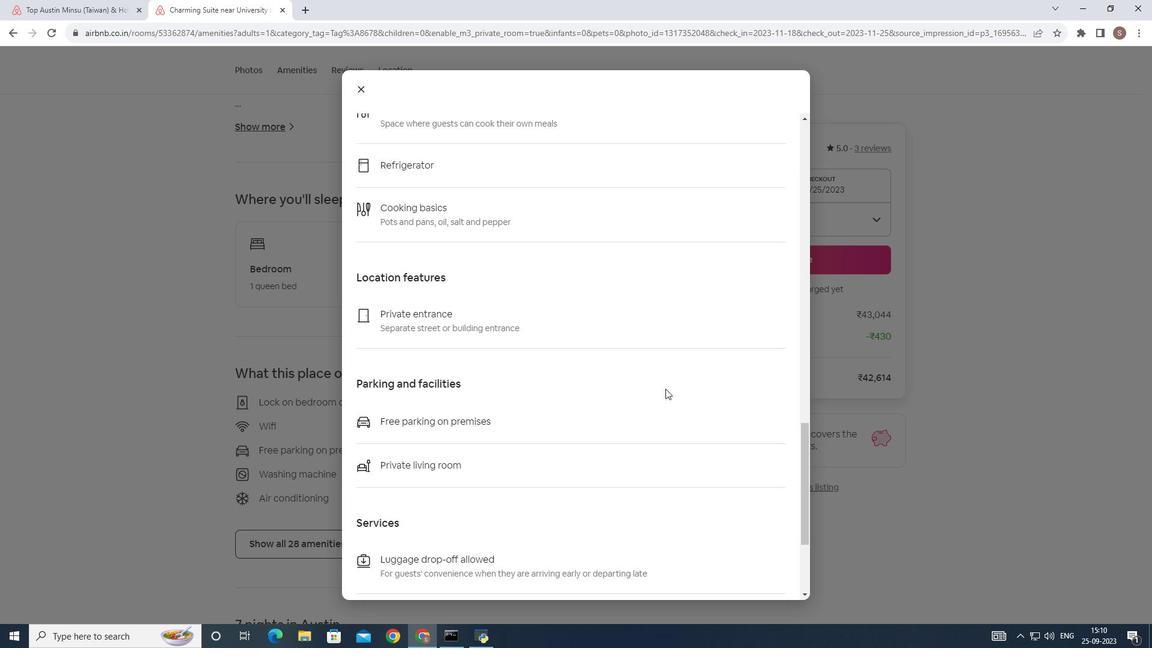 
Action: Mouse scrolled (665, 388) with delta (0, 0)
Screenshot: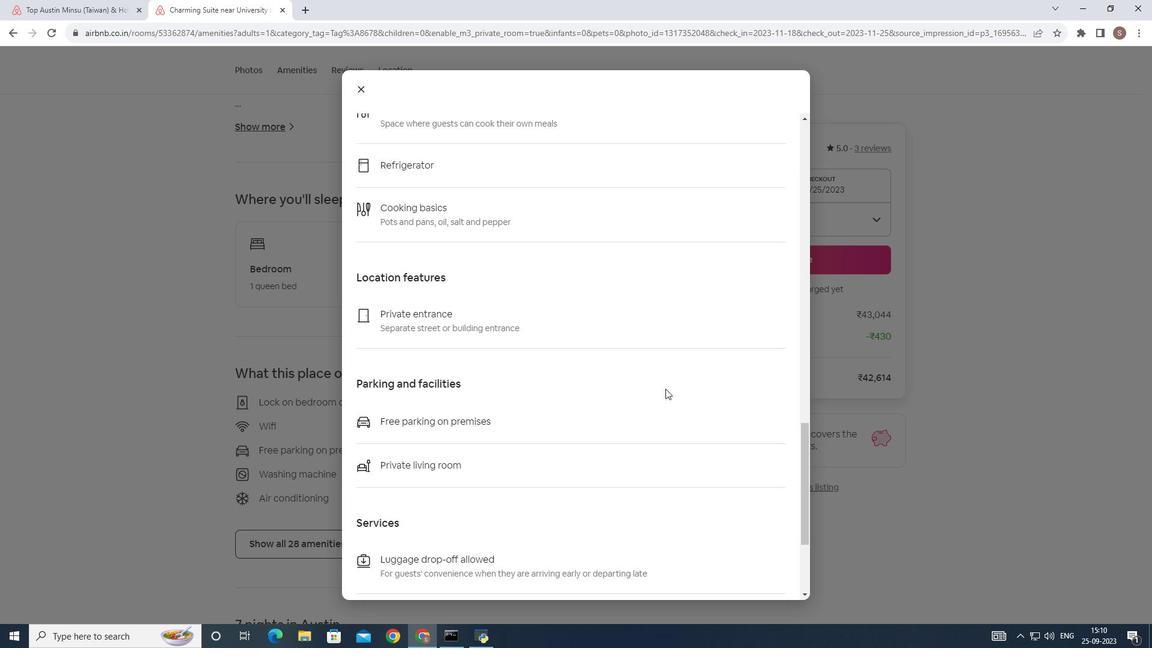 
Action: Mouse scrolled (665, 388) with delta (0, 0)
Screenshot: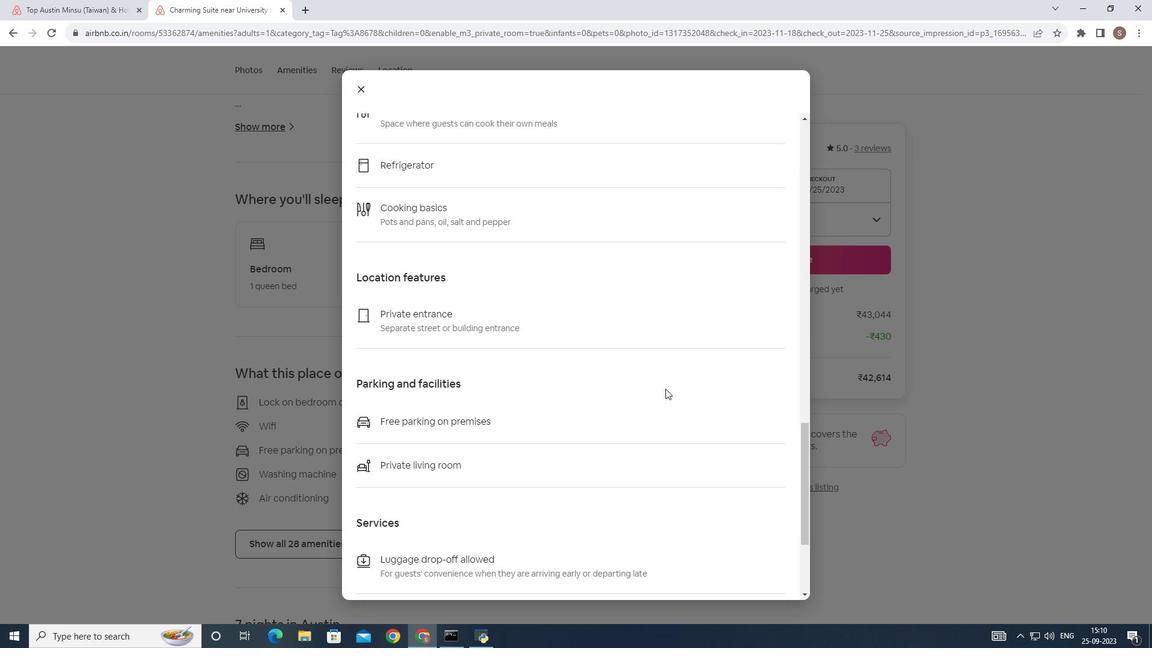 
Action: Mouse scrolled (665, 388) with delta (0, 0)
Screenshot: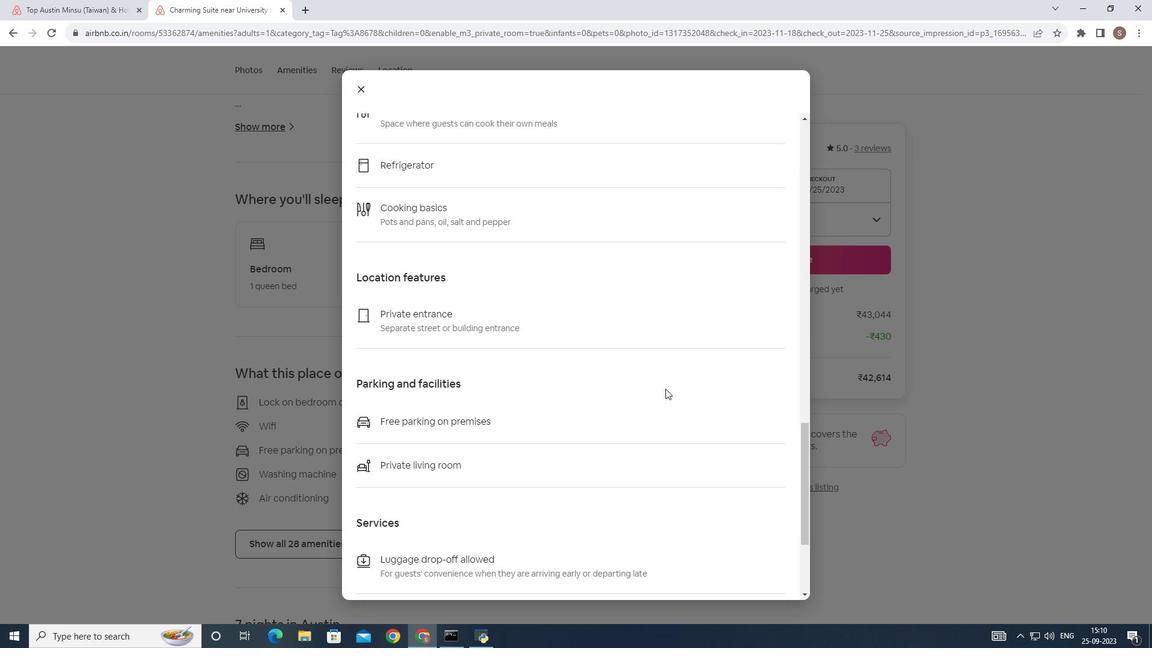 
Action: Mouse scrolled (665, 388) with delta (0, 0)
Screenshot: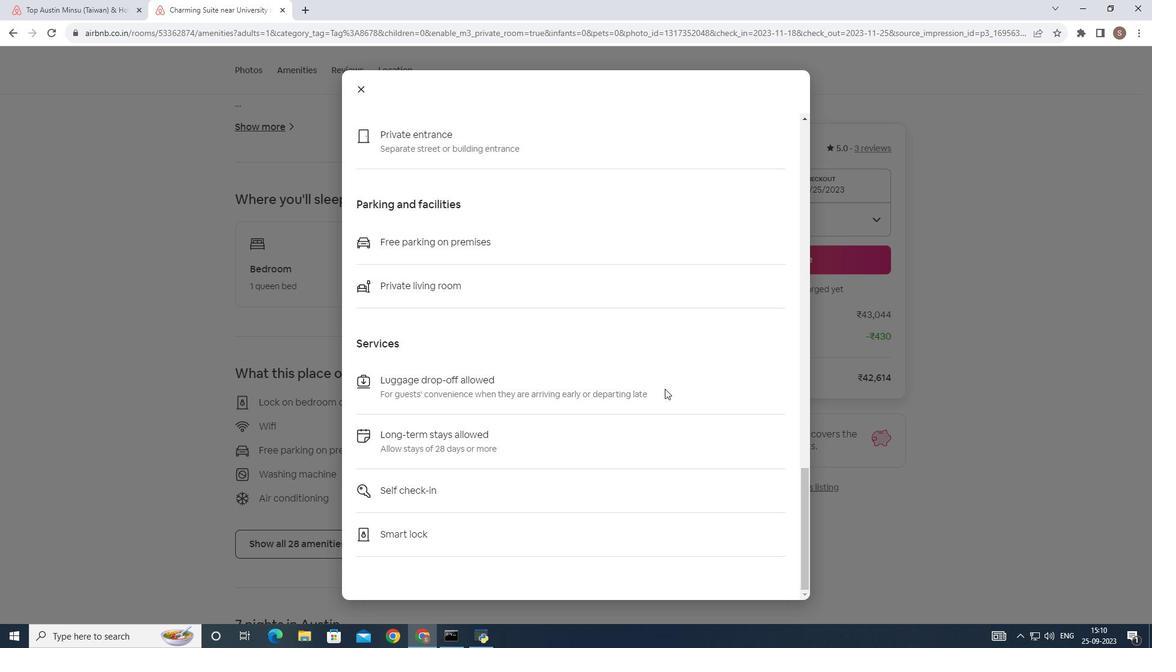 
Action: Mouse scrolled (665, 388) with delta (0, 0)
Screenshot: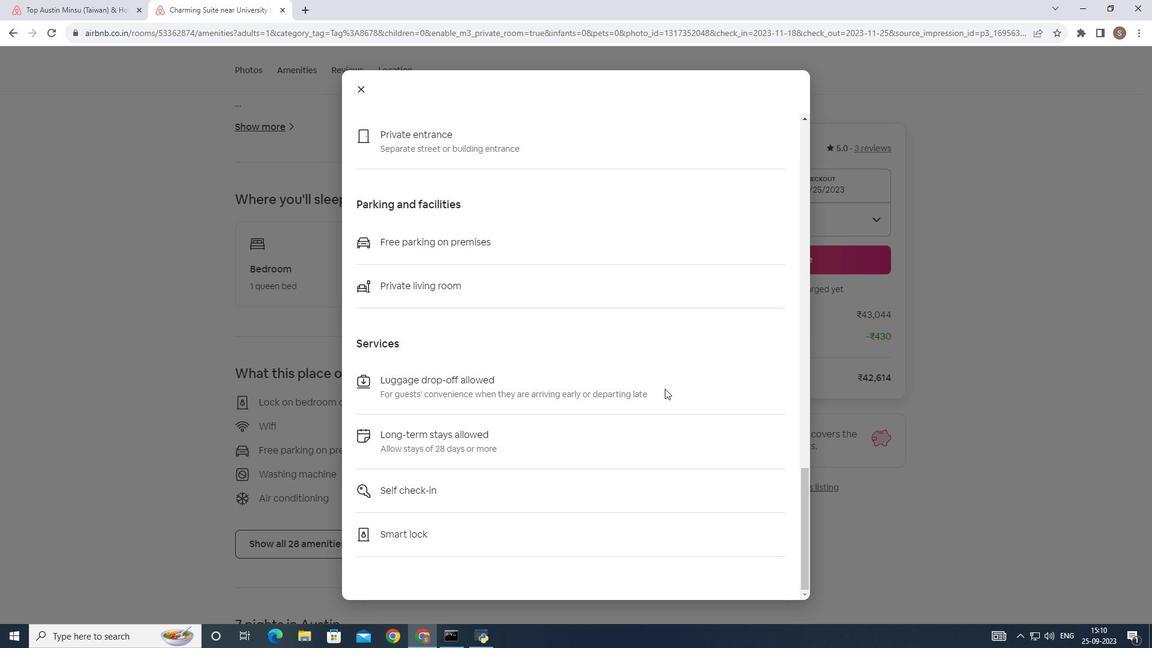 
Action: Mouse scrolled (665, 388) with delta (0, 0)
Screenshot: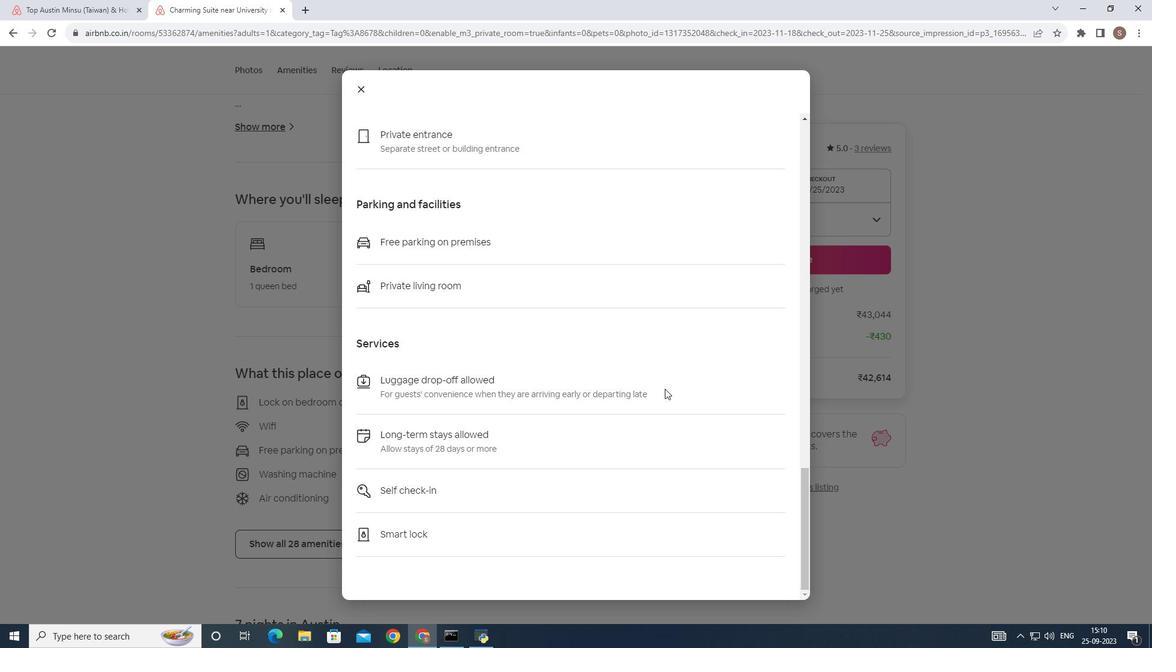
Action: Mouse scrolled (665, 388) with delta (0, 0)
Screenshot: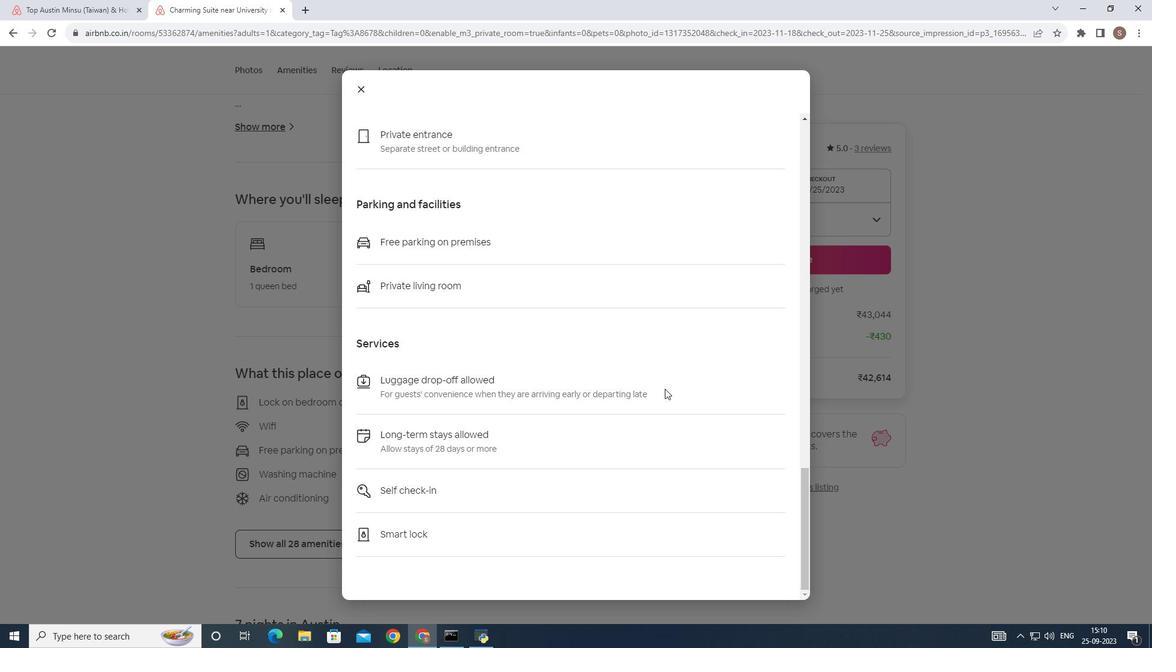 
Action: Mouse moved to (665, 388)
Screenshot: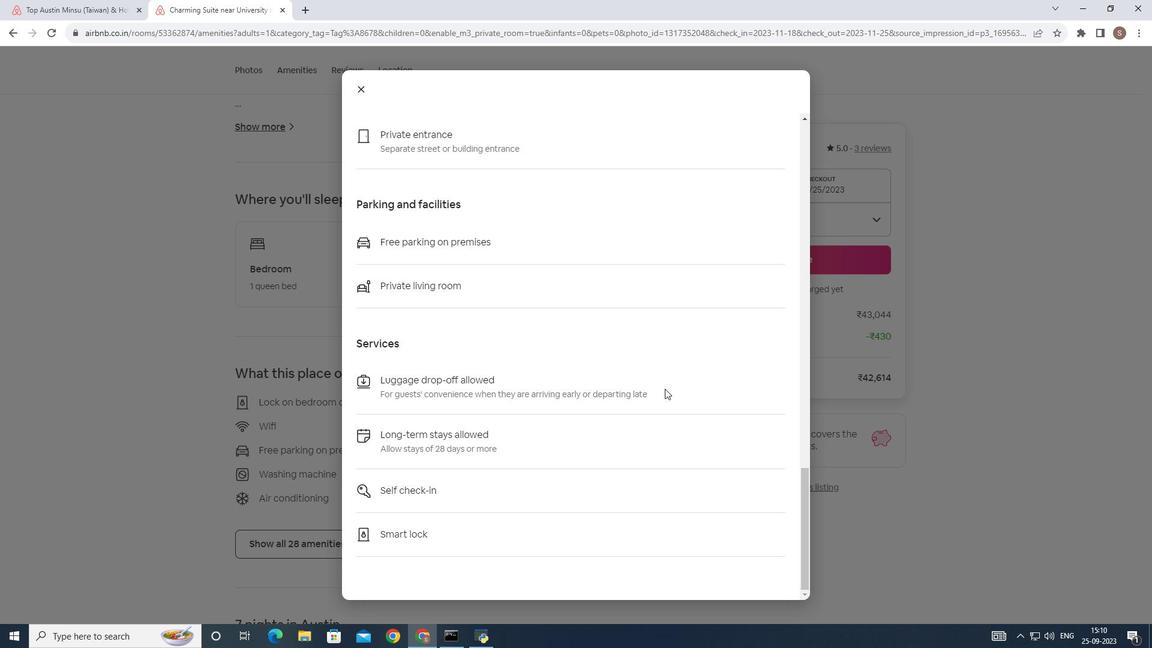 
Action: Mouse scrolled (665, 388) with delta (0, 0)
Screenshot: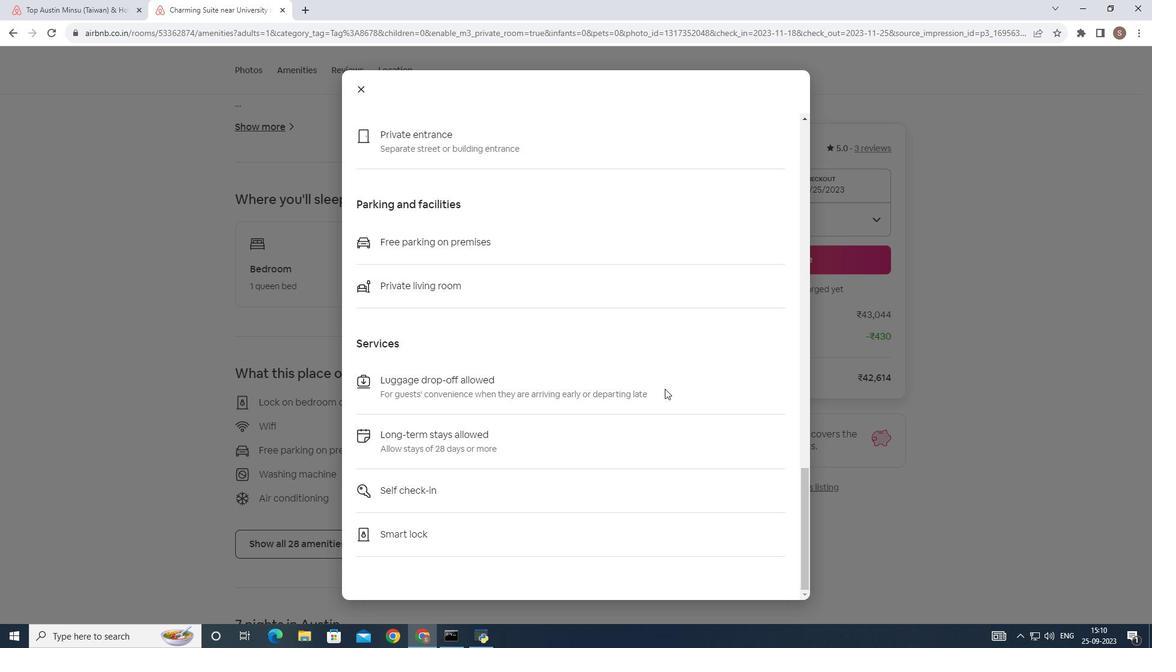 
Action: Mouse moved to (655, 377)
Screenshot: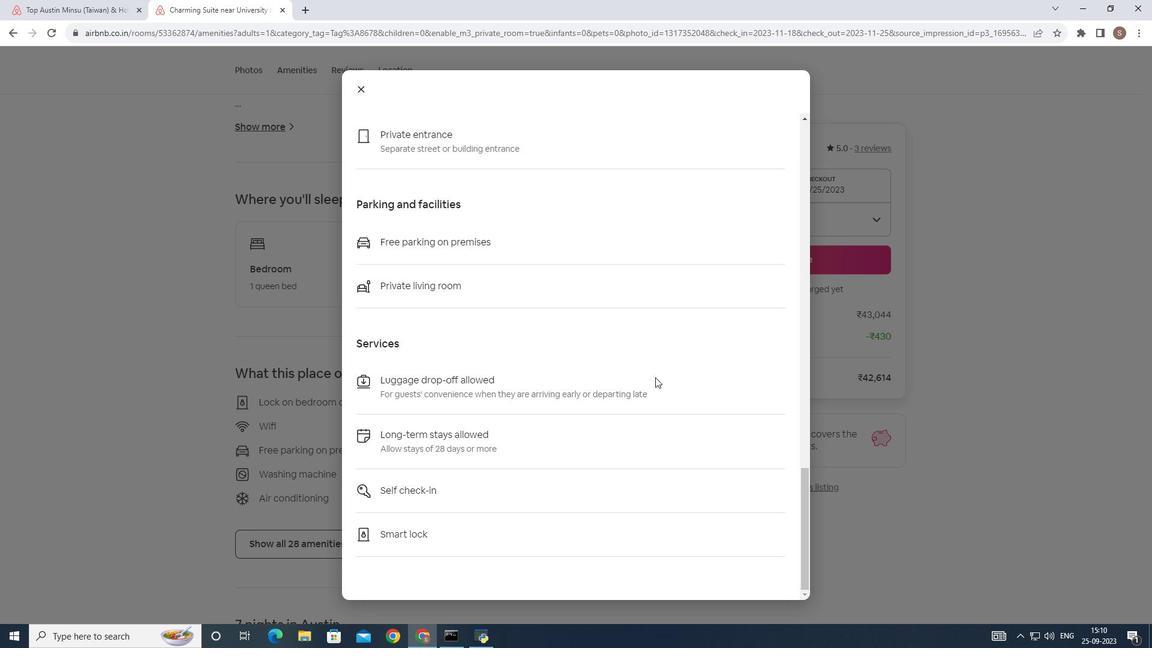 
Action: Mouse scrolled (655, 376) with delta (0, 0)
Screenshot: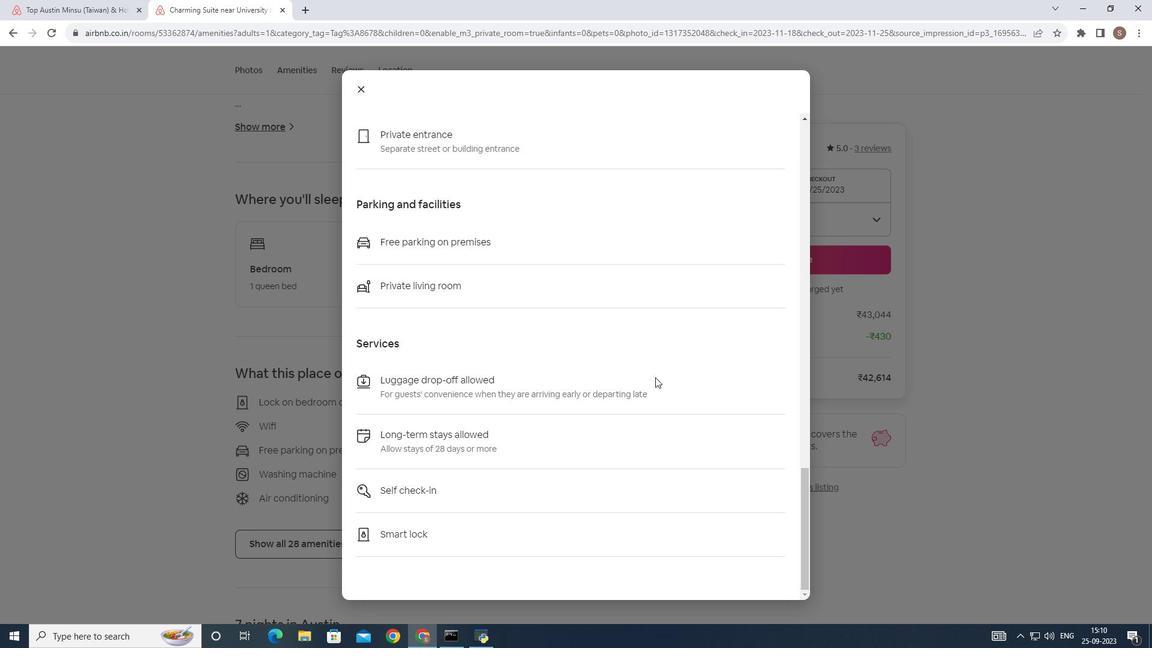 
Action: Mouse scrolled (655, 376) with delta (0, 0)
Screenshot: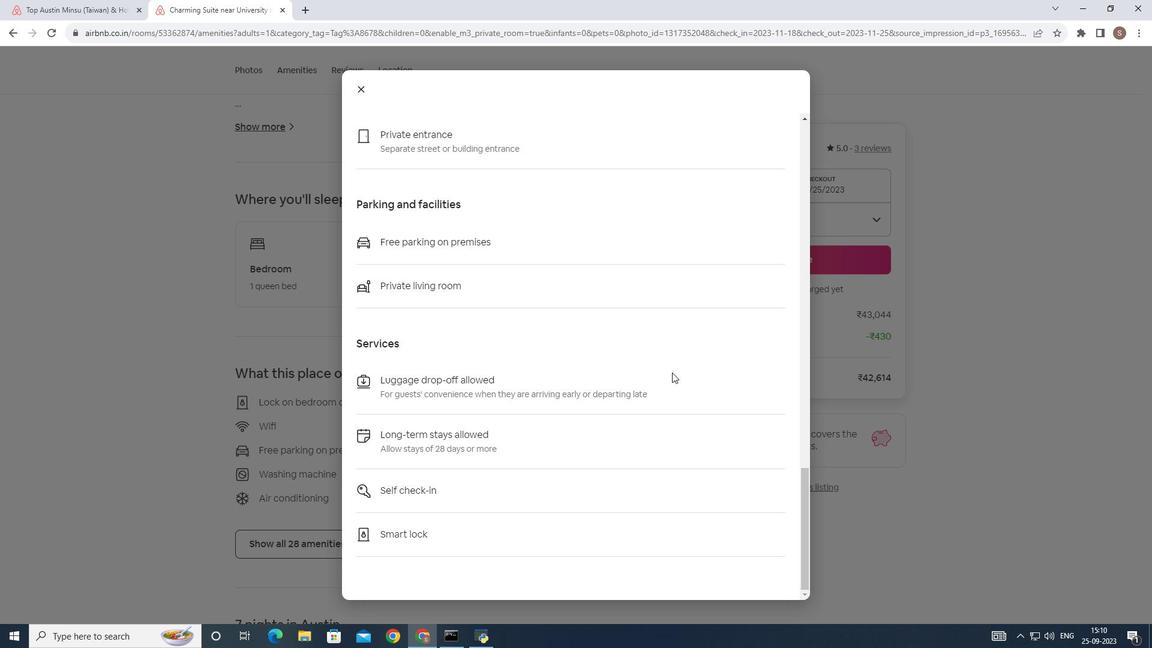
Action: Mouse scrolled (655, 376) with delta (0, 0)
Screenshot: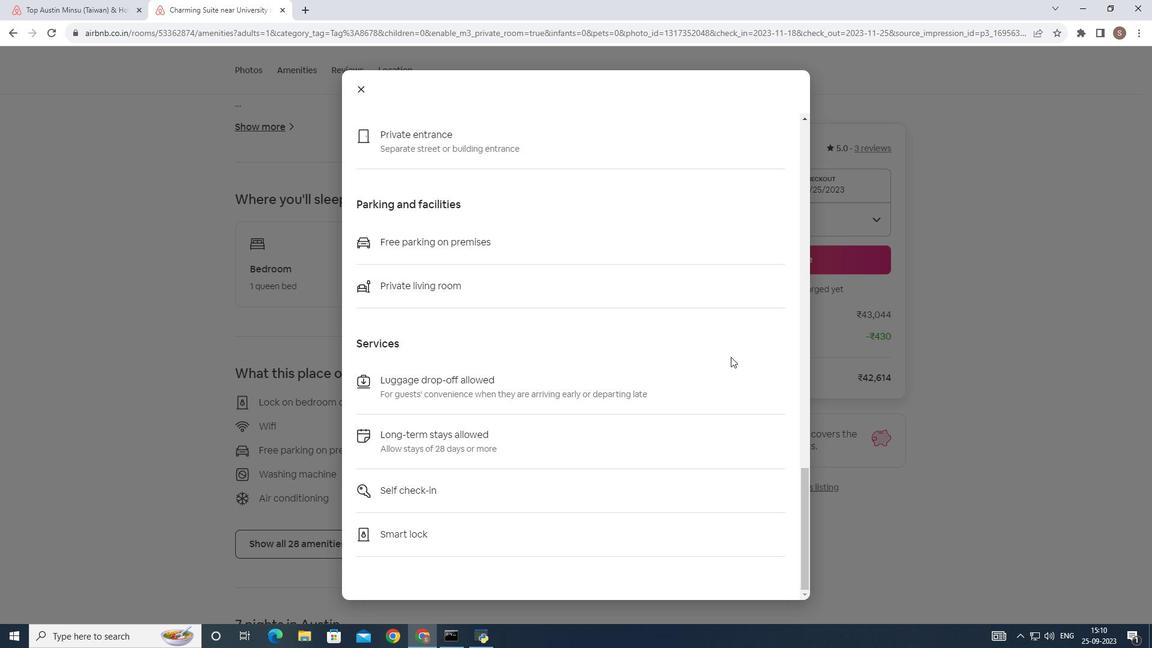 
Action: Mouse scrolled (655, 376) with delta (0, 0)
Screenshot: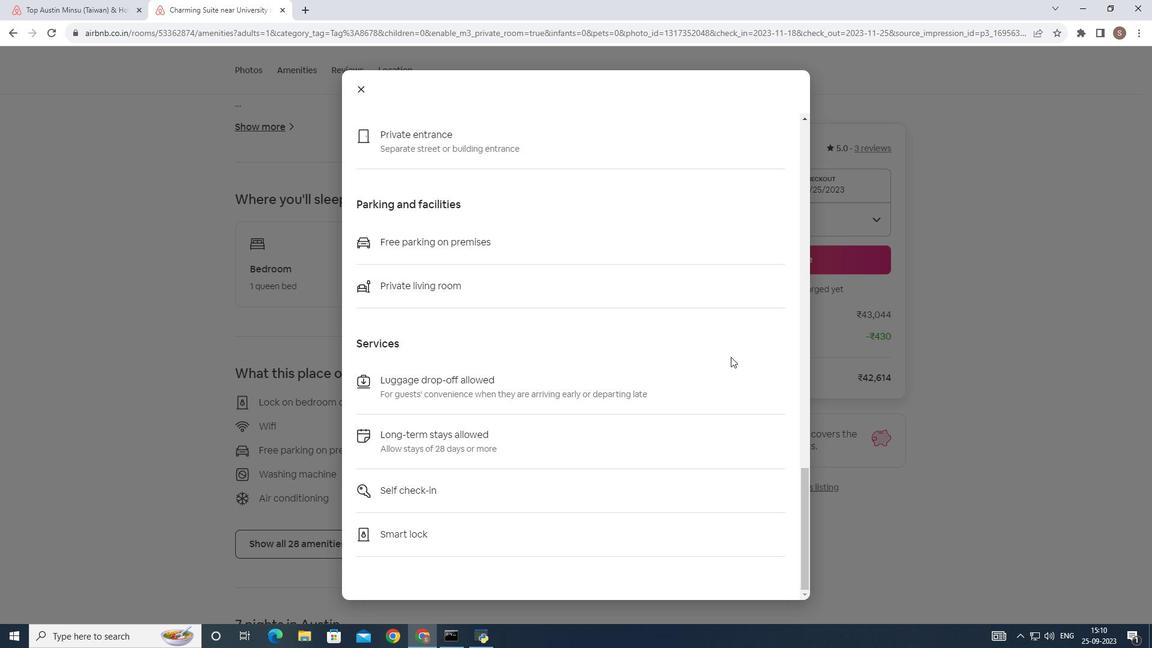 
Action: Mouse moved to (355, 88)
Screenshot: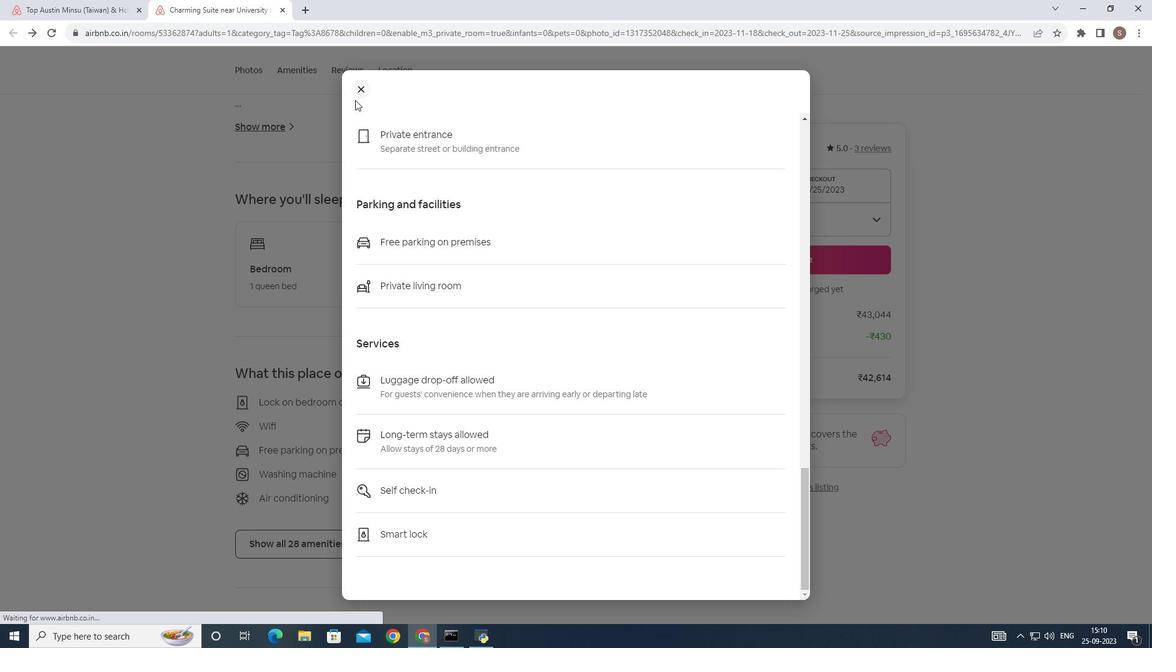 
Action: Mouse pressed left at (355, 88)
Screenshot: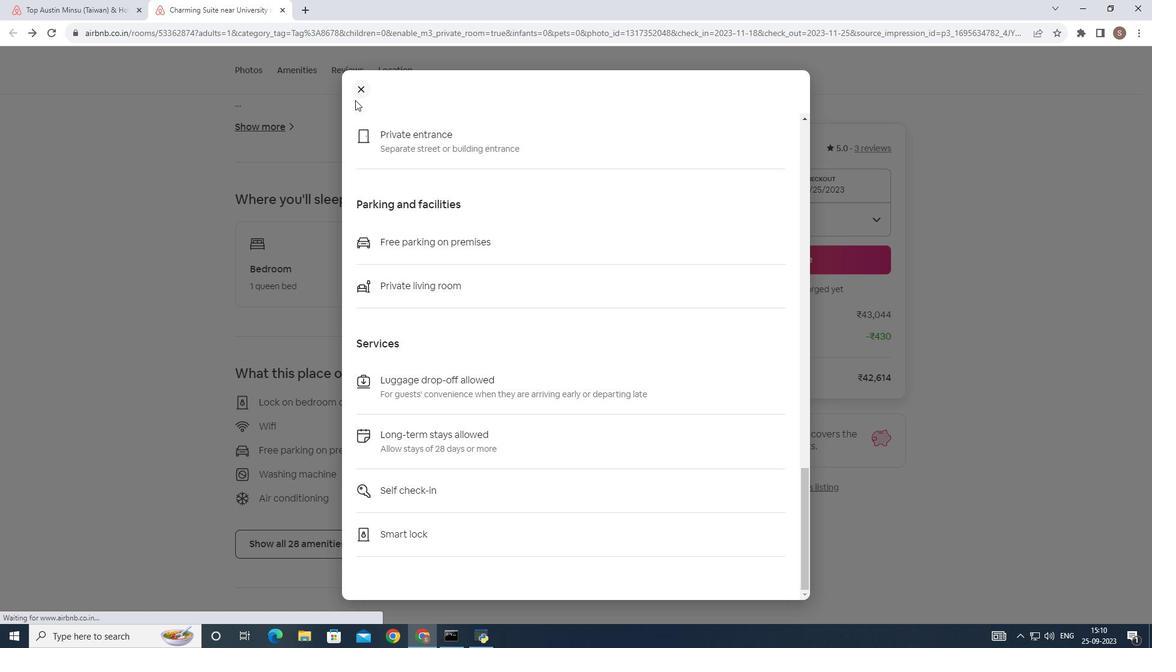 
Action: Mouse moved to (348, 265)
Screenshot: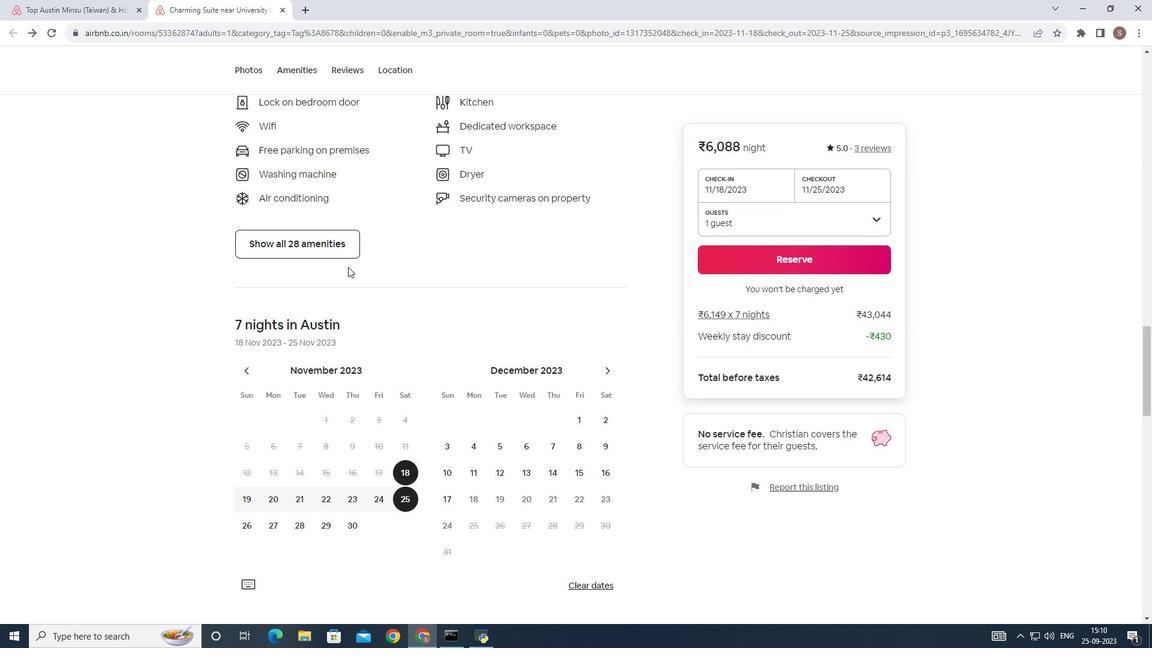 
Action: Mouse scrolled (348, 265) with delta (0, 0)
Screenshot: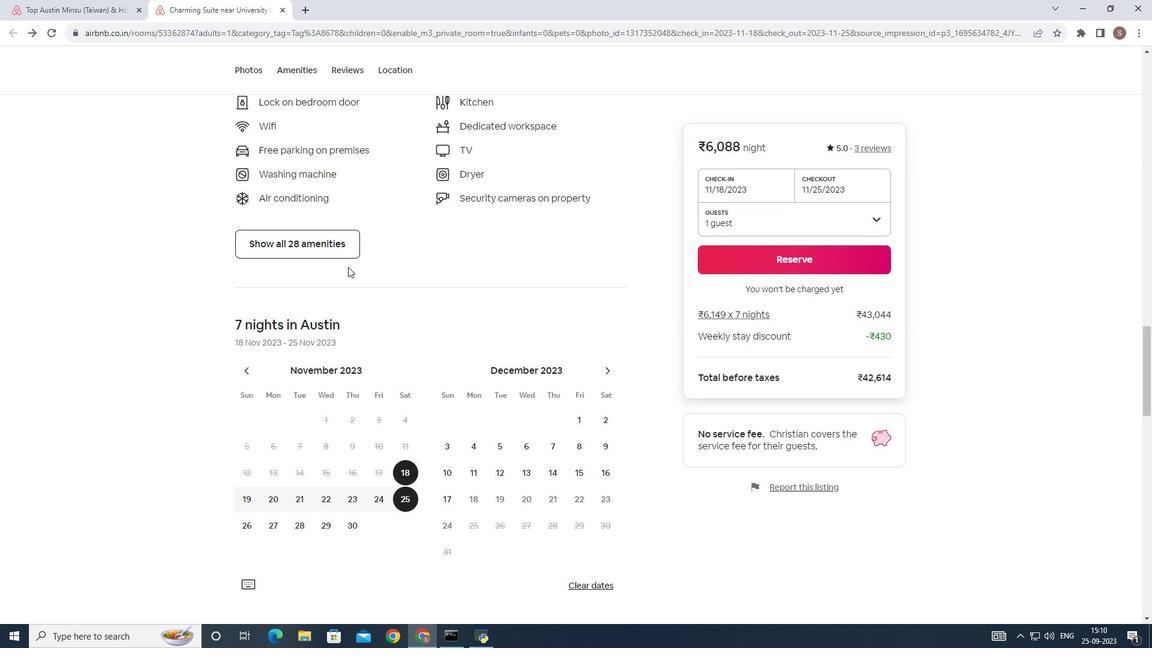 
Action: Mouse moved to (348, 267)
Screenshot: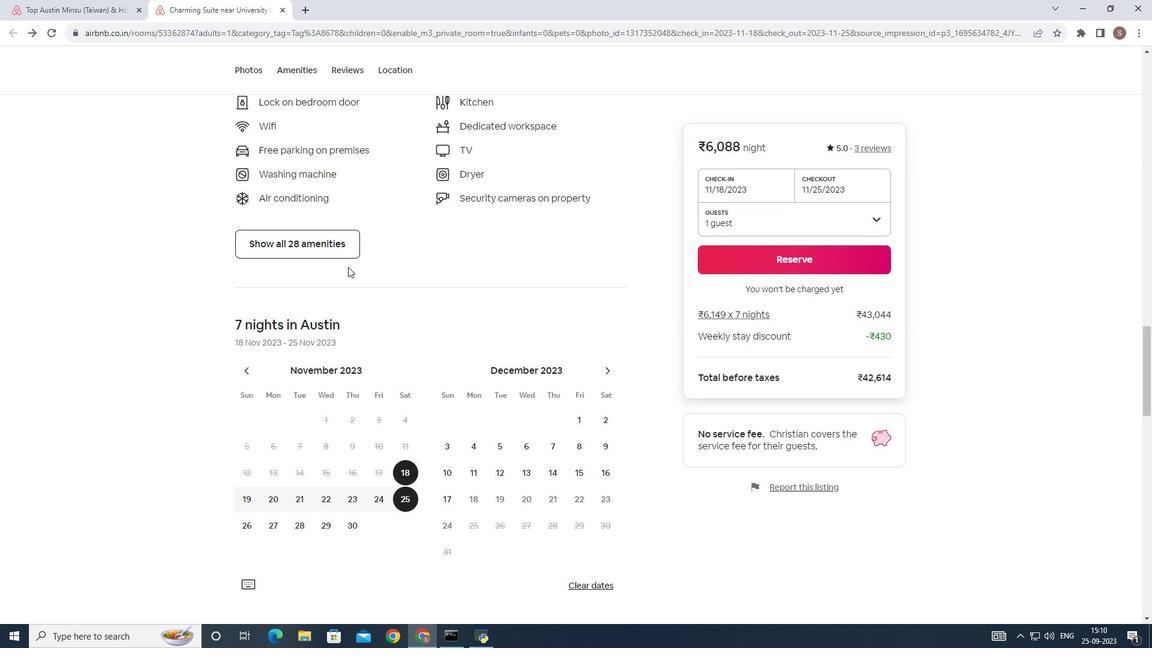 
Action: Mouse scrolled (348, 266) with delta (0, 0)
Screenshot: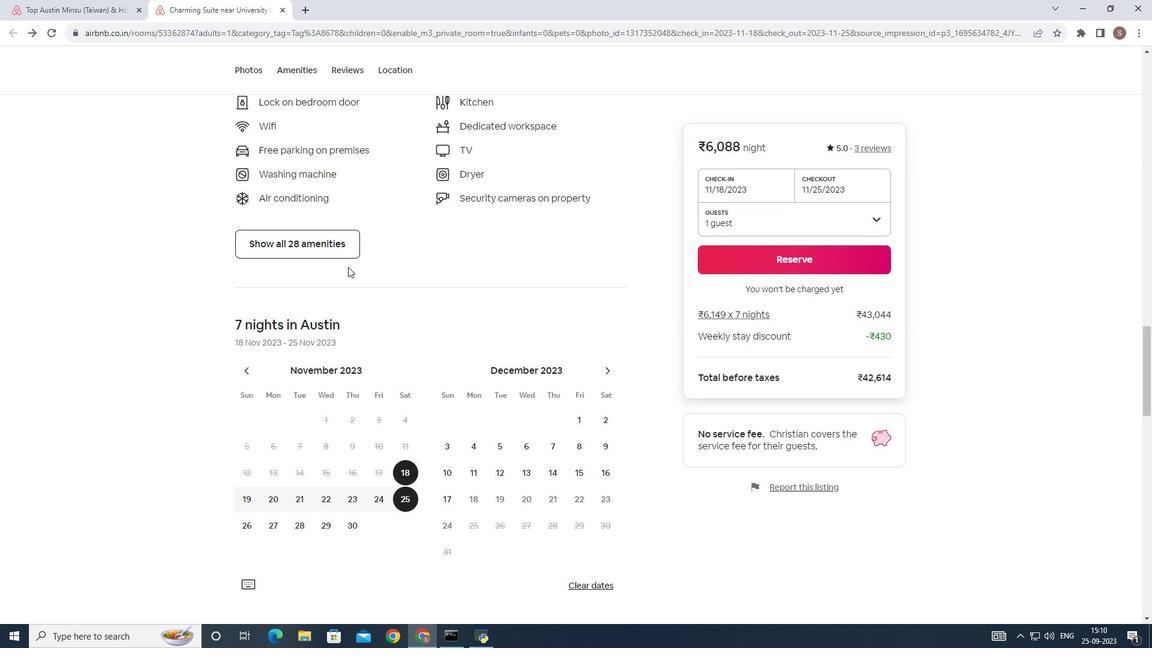 
Action: Mouse scrolled (348, 266) with delta (0, 0)
Screenshot: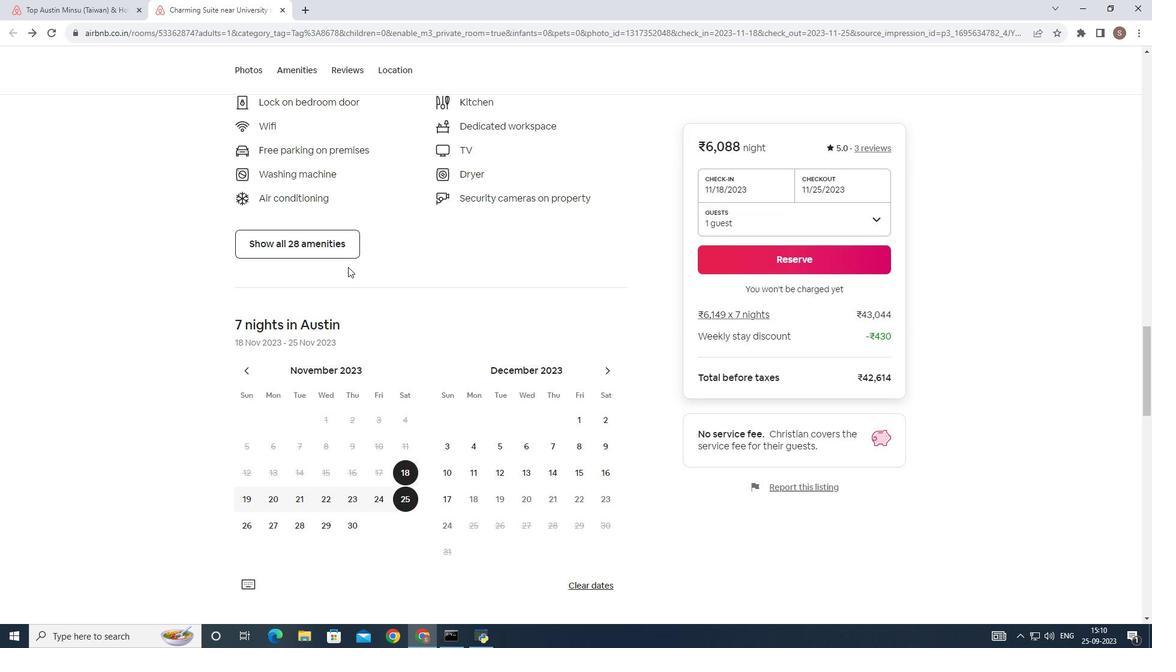 
Action: Mouse scrolled (348, 266) with delta (0, 0)
Screenshot: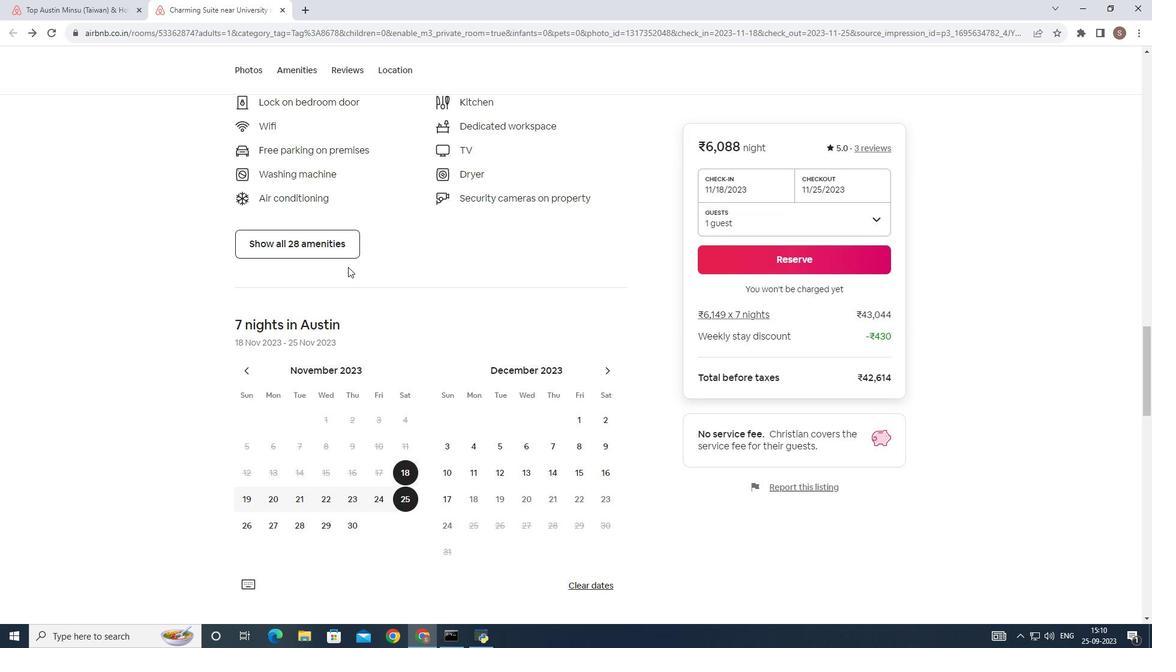 
Action: Mouse scrolled (348, 266) with delta (0, 0)
Screenshot: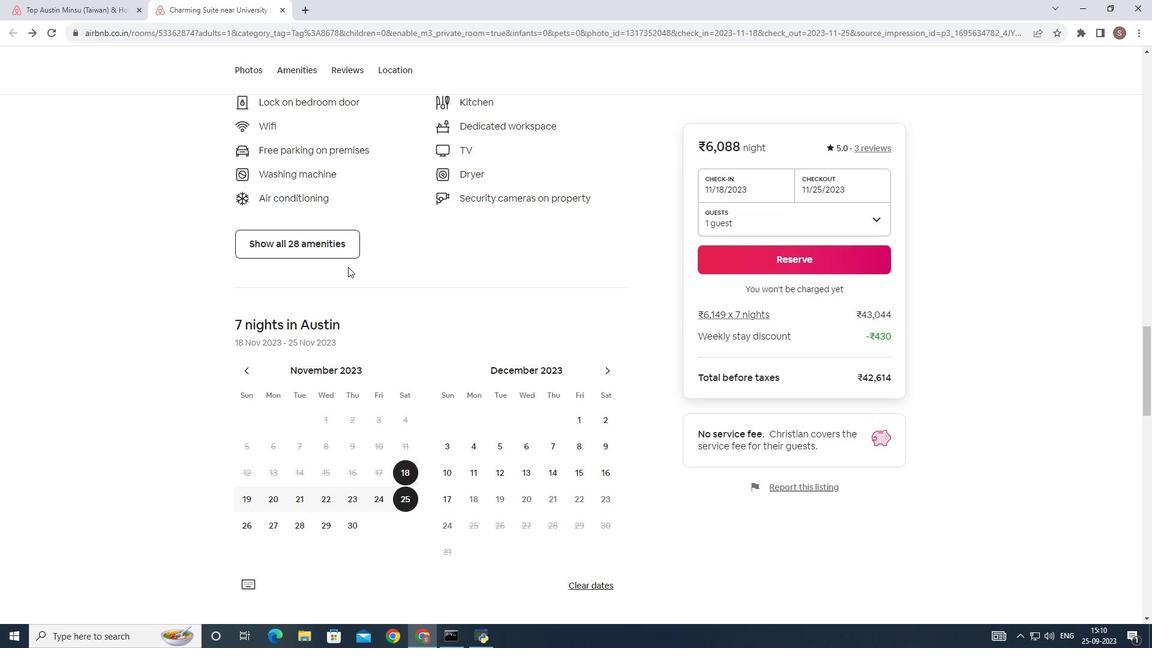 
Action: Mouse moved to (347, 267)
Screenshot: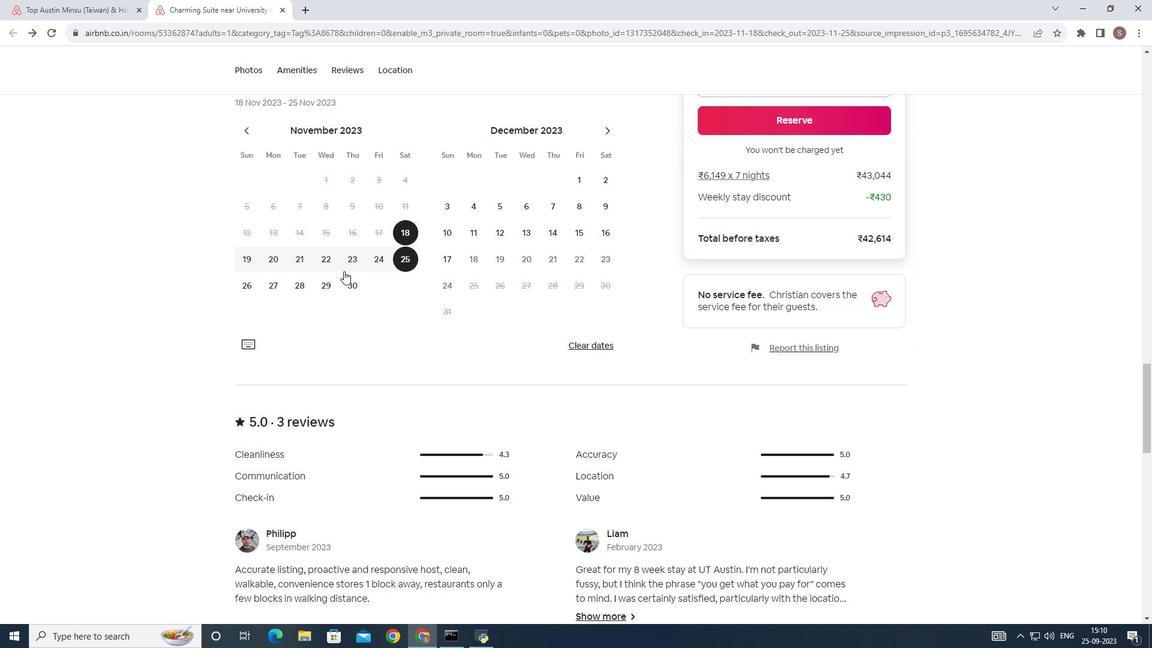 
Action: Mouse scrolled (347, 266) with delta (0, 0)
Screenshot: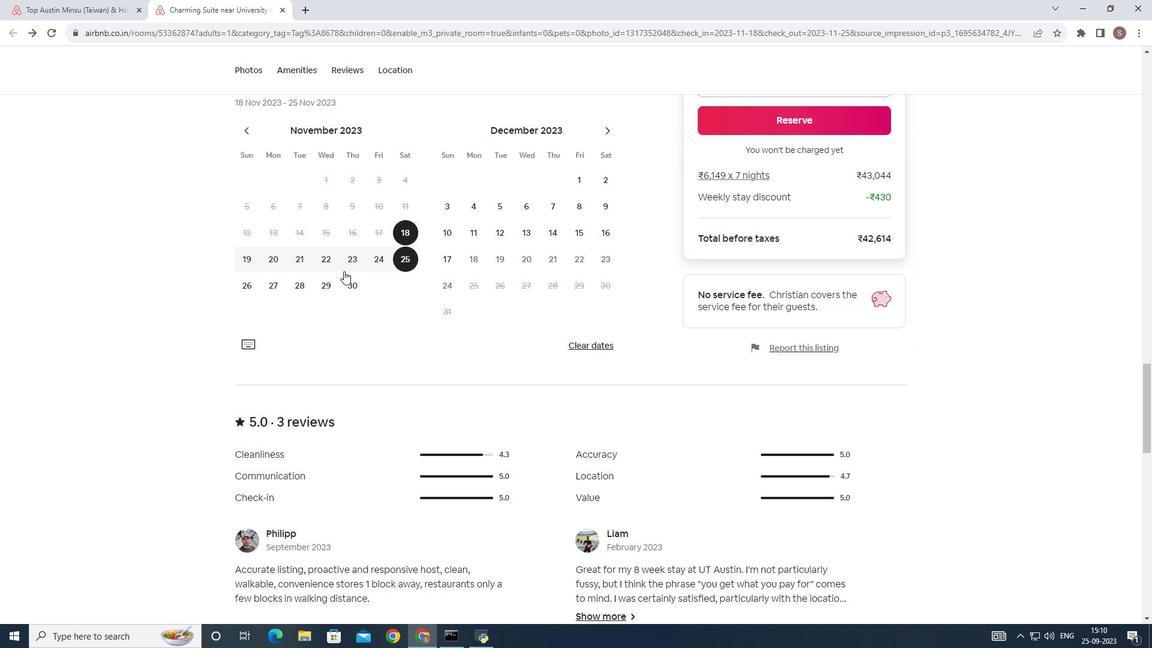 
Action: Mouse moved to (345, 269)
Screenshot: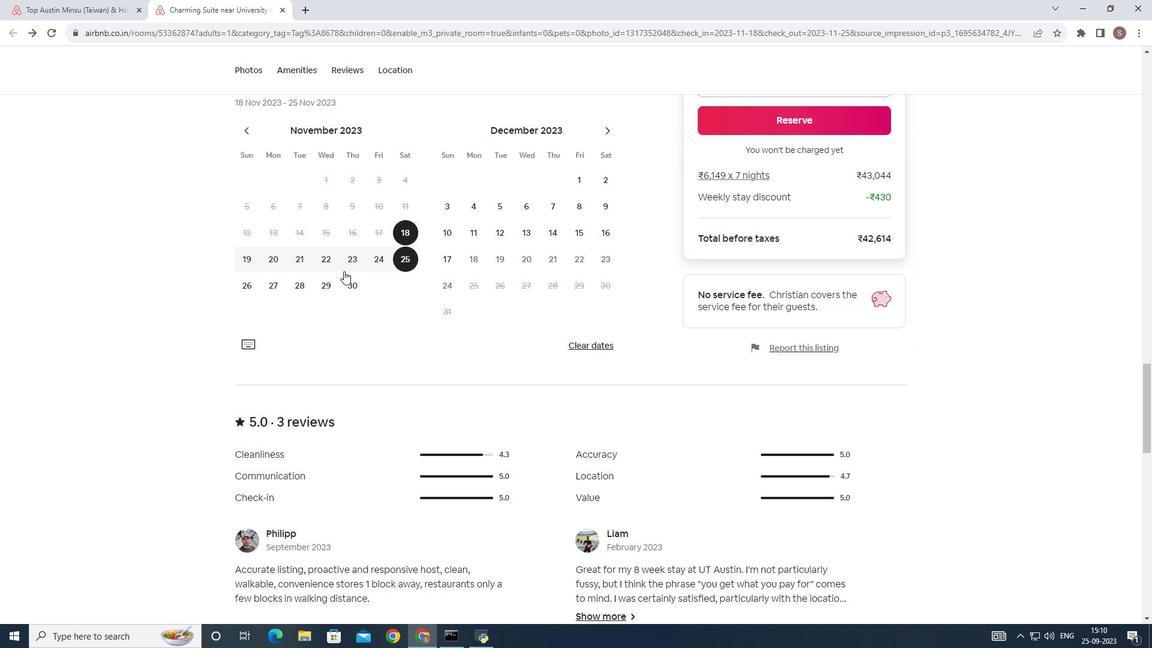 
Action: Mouse scrolled (345, 268) with delta (0, 0)
Screenshot: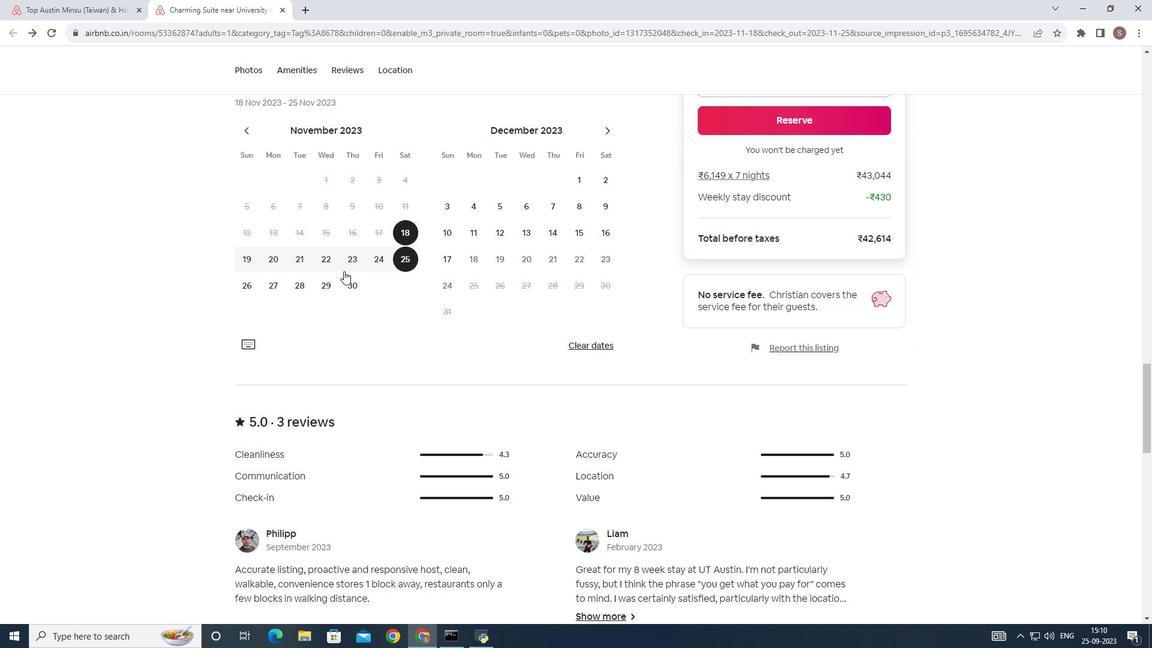 
Action: Mouse moved to (344, 270)
Screenshot: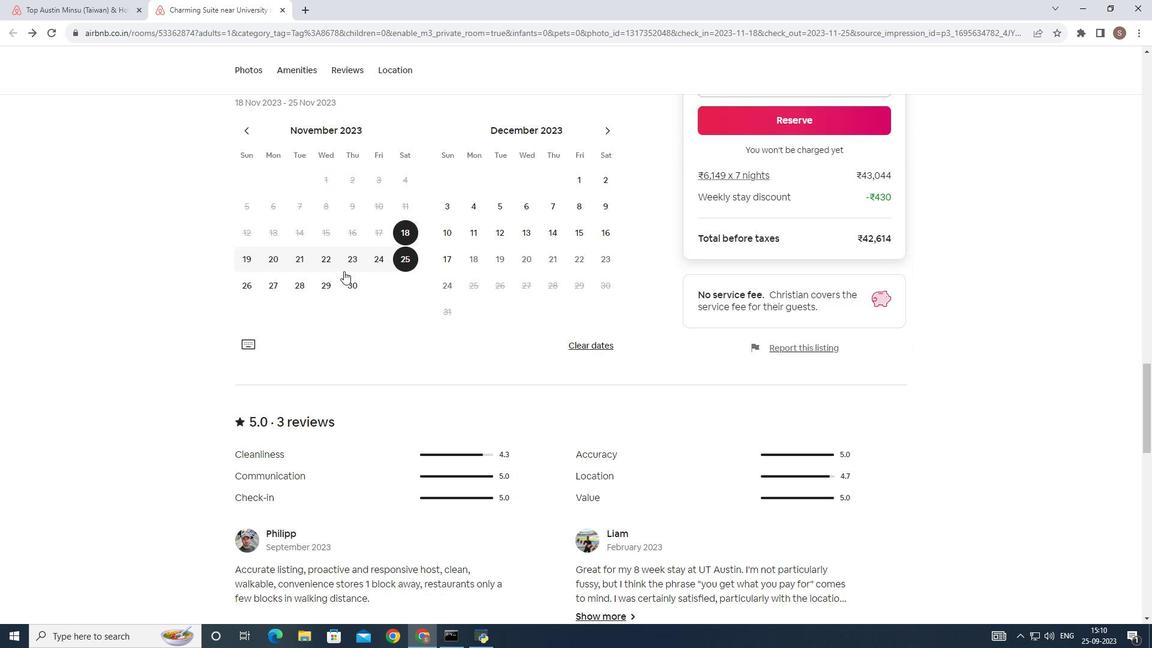 
Action: Mouse scrolled (344, 270) with delta (0, 0)
Screenshot: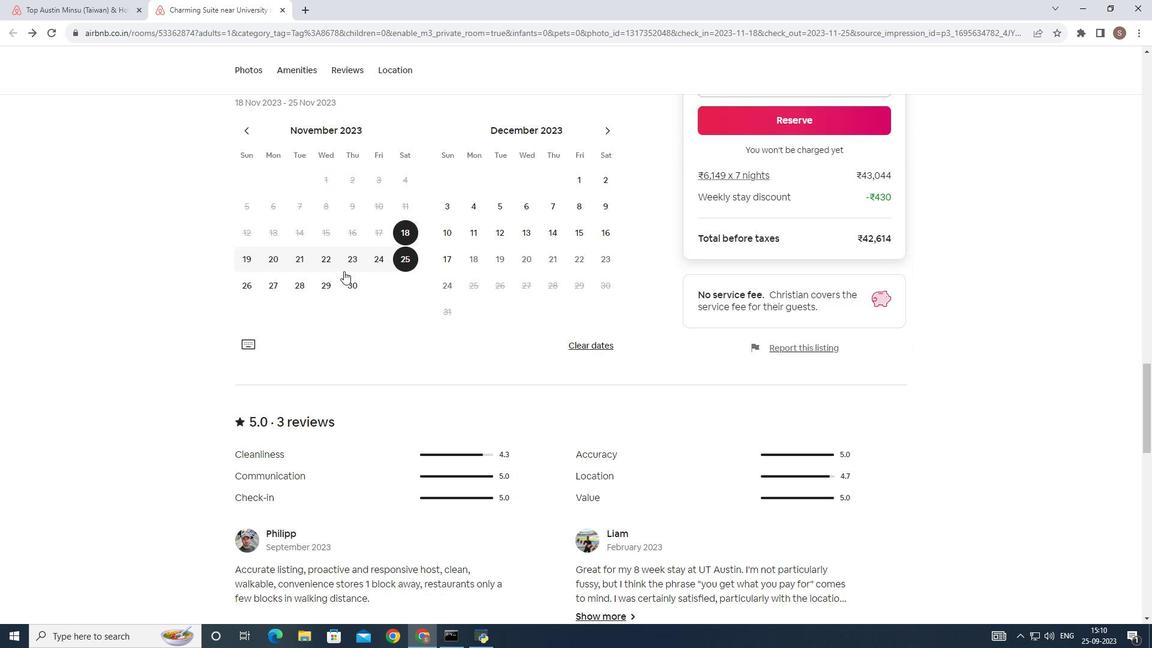 
Action: Mouse moved to (343, 271)
Screenshot: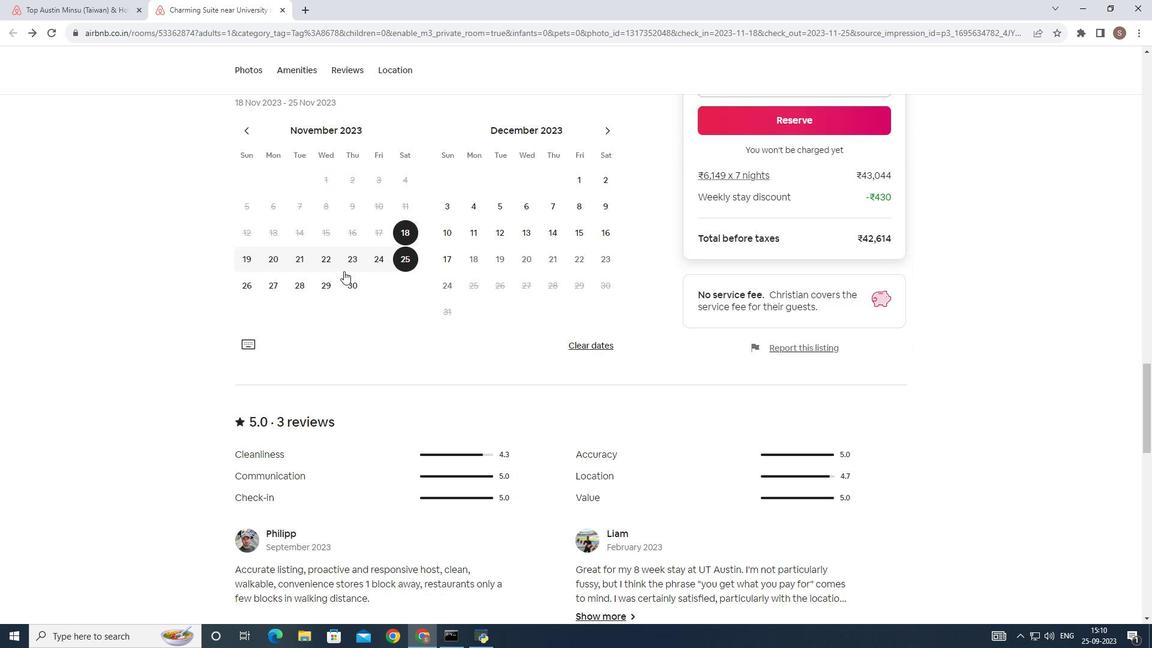 
Action: Mouse scrolled (343, 270) with delta (0, 0)
Screenshot: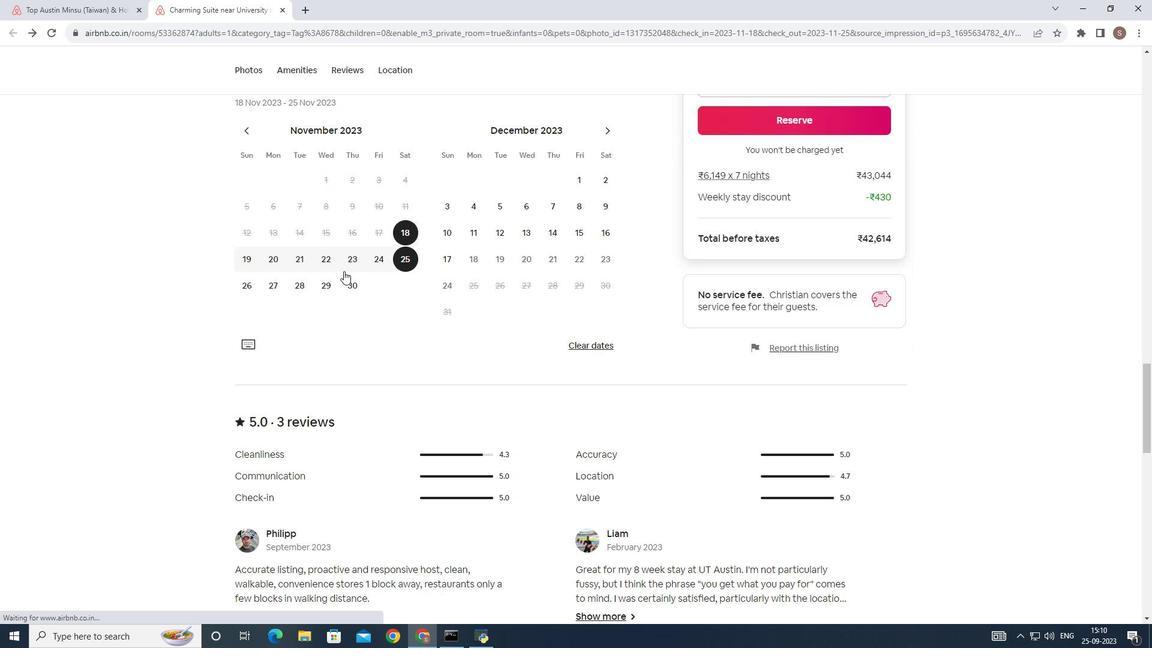 
Action: Mouse scrolled (343, 270) with delta (0, 0)
Screenshot: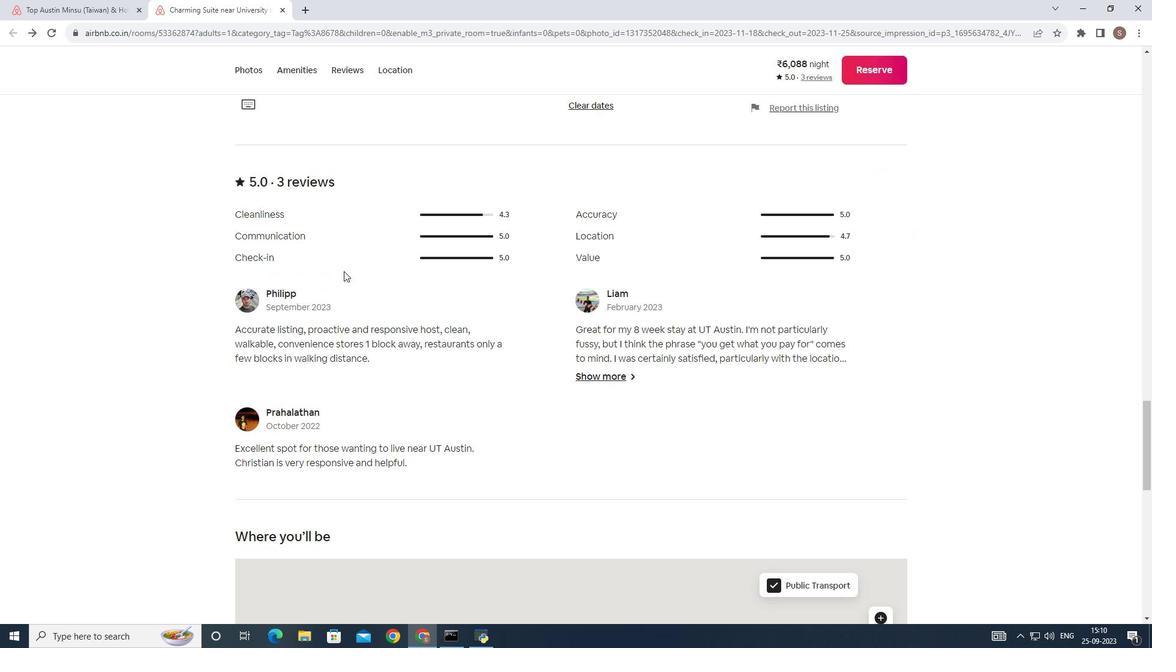
Action: Mouse scrolled (343, 270) with delta (0, 0)
Screenshot: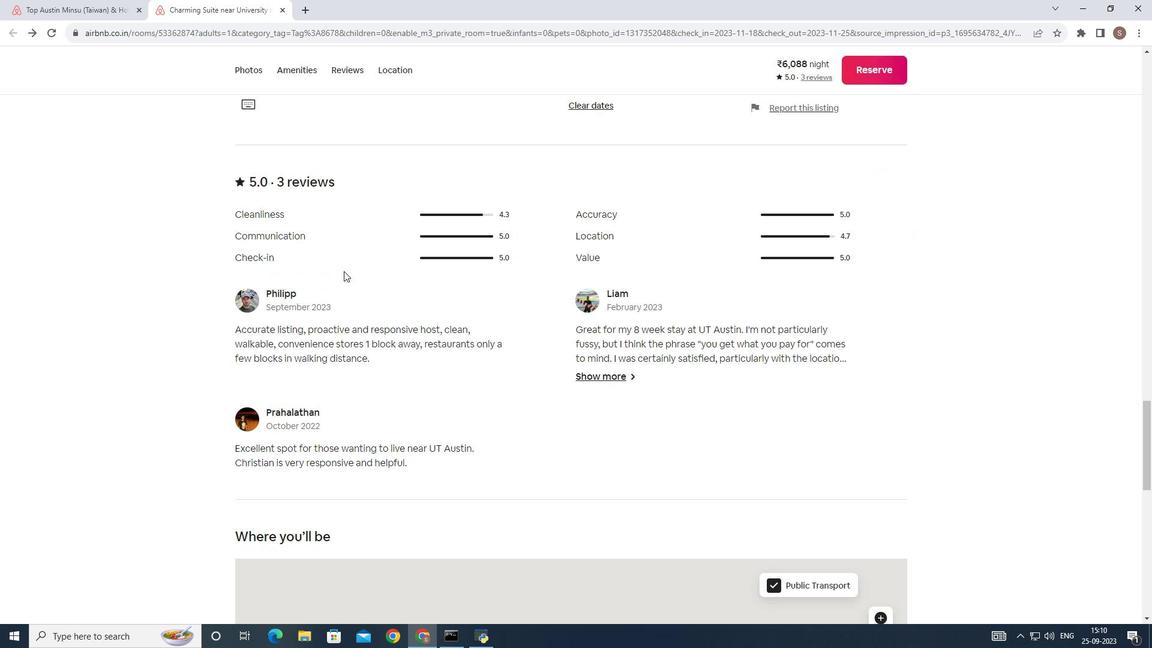 
Action: Mouse scrolled (343, 270) with delta (0, 0)
Screenshot: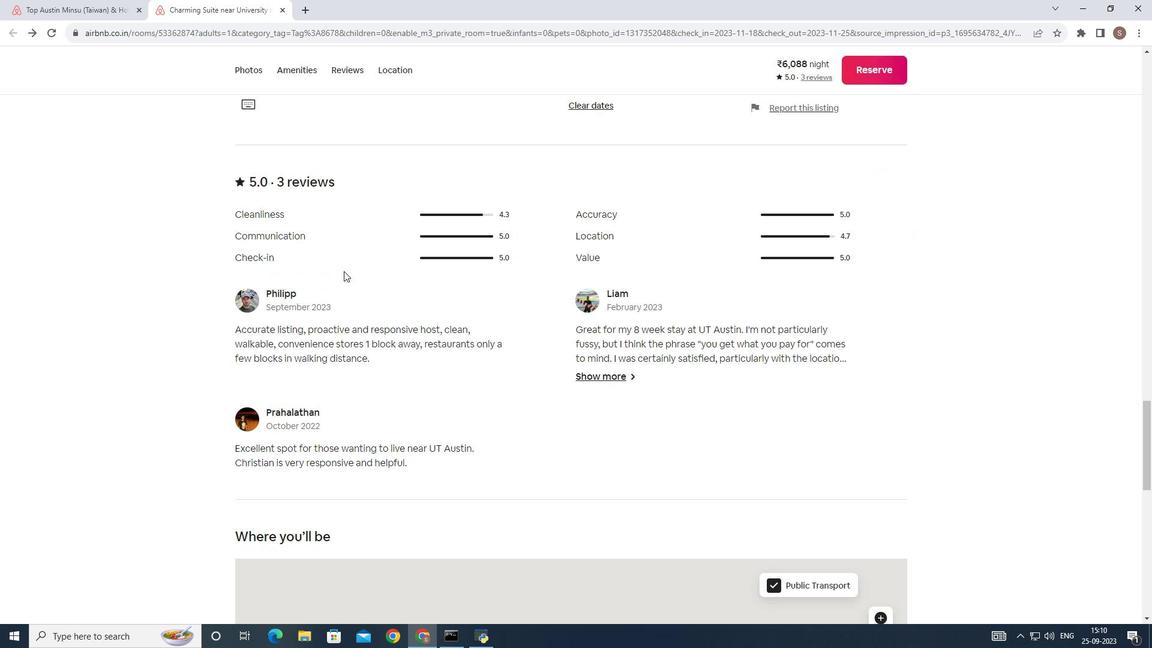 
Action: Mouse scrolled (343, 270) with delta (0, 0)
Screenshot: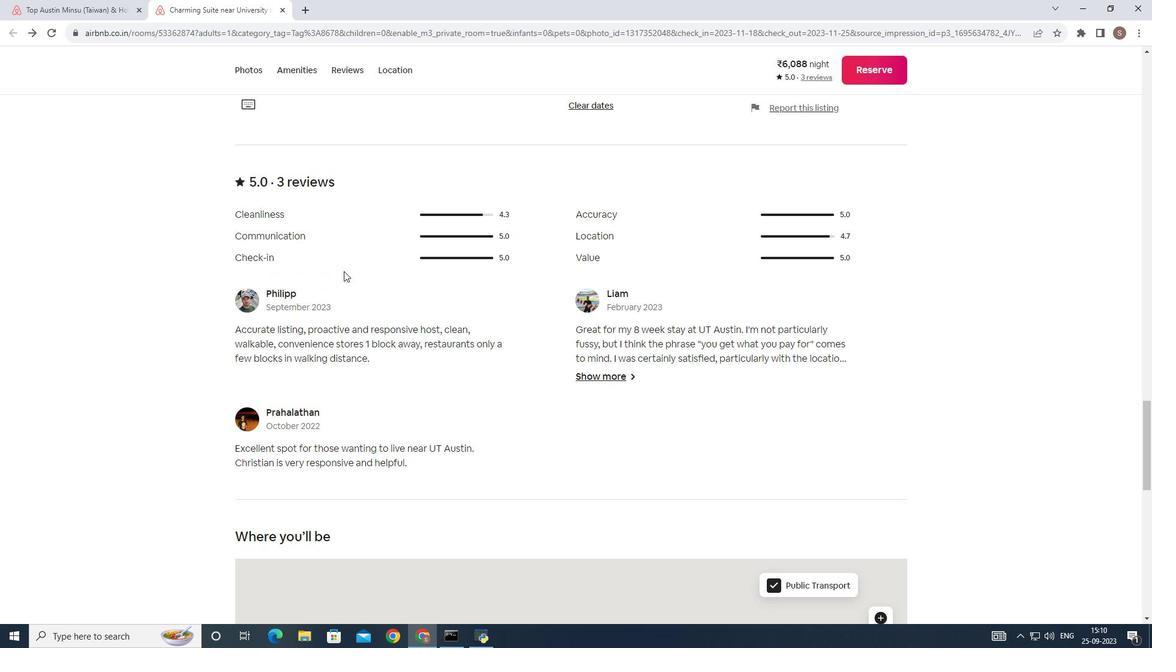 
Action: Mouse scrolled (343, 270) with delta (0, 0)
Screenshot: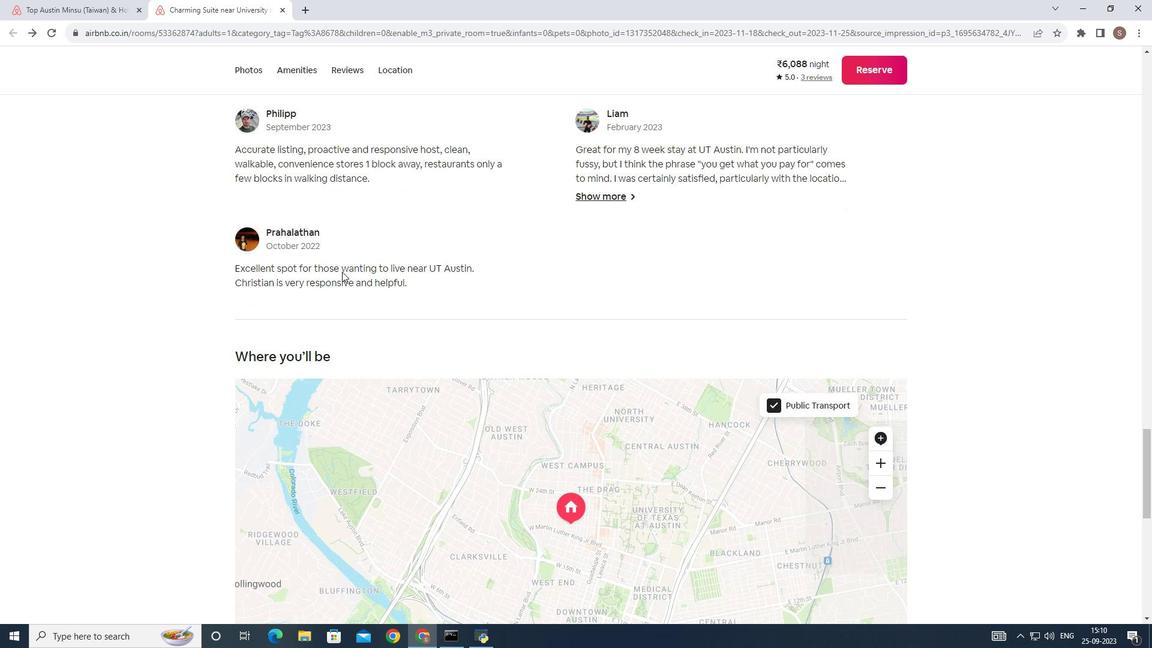 
Action: Mouse scrolled (343, 270) with delta (0, 0)
Screenshot: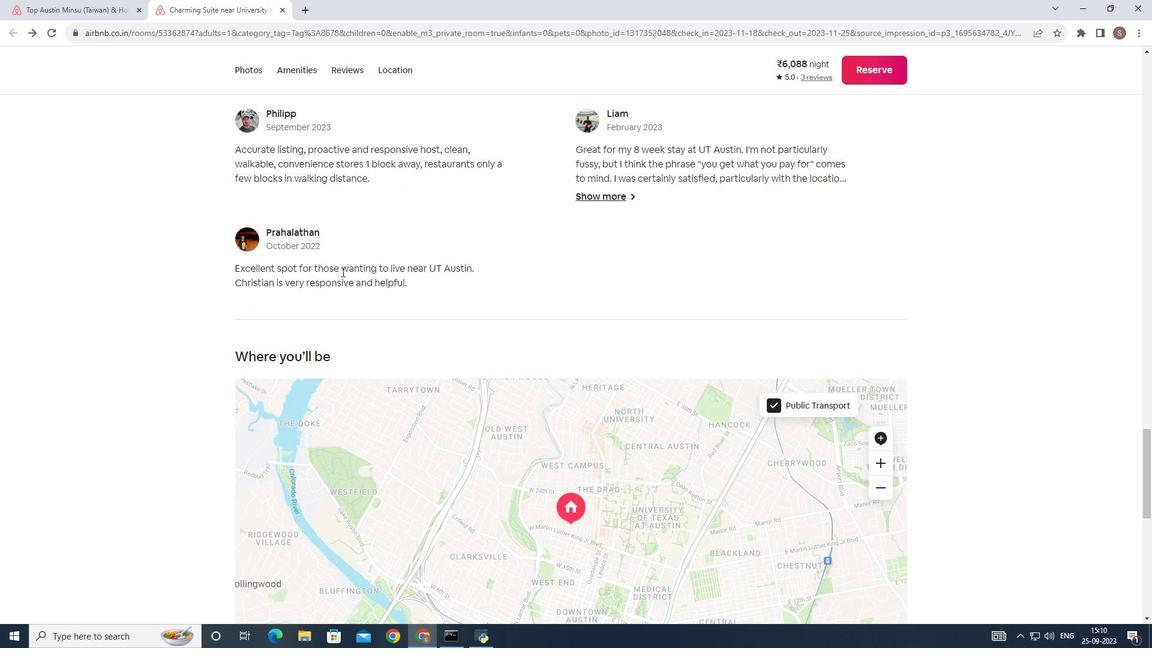 
Action: Mouse moved to (342, 271)
Screenshot: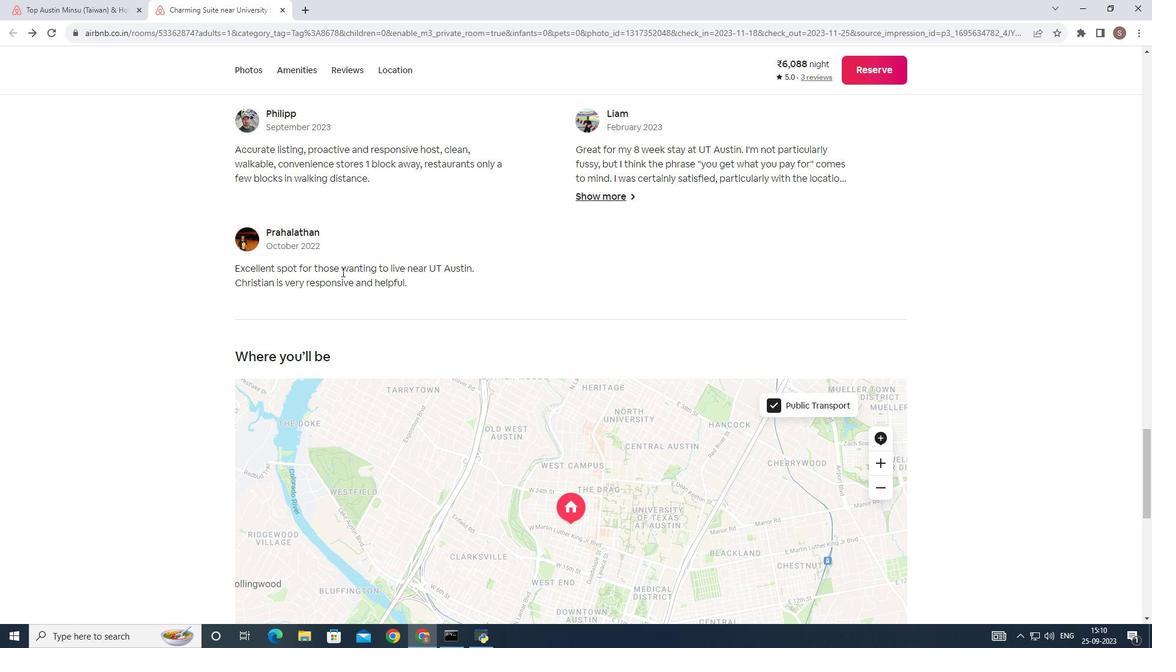 
Action: Mouse scrolled (342, 271) with delta (0, 0)
Screenshot: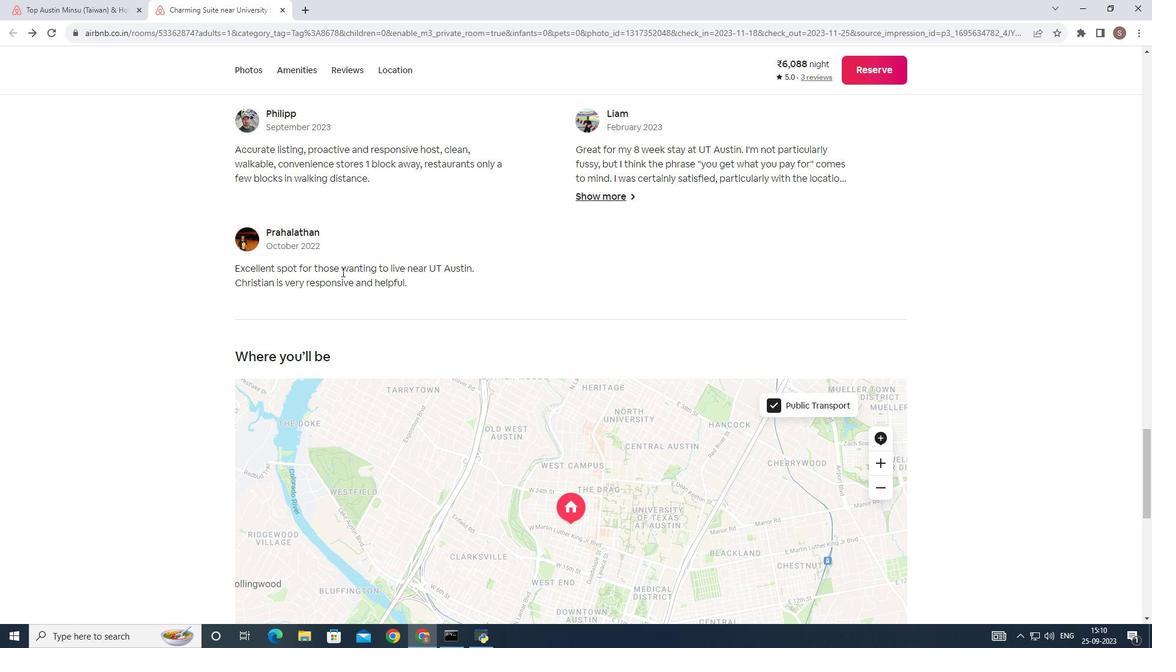 
Action: Mouse scrolled (342, 271) with delta (0, 0)
Screenshot: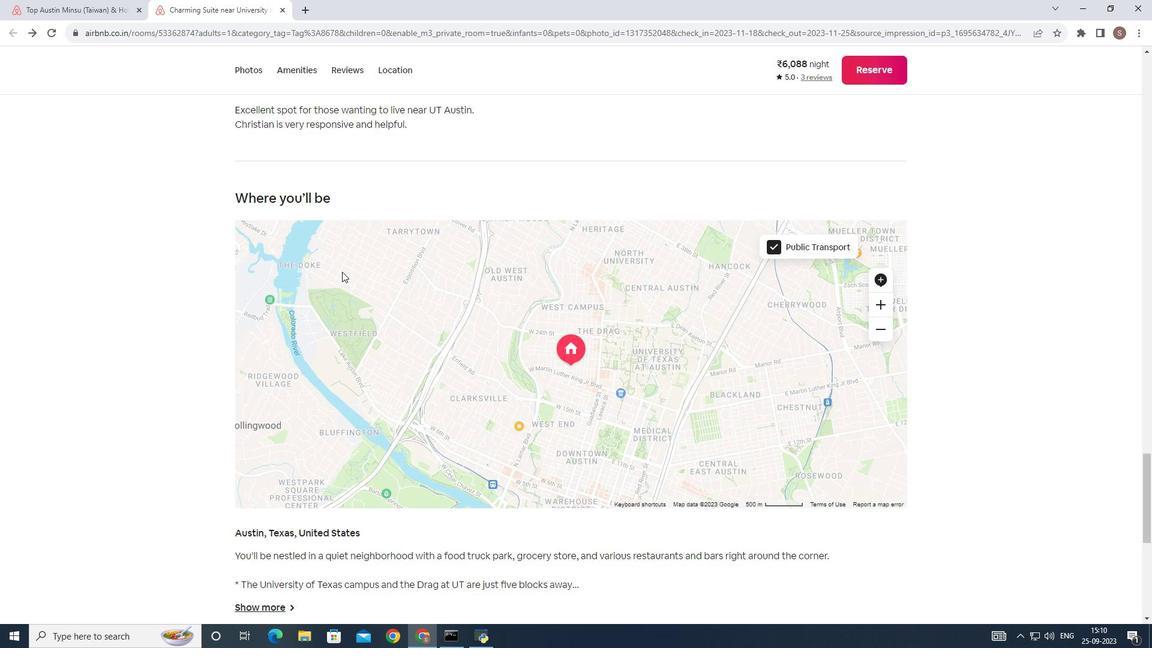 
Action: Mouse scrolled (342, 271) with delta (0, 0)
Screenshot: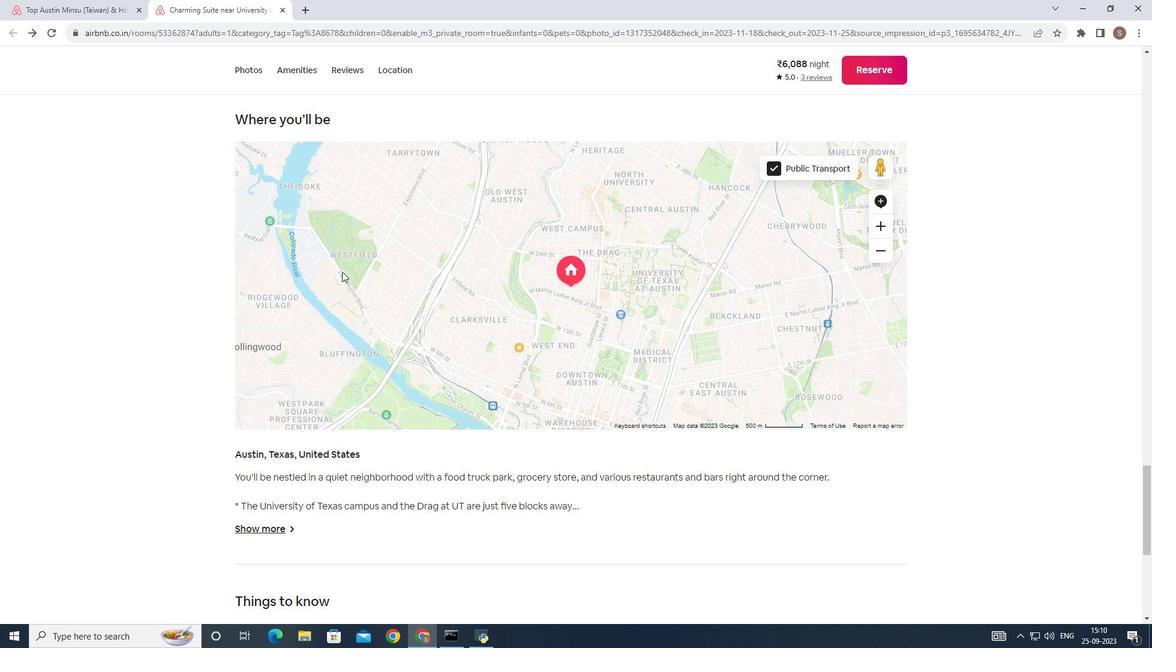 
Action: Mouse scrolled (342, 271) with delta (0, 0)
Screenshot: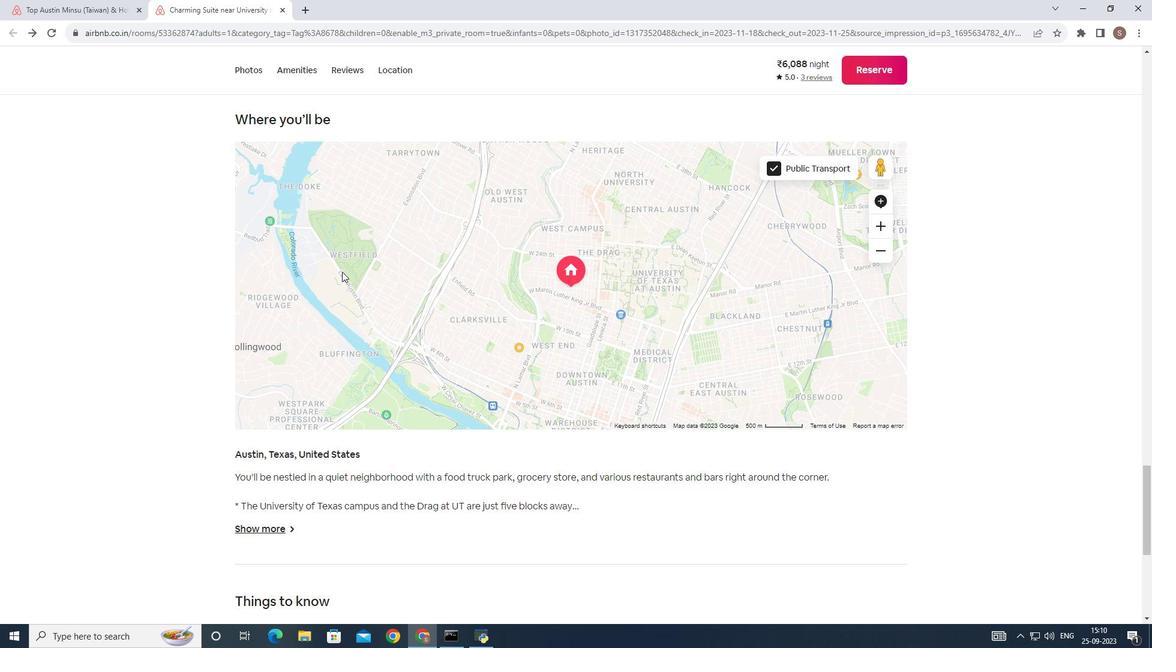 
Action: Mouse scrolled (342, 271) with delta (0, 0)
Screenshot: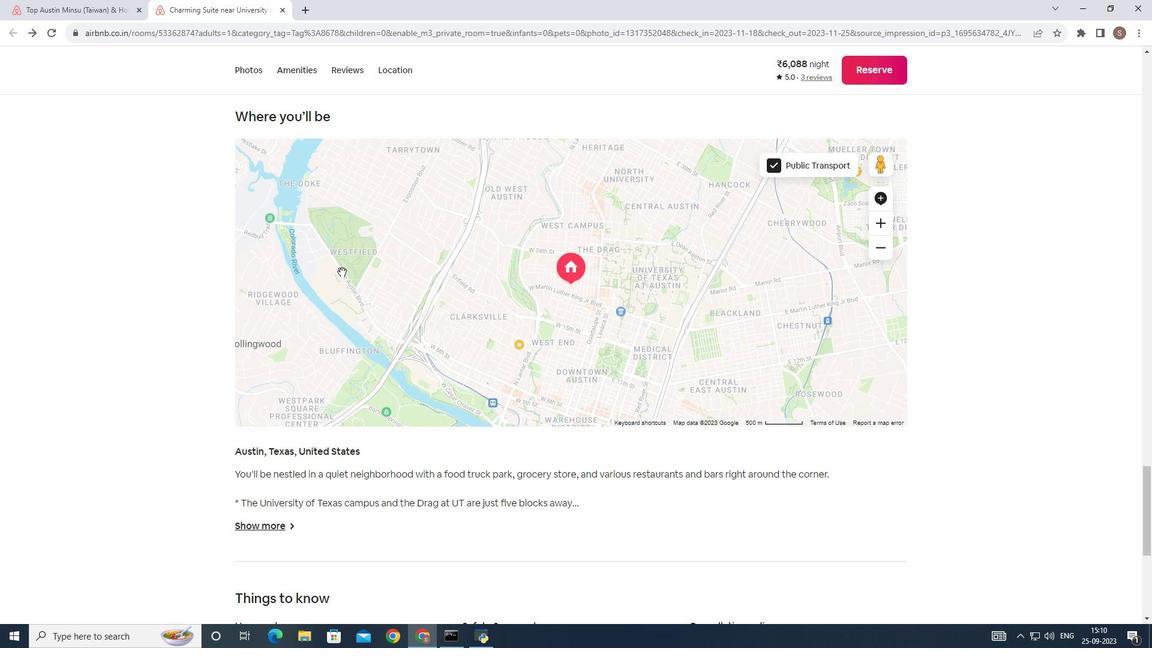 
Action: Mouse scrolled (342, 271) with delta (0, 0)
Screenshot: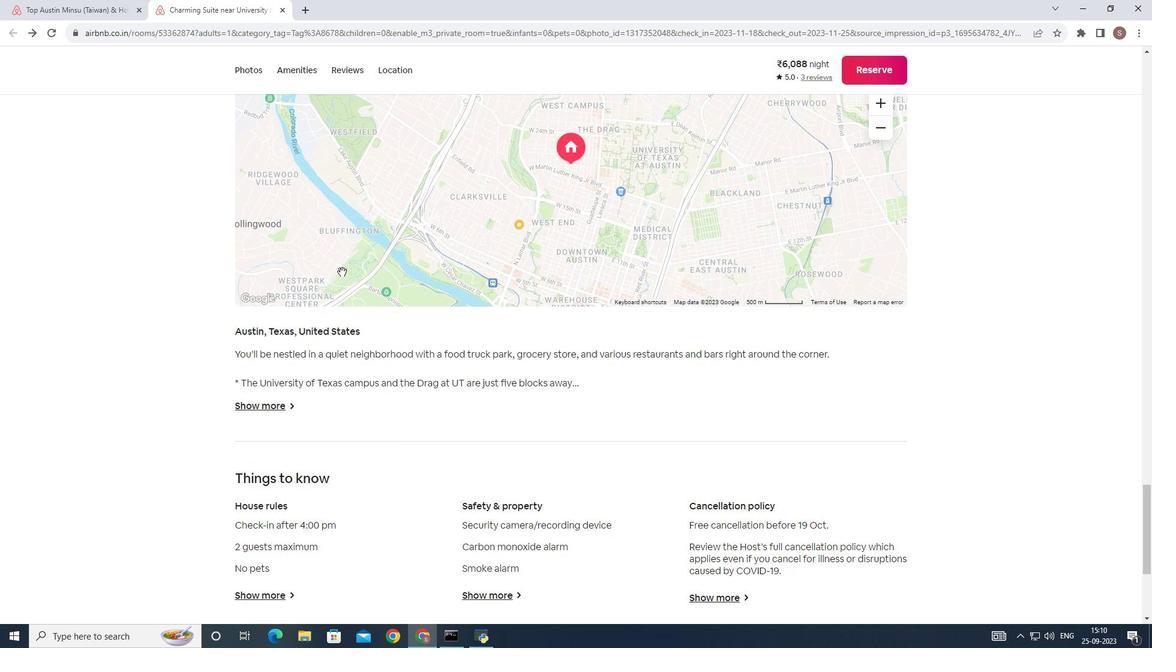 
Action: Mouse scrolled (342, 271) with delta (0, 0)
Screenshot: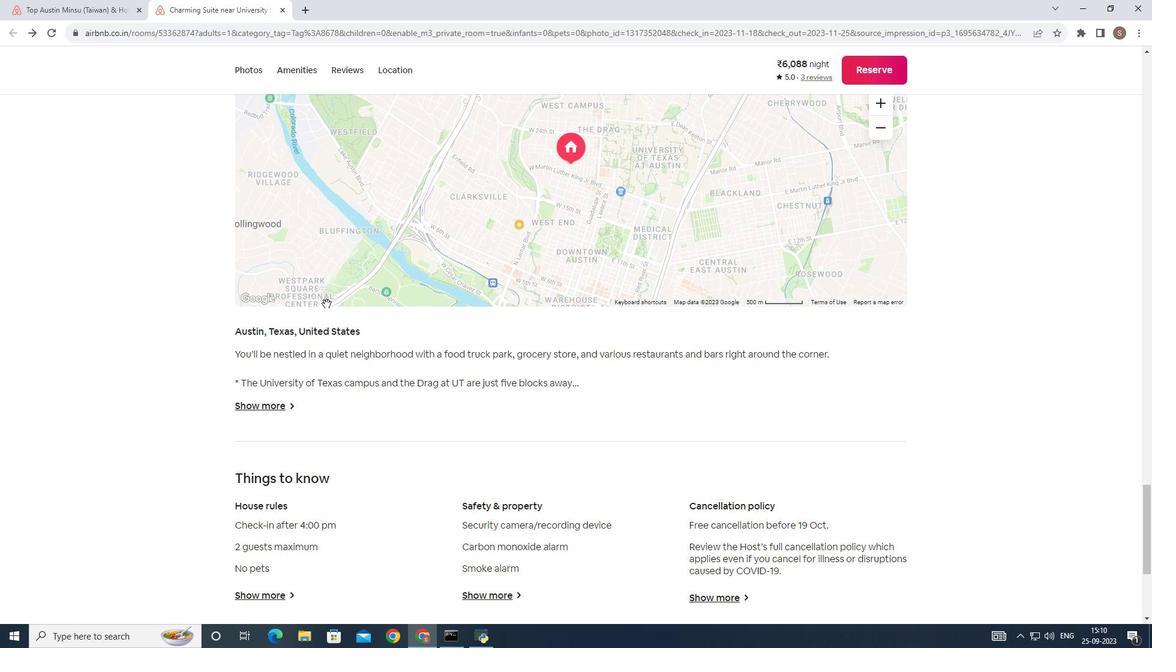 
Action: Mouse moved to (279, 403)
Screenshot: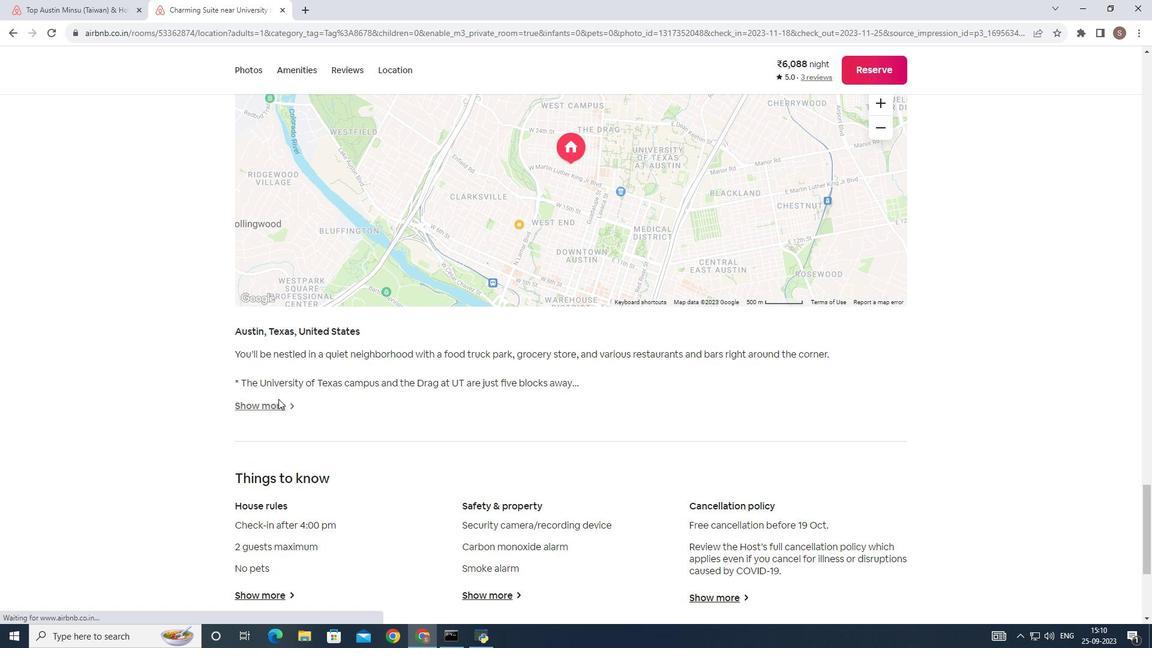 
Action: Mouse pressed left at (279, 403)
Screenshot: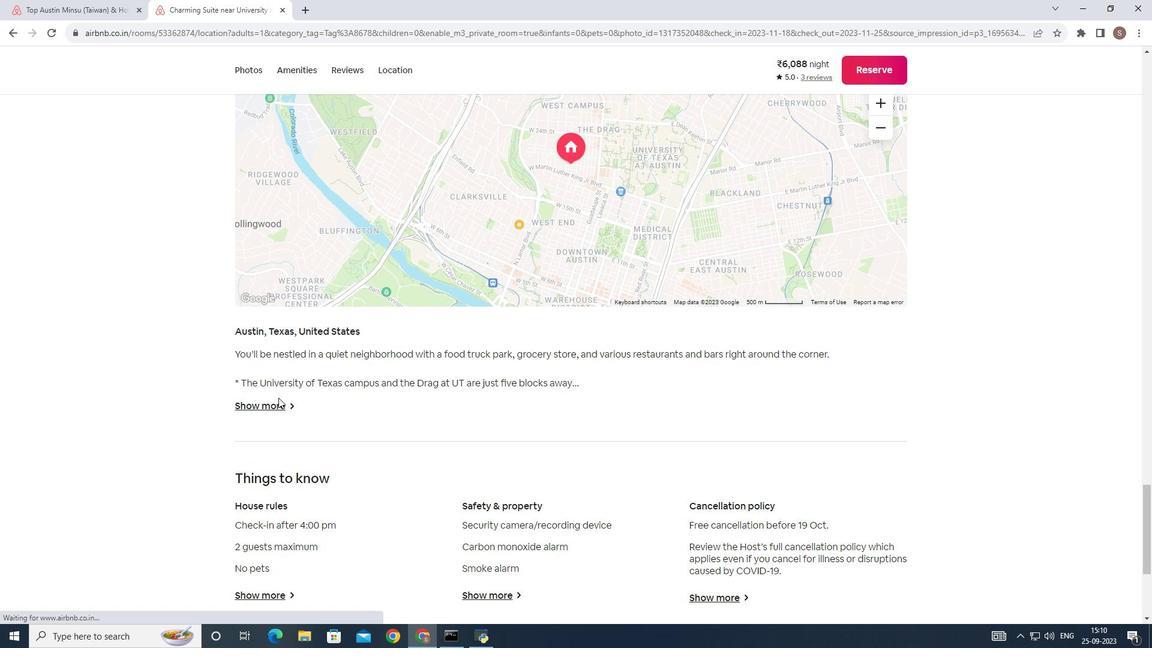 
Action: Mouse moved to (72, 204)
Screenshot: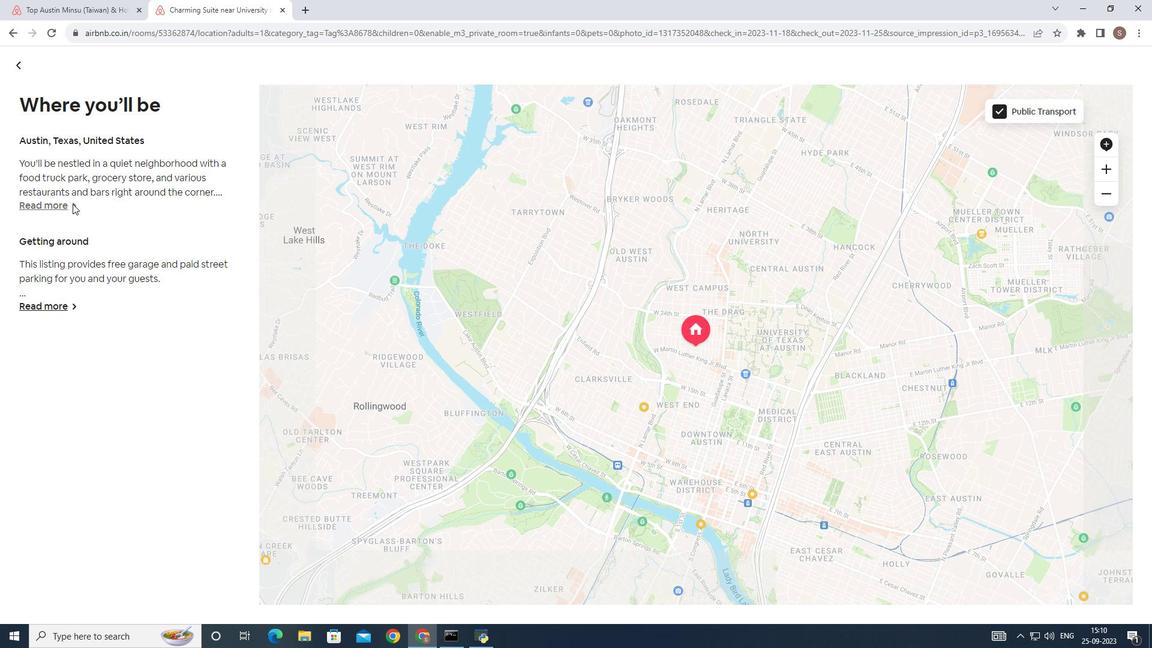 
Action: Mouse pressed left at (72, 204)
Screenshot: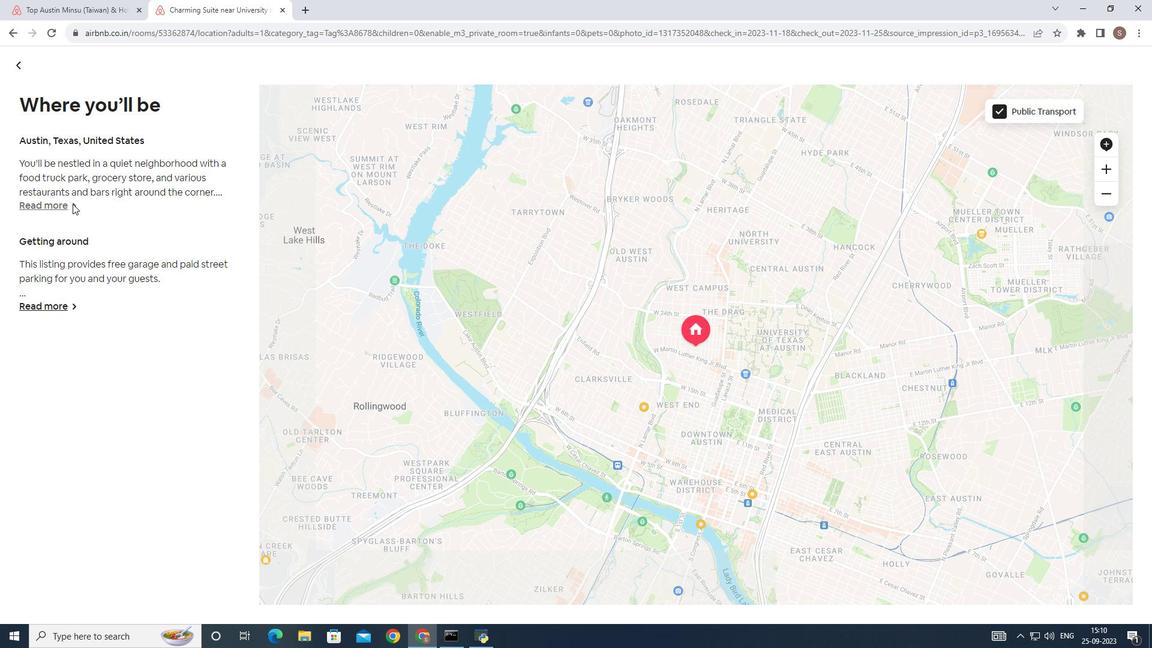 
Action: Mouse moved to (52, 506)
Screenshot: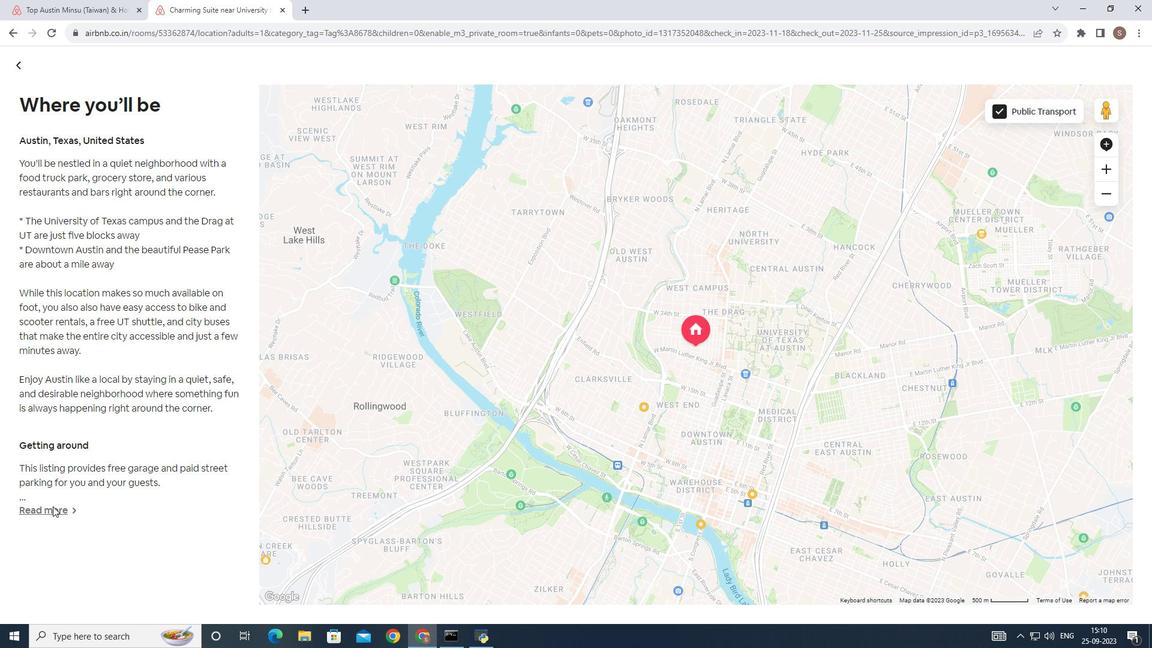 
Action: Mouse pressed left at (52, 506)
Screenshot: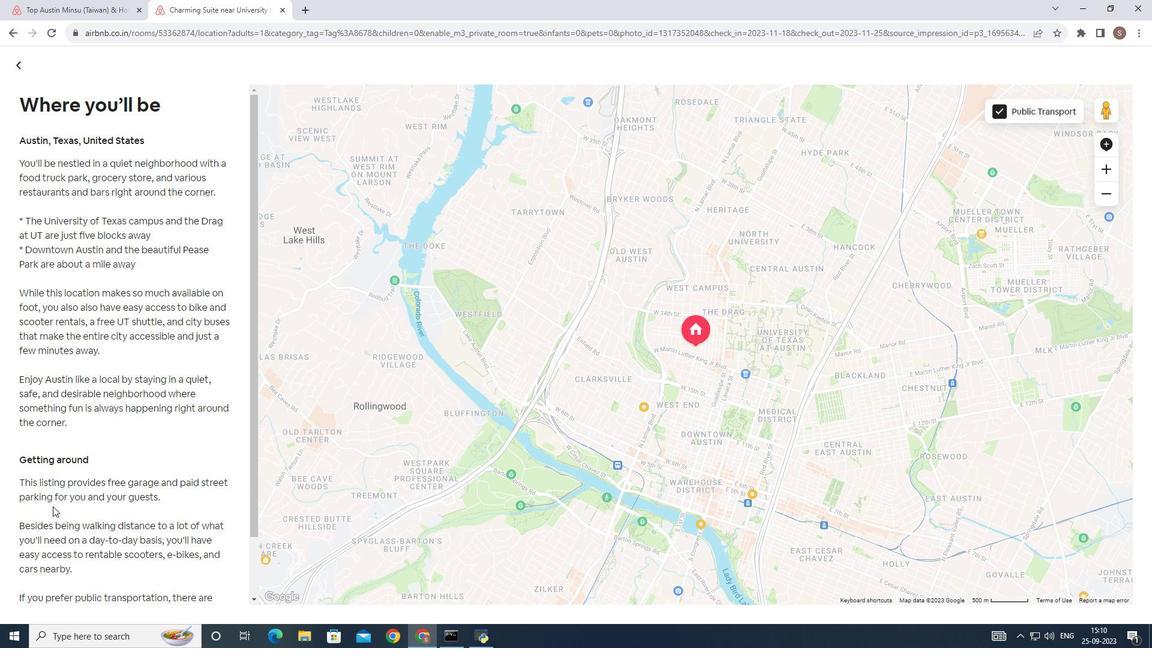 
Action: Mouse moved to (91, 443)
Screenshot: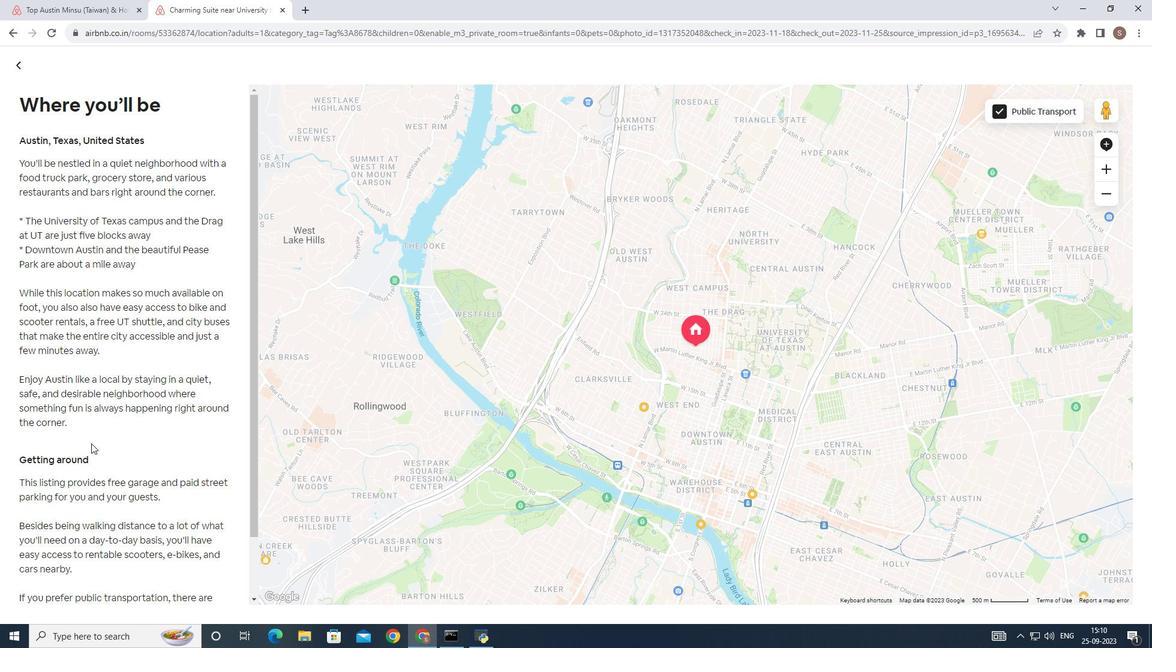 
Action: Mouse scrolled (91, 444) with delta (0, 0)
Screenshot: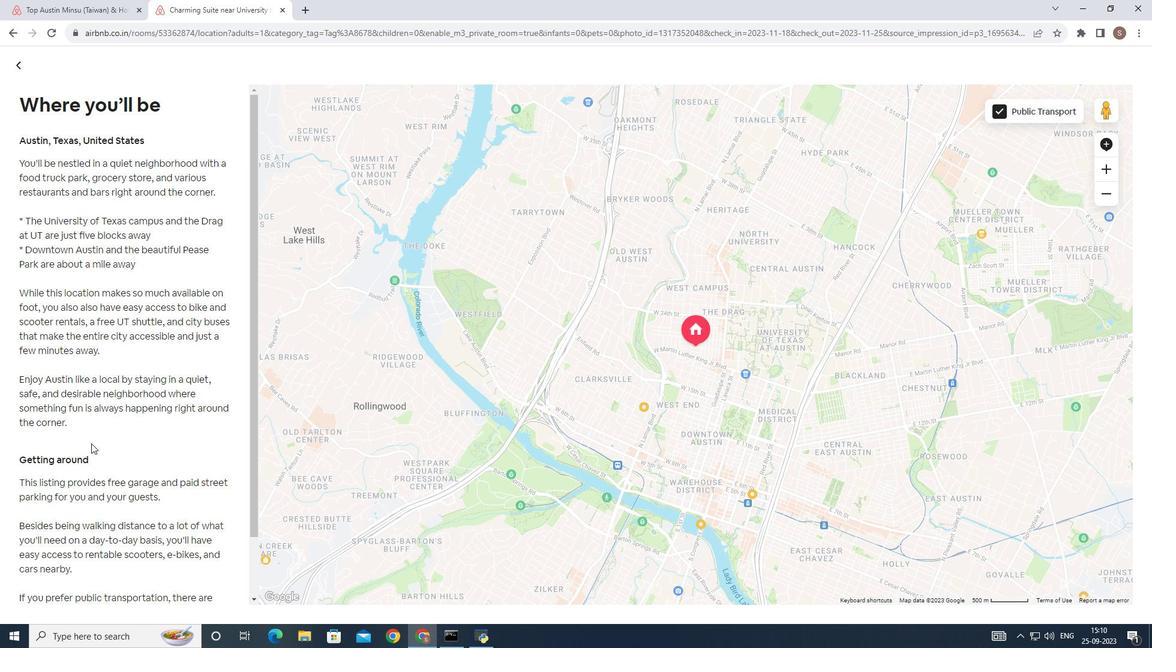
Action: Mouse scrolled (91, 442) with delta (0, 0)
Screenshot: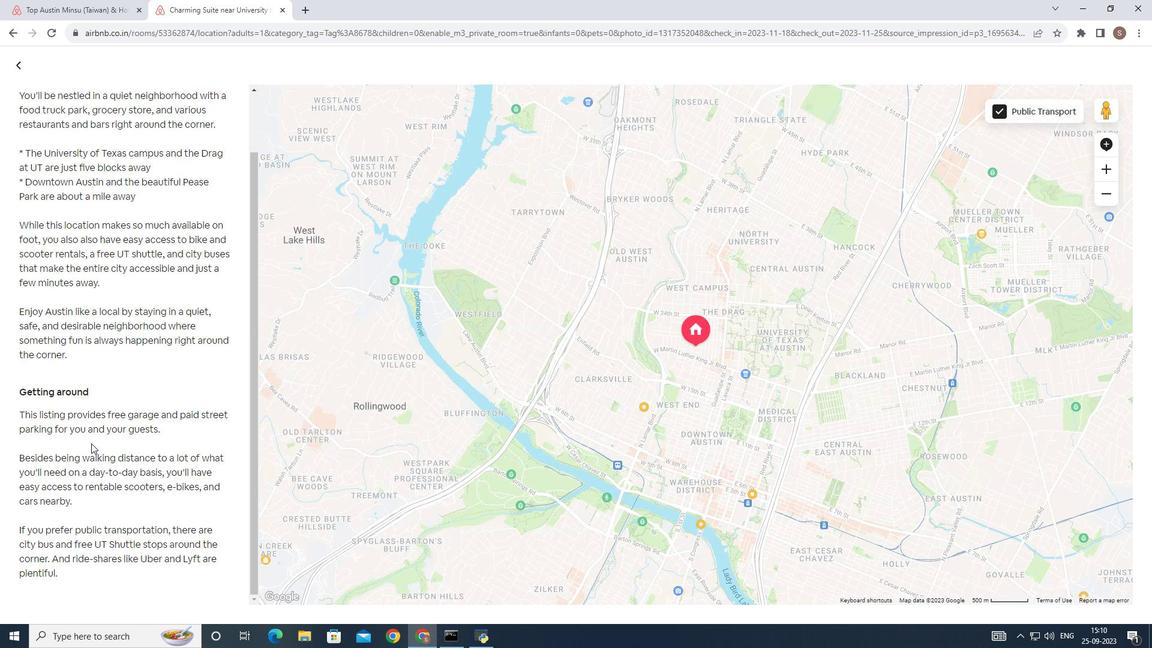 
Action: Mouse scrolled (91, 442) with delta (0, 0)
Screenshot: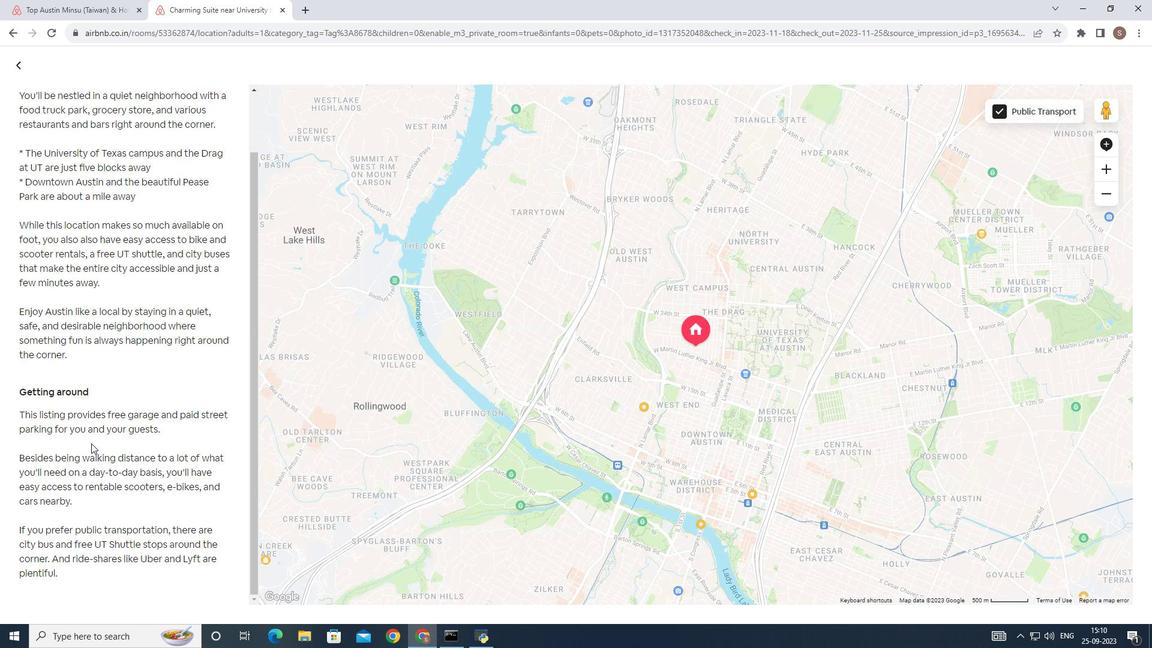 
Action: Mouse scrolled (91, 442) with delta (0, 0)
Screenshot: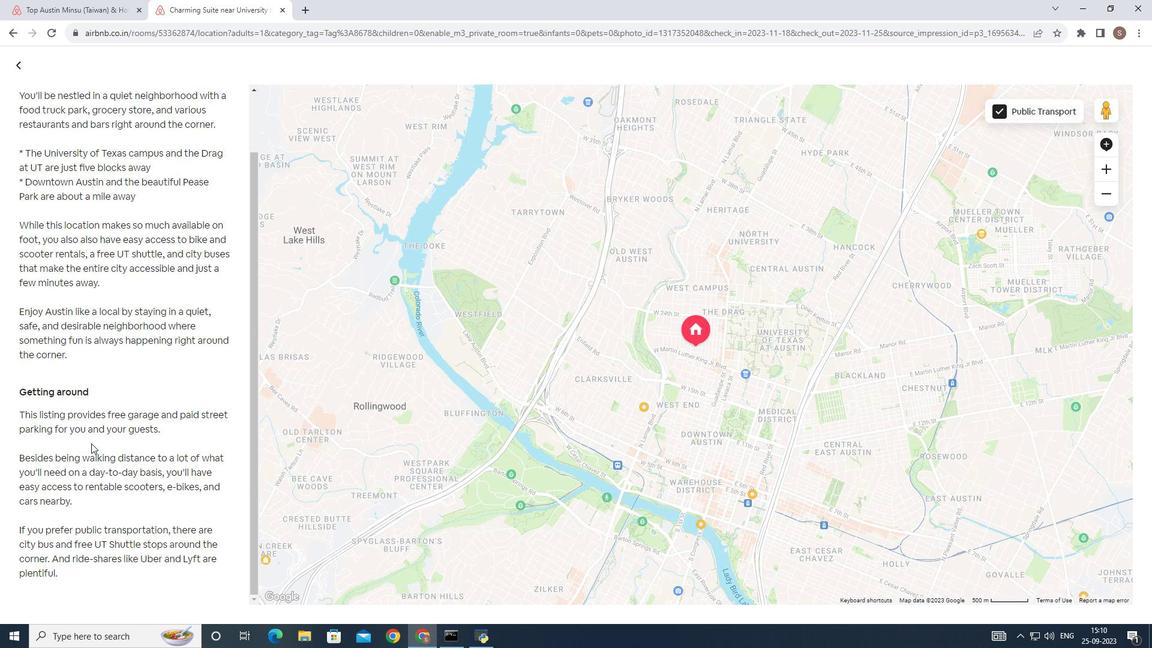 
Action: Mouse scrolled (91, 442) with delta (0, 0)
Screenshot: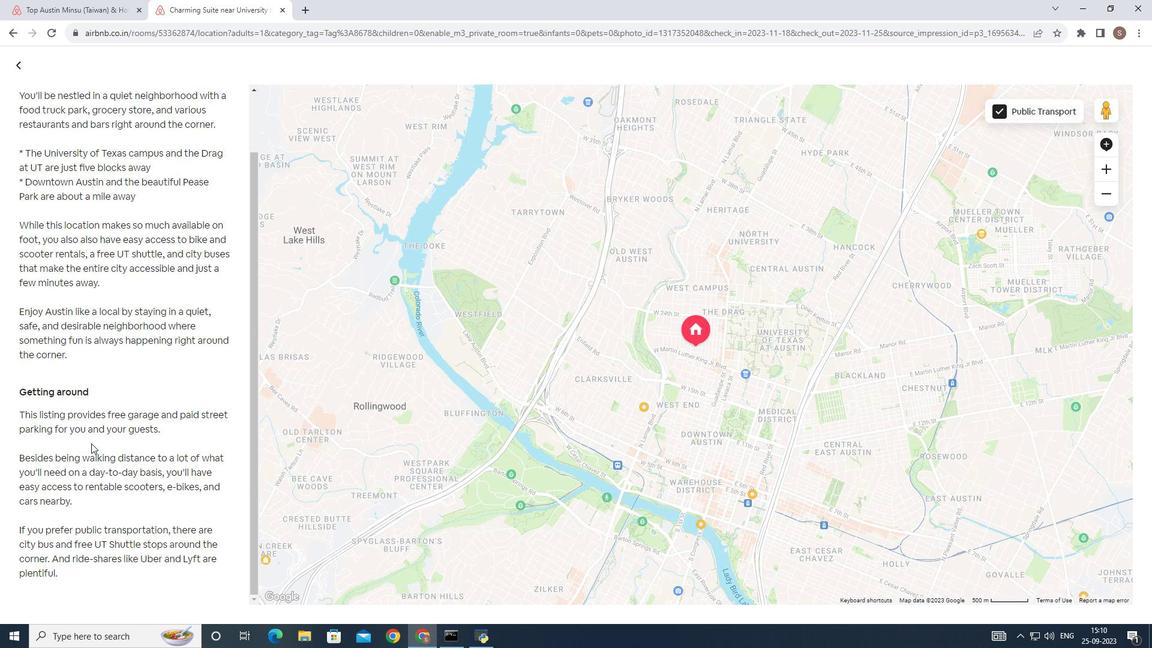 
Action: Mouse scrolled (91, 442) with delta (0, 0)
Screenshot: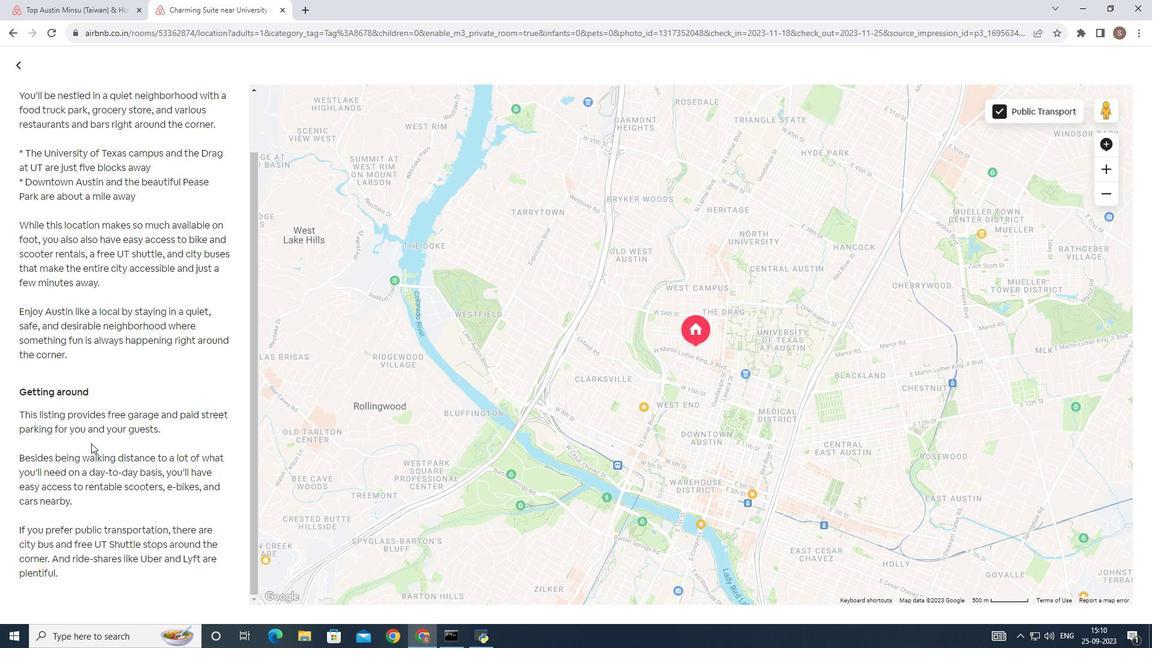 
Action: Mouse scrolled (91, 442) with delta (0, 0)
Screenshot: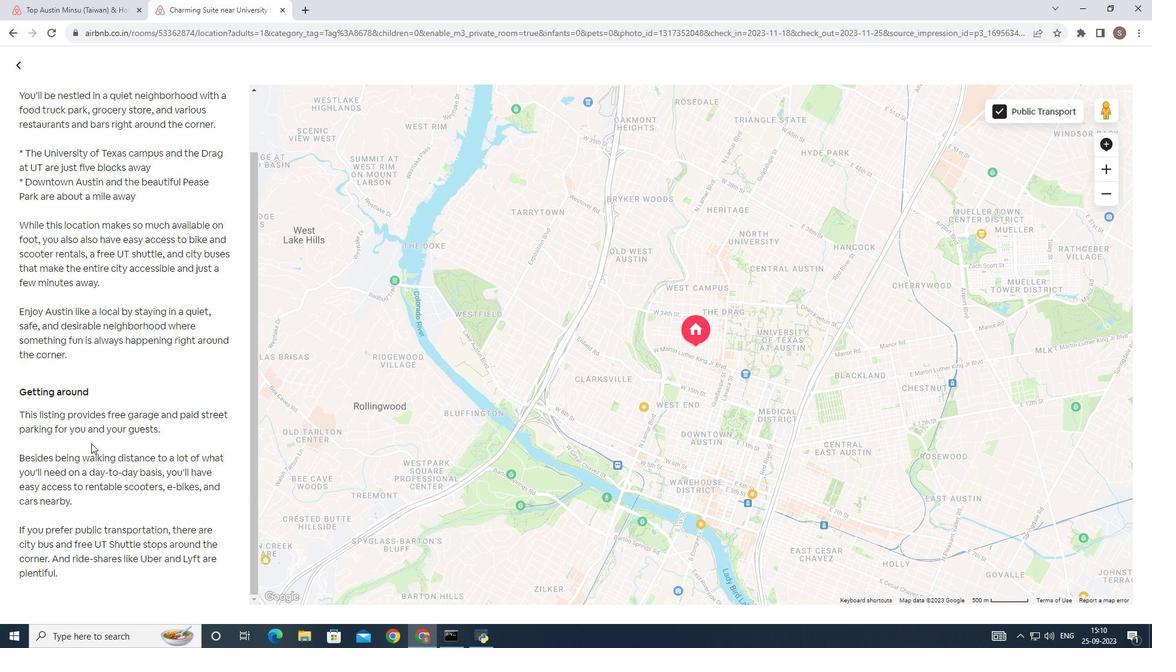 
Action: Mouse moved to (25, 64)
Screenshot: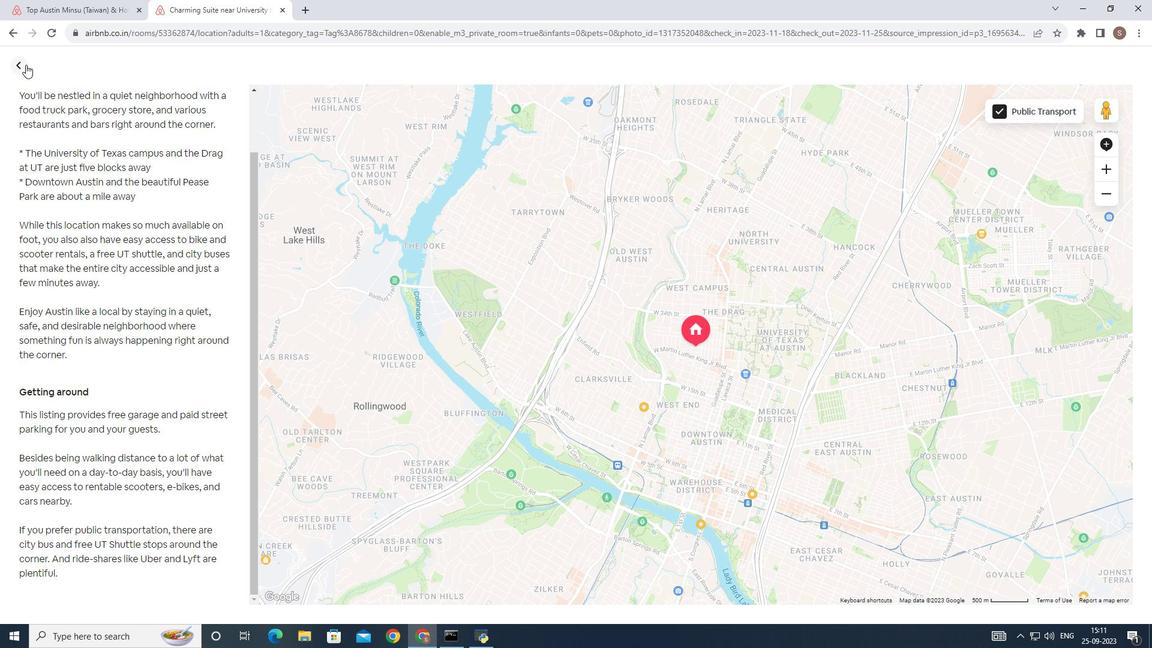 
Action: Mouse pressed left at (25, 64)
Screenshot: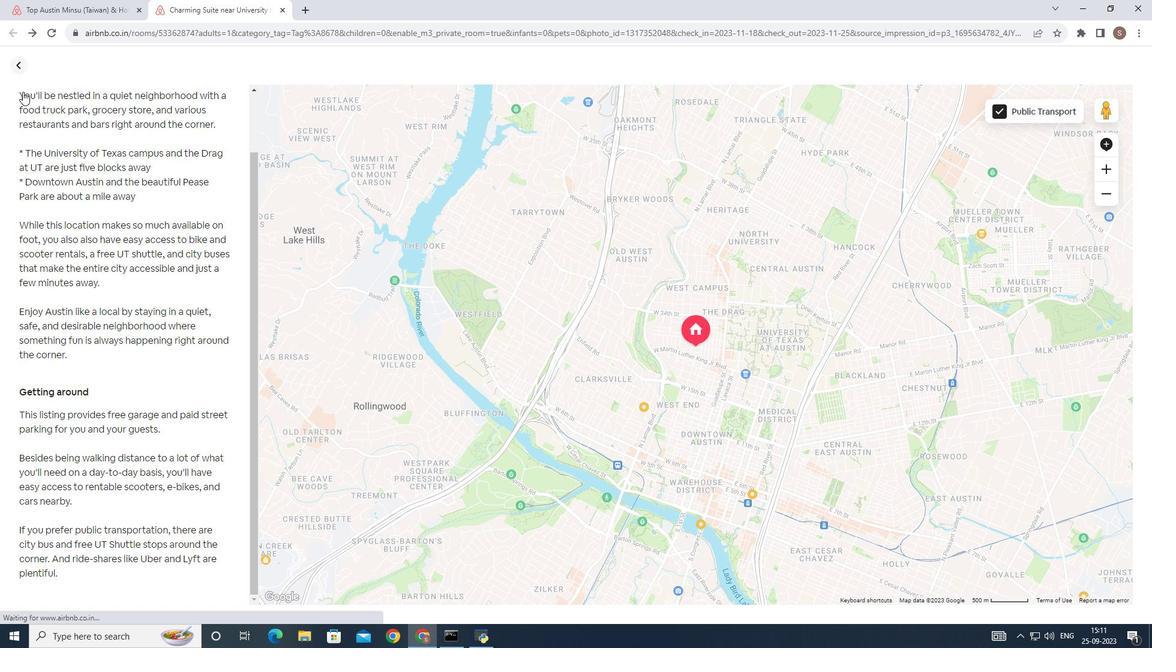 
Action: Mouse moved to (275, 336)
Screenshot: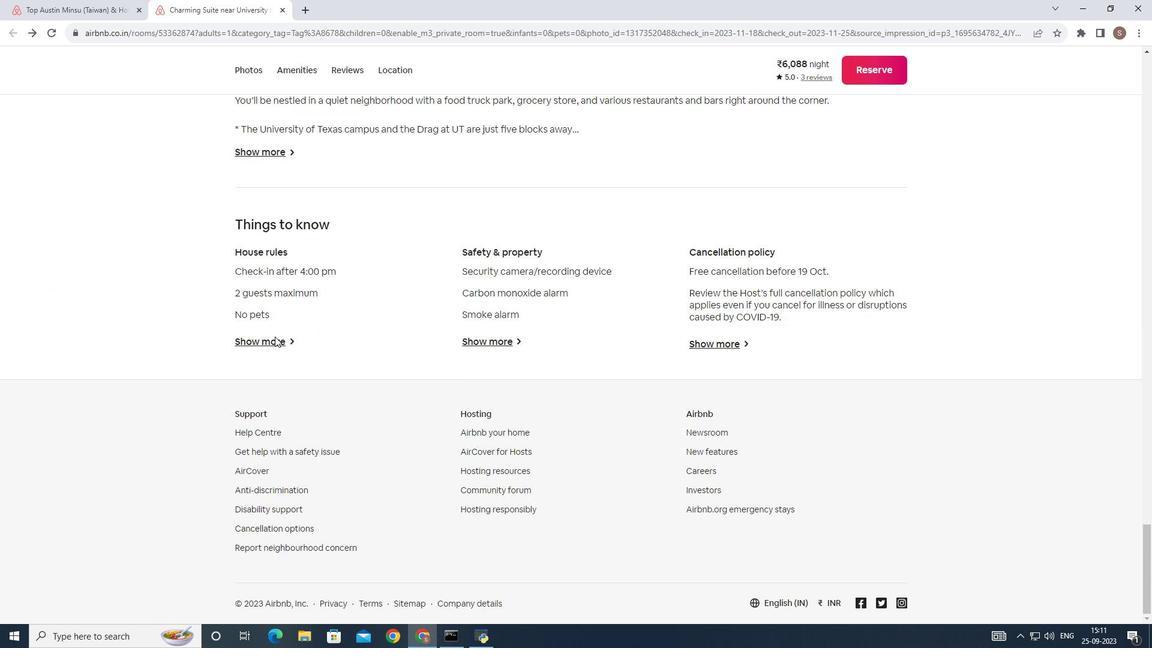 
Action: Mouse scrolled (275, 336) with delta (0, 0)
Screenshot: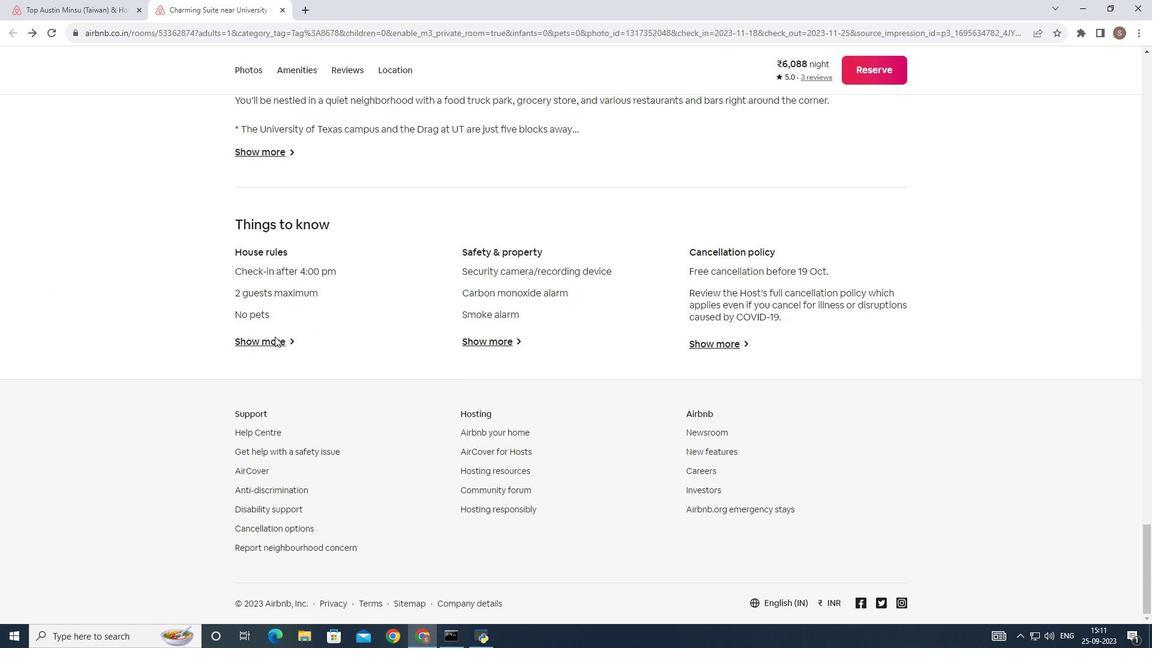 
Action: Mouse moved to (274, 336)
Screenshot: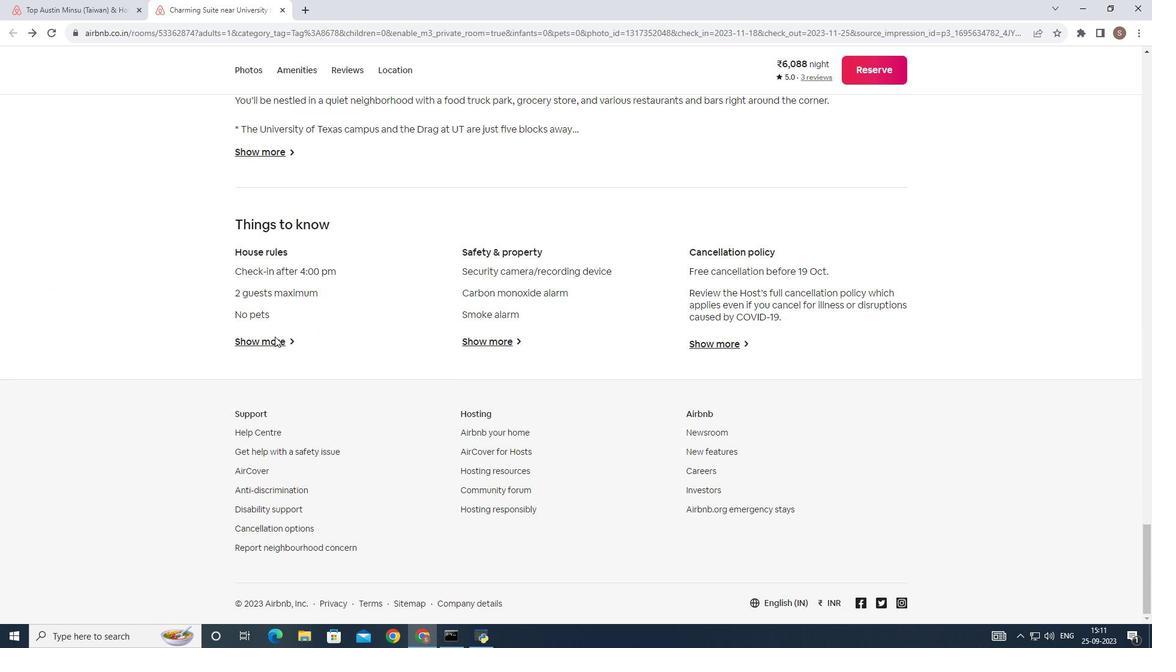 
Action: Mouse scrolled (274, 336) with delta (0, 0)
Screenshot: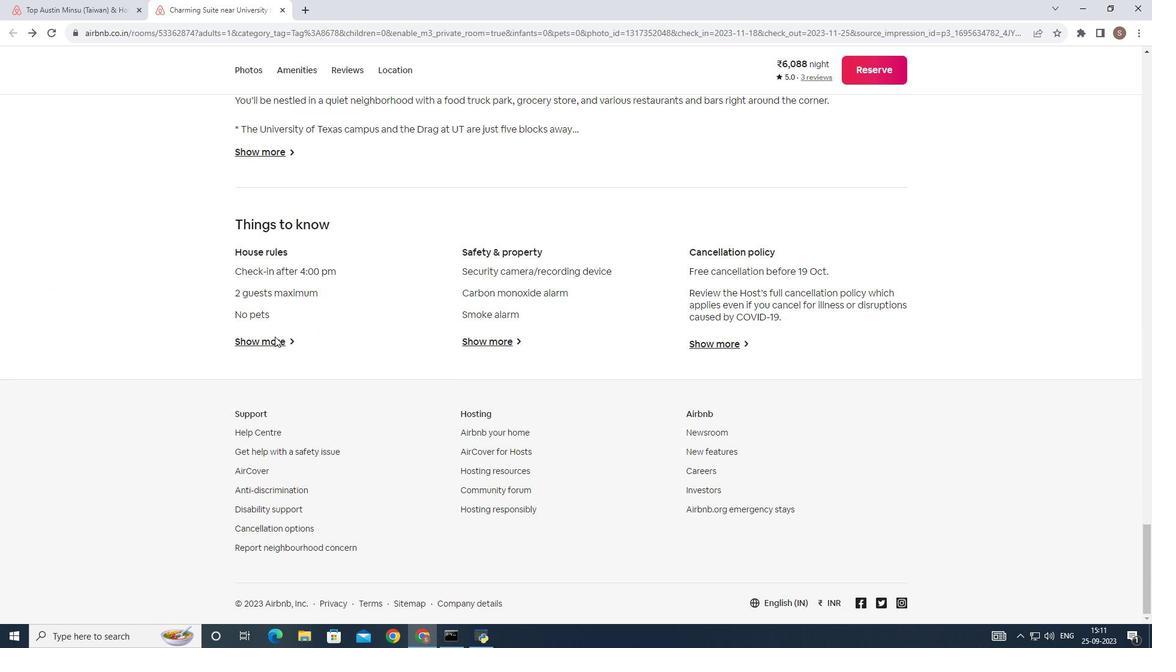 
Action: Mouse scrolled (274, 336) with delta (0, 0)
Screenshot: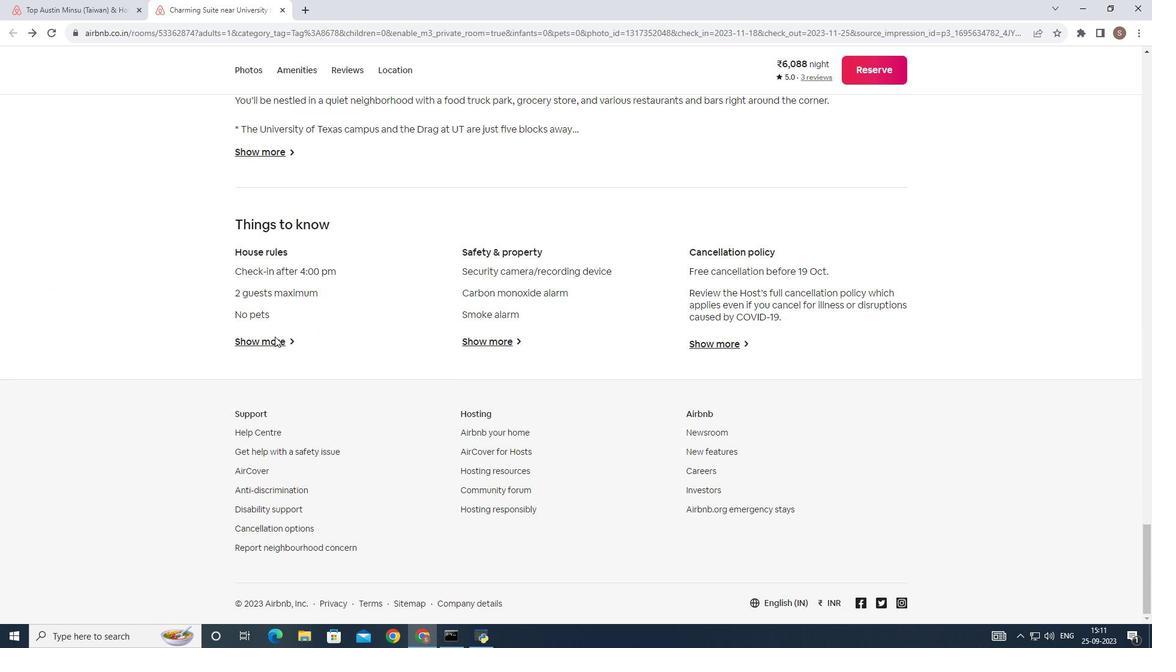 
Action: Mouse scrolled (274, 336) with delta (0, 0)
Screenshot: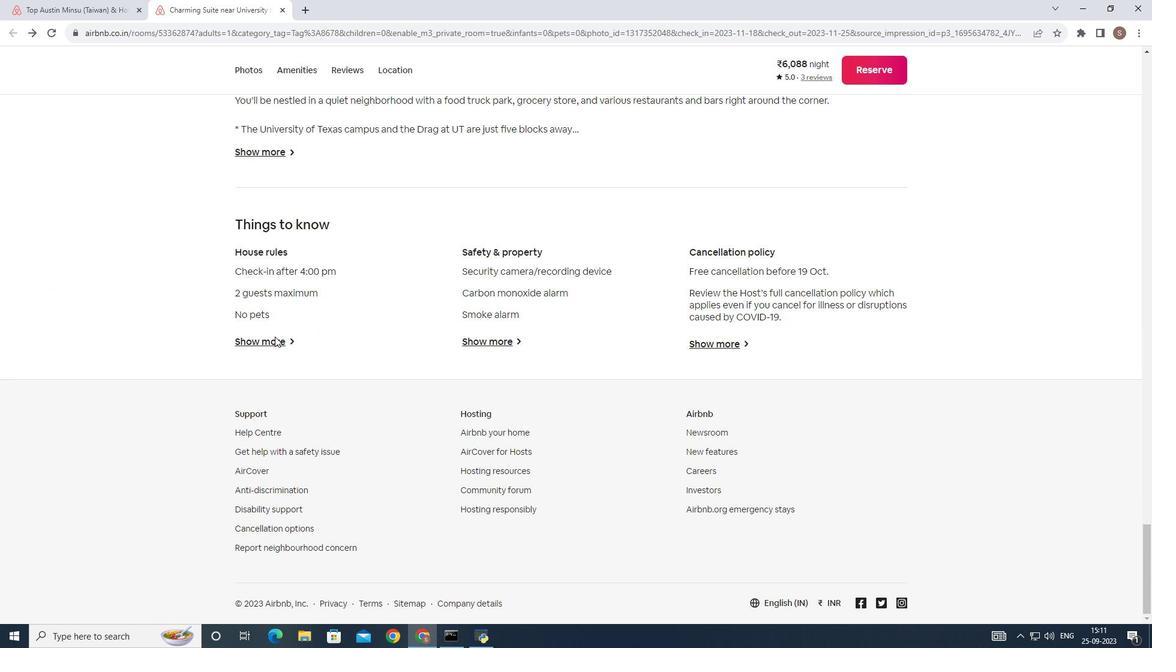 
Action: Mouse scrolled (274, 336) with delta (0, 0)
Screenshot: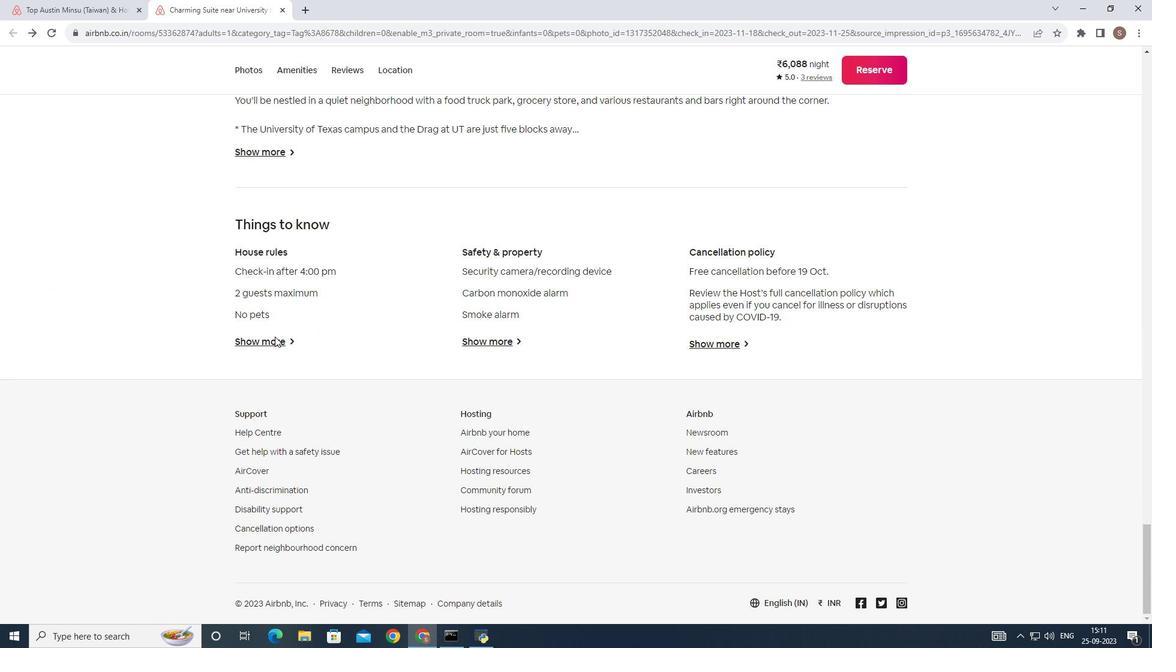 
Action: Mouse scrolled (274, 336) with delta (0, 0)
Screenshot: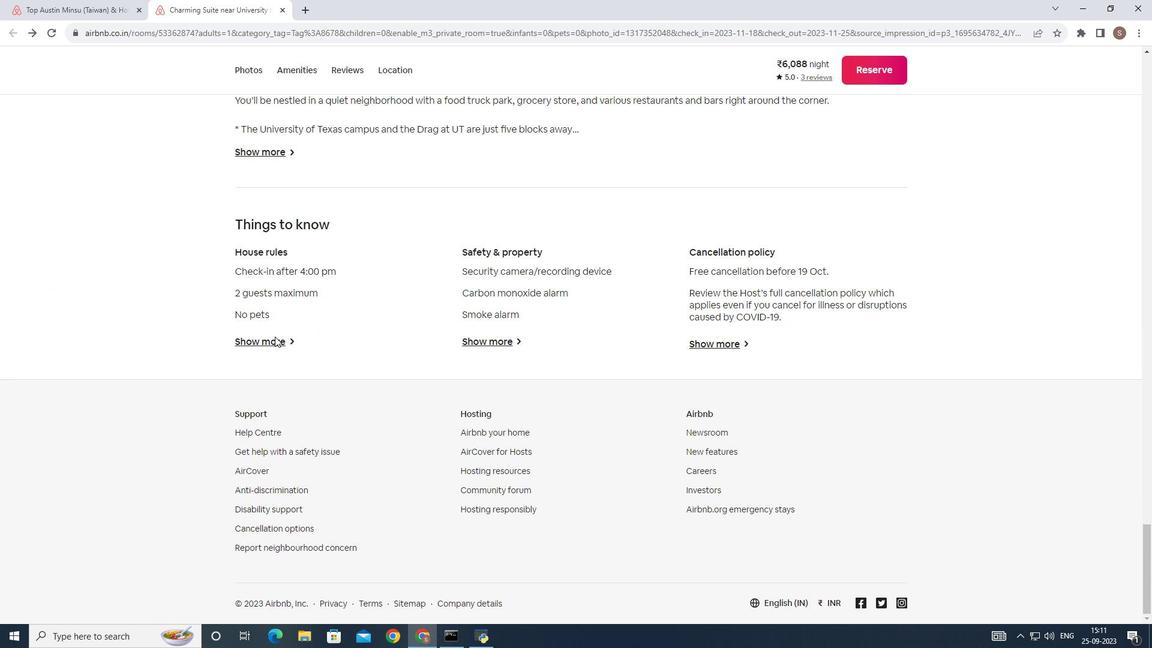 
Action: Mouse moved to (270, 346)
Screenshot: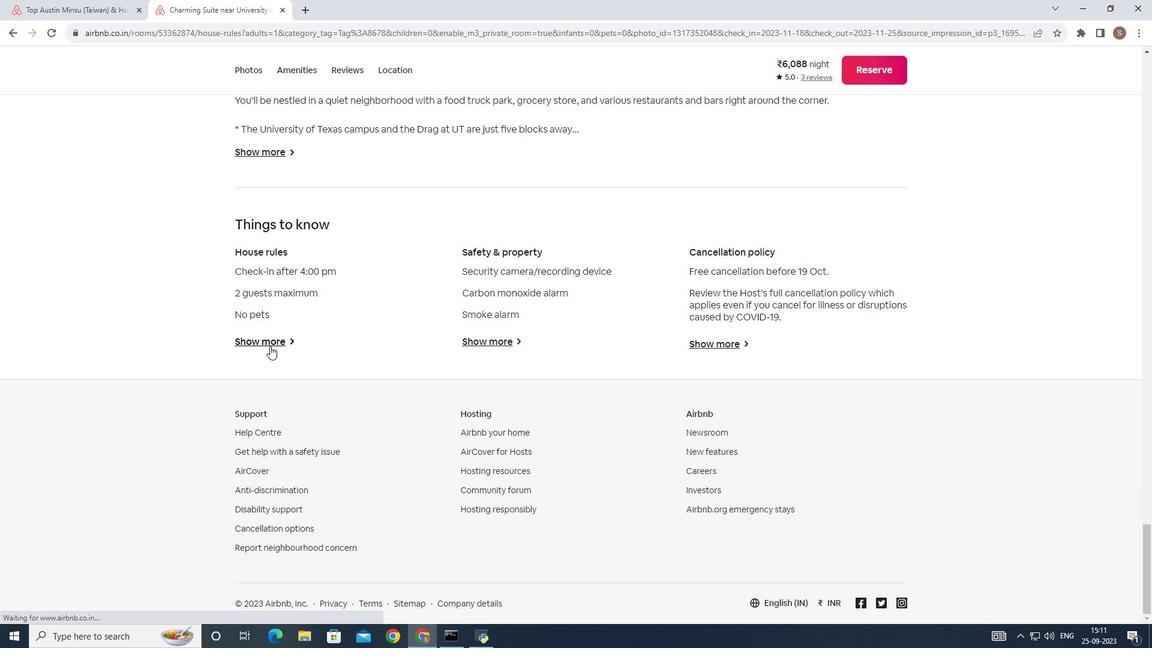 
Action: Mouse pressed left at (270, 346)
